 Task: Research Airbnb accommodation in Basseterre, Saint Kitts and Nevis from 5th December, 2023 to 15th December, 2023 for 9 adults.5 bedrooms having 5 beds and 5 bathrooms. Property type can be house. Amenities needed are: washing machine. Booking option can be shelf check-in. Look for 3 properties as per requirement.
Action: Mouse moved to (382, 135)
Screenshot: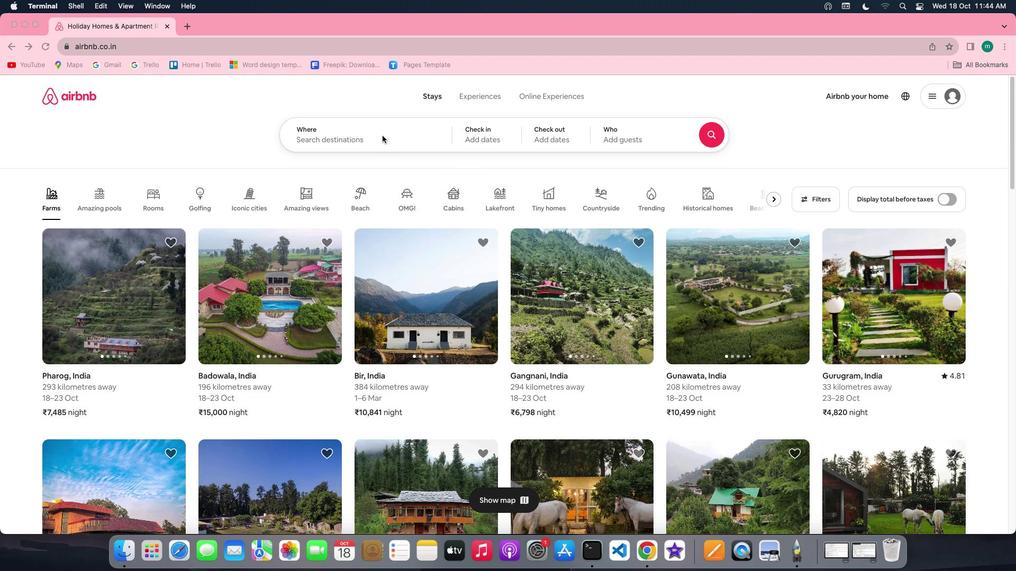 
Action: Mouse pressed left at (382, 135)
Screenshot: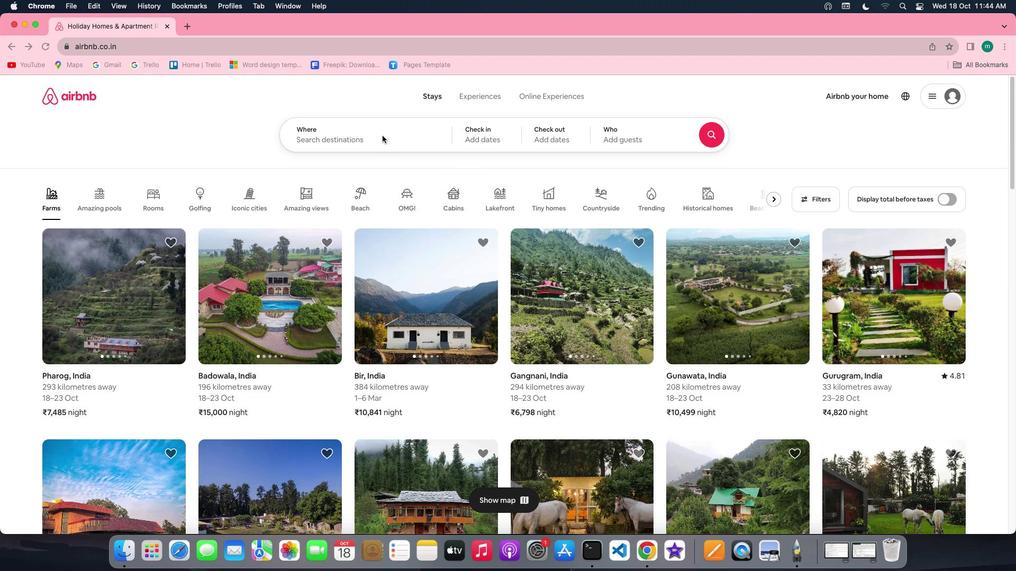 
Action: Mouse pressed left at (382, 135)
Screenshot: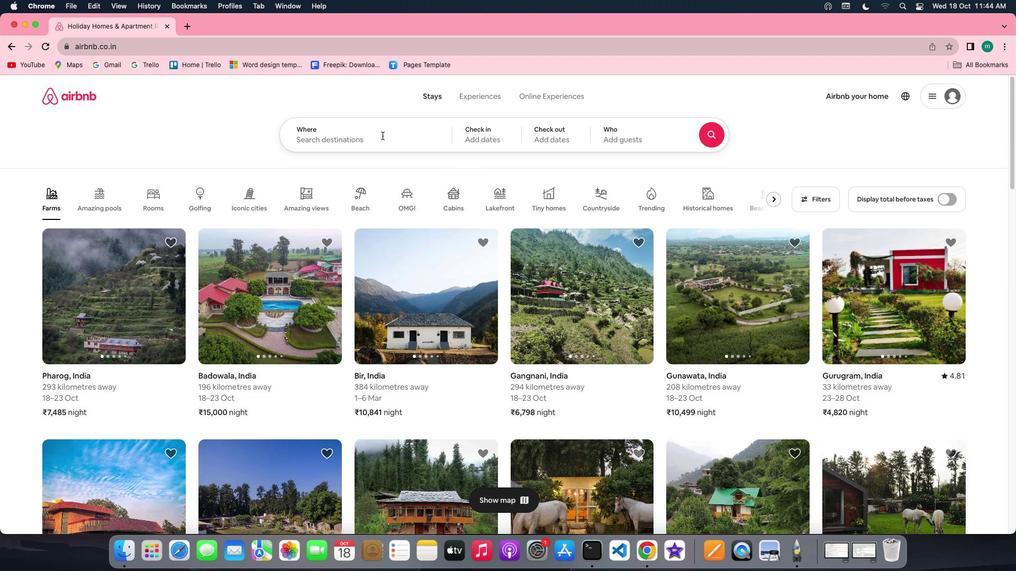 
Action: Key pressed Key.shift'B''a''s''s''e''t''e''r''r''e'','Key.shift'S''a''i''n''t'Key.spaceKey.shift'K''i''t''t''s'Key.space'a''b'Key.backspace'n''d'Key.spaceKey.shift'N''e''v''i''s'
Screenshot: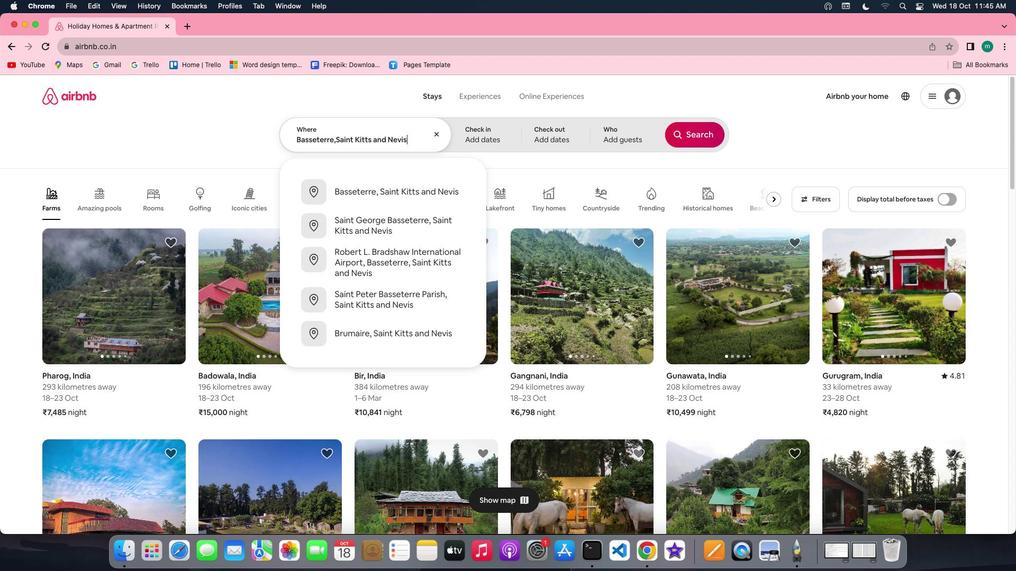 
Action: Mouse moved to (418, 185)
Screenshot: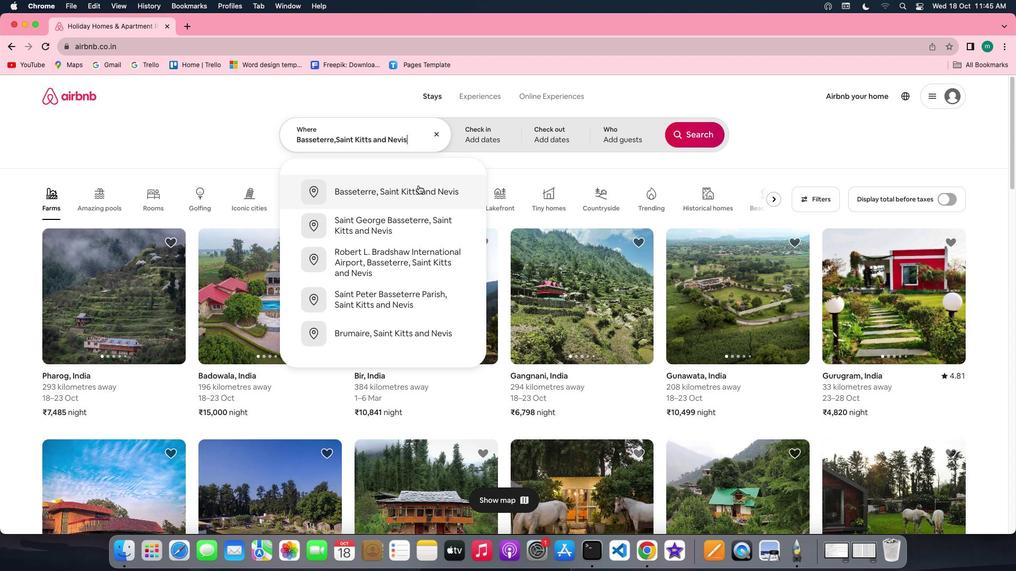 
Action: Mouse pressed left at (418, 185)
Screenshot: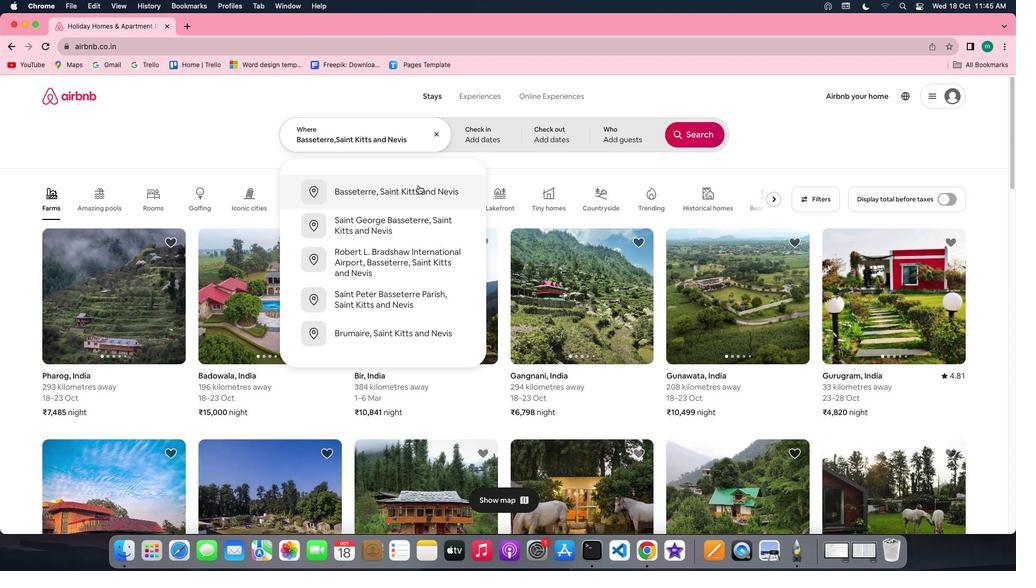 
Action: Mouse moved to (698, 224)
Screenshot: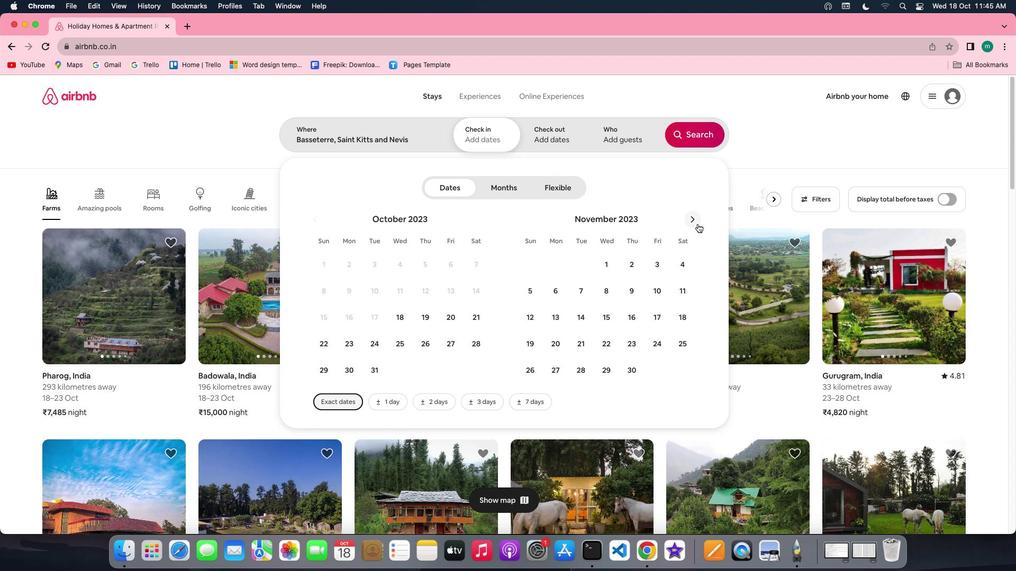 
Action: Mouse pressed left at (698, 224)
Screenshot: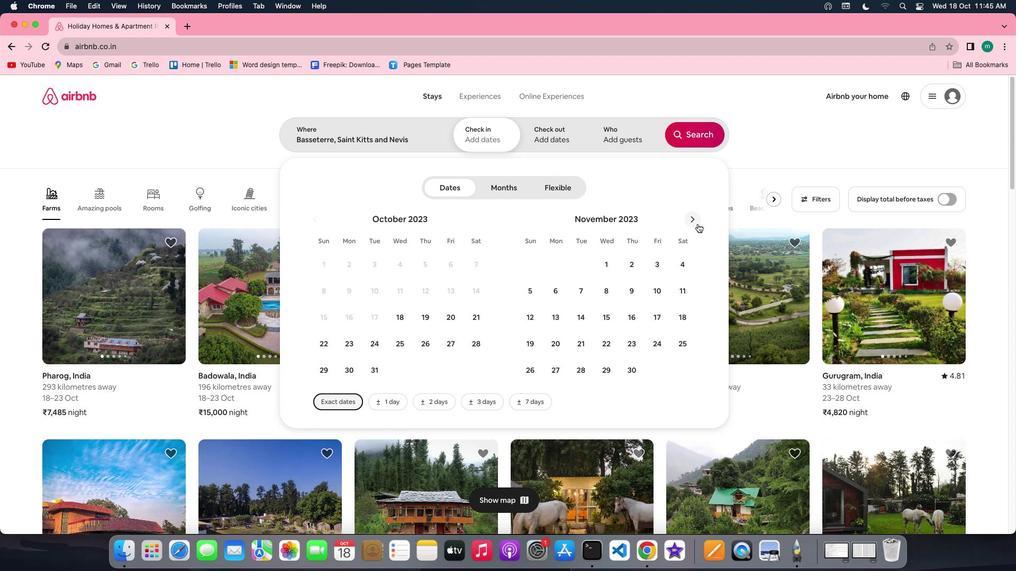 
Action: Mouse moved to (579, 286)
Screenshot: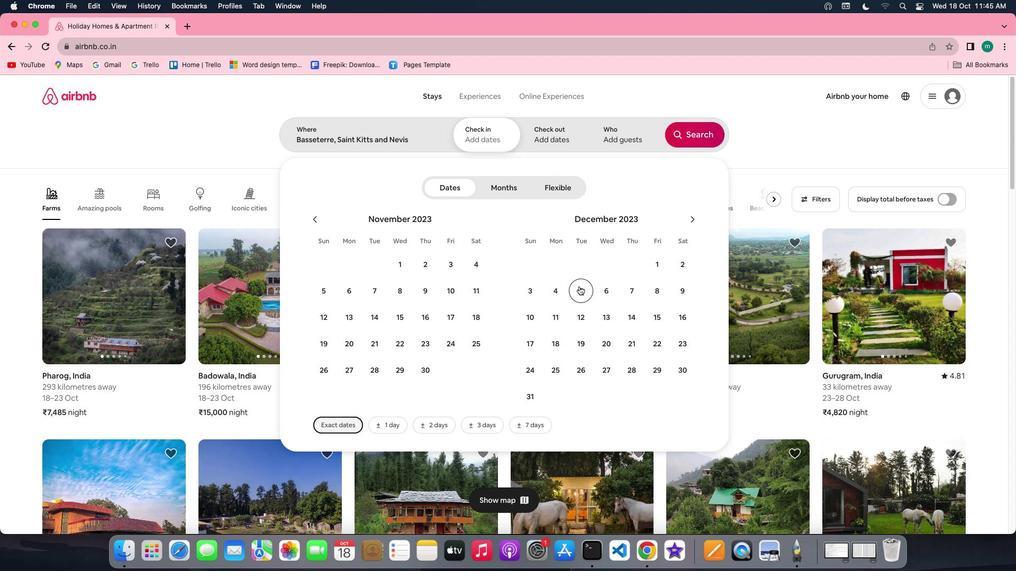 
Action: Mouse pressed left at (579, 286)
Screenshot: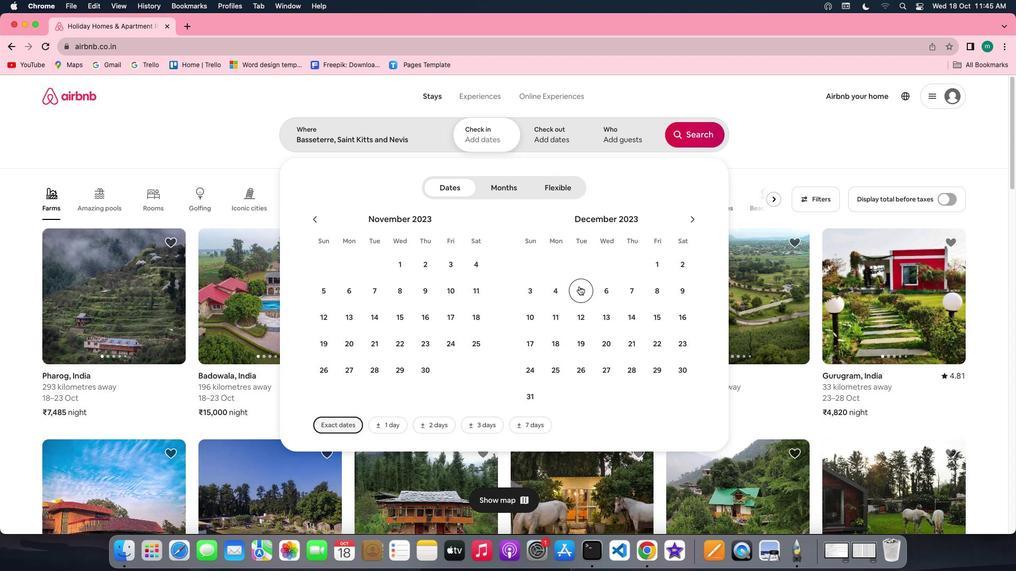 
Action: Mouse moved to (653, 320)
Screenshot: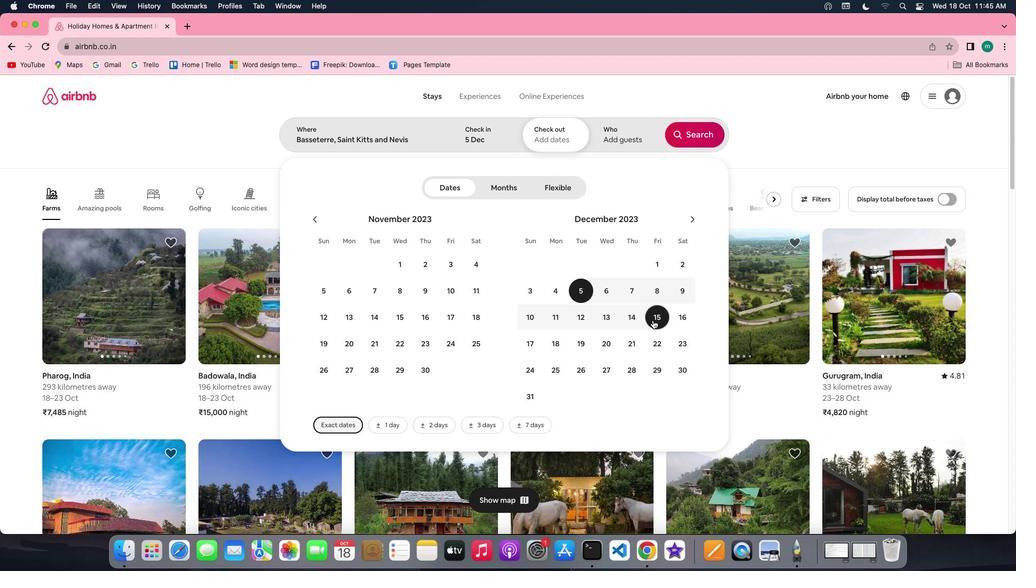 
Action: Mouse pressed left at (653, 320)
Screenshot: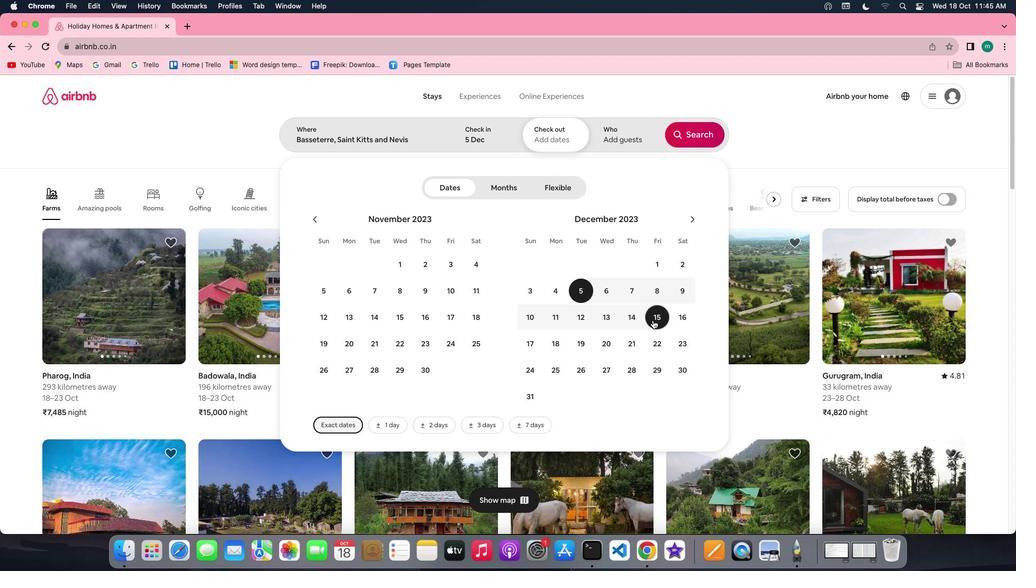 
Action: Mouse moved to (613, 138)
Screenshot: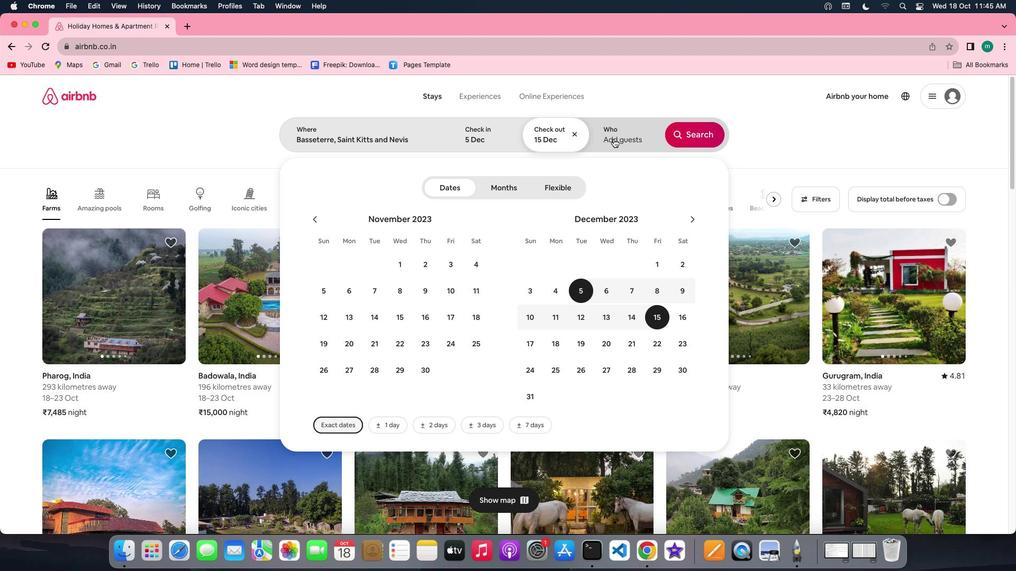 
Action: Mouse pressed left at (613, 138)
Screenshot: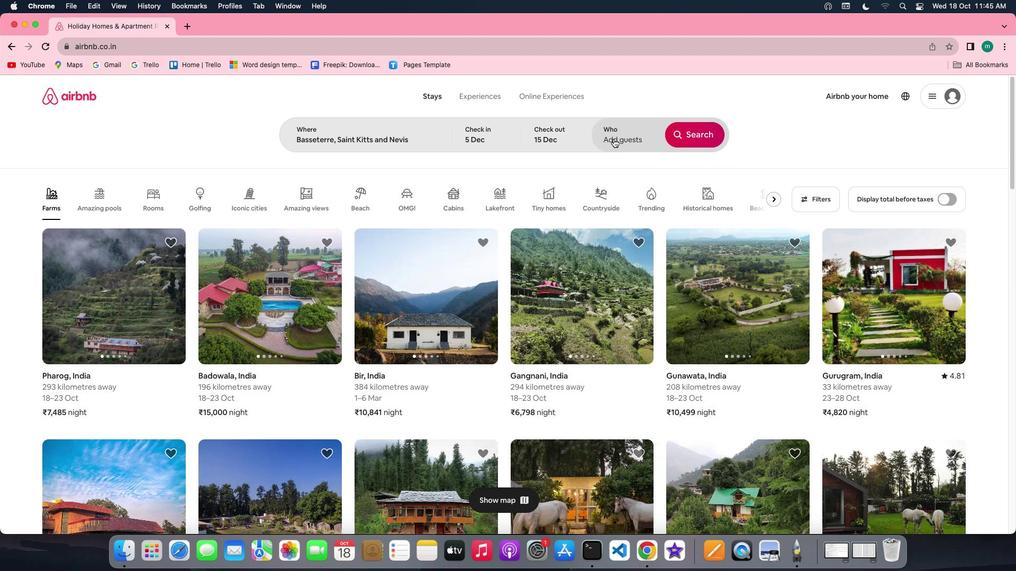 
Action: Mouse moved to (699, 187)
Screenshot: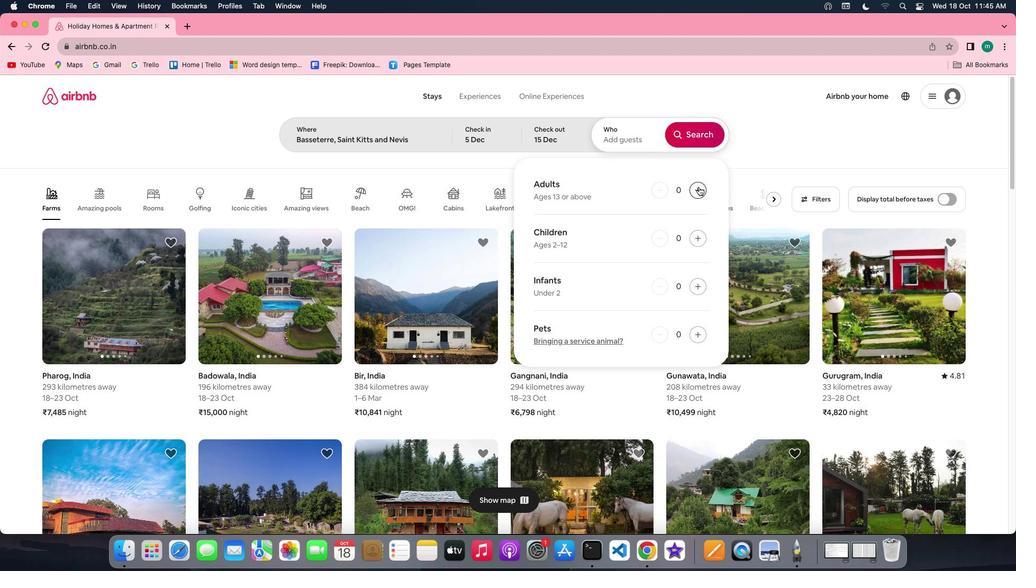 
Action: Mouse pressed left at (699, 187)
Screenshot: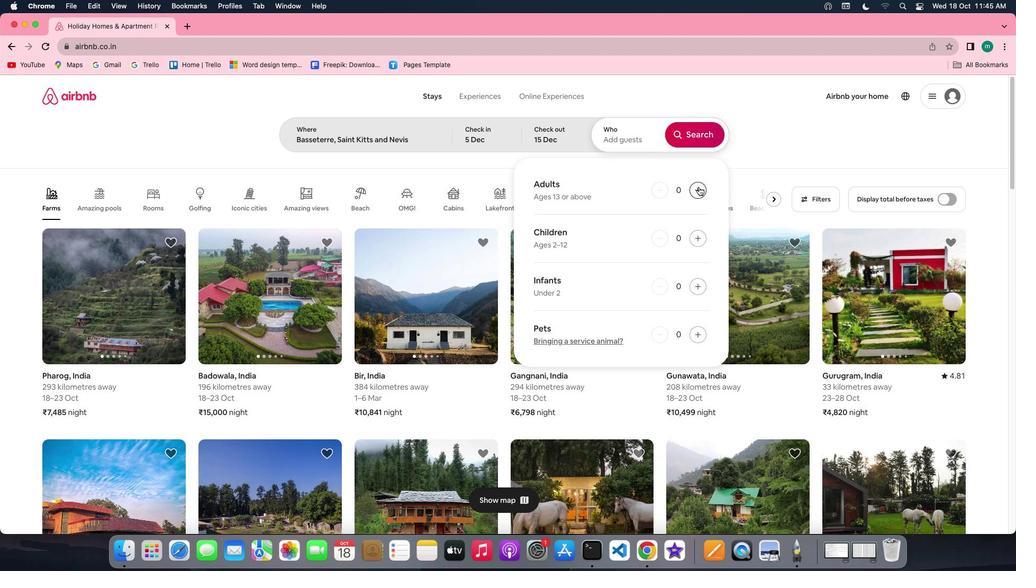 
Action: Mouse pressed left at (699, 187)
Screenshot: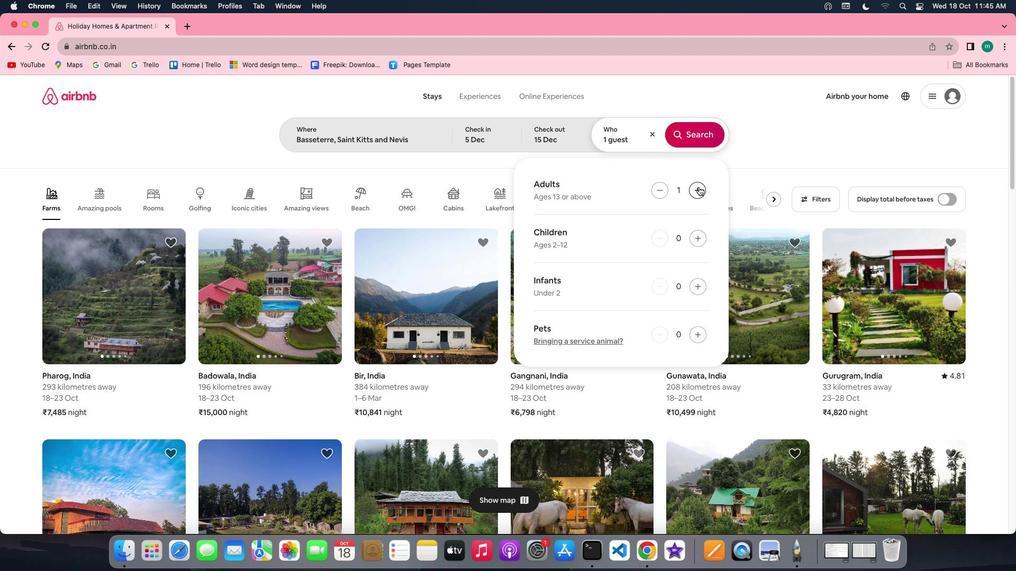 
Action: Mouse pressed left at (699, 187)
Screenshot: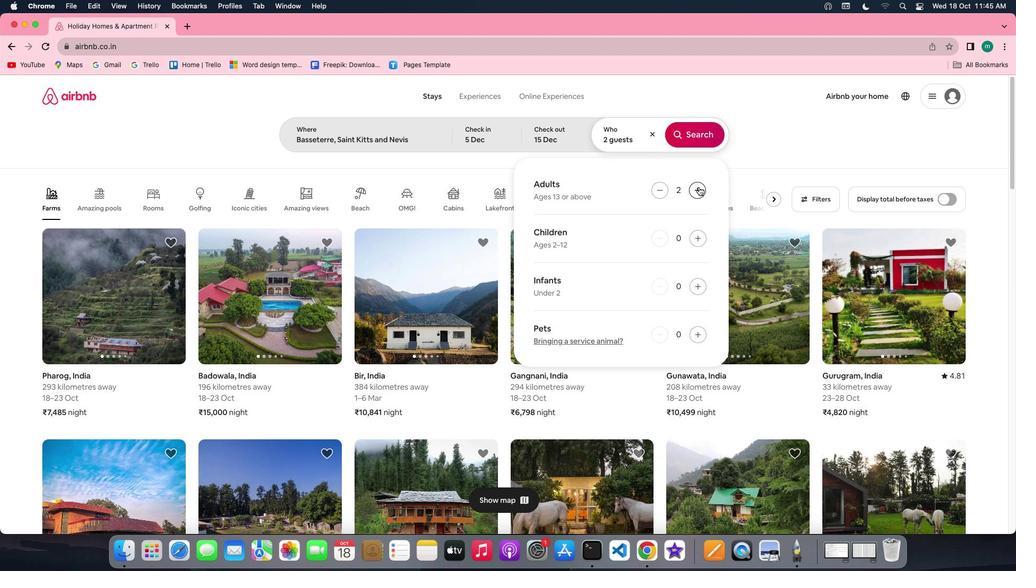
Action: Mouse pressed left at (699, 187)
Screenshot: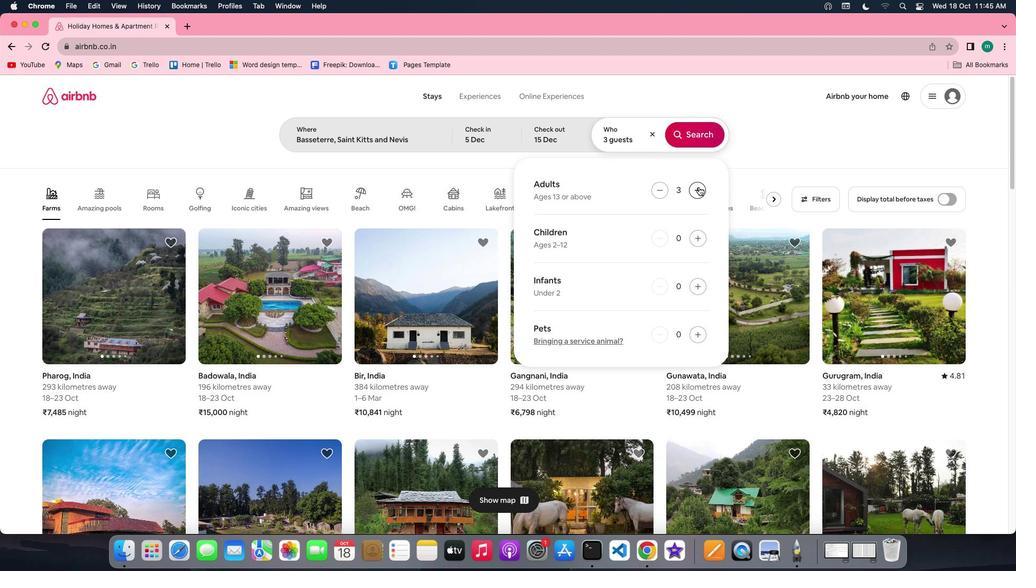 
Action: Mouse pressed left at (699, 187)
Screenshot: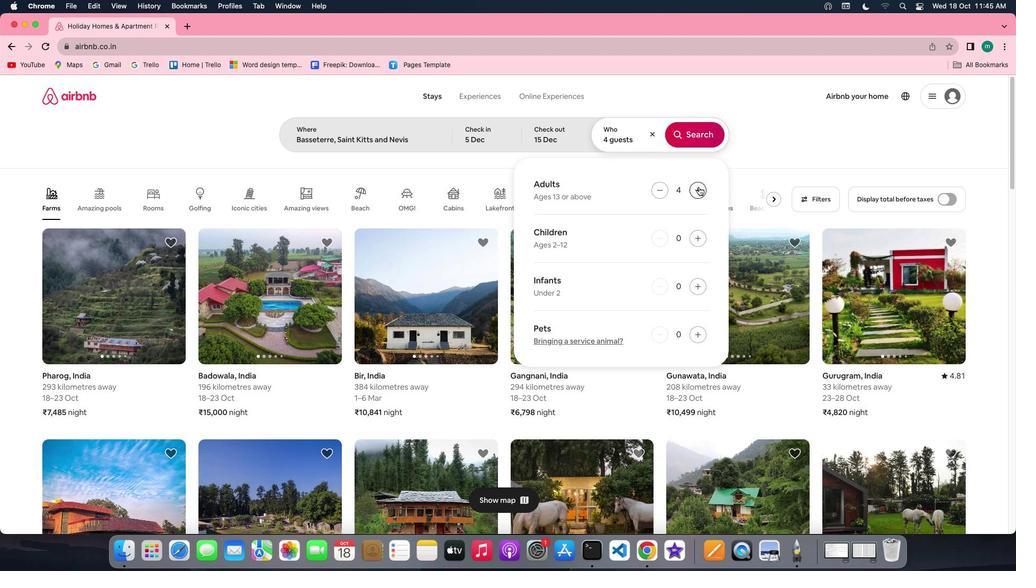 
Action: Mouse pressed left at (699, 187)
Screenshot: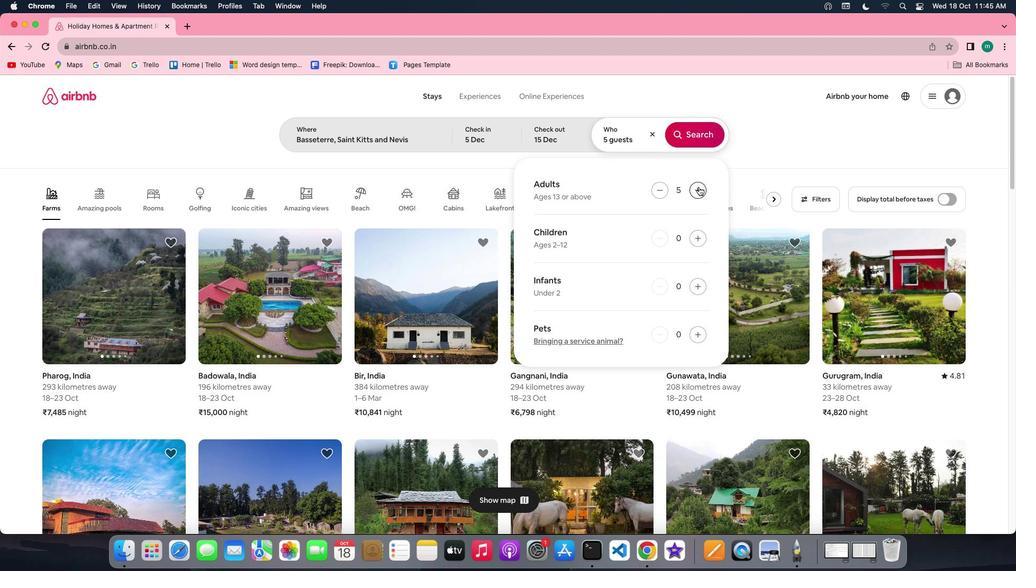 
Action: Mouse pressed left at (699, 187)
Screenshot: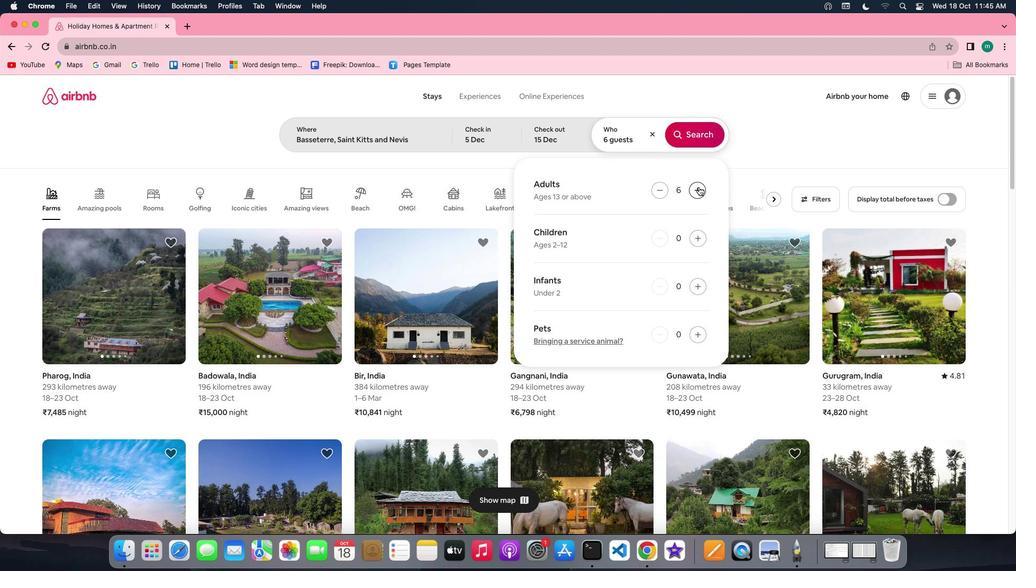 
Action: Mouse pressed left at (699, 187)
Screenshot: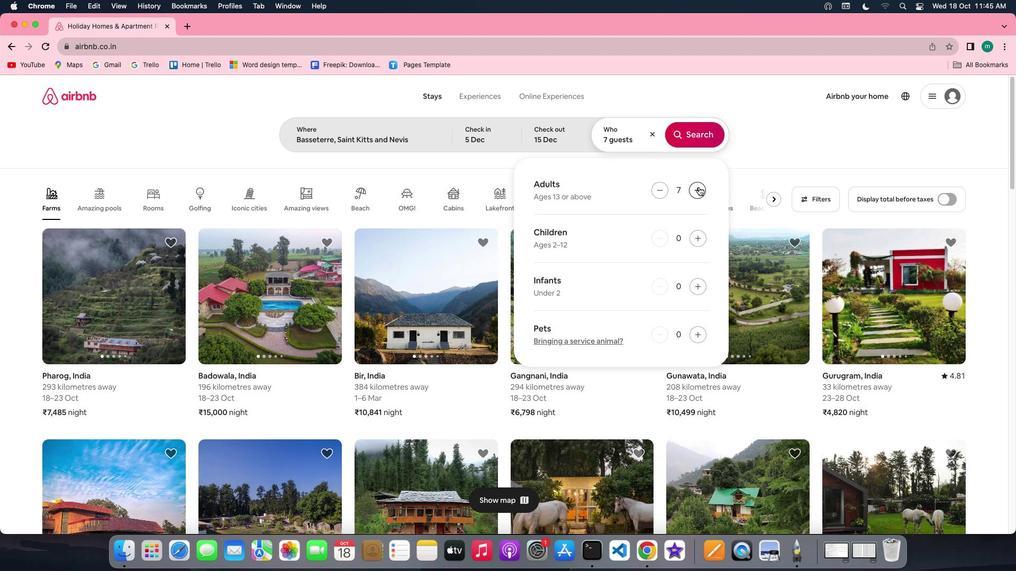 
Action: Mouse pressed left at (699, 187)
Screenshot: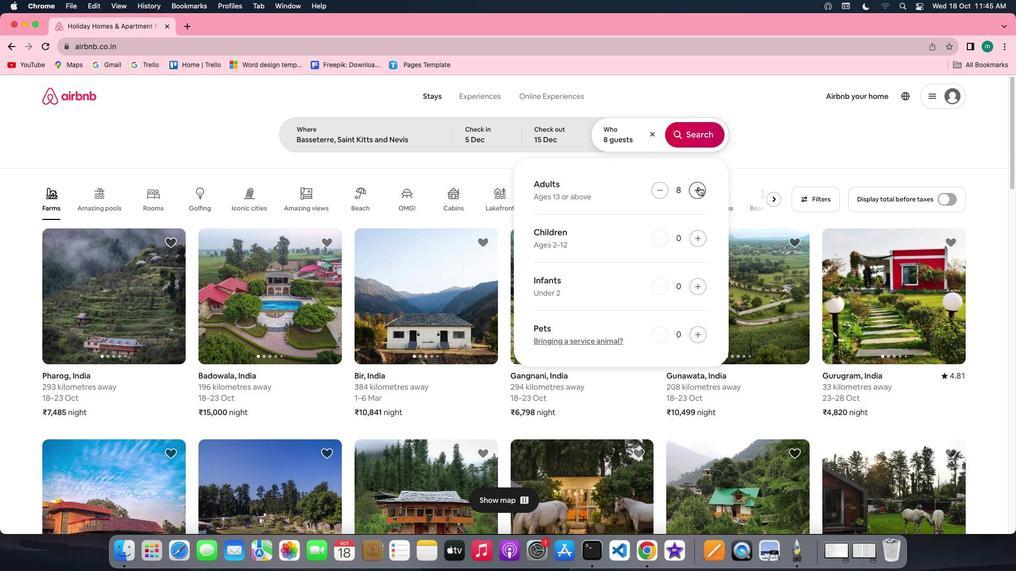 
Action: Mouse moved to (690, 131)
Screenshot: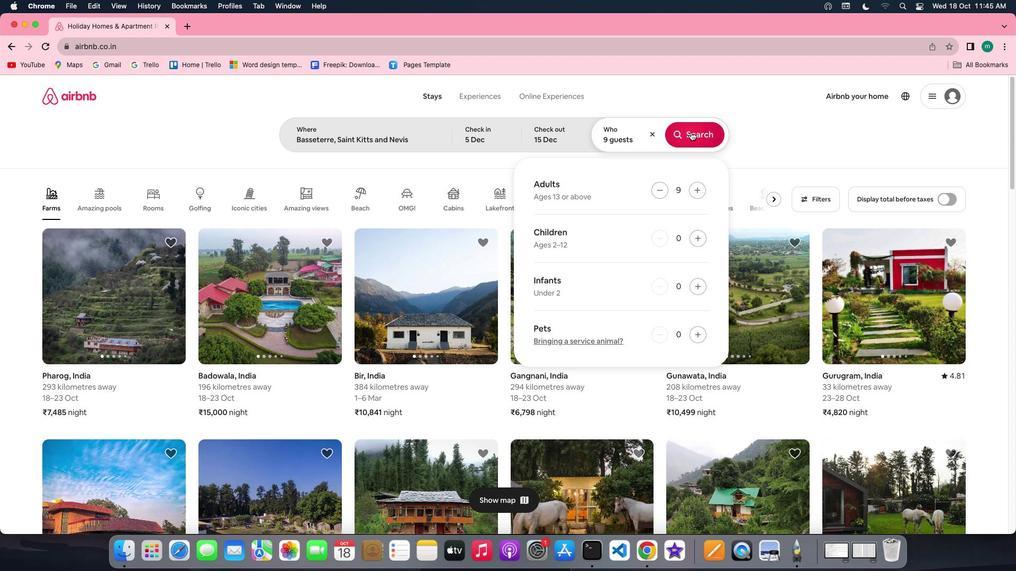 
Action: Mouse pressed left at (690, 131)
Screenshot: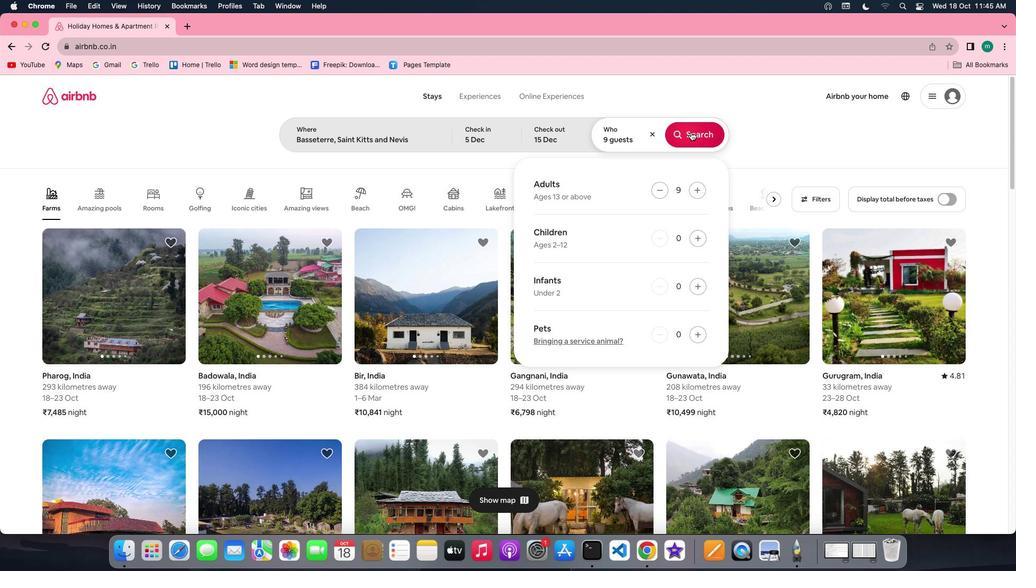 
Action: Mouse moved to (853, 136)
Screenshot: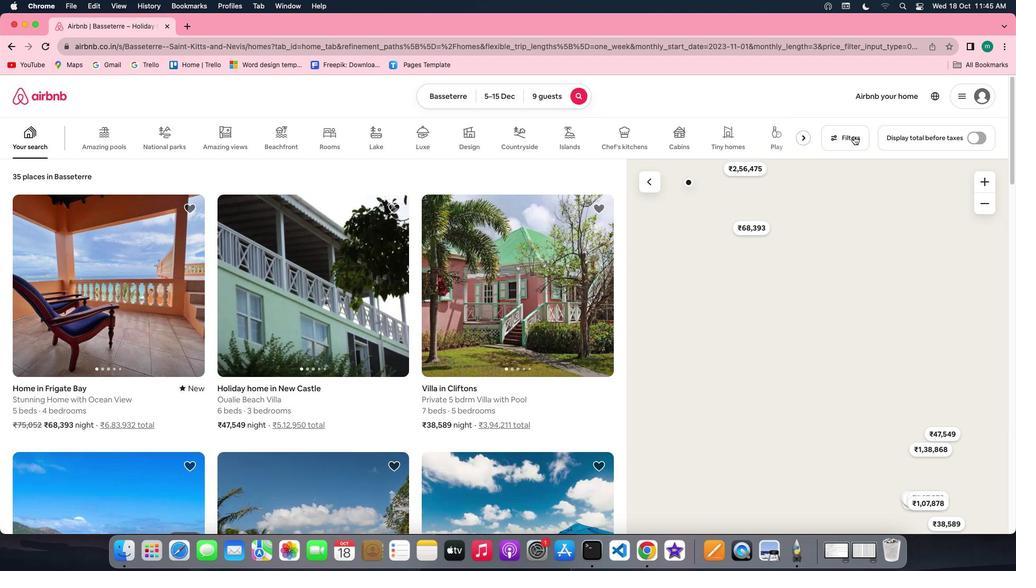 
Action: Mouse pressed left at (853, 136)
Screenshot: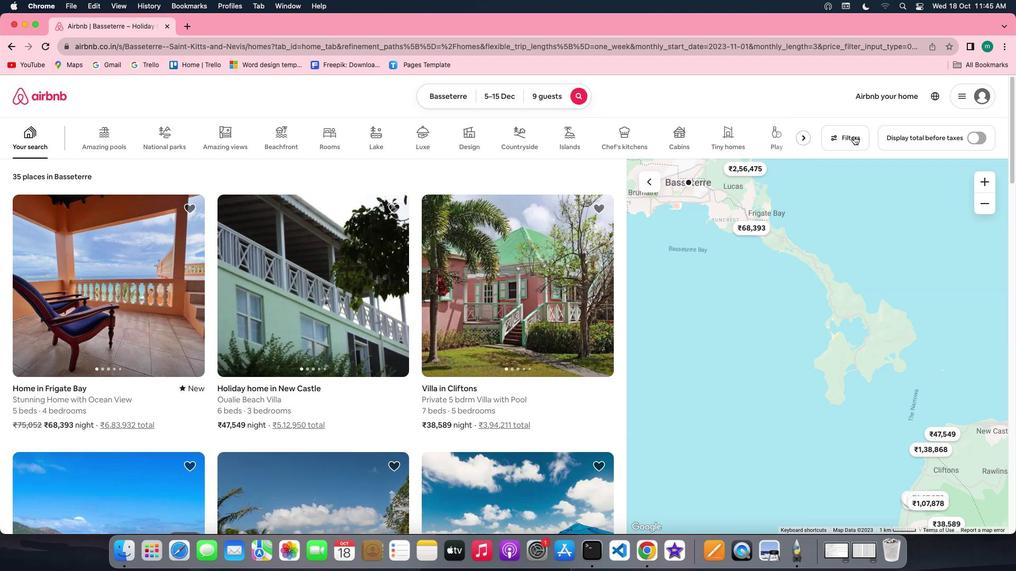 
Action: Mouse moved to (543, 295)
Screenshot: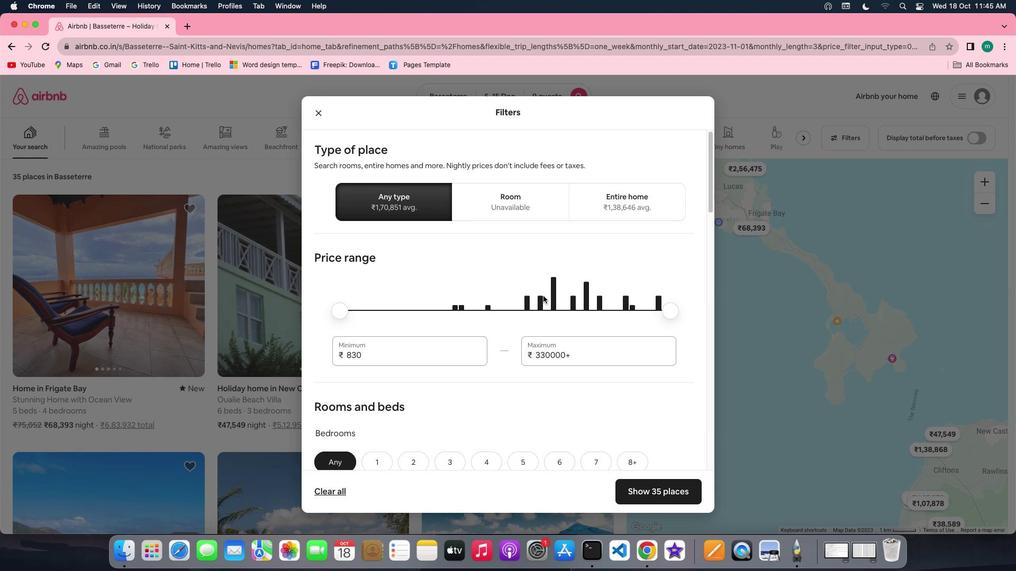 
Action: Mouse scrolled (543, 295) with delta (0, 0)
Screenshot: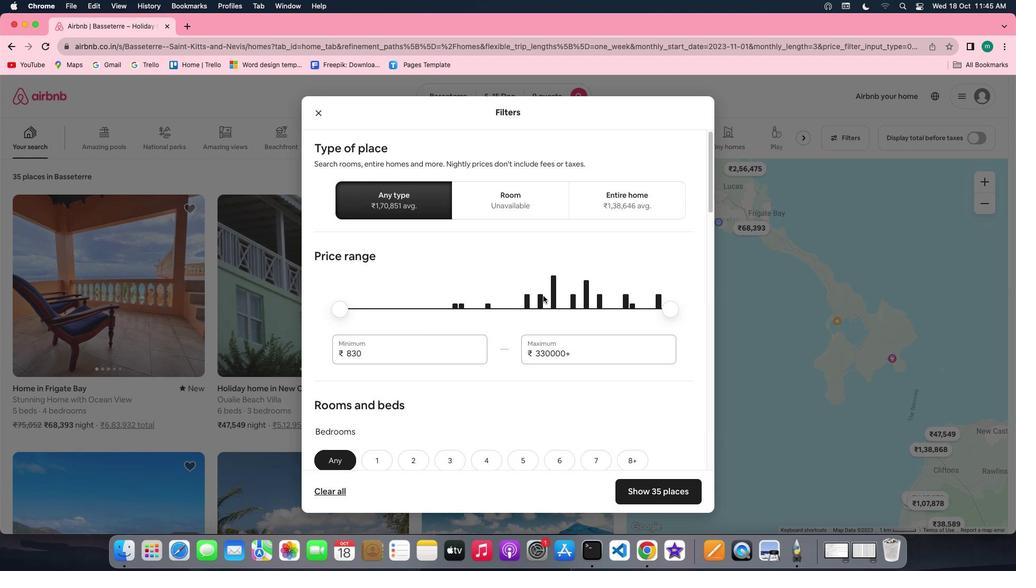 
Action: Mouse scrolled (543, 295) with delta (0, 0)
Screenshot: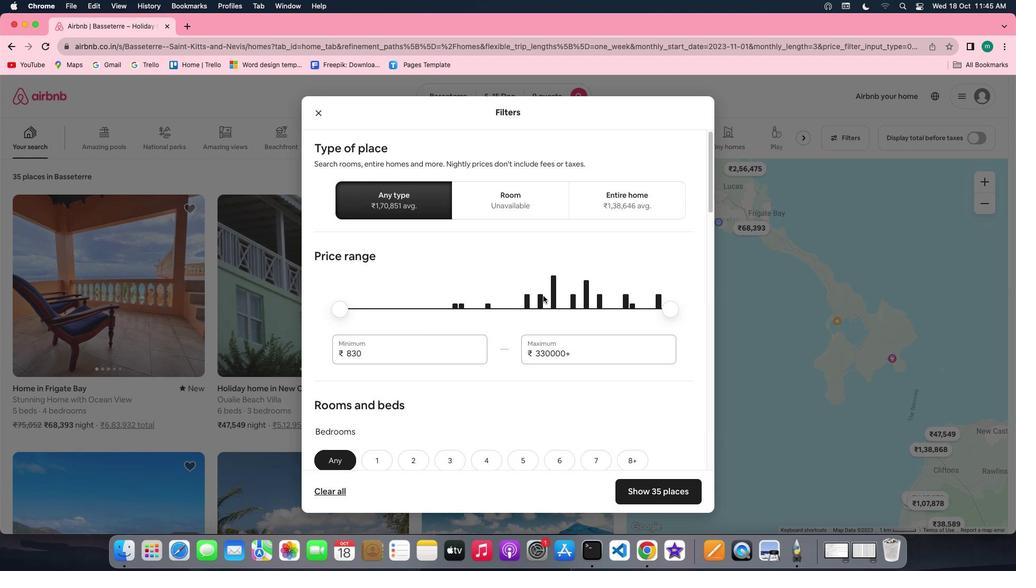 
Action: Mouse scrolled (543, 295) with delta (0, -1)
Screenshot: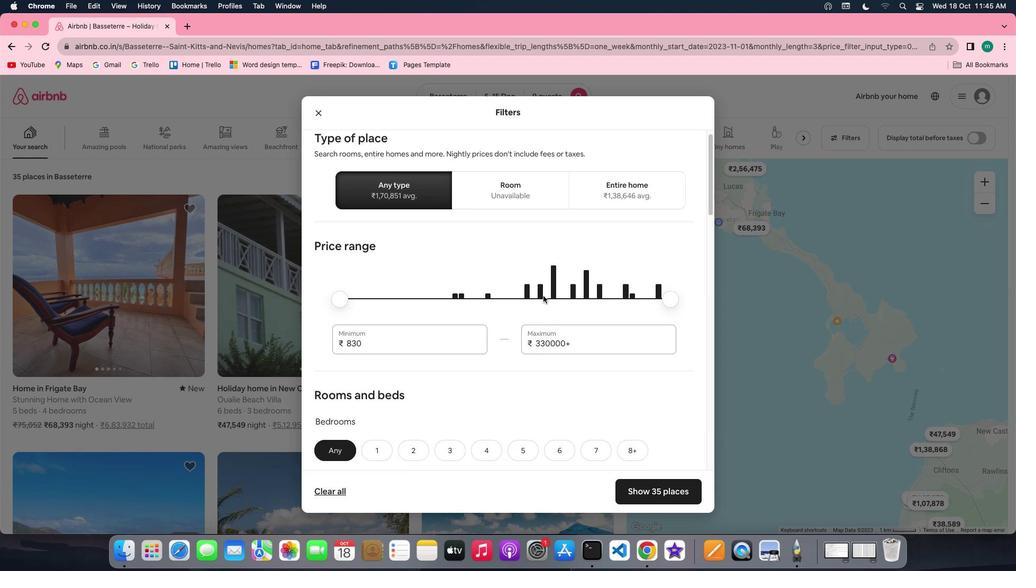 
Action: Mouse scrolled (543, 295) with delta (0, -2)
Screenshot: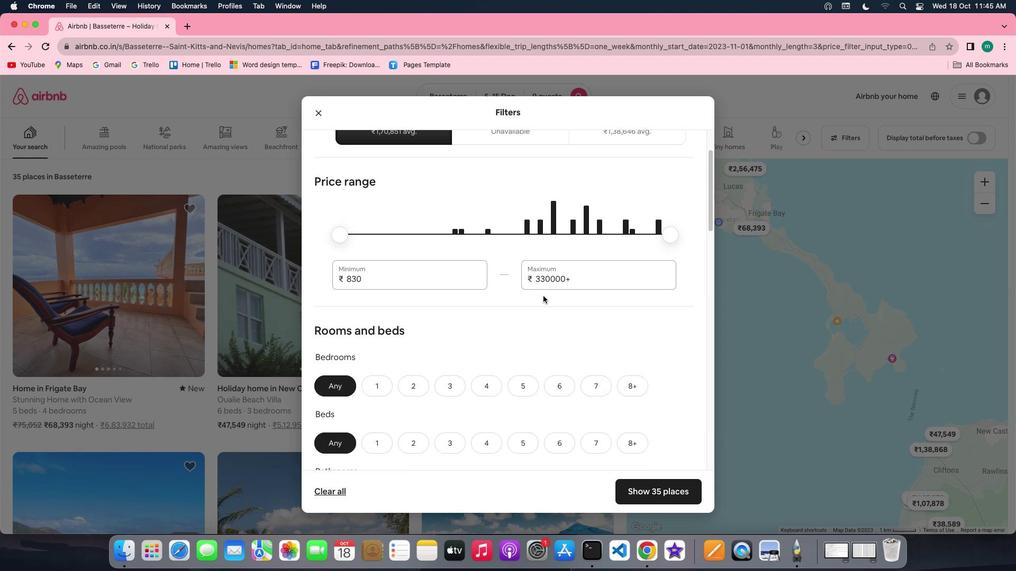 
Action: Mouse moved to (530, 266)
Screenshot: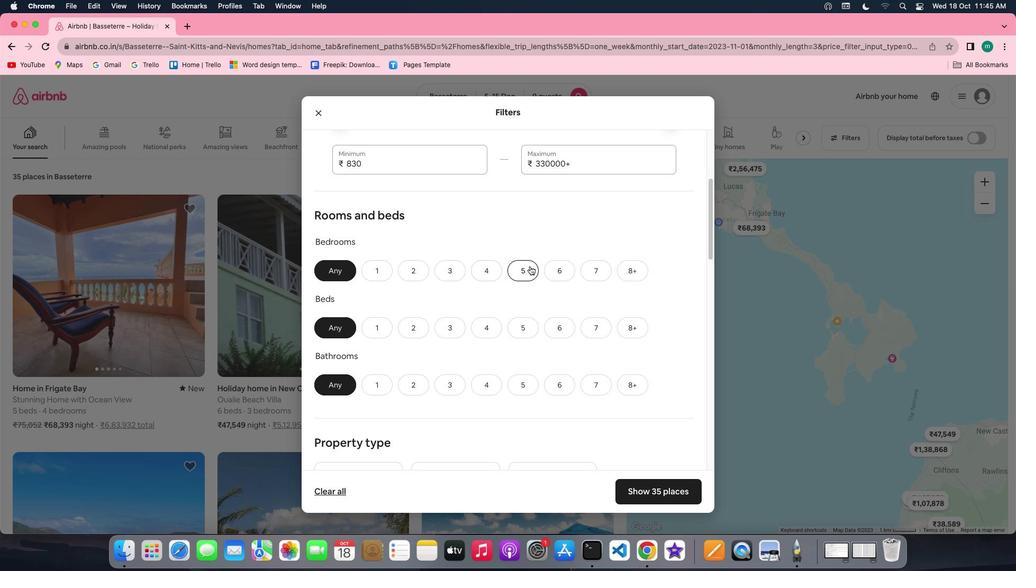 
Action: Mouse pressed left at (530, 266)
Screenshot: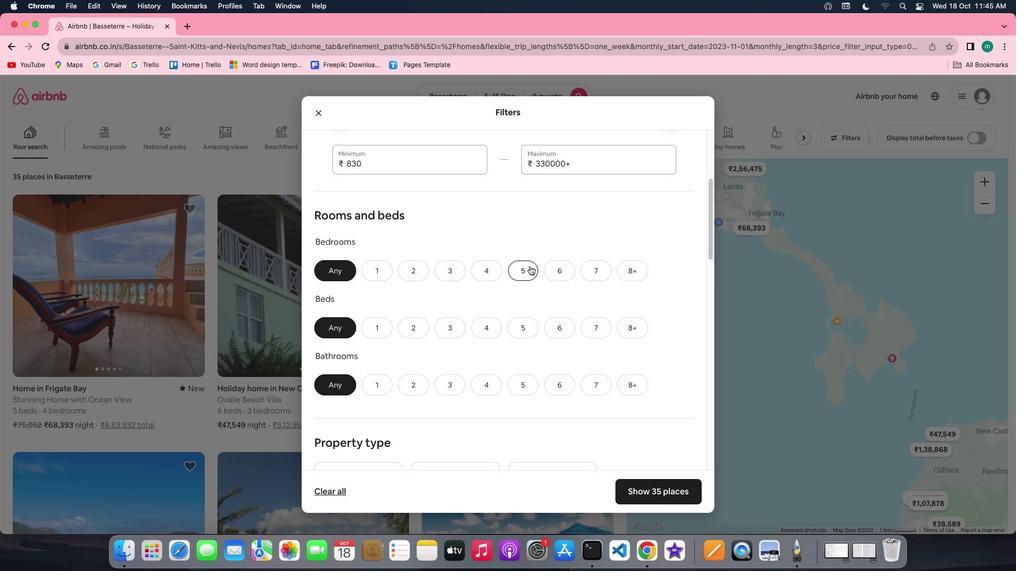 
Action: Mouse moved to (520, 323)
Screenshot: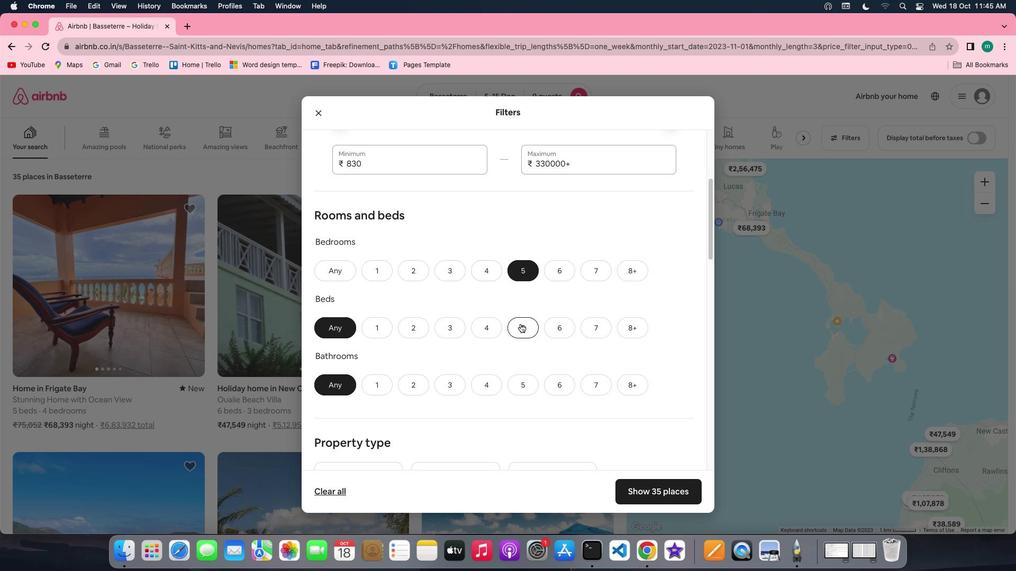 
Action: Mouse pressed left at (520, 323)
Screenshot: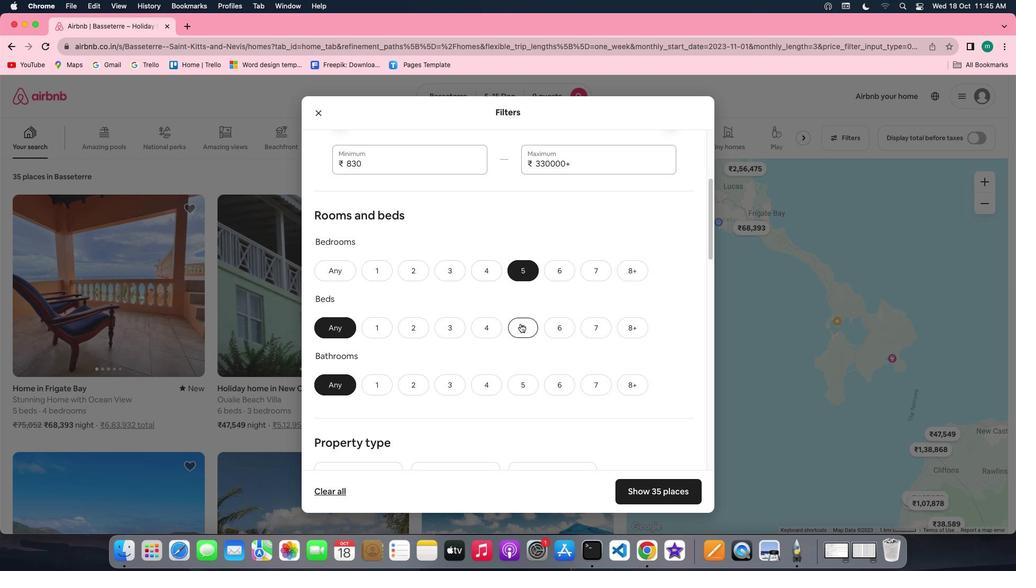 
Action: Mouse moved to (523, 387)
Screenshot: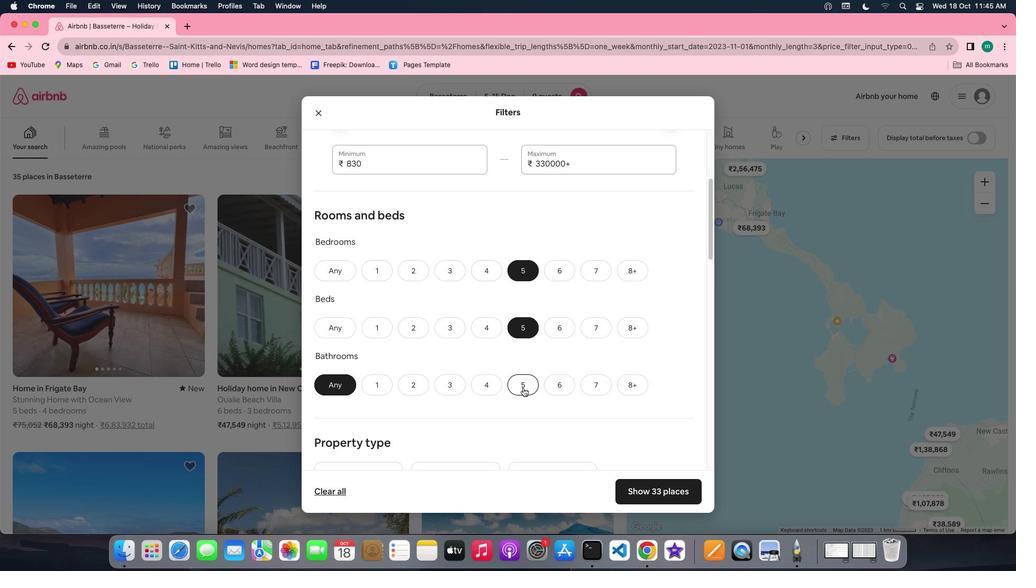 
Action: Mouse pressed left at (523, 387)
Screenshot: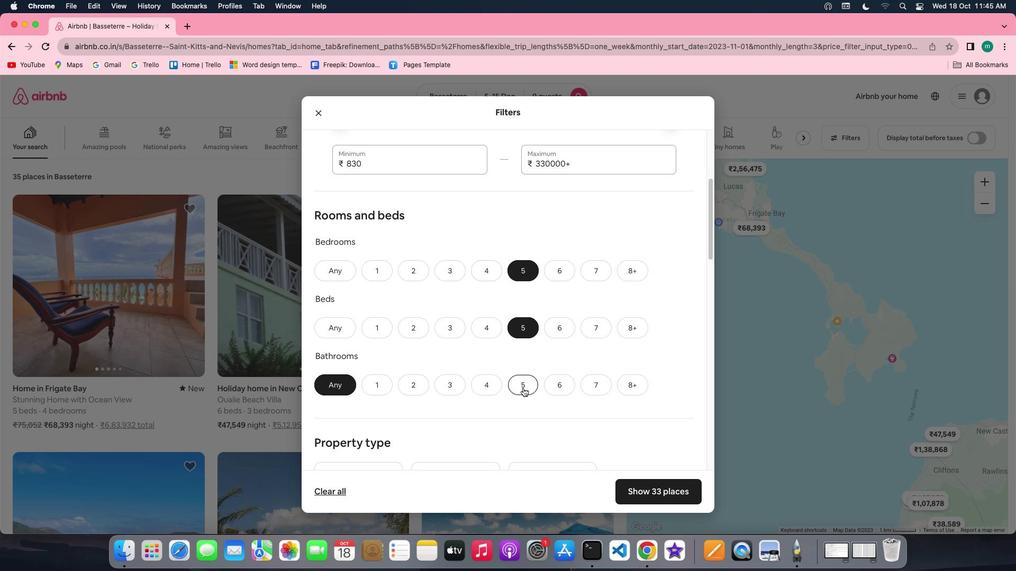 
Action: Mouse moved to (633, 363)
Screenshot: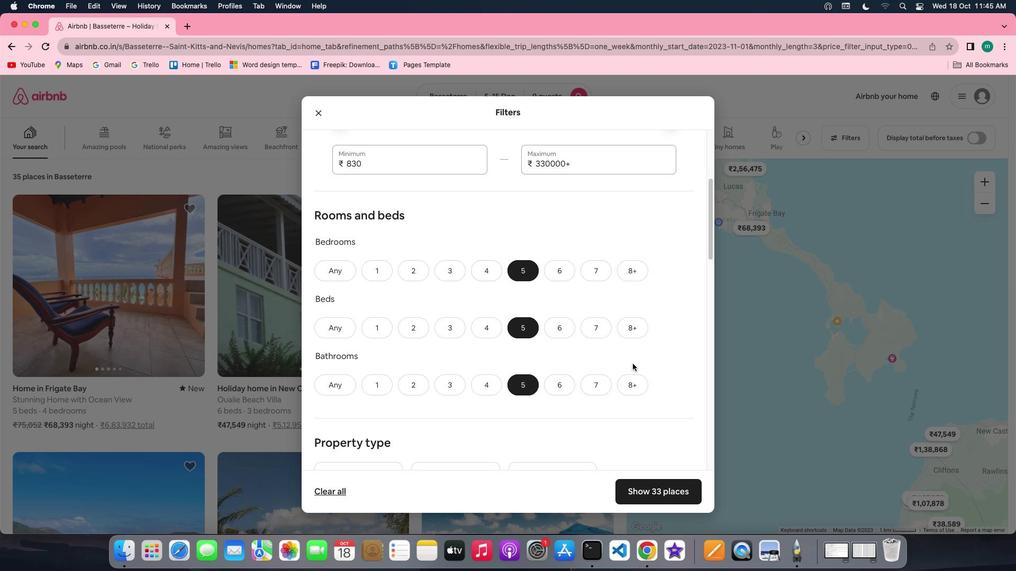 
Action: Mouse scrolled (633, 363) with delta (0, 0)
Screenshot: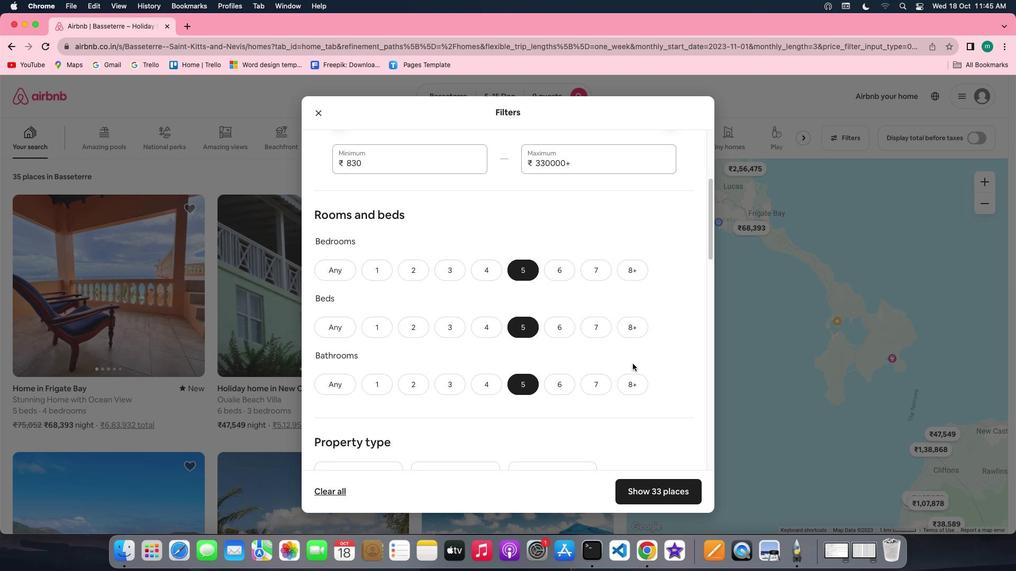 
Action: Mouse scrolled (633, 363) with delta (0, 0)
Screenshot: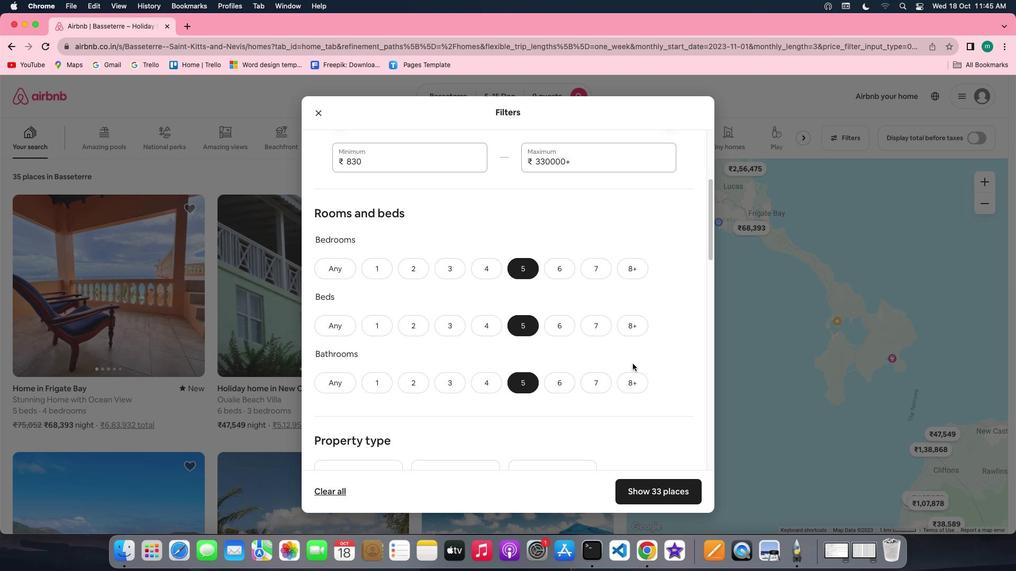 
Action: Mouse scrolled (633, 363) with delta (0, 0)
Screenshot: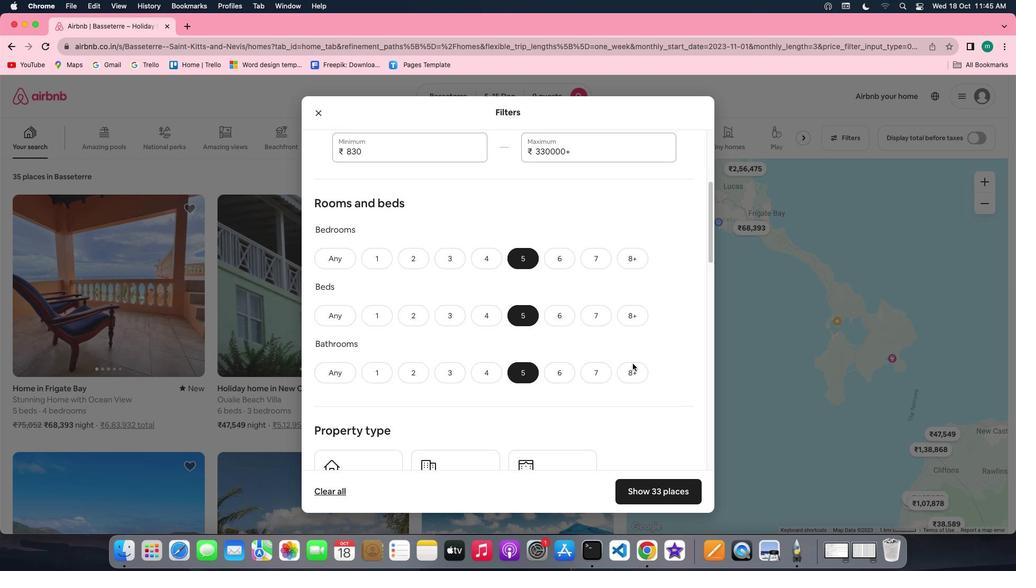 
Action: Mouse scrolled (633, 363) with delta (0, 0)
Screenshot: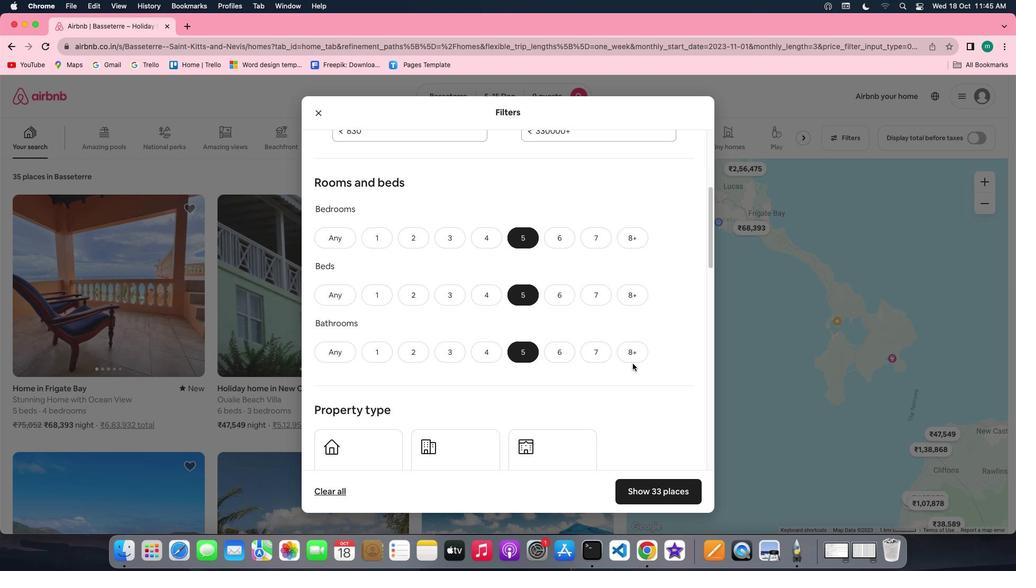 
Action: Mouse scrolled (633, 363) with delta (0, 0)
Screenshot: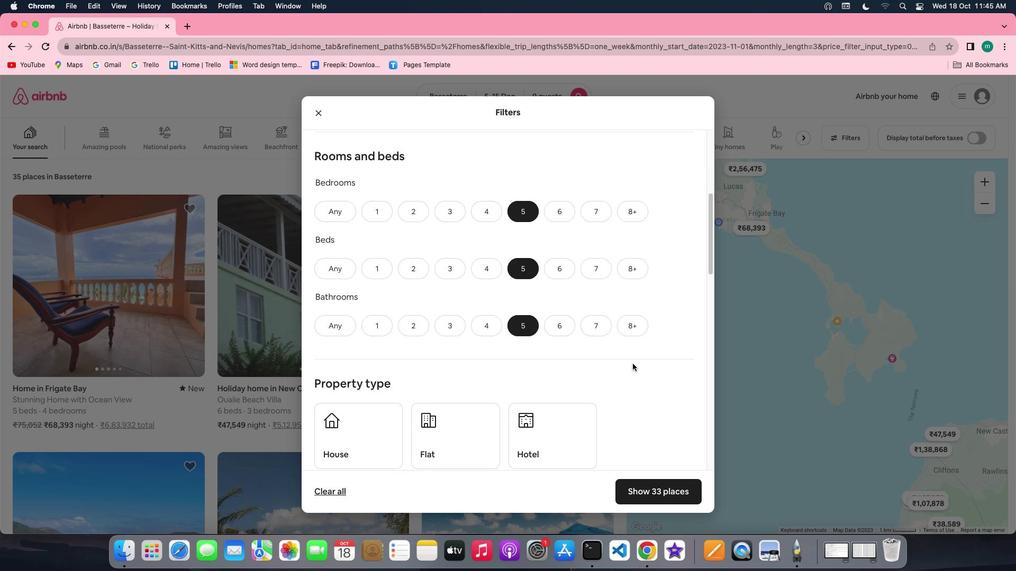 
Action: Mouse scrolled (633, 363) with delta (0, 0)
Screenshot: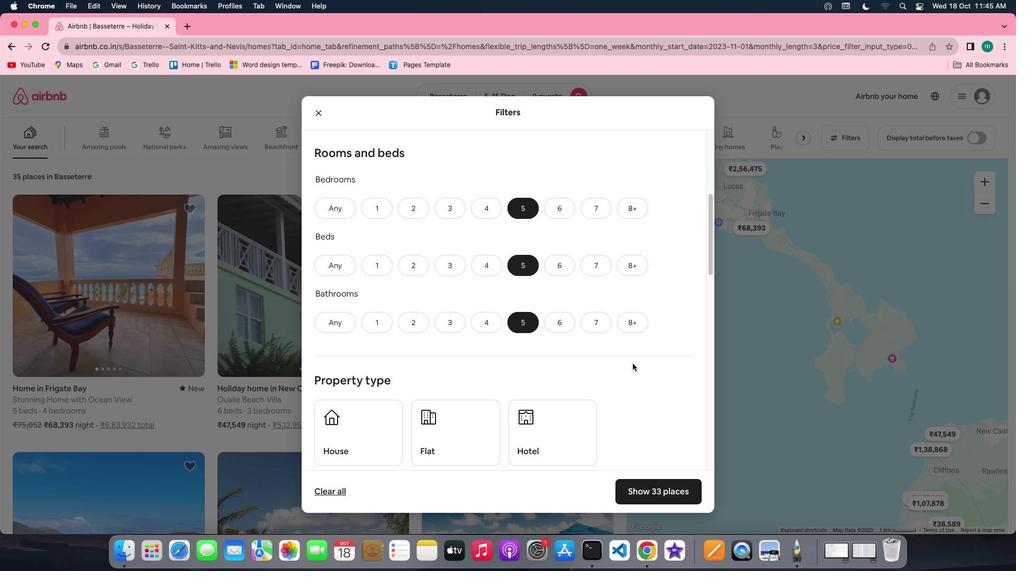 
Action: Mouse scrolled (633, 363) with delta (0, -1)
Screenshot: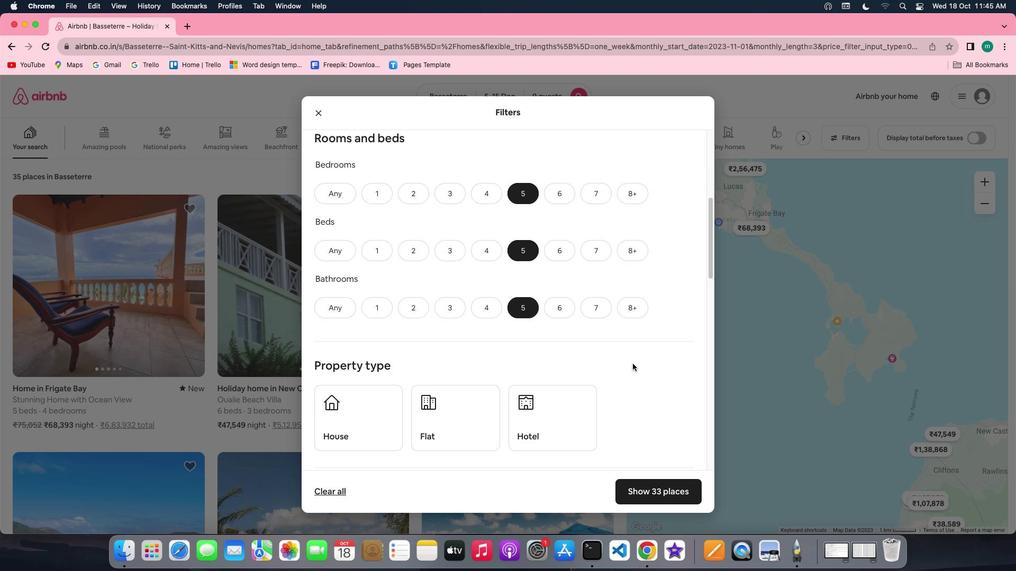 
Action: Mouse scrolled (633, 363) with delta (0, 0)
Screenshot: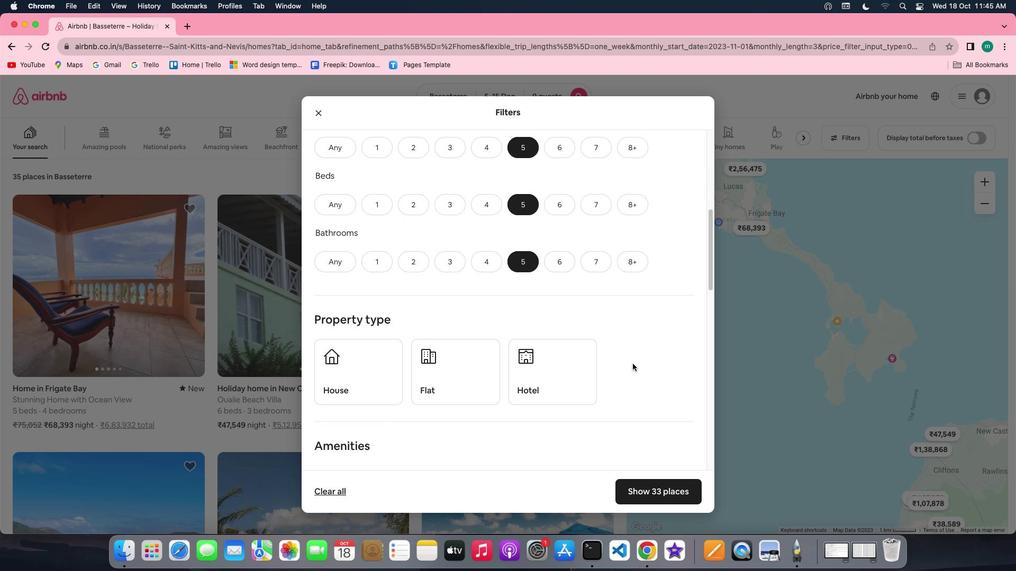 
Action: Mouse moved to (386, 348)
Screenshot: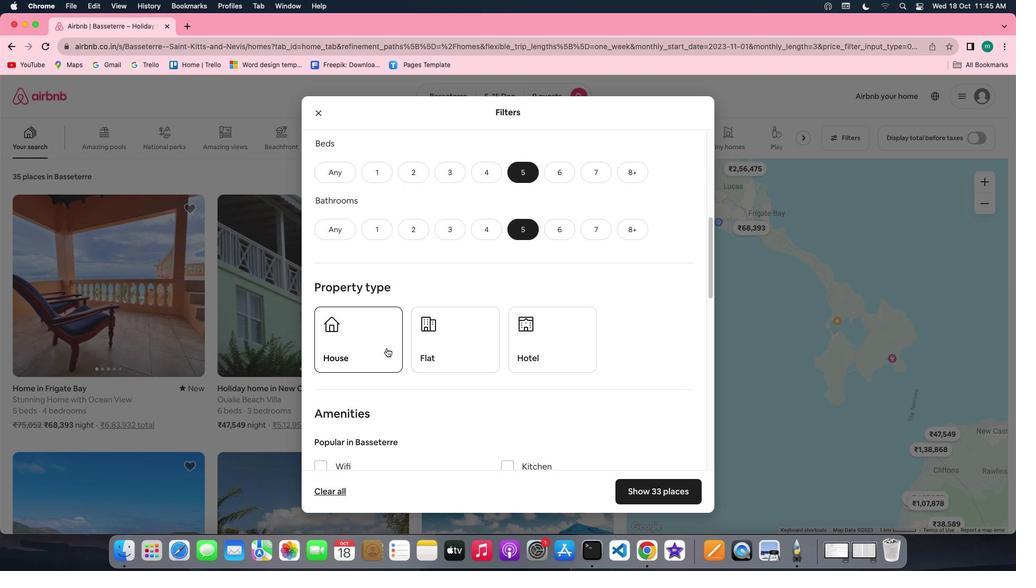 
Action: Mouse pressed left at (386, 348)
Screenshot: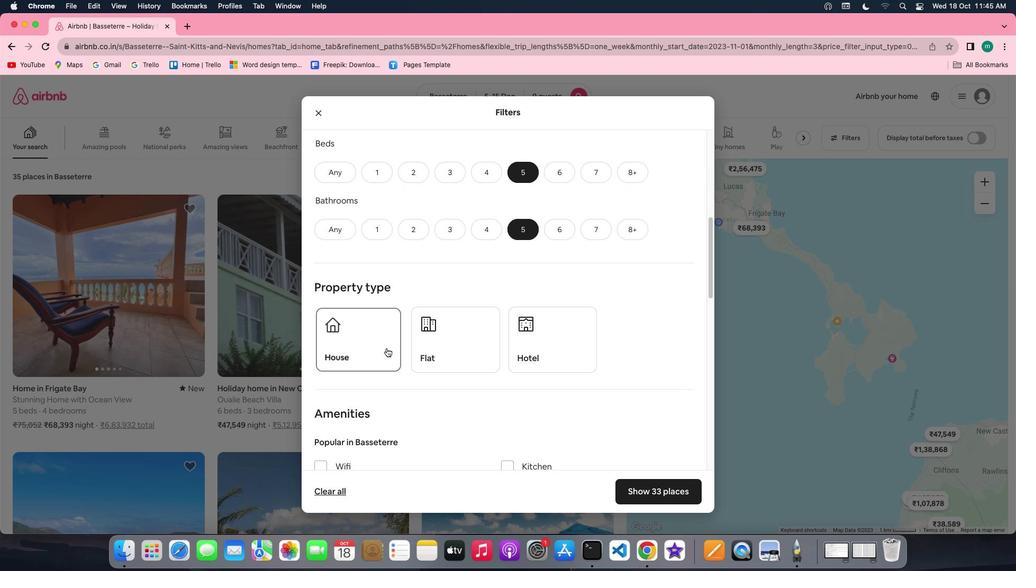 
Action: Mouse moved to (623, 329)
Screenshot: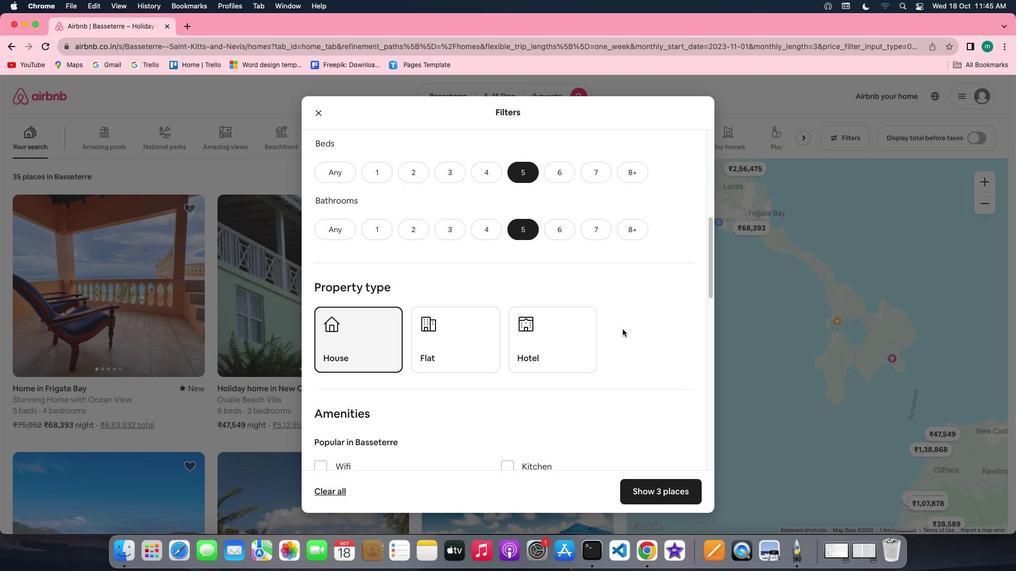 
Action: Mouse scrolled (623, 329) with delta (0, 0)
Screenshot: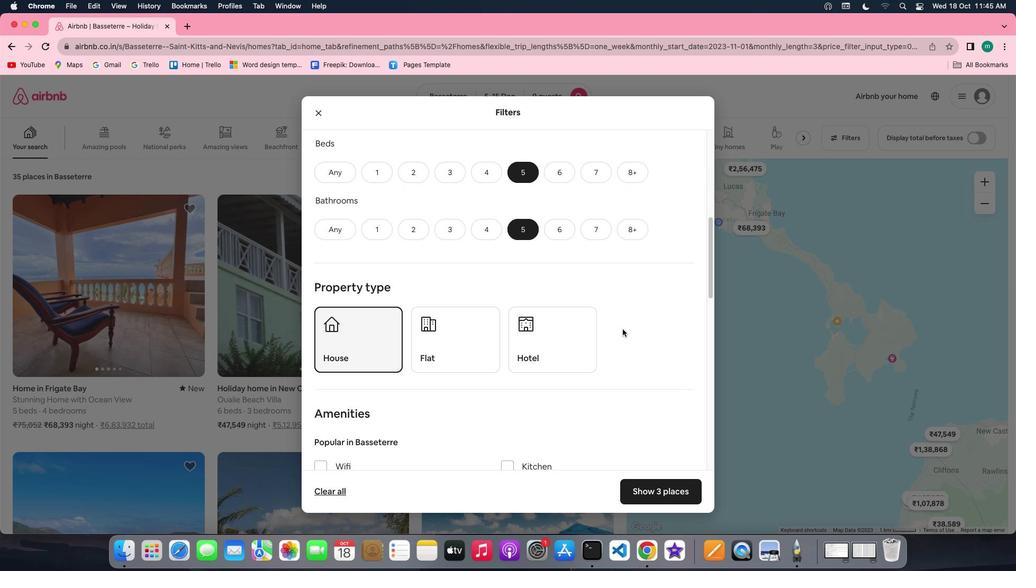 
Action: Mouse scrolled (623, 329) with delta (0, 0)
Screenshot: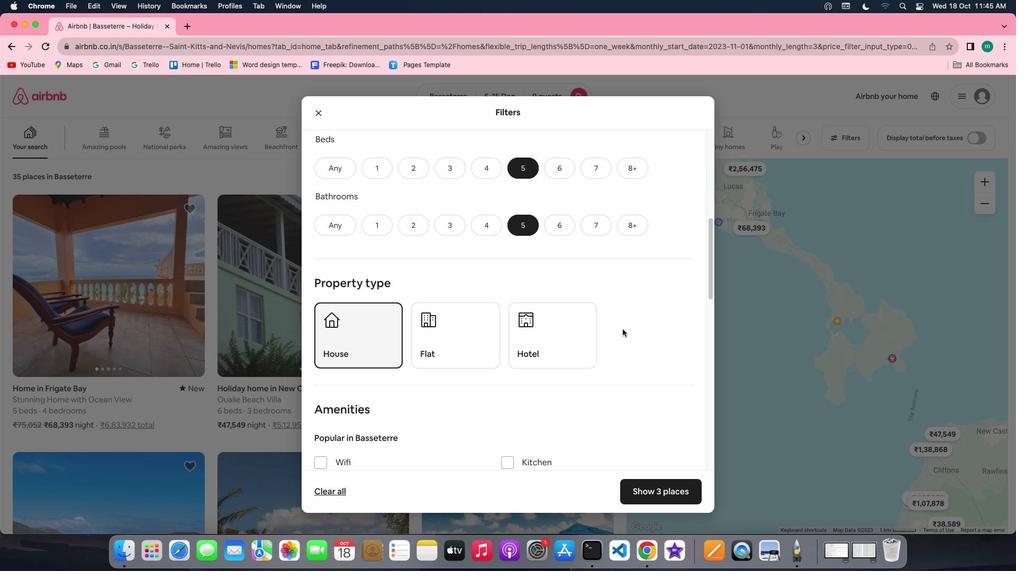 
Action: Mouse scrolled (623, 329) with delta (0, 0)
Screenshot: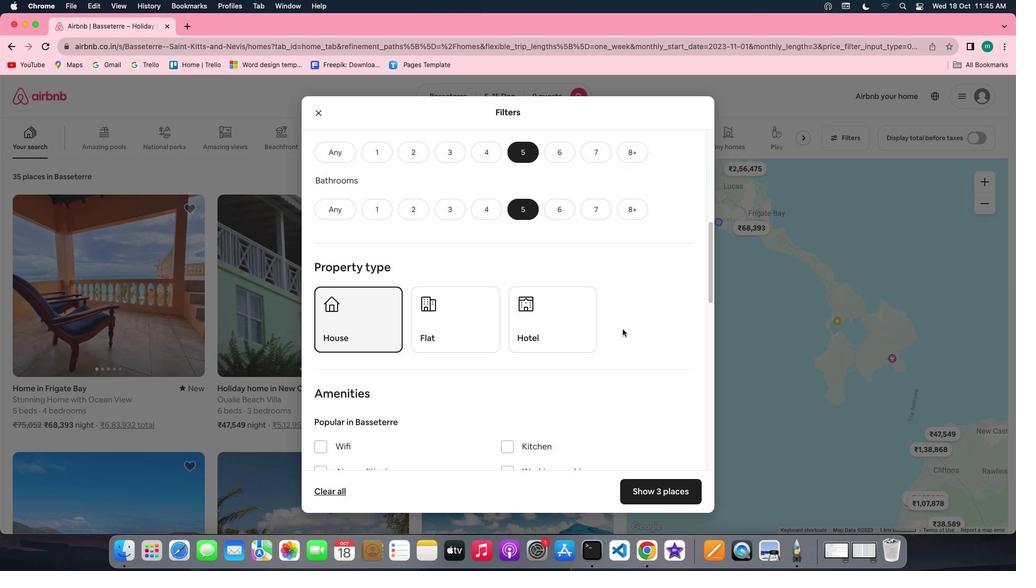 
Action: Mouse scrolled (623, 329) with delta (0, 0)
Screenshot: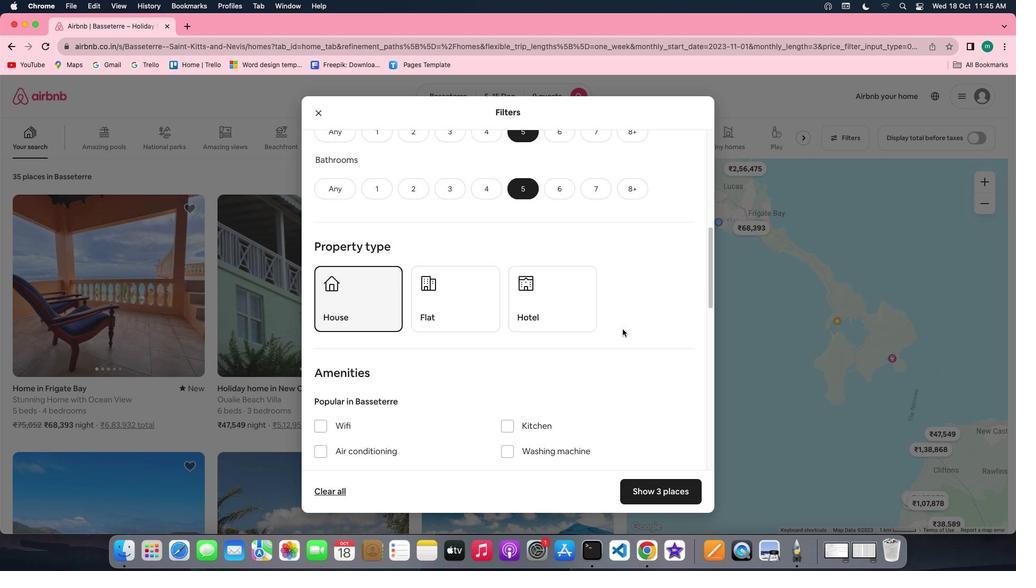 
Action: Mouse scrolled (623, 329) with delta (0, 0)
Screenshot: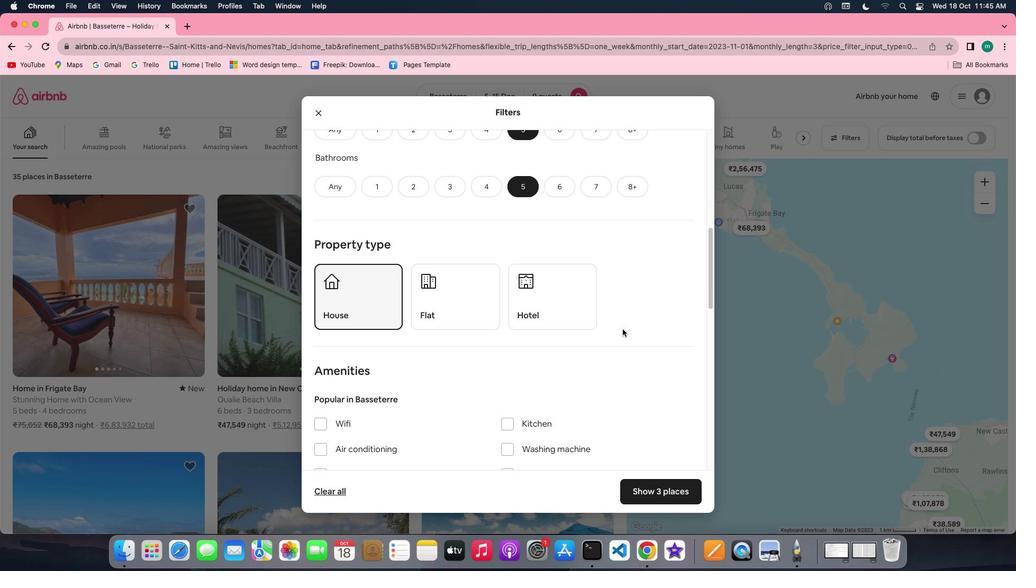 
Action: Mouse scrolled (623, 329) with delta (0, 0)
Screenshot: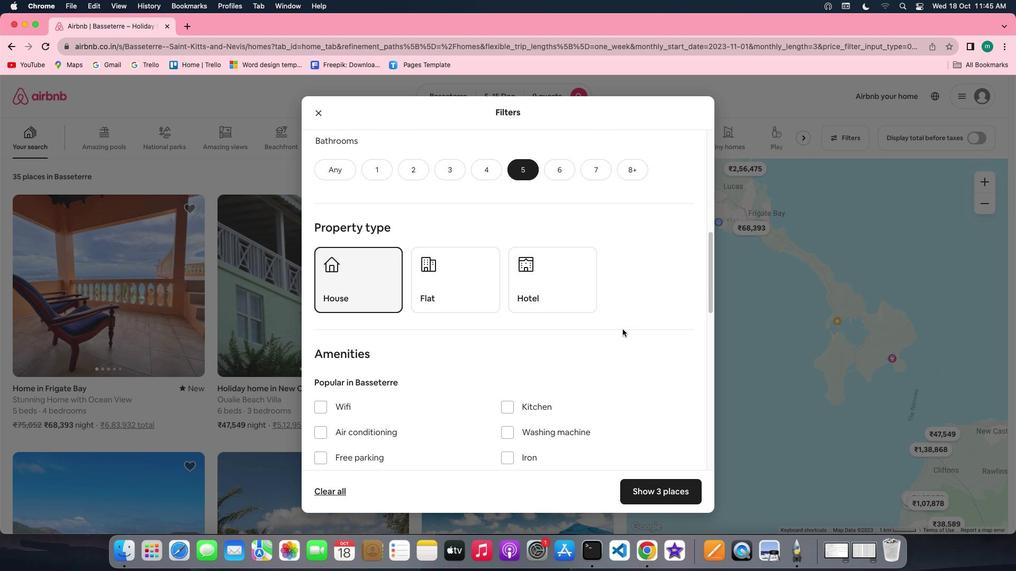 
Action: Mouse scrolled (623, 329) with delta (0, 0)
Screenshot: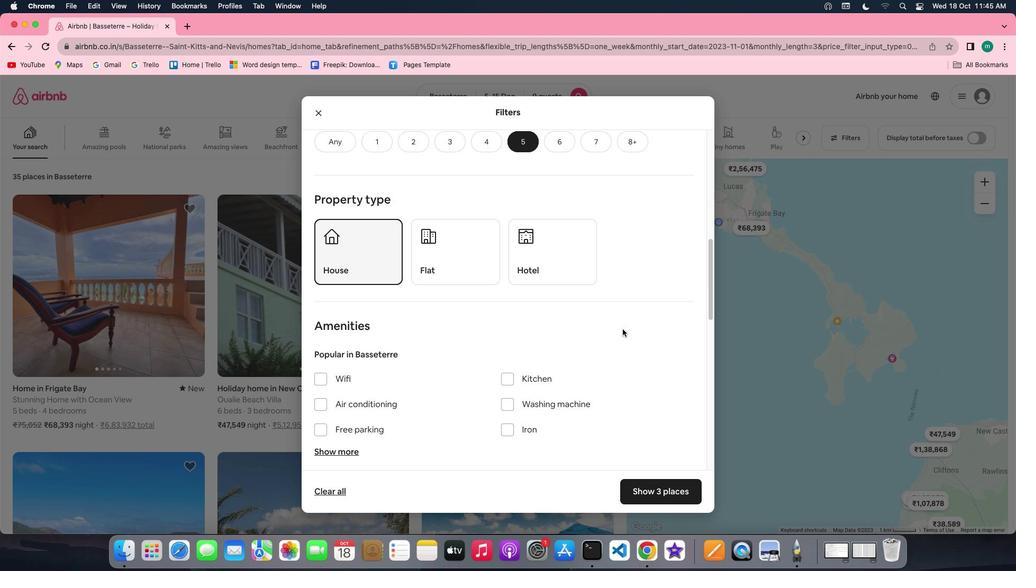 
Action: Mouse scrolled (623, 329) with delta (0, 0)
Screenshot: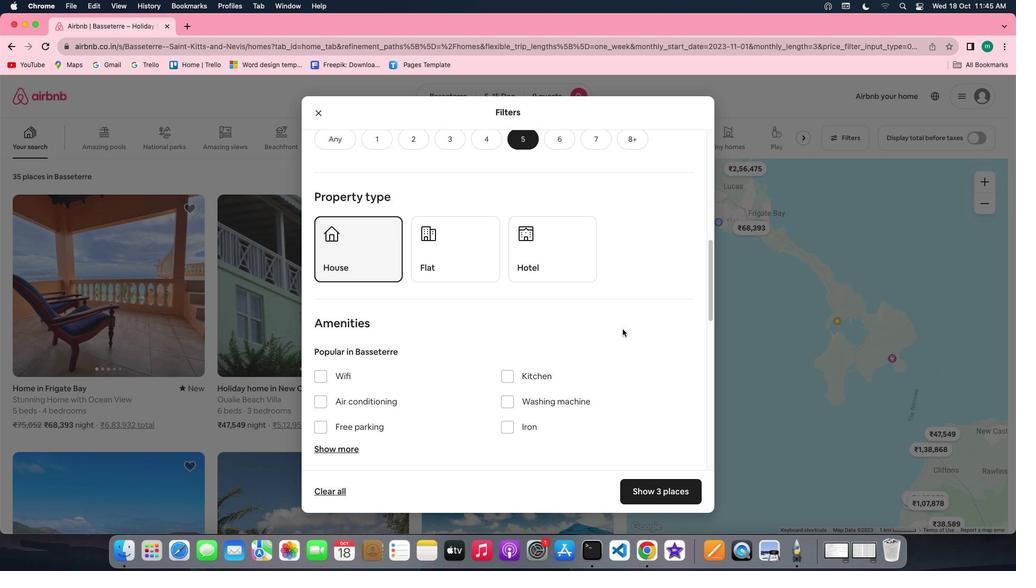 
Action: Mouse scrolled (623, 329) with delta (0, 0)
Screenshot: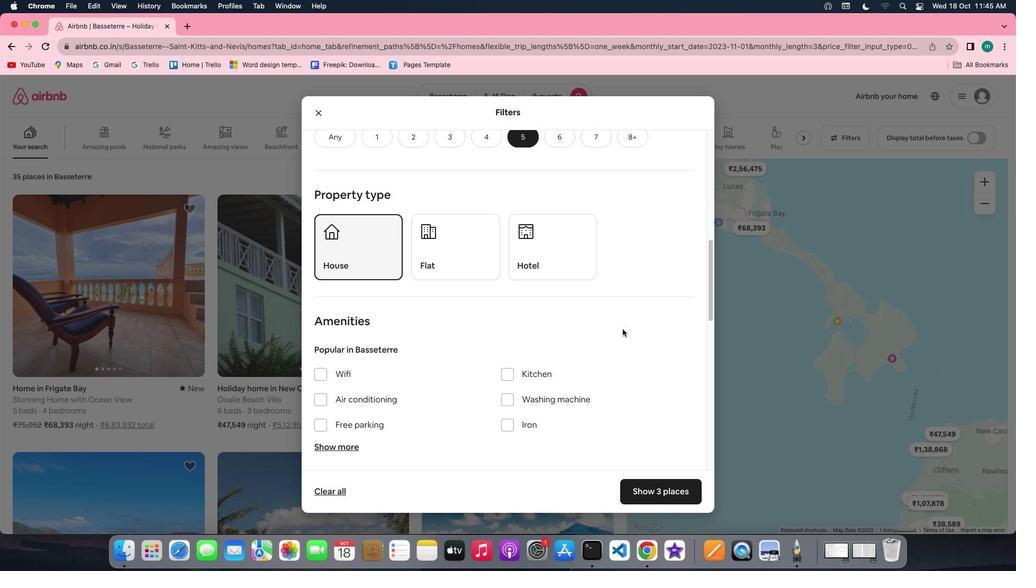 
Action: Mouse scrolled (623, 329) with delta (0, 0)
Screenshot: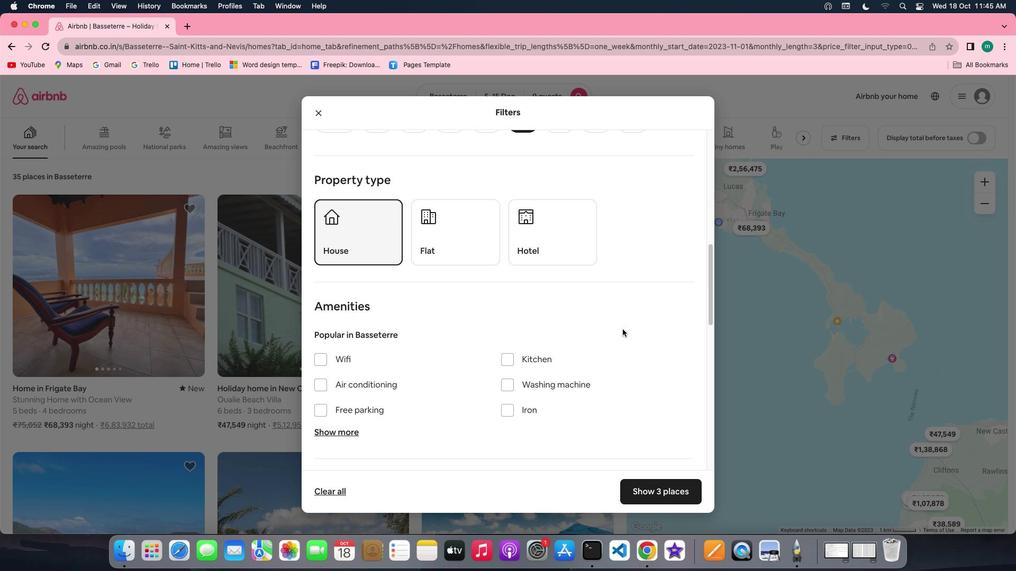 
Action: Mouse scrolled (623, 329) with delta (0, 0)
Screenshot: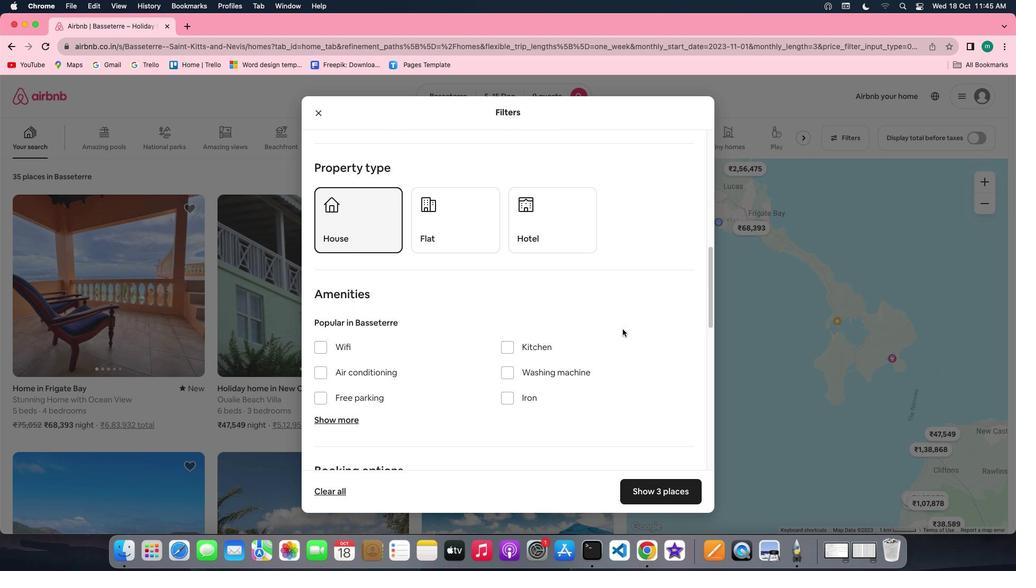 
Action: Mouse scrolled (623, 329) with delta (0, 0)
Screenshot: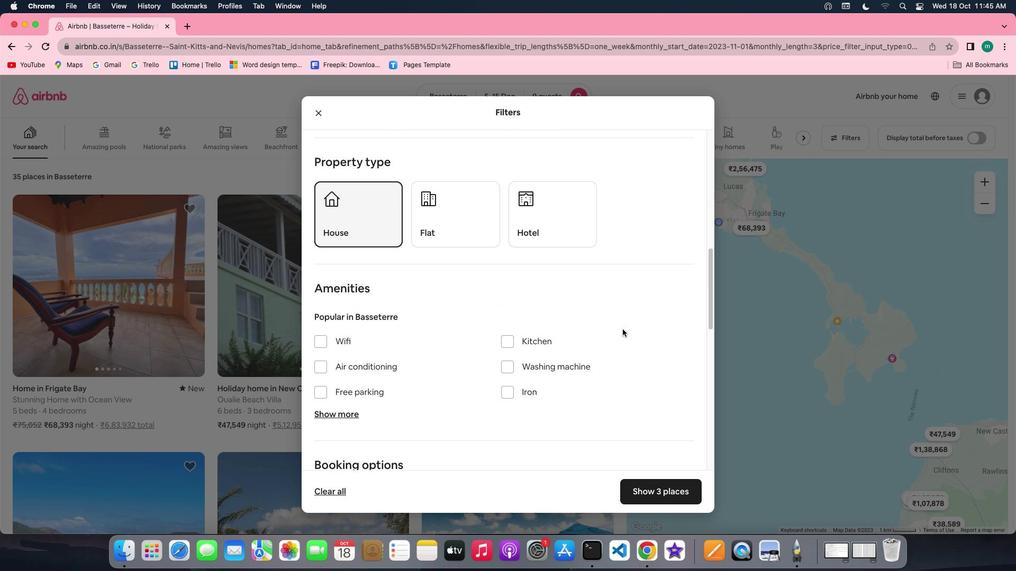 
Action: Mouse scrolled (623, 329) with delta (0, -1)
Screenshot: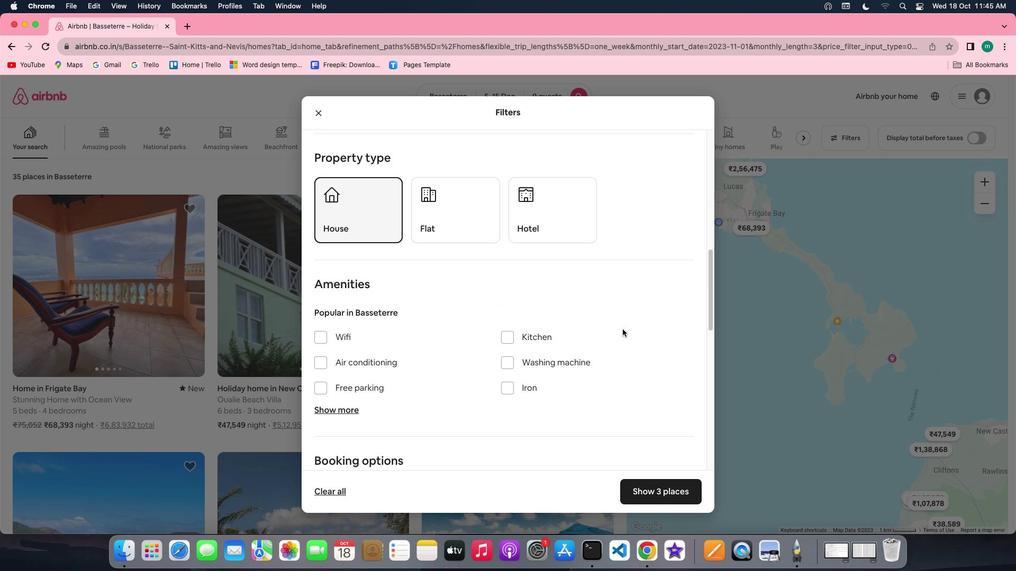 
Action: Mouse scrolled (623, 329) with delta (0, 0)
Screenshot: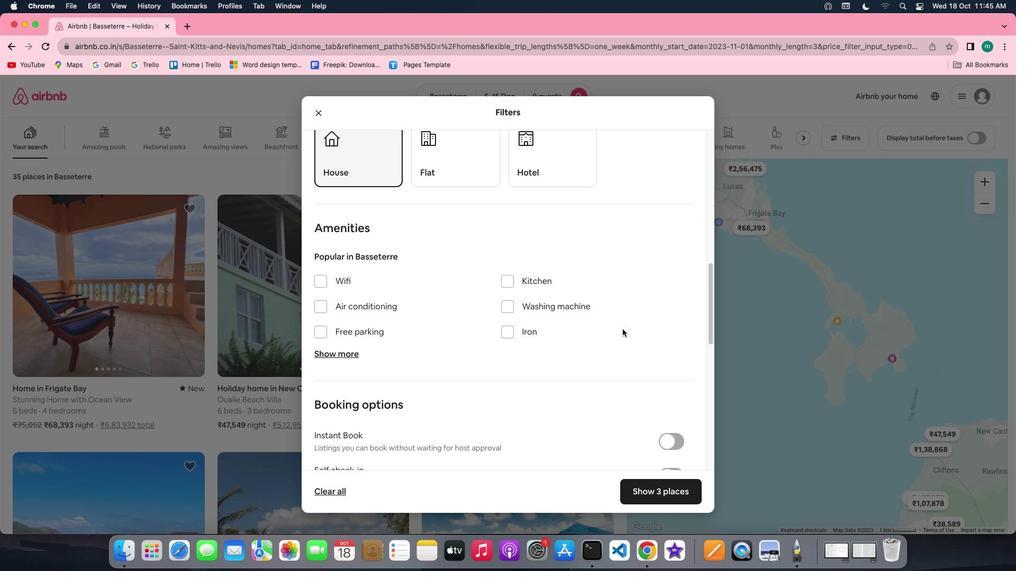 
Action: Mouse moved to (517, 307)
Screenshot: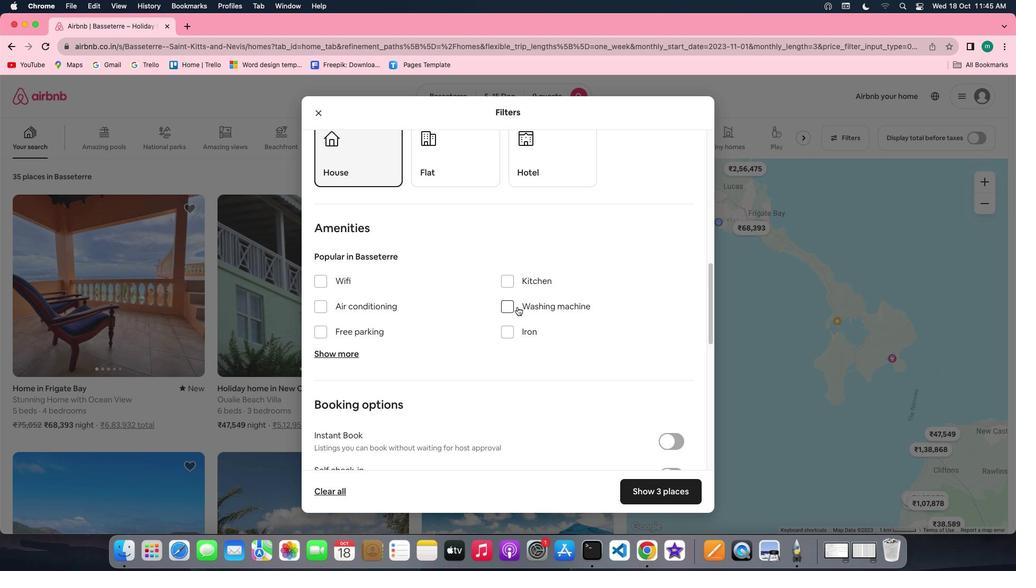 
Action: Mouse pressed left at (517, 307)
Screenshot: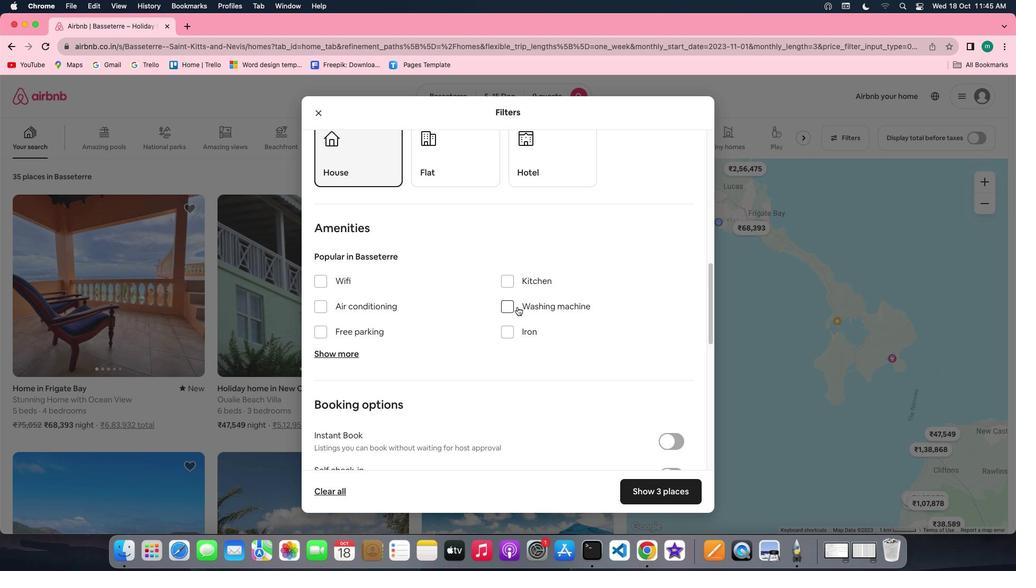 
Action: Mouse moved to (553, 323)
Screenshot: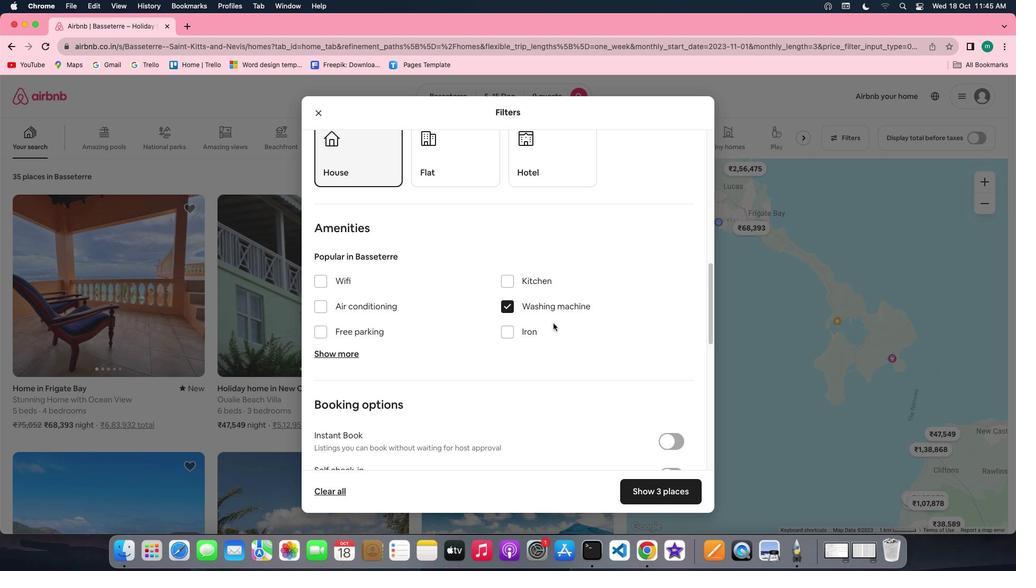 
Action: Mouse scrolled (553, 323) with delta (0, 0)
Screenshot: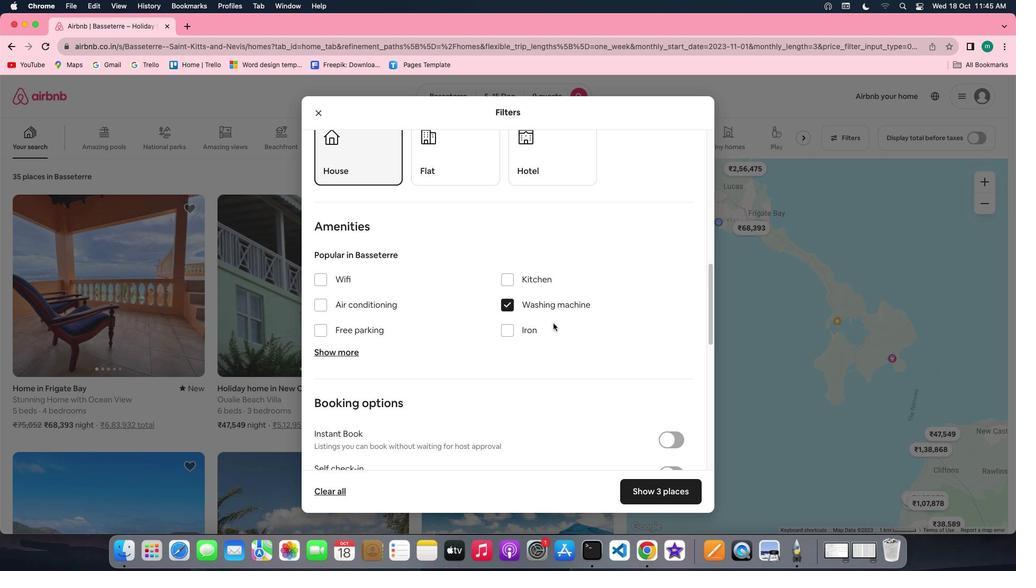 
Action: Mouse scrolled (553, 323) with delta (0, 0)
Screenshot: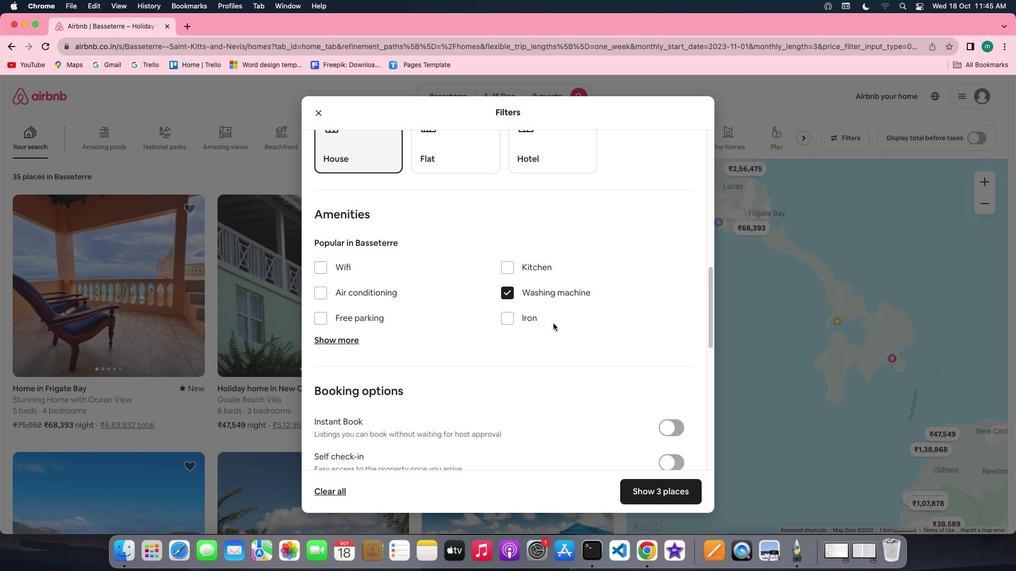 
Action: Mouse scrolled (553, 323) with delta (0, -1)
Screenshot: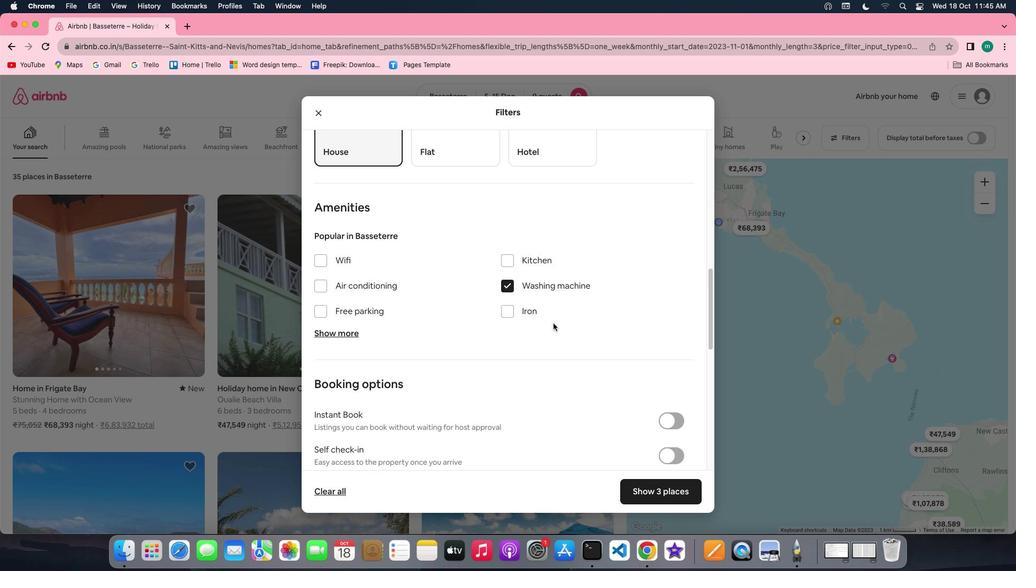 
Action: Mouse scrolled (553, 323) with delta (0, -1)
Screenshot: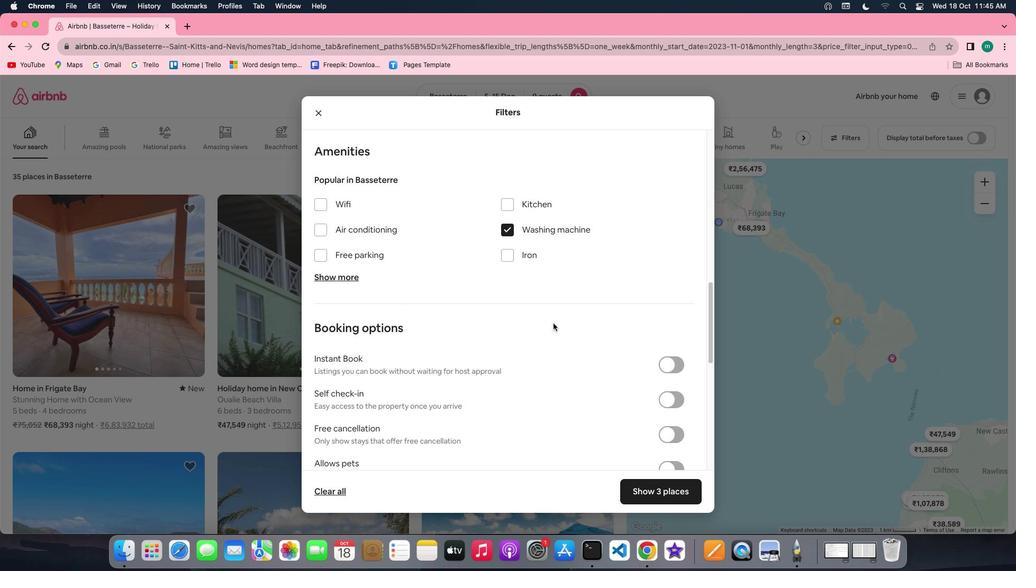
Action: Mouse moved to (678, 356)
Screenshot: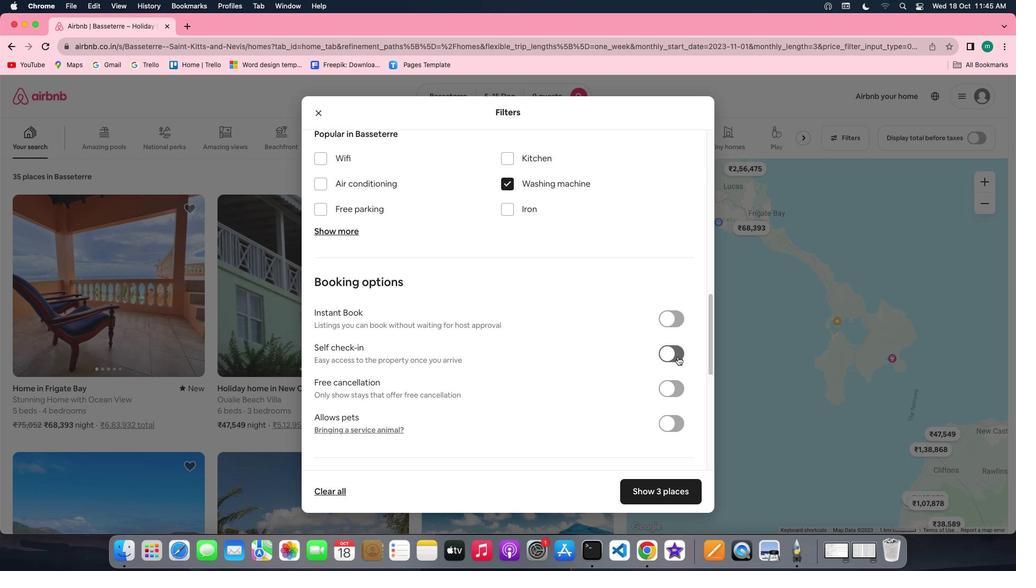 
Action: Mouse pressed left at (678, 356)
Screenshot: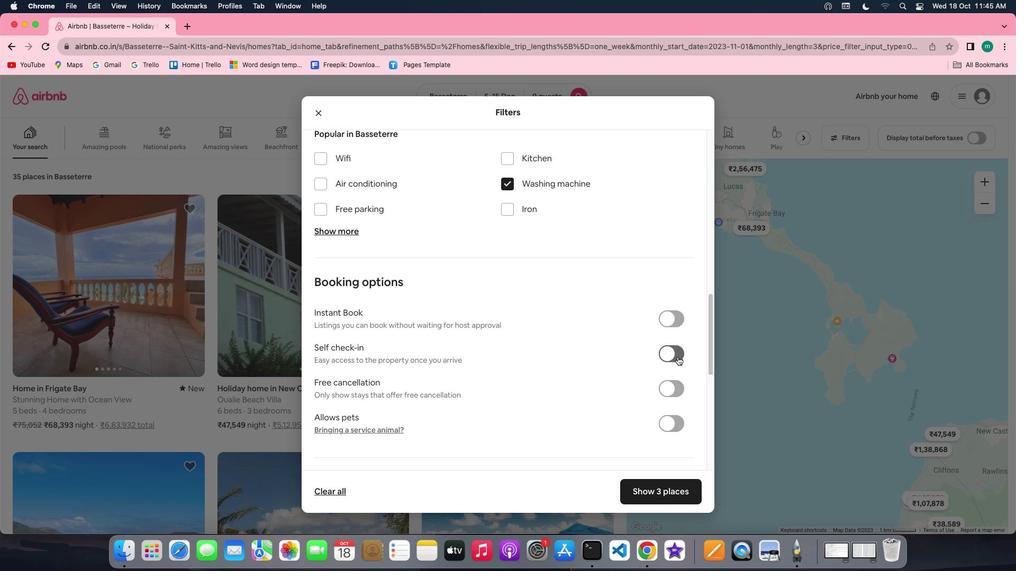 
Action: Mouse moved to (443, 353)
Screenshot: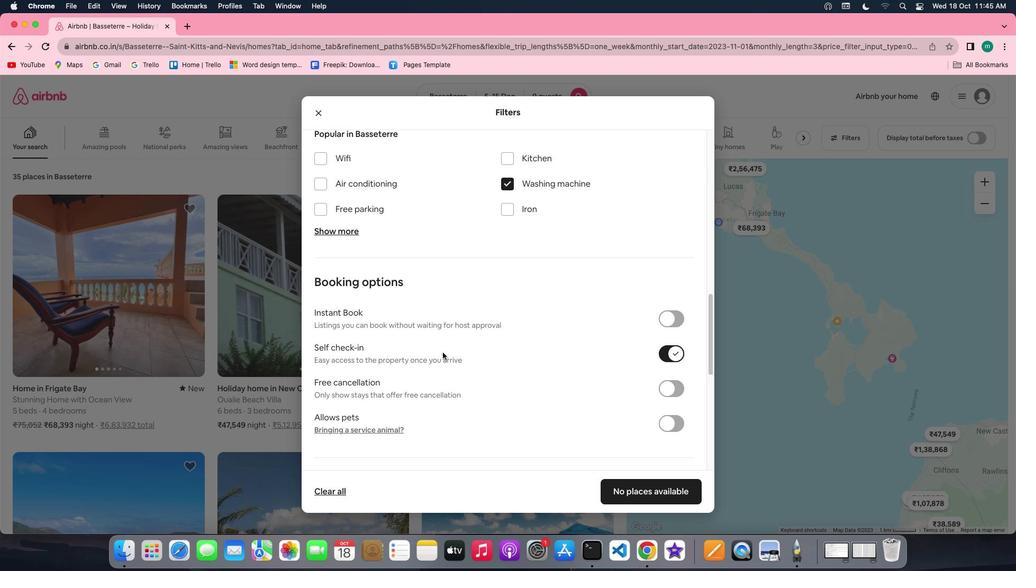 
Action: Mouse scrolled (443, 353) with delta (0, 0)
Screenshot: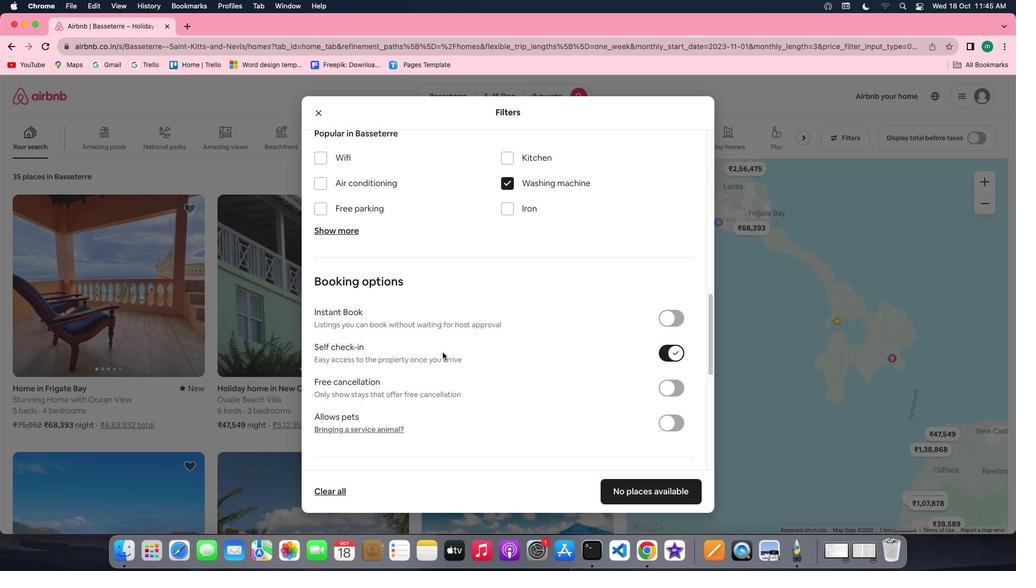 
Action: Mouse scrolled (443, 353) with delta (0, 0)
Screenshot: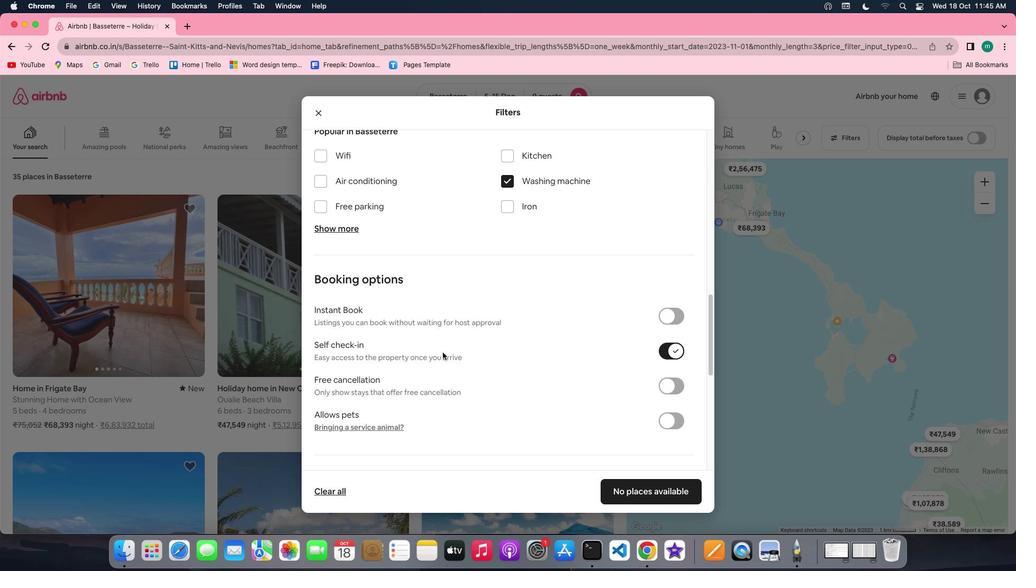 
Action: Mouse scrolled (443, 353) with delta (0, -1)
Screenshot: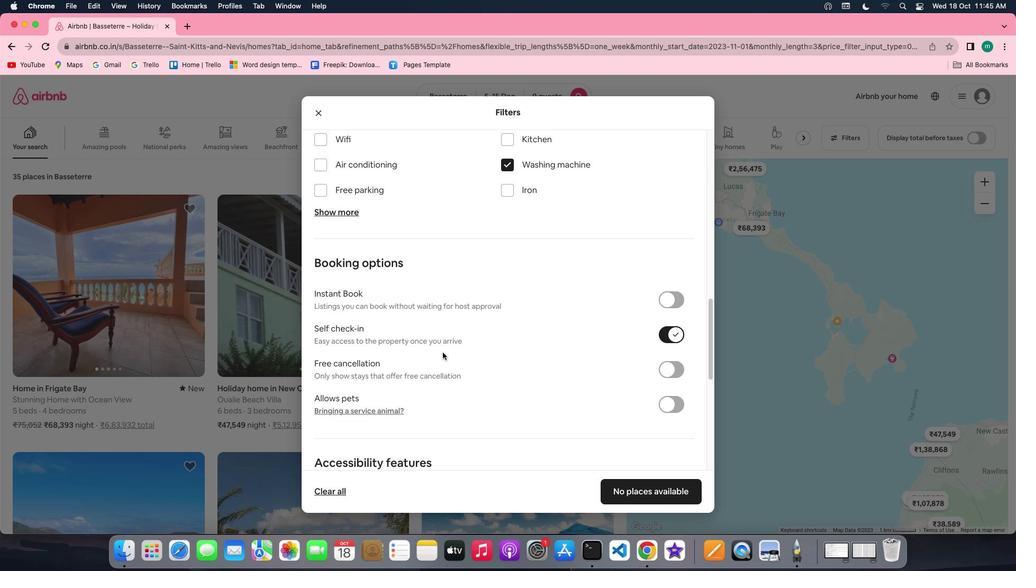 
Action: Mouse scrolled (443, 353) with delta (0, -1)
Screenshot: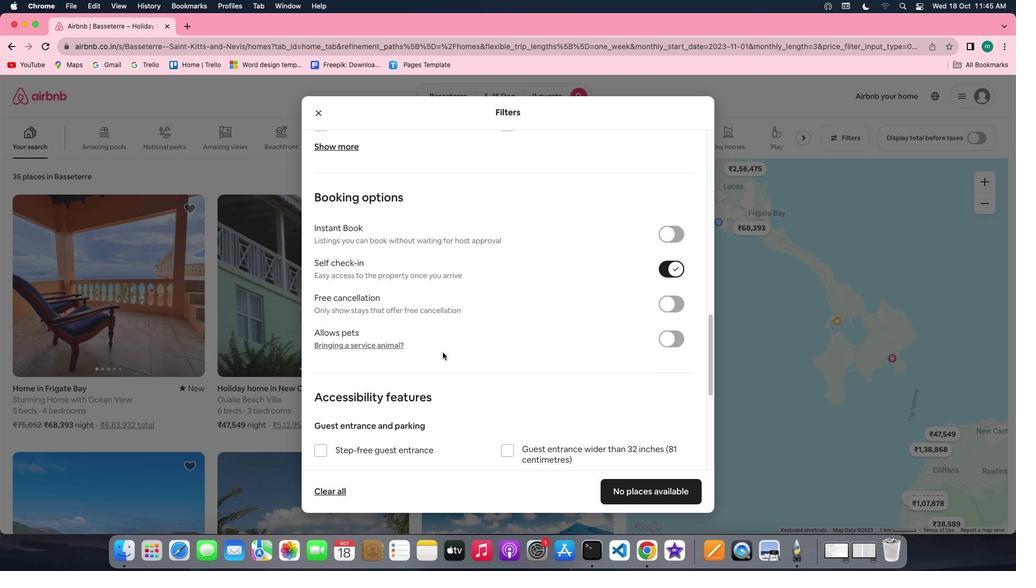 
Action: Mouse moved to (665, 243)
Screenshot: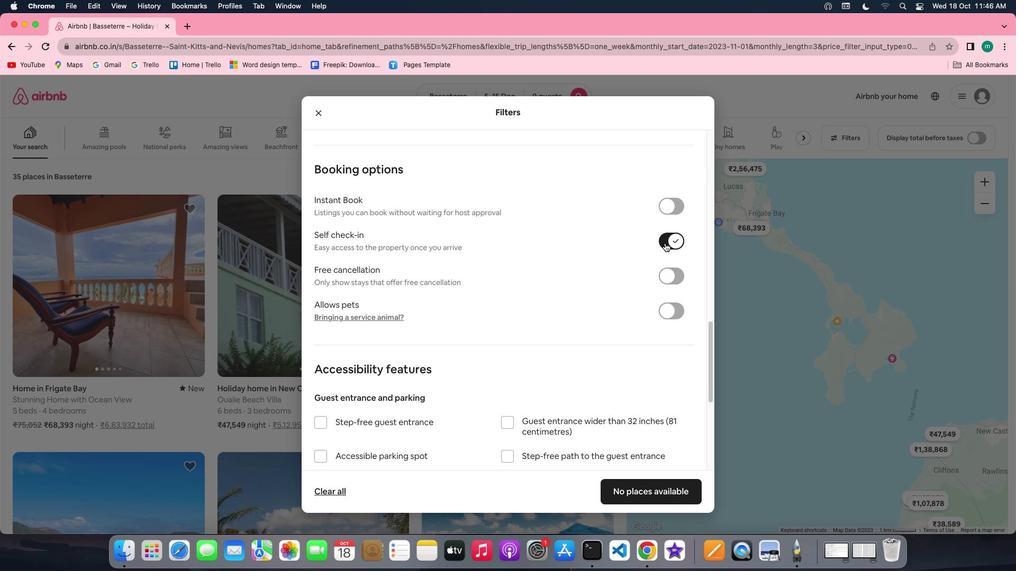 
Action: Mouse pressed left at (665, 243)
Screenshot: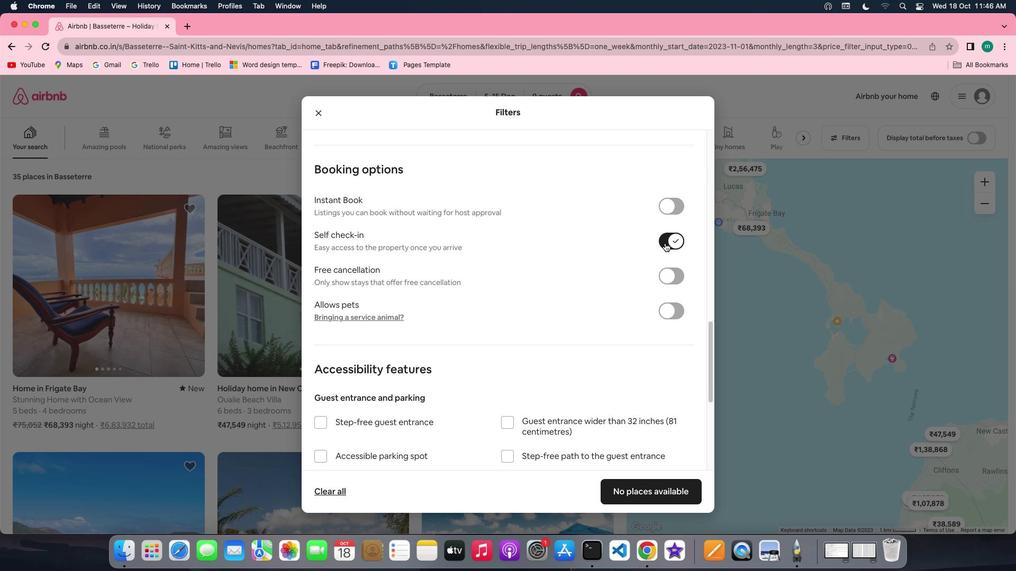 
Action: Mouse moved to (687, 484)
Screenshot: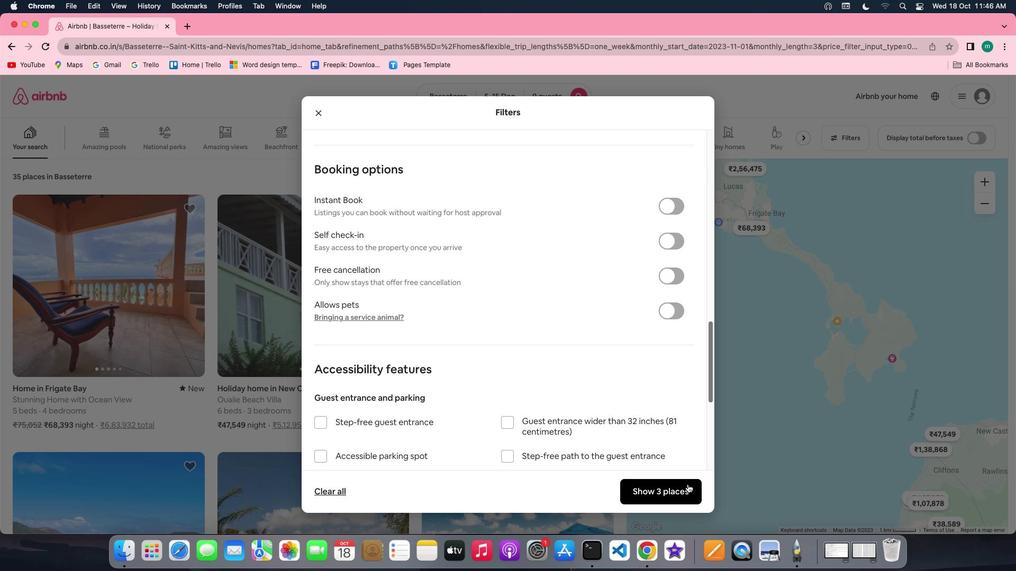 
Action: Mouse pressed left at (687, 484)
Screenshot: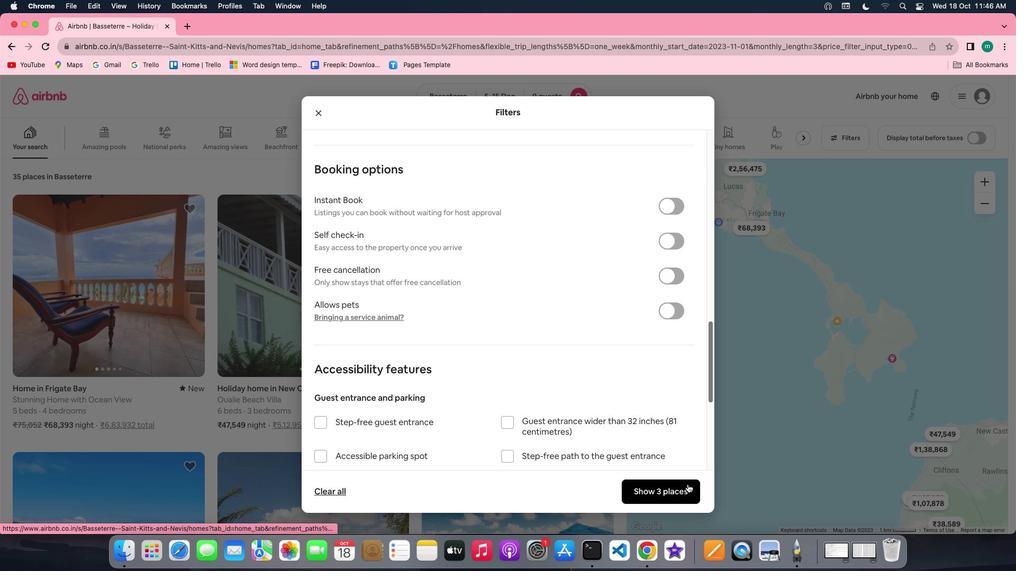 
Action: Mouse moved to (106, 329)
Screenshot: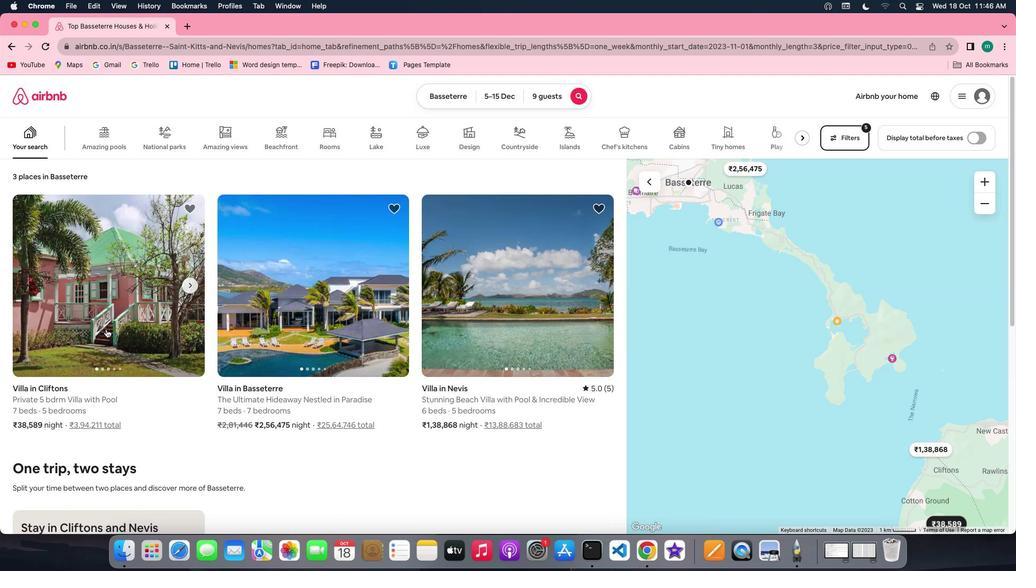 
Action: Mouse pressed left at (106, 329)
Screenshot: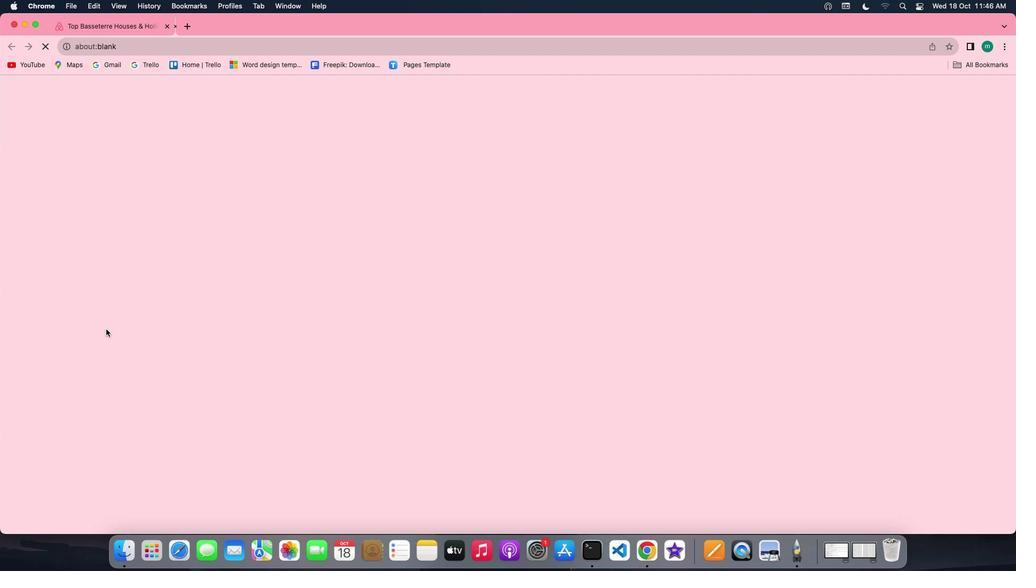 
Action: Mouse moved to (760, 388)
Screenshot: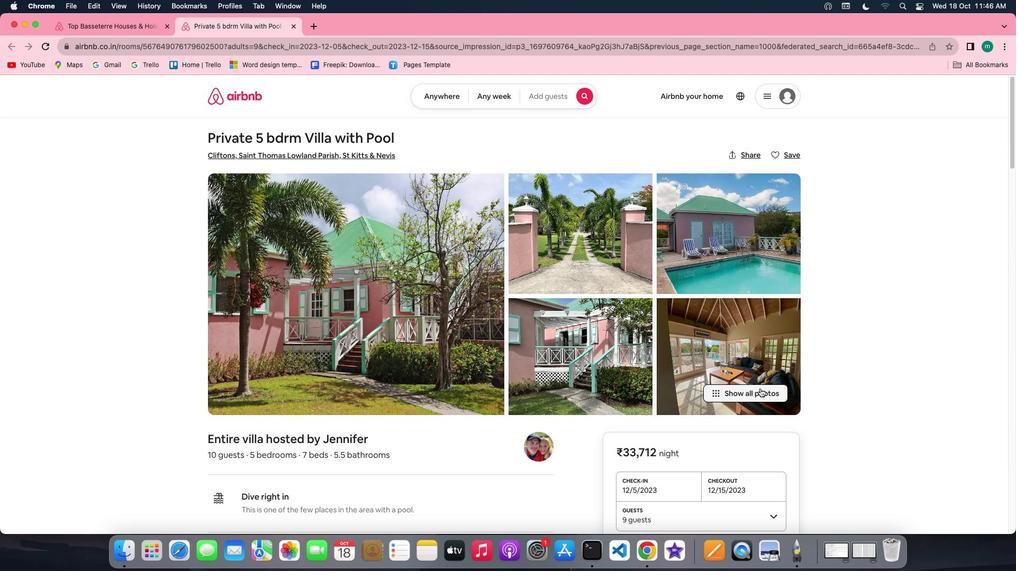 
Action: Mouse pressed left at (760, 388)
Screenshot: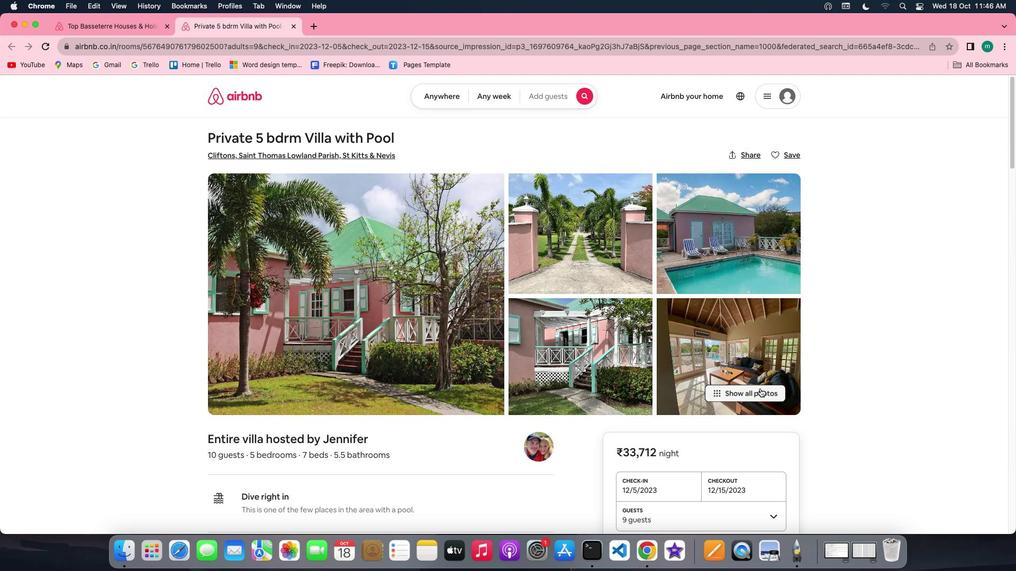 
Action: Mouse moved to (644, 428)
Screenshot: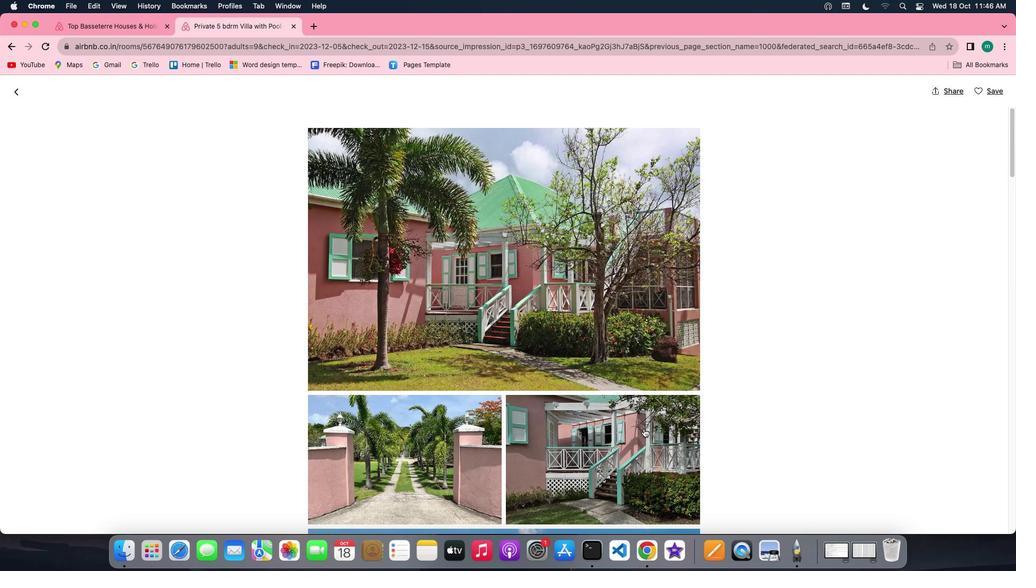 
Action: Mouse scrolled (644, 428) with delta (0, 0)
Screenshot: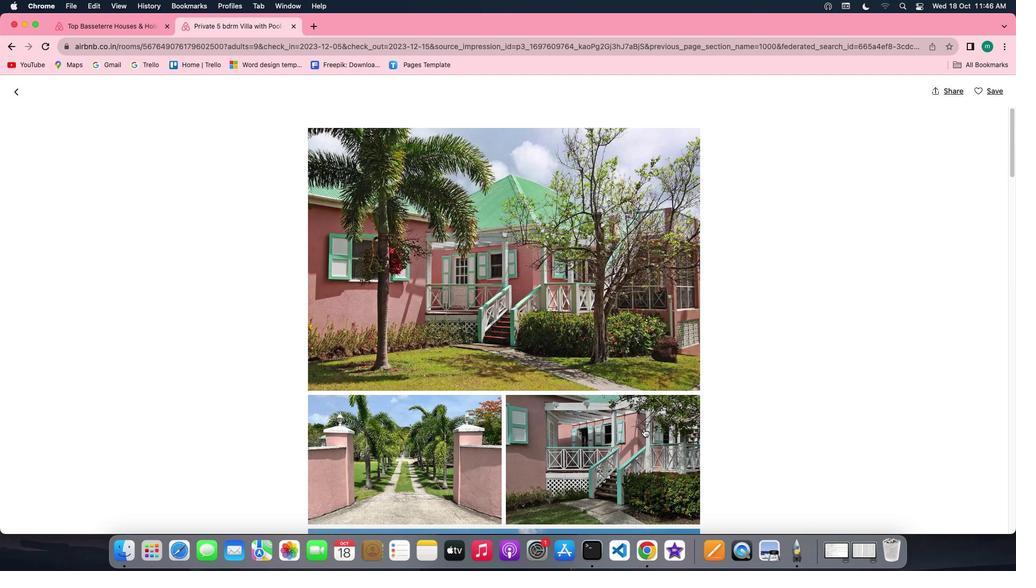 
Action: Mouse scrolled (644, 428) with delta (0, 0)
Screenshot: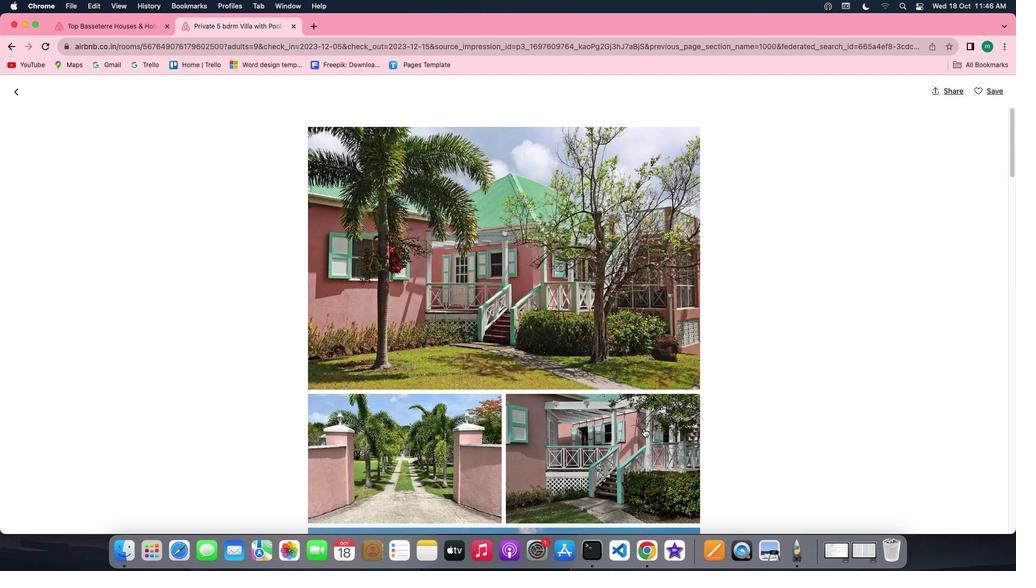 
Action: Mouse scrolled (644, 428) with delta (0, -1)
Screenshot: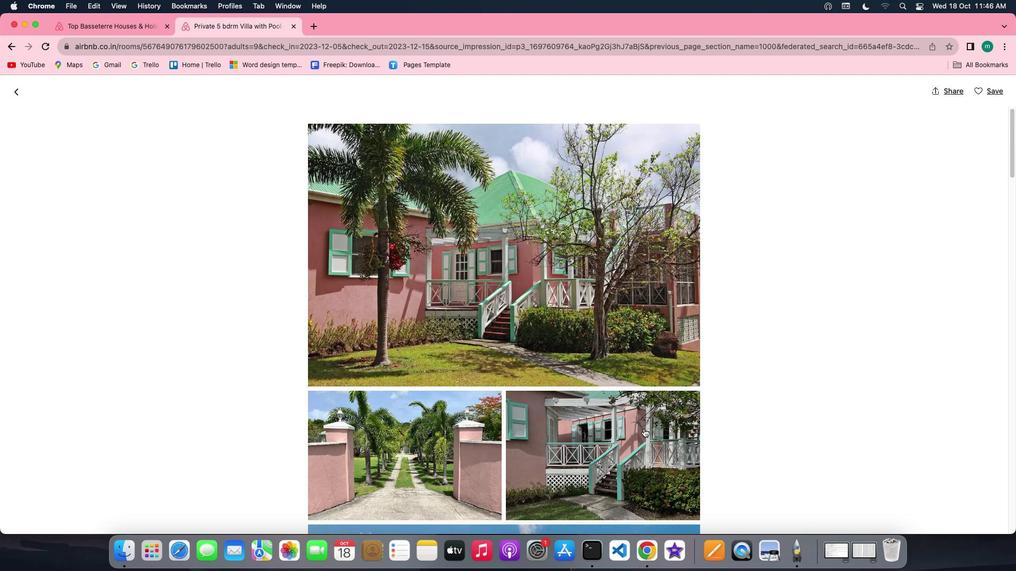 
Action: Mouse scrolled (644, 428) with delta (0, -1)
Screenshot: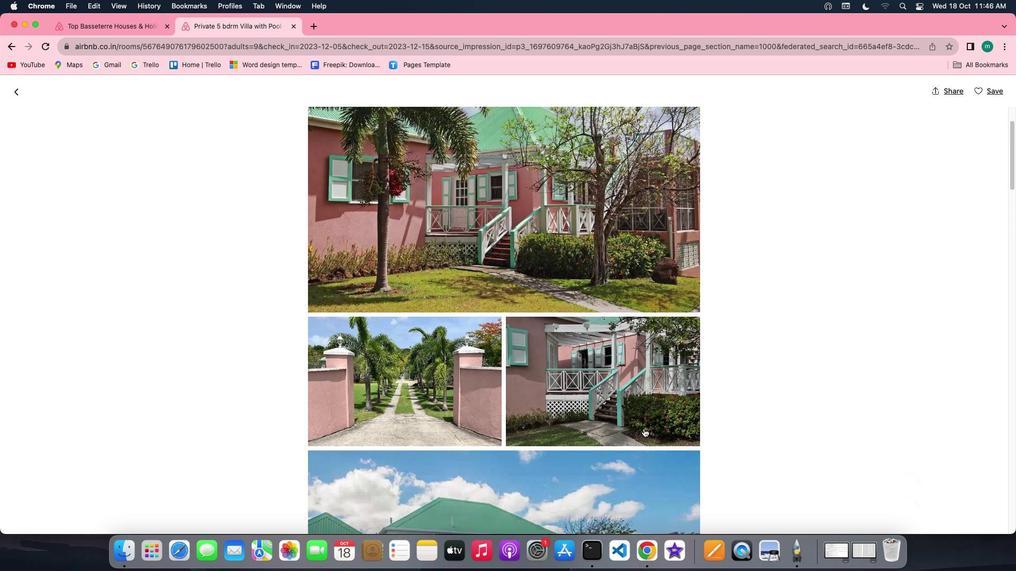 
Action: Mouse scrolled (644, 428) with delta (0, 0)
Screenshot: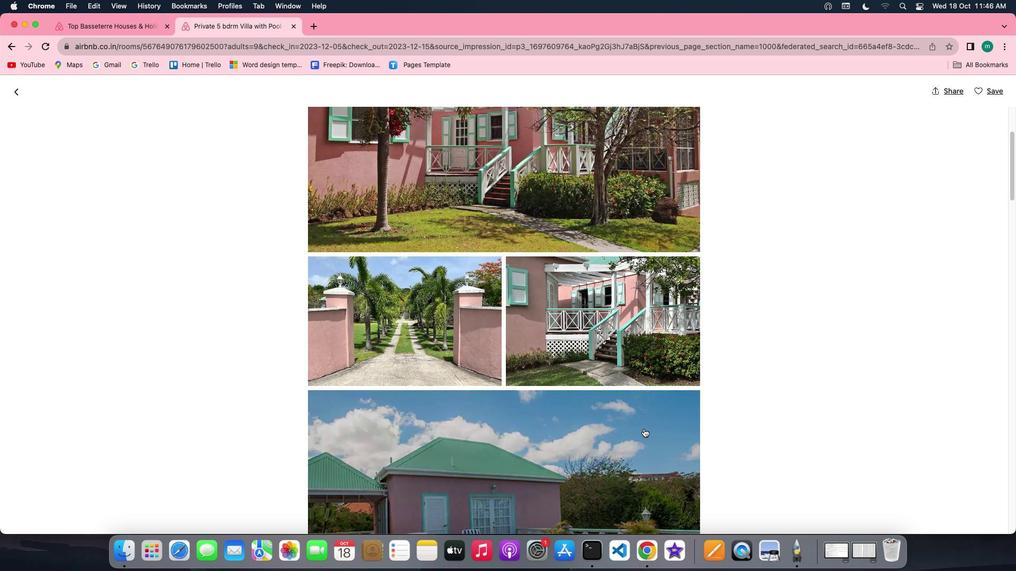 
Action: Mouse scrolled (644, 428) with delta (0, 0)
Screenshot: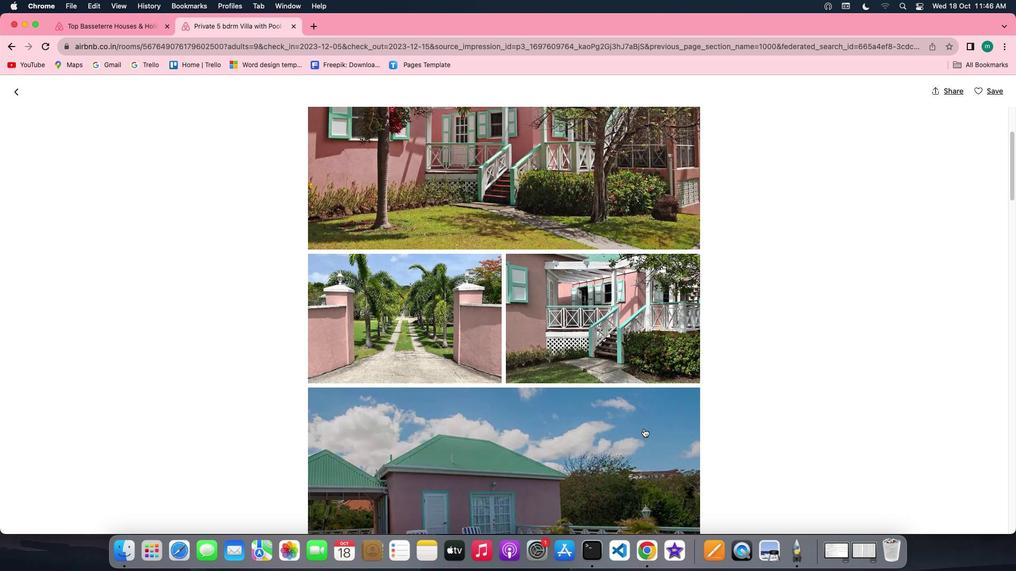 
Action: Mouse scrolled (644, 428) with delta (0, 0)
Screenshot: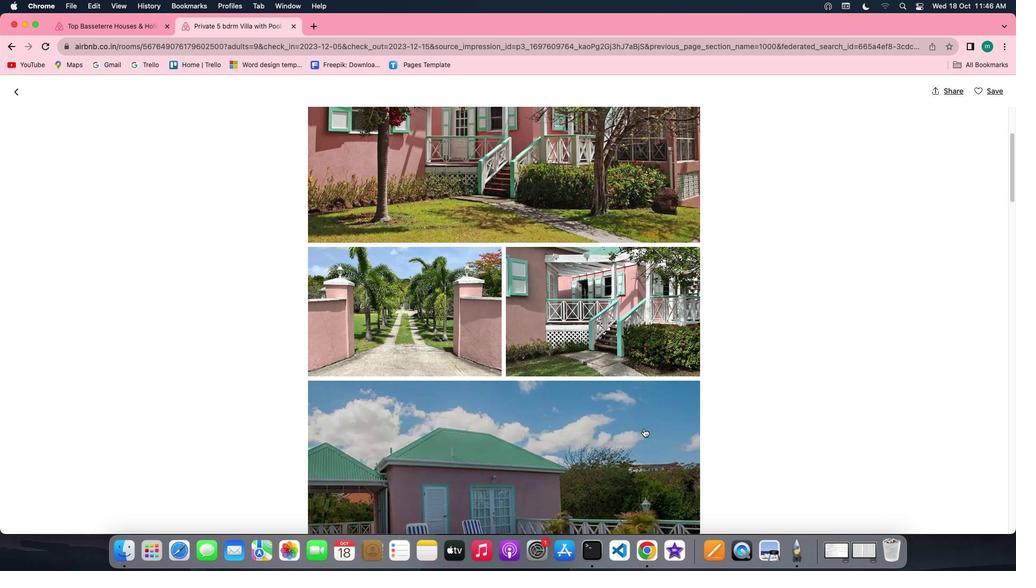 
Action: Mouse scrolled (644, 428) with delta (0, 0)
Screenshot: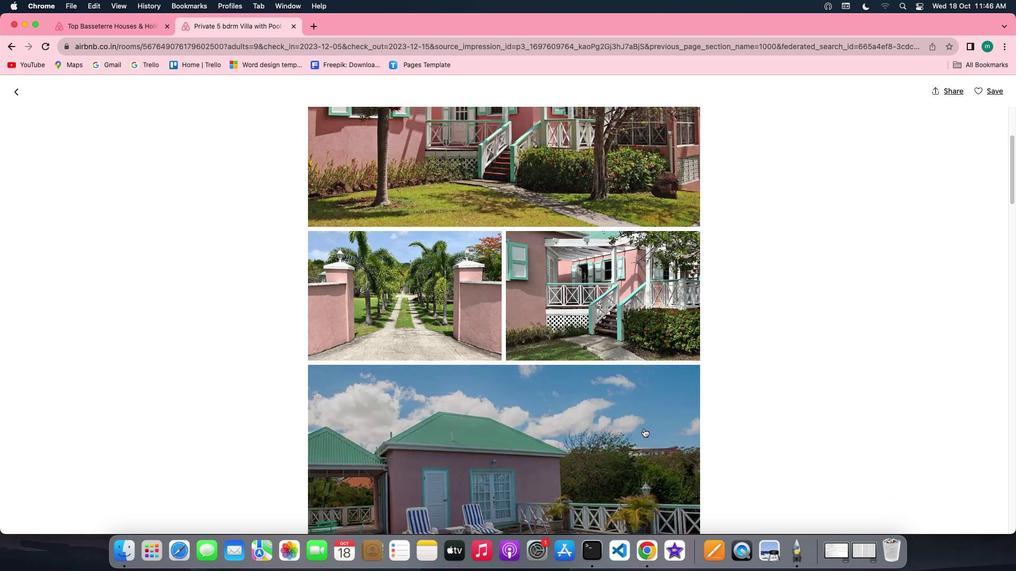 
Action: Mouse scrolled (644, 428) with delta (0, 0)
Screenshot: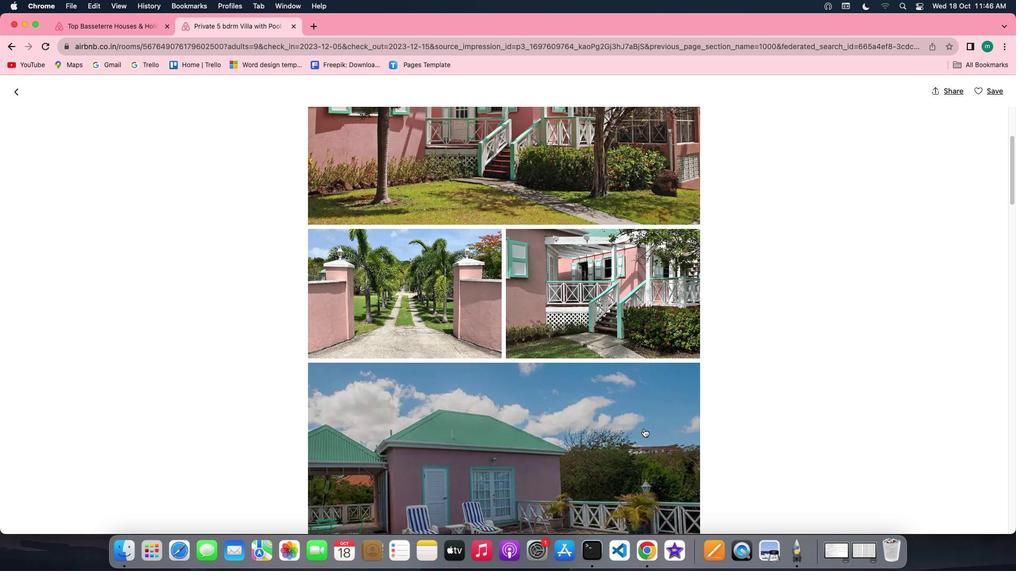 
Action: Mouse scrolled (644, 428) with delta (0, 0)
Screenshot: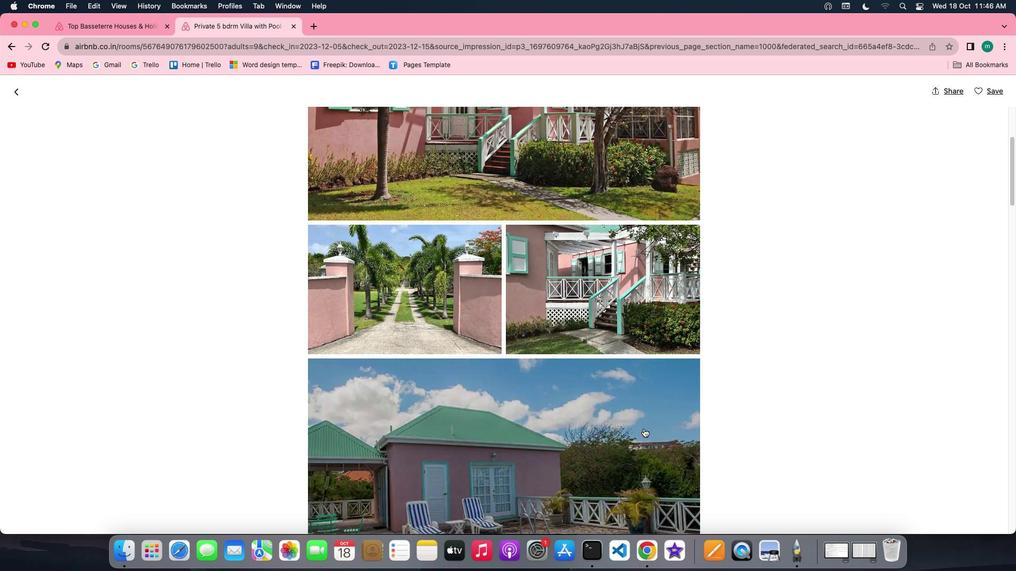 
Action: Mouse scrolled (644, 428) with delta (0, 0)
Screenshot: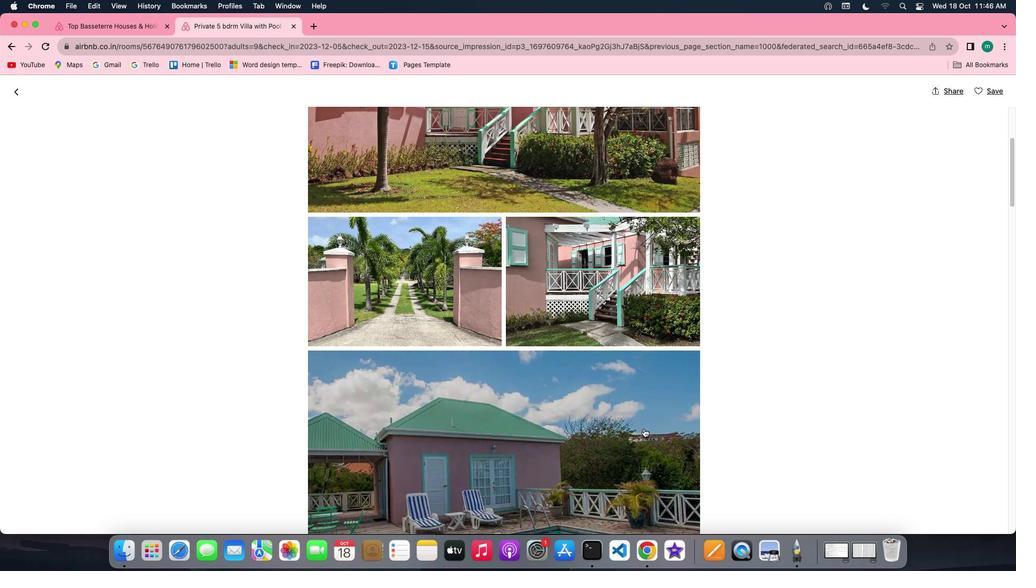
Action: Mouse scrolled (644, 428) with delta (0, 0)
Screenshot: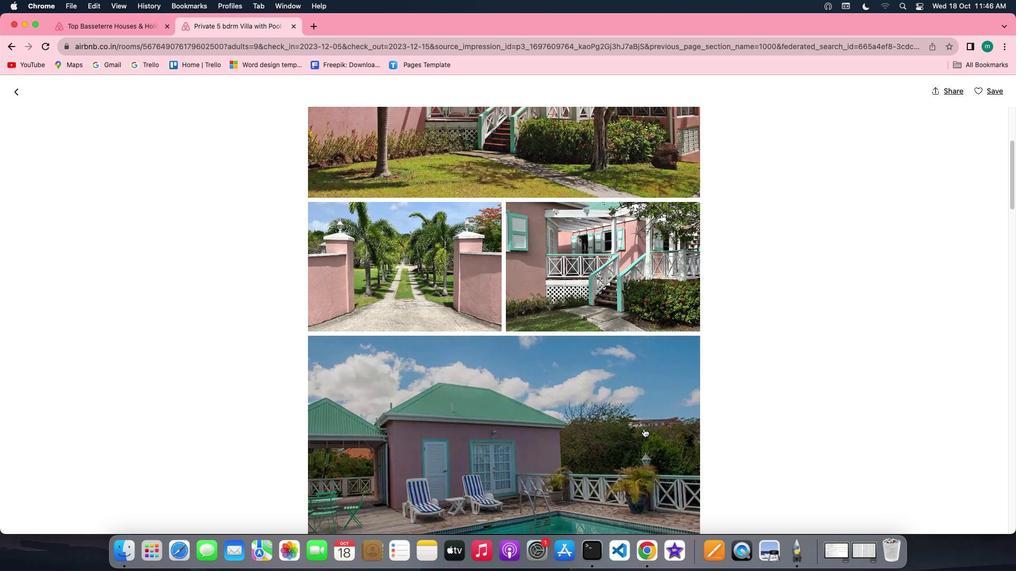 
Action: Mouse scrolled (644, 428) with delta (0, 0)
Screenshot: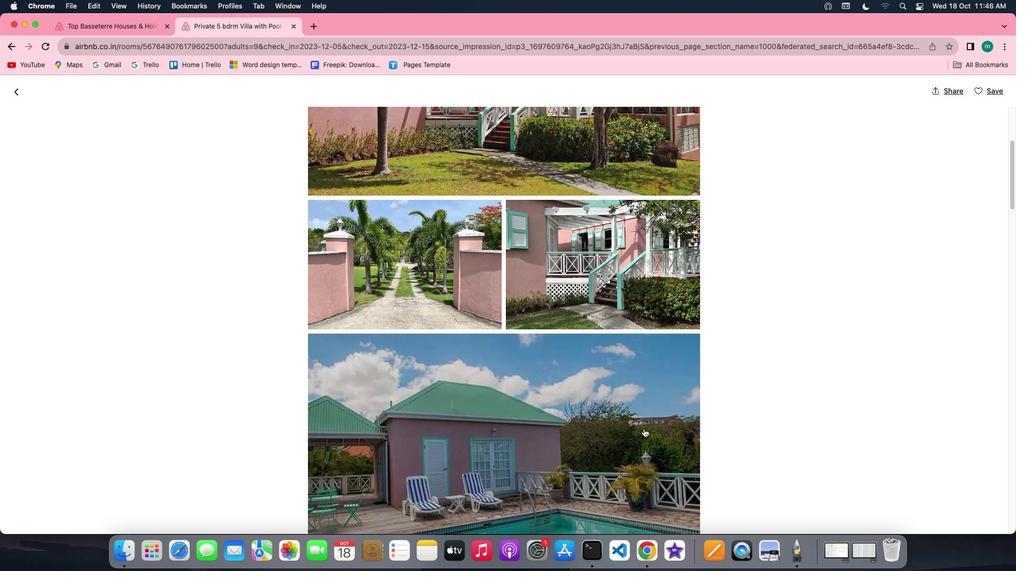 
Action: Mouse scrolled (644, 428) with delta (0, 0)
Screenshot: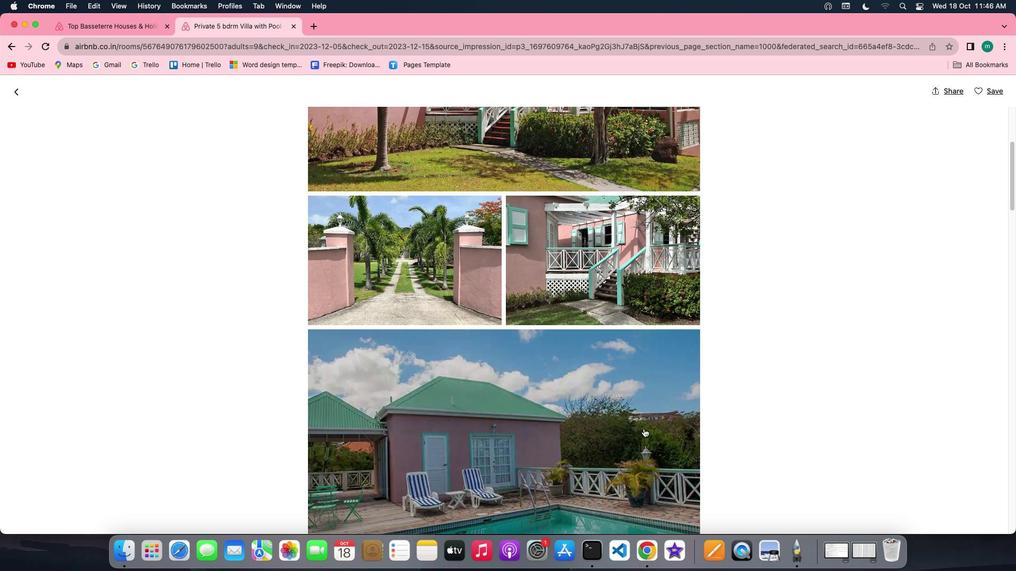 
Action: Mouse scrolled (644, 428) with delta (0, 0)
Screenshot: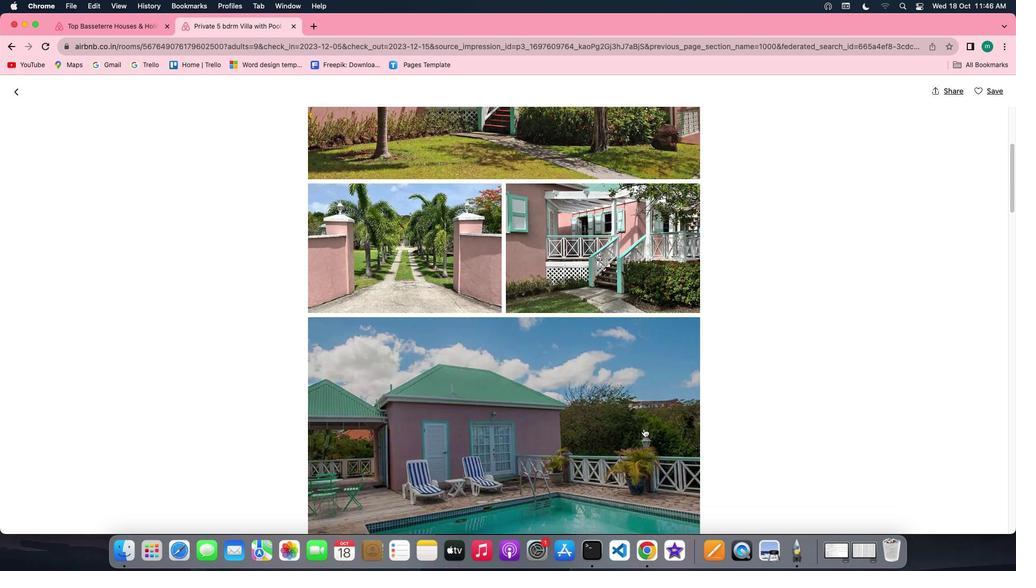 
Action: Mouse scrolled (644, 428) with delta (0, 0)
Screenshot: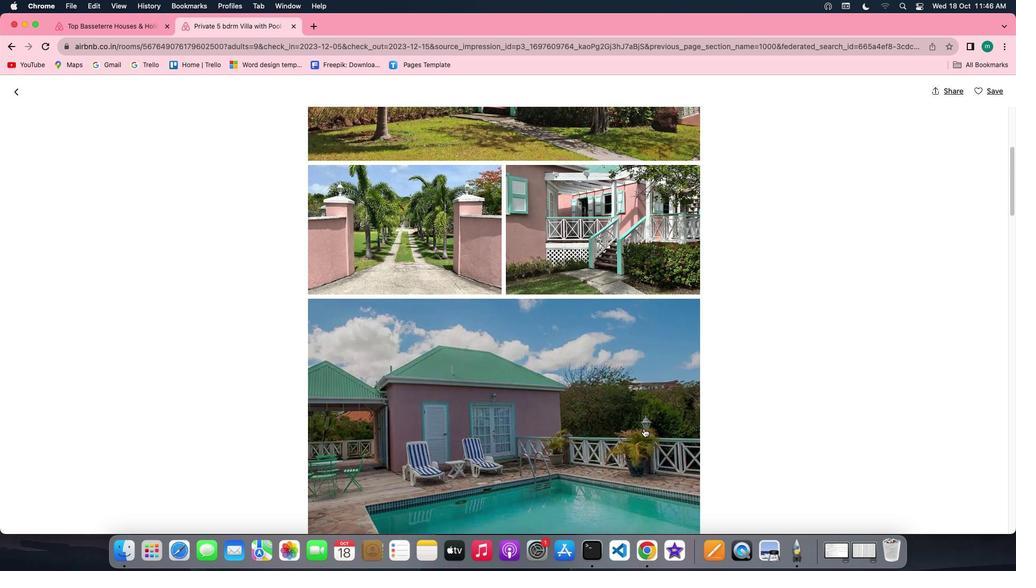 
Action: Mouse scrolled (644, 428) with delta (0, 0)
Screenshot: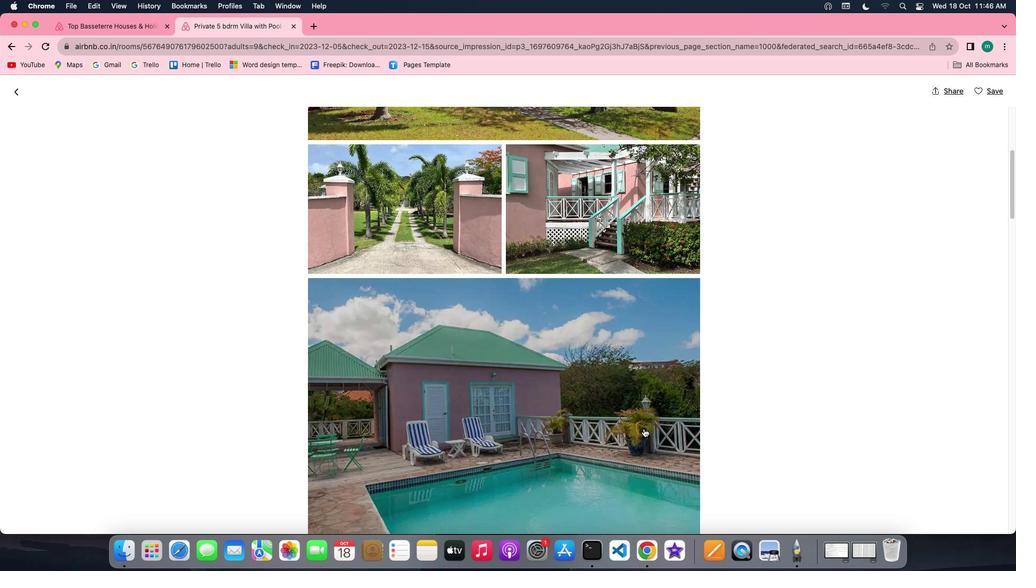 
Action: Mouse scrolled (644, 428) with delta (0, 0)
Screenshot: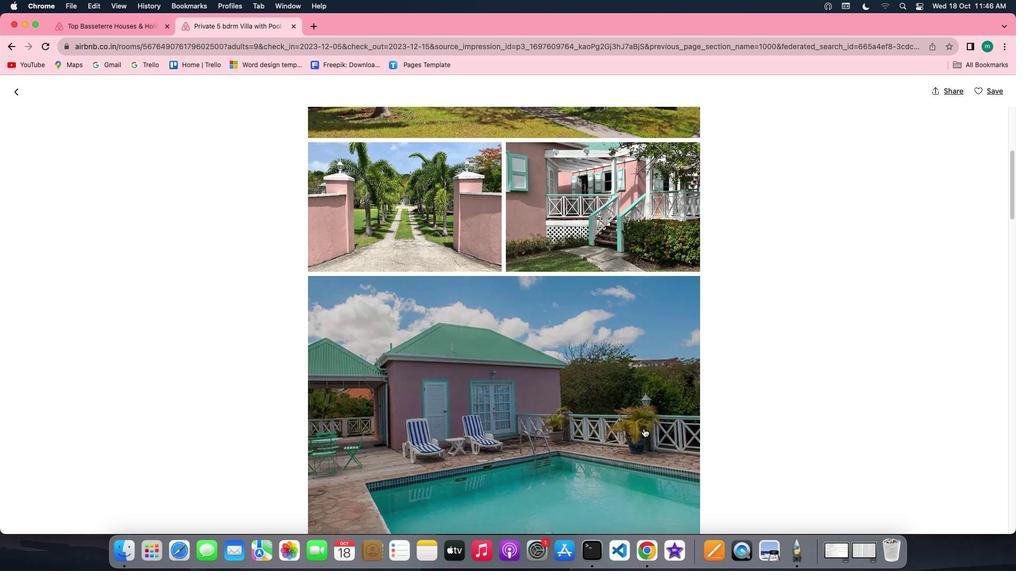 
Action: Mouse scrolled (644, 428) with delta (0, 0)
Screenshot: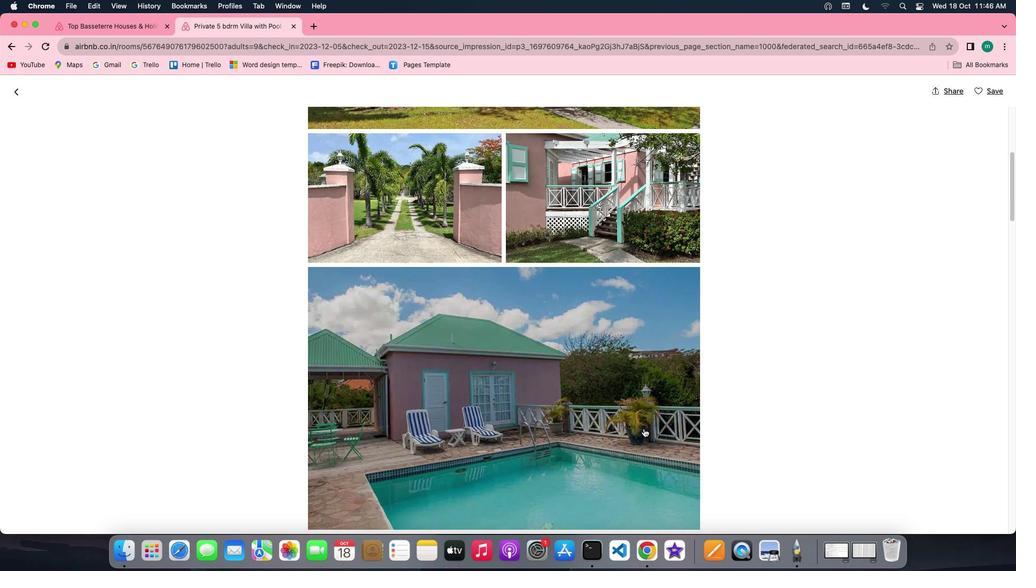 
Action: Mouse scrolled (644, 428) with delta (0, 0)
Screenshot: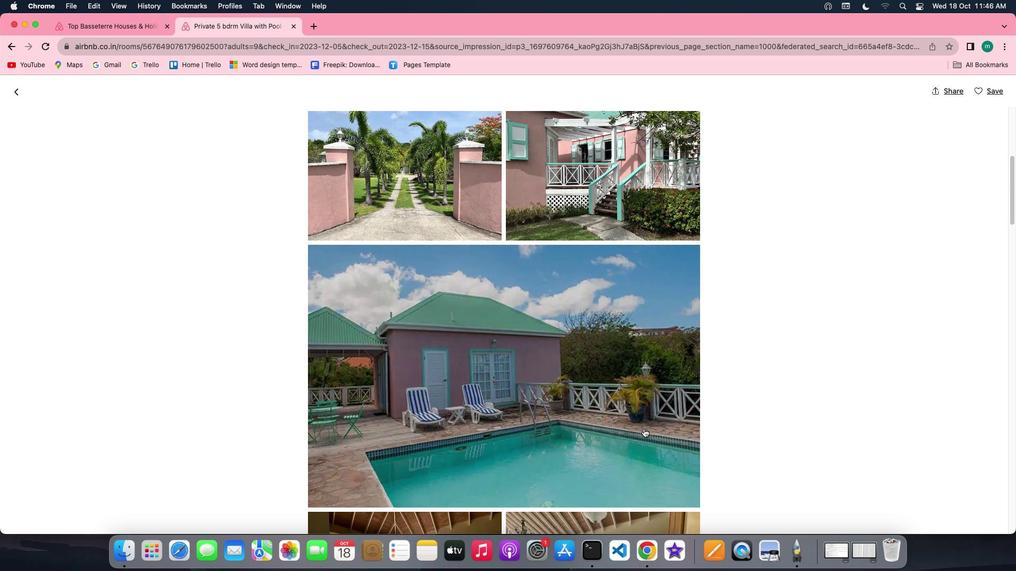 
Action: Mouse scrolled (644, 428) with delta (0, 0)
Screenshot: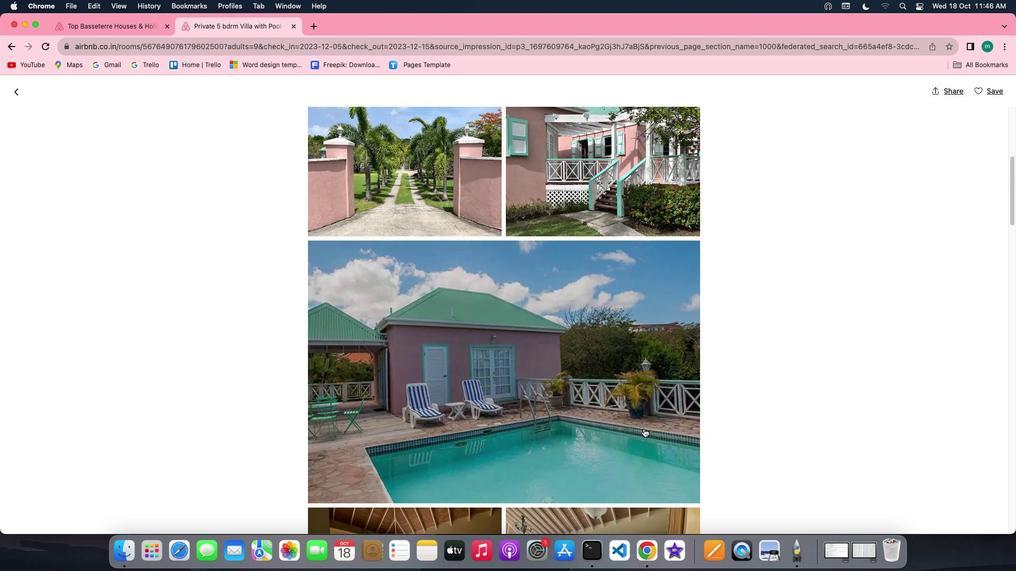 
Action: Mouse scrolled (644, 428) with delta (0, 0)
Screenshot: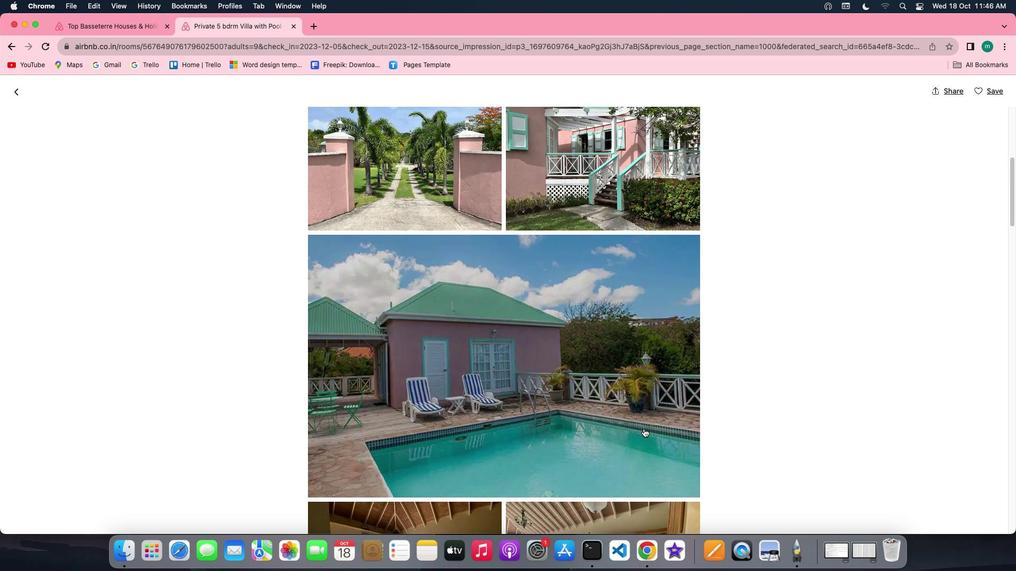 
Action: Mouse scrolled (644, 428) with delta (0, 0)
Screenshot: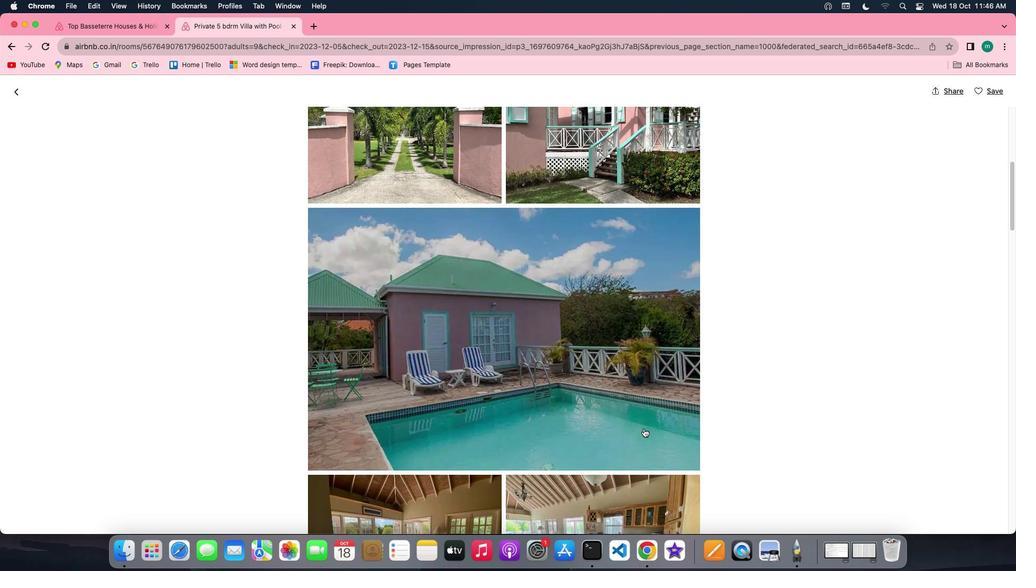 
Action: Mouse scrolled (644, 428) with delta (0, 0)
Screenshot: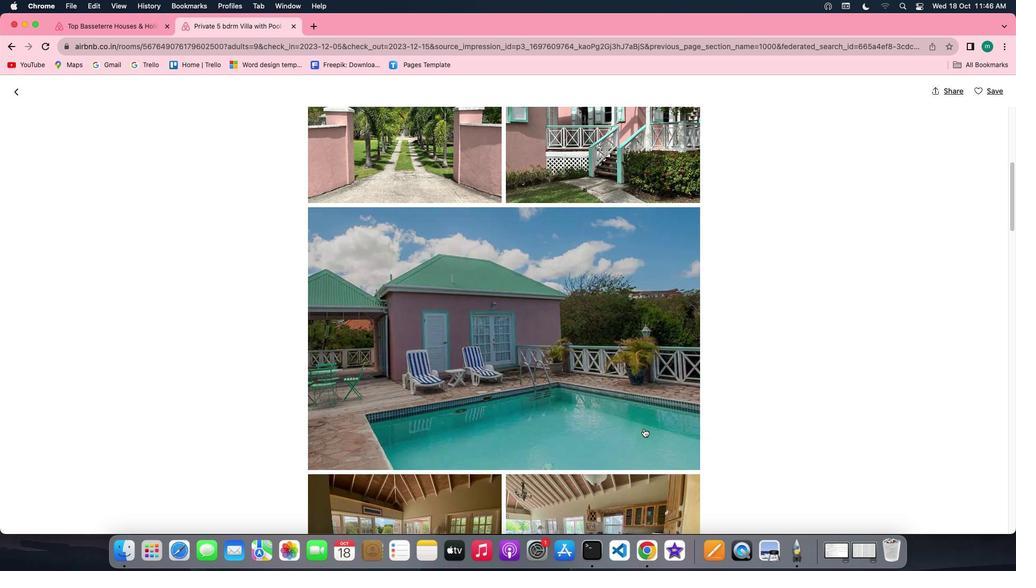 
Action: Mouse scrolled (644, 428) with delta (0, 0)
Screenshot: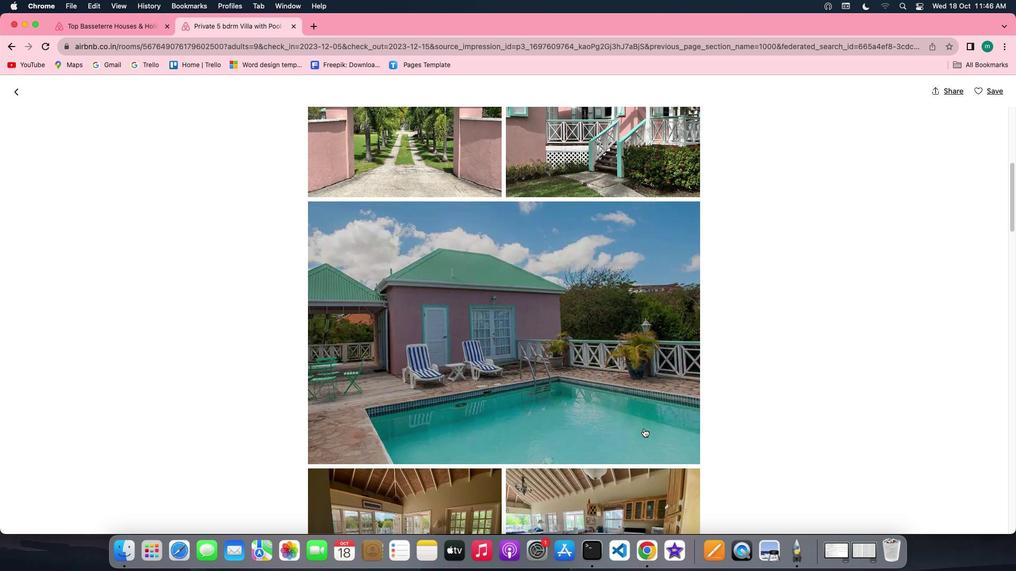 
Action: Mouse scrolled (644, 428) with delta (0, 0)
Screenshot: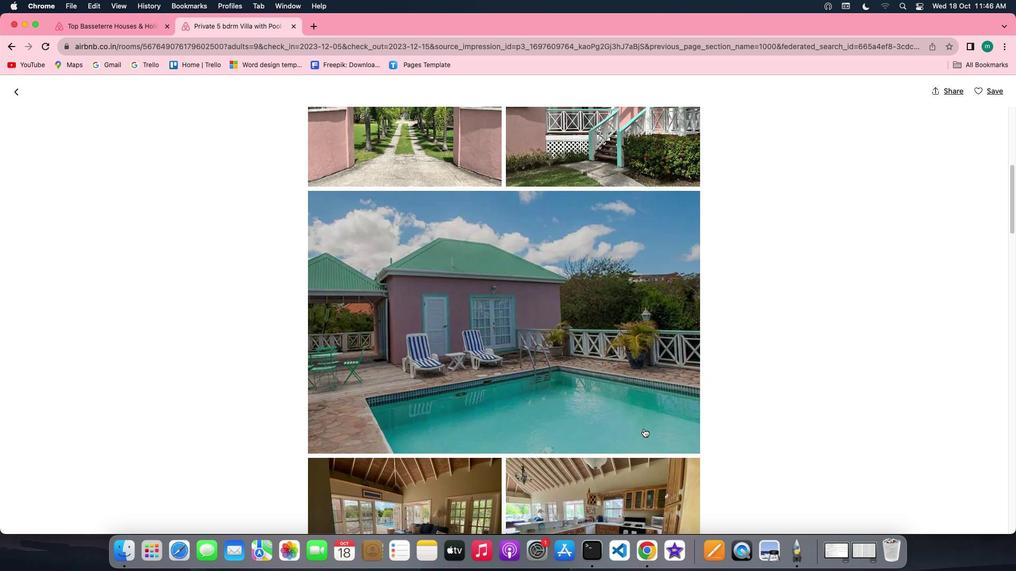 
Action: Mouse scrolled (644, 428) with delta (0, 0)
Screenshot: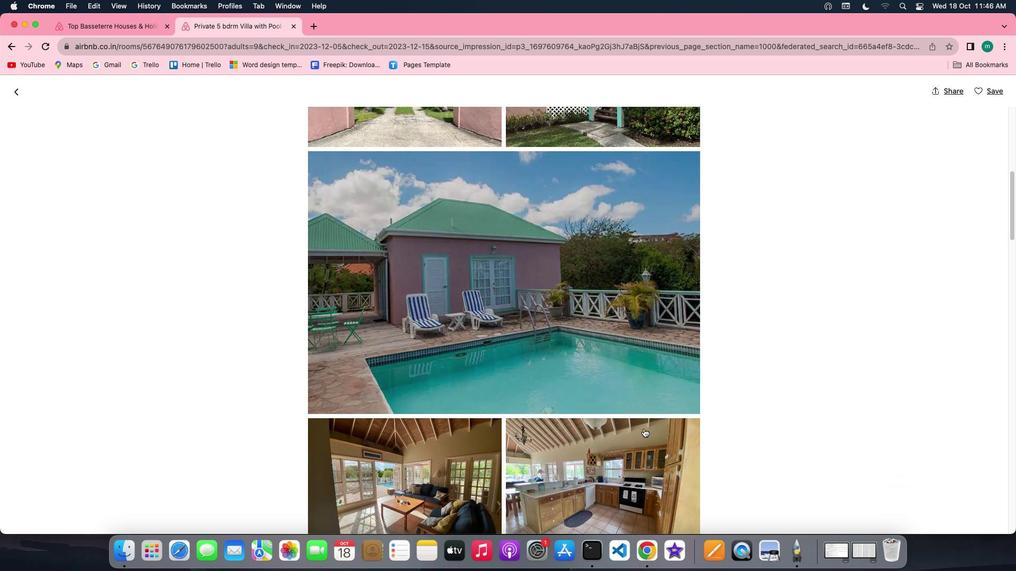 
Action: Mouse scrolled (644, 428) with delta (0, 0)
Screenshot: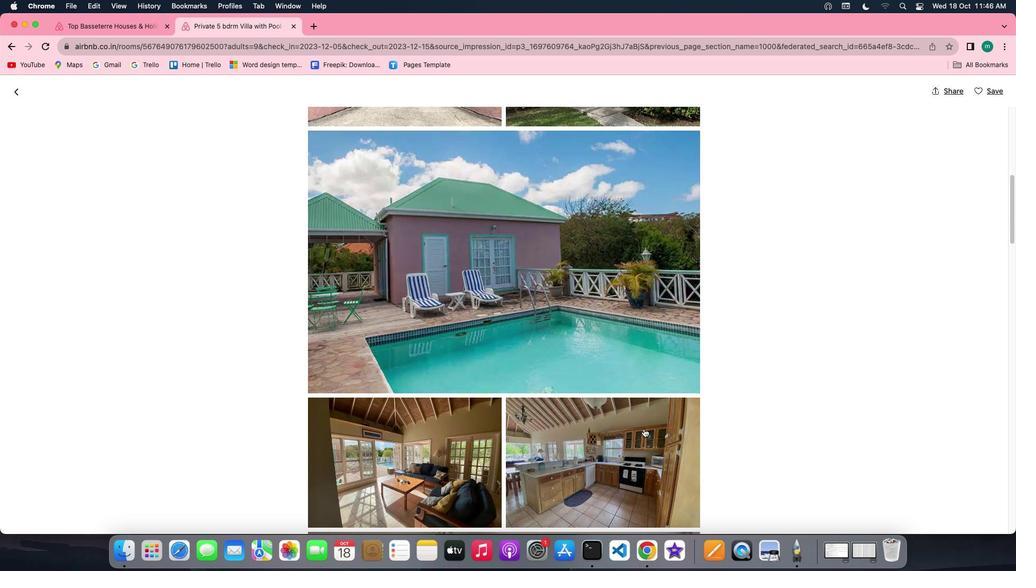 
Action: Mouse scrolled (644, 428) with delta (0, 0)
Screenshot: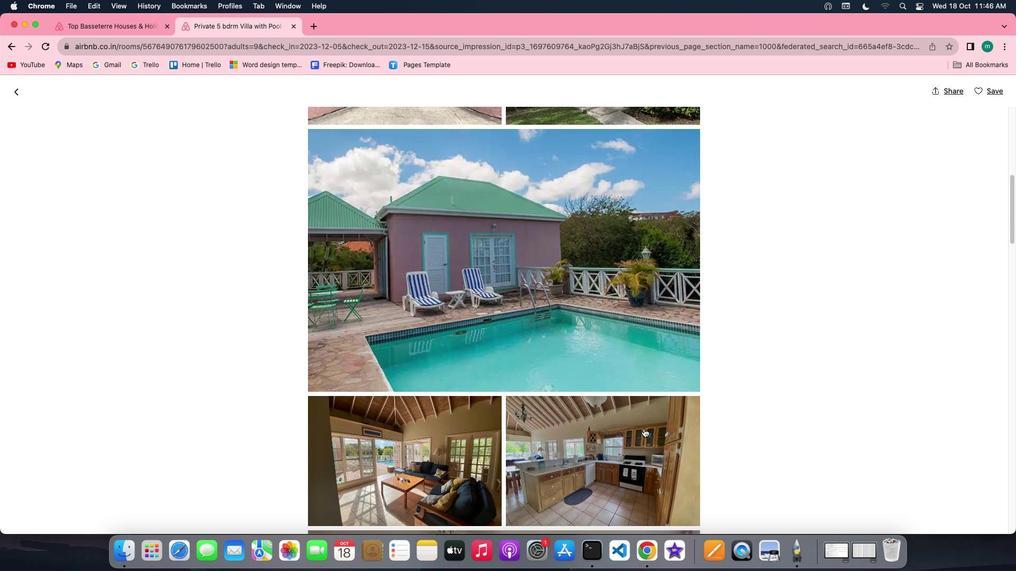 
Action: Mouse scrolled (644, 428) with delta (0, -1)
Screenshot: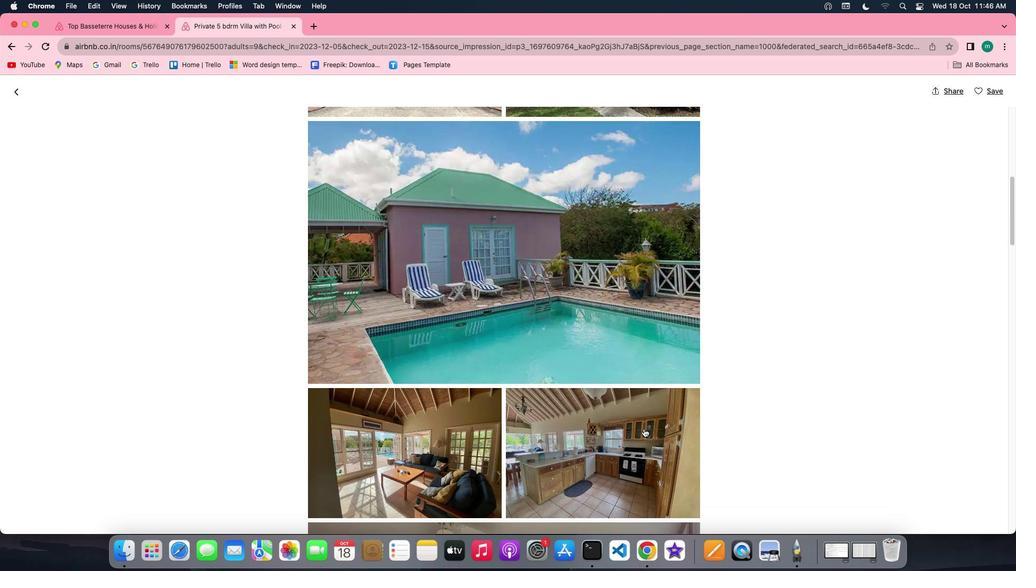 
Action: Mouse scrolled (644, 428) with delta (0, -2)
Screenshot: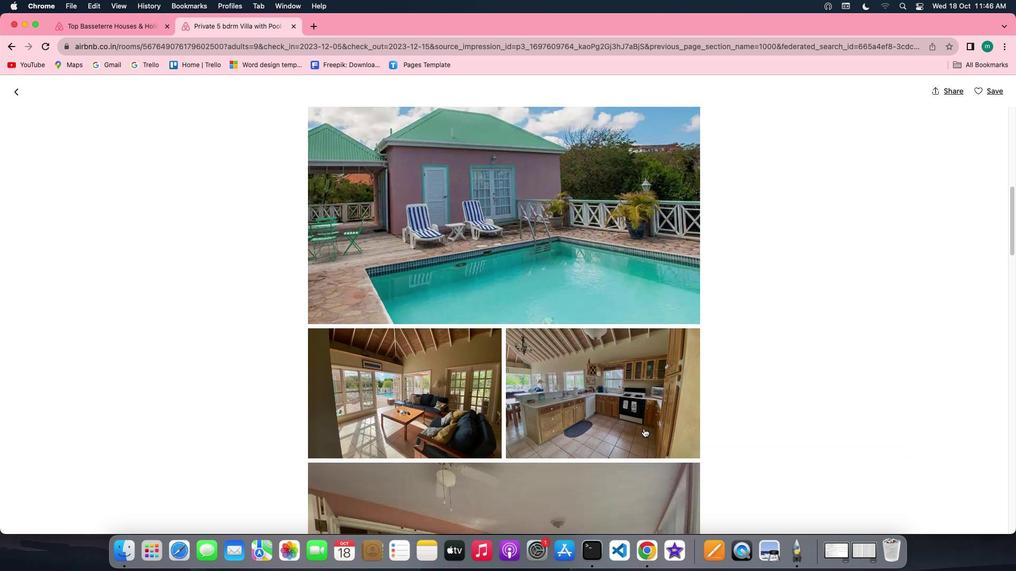
Action: Mouse scrolled (644, 428) with delta (0, 0)
Screenshot: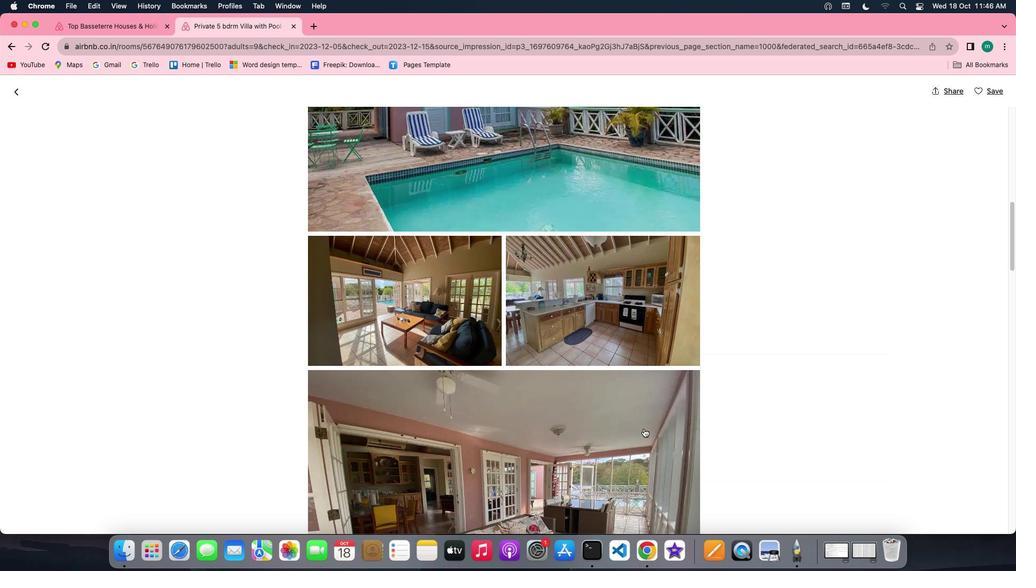 
Action: Mouse scrolled (644, 428) with delta (0, 0)
Screenshot: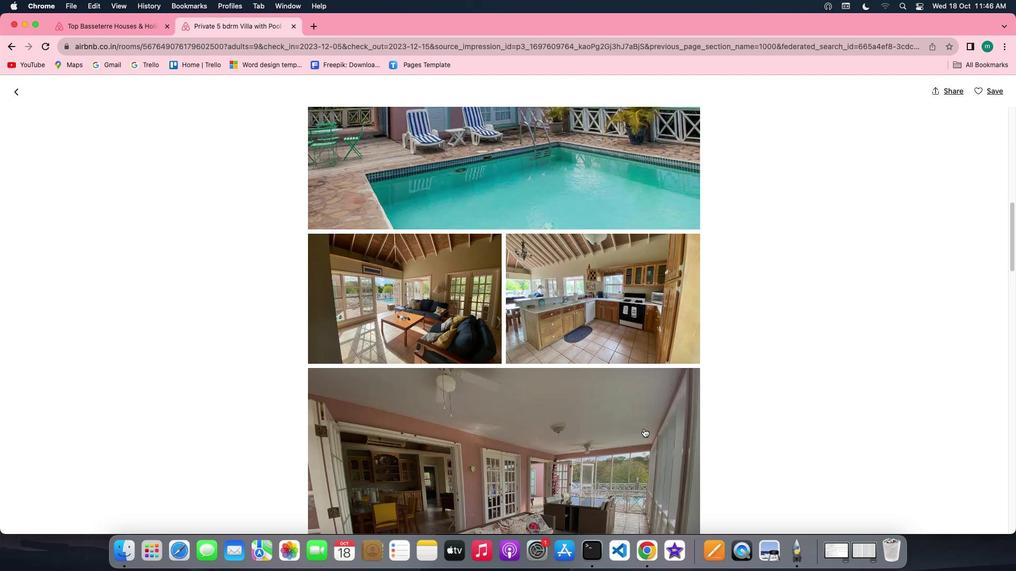 
Action: Mouse scrolled (644, 428) with delta (0, 0)
Screenshot: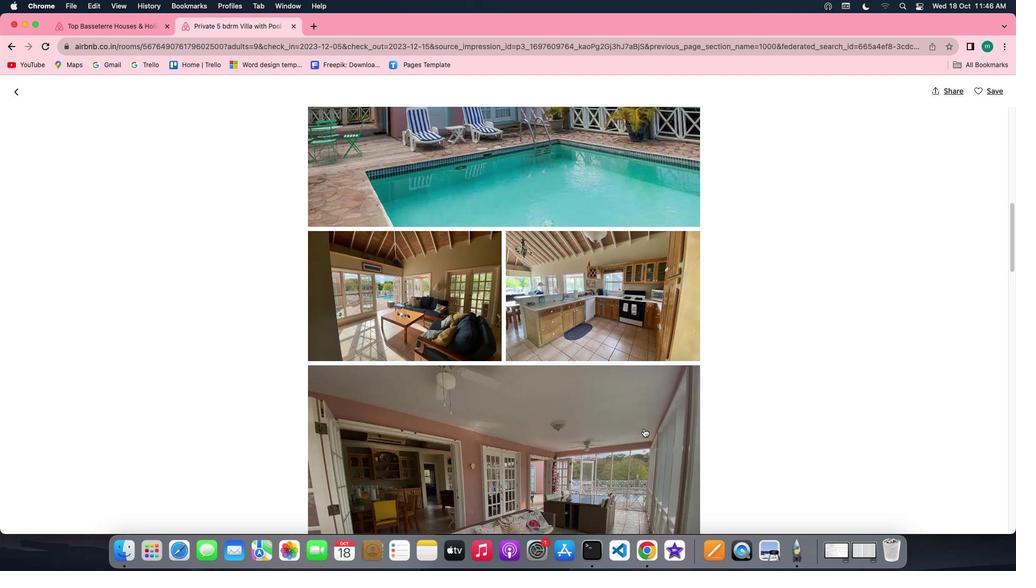 
Action: Mouse scrolled (644, 428) with delta (0, -1)
Screenshot: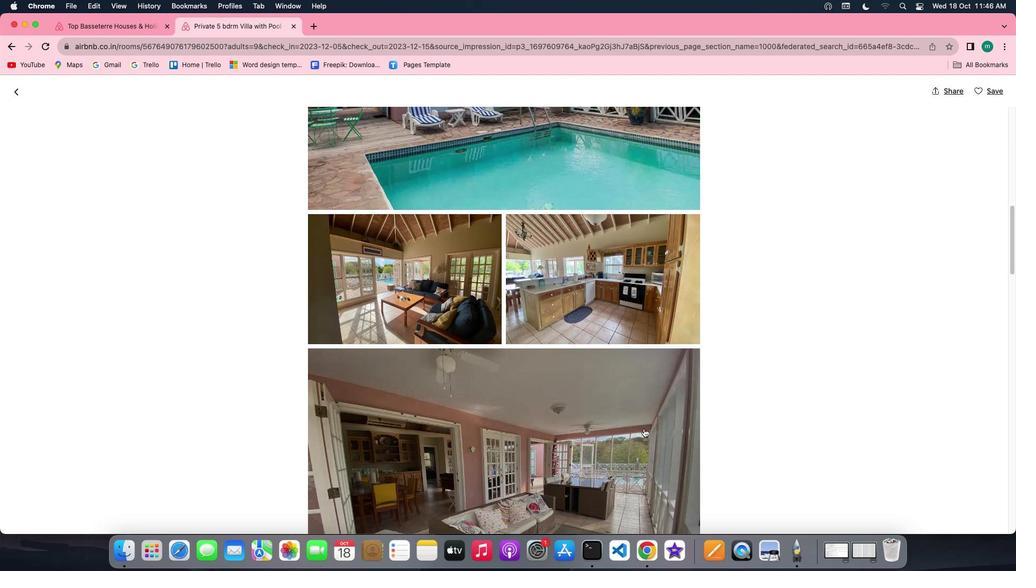
Action: Mouse scrolled (644, 428) with delta (0, -2)
Screenshot: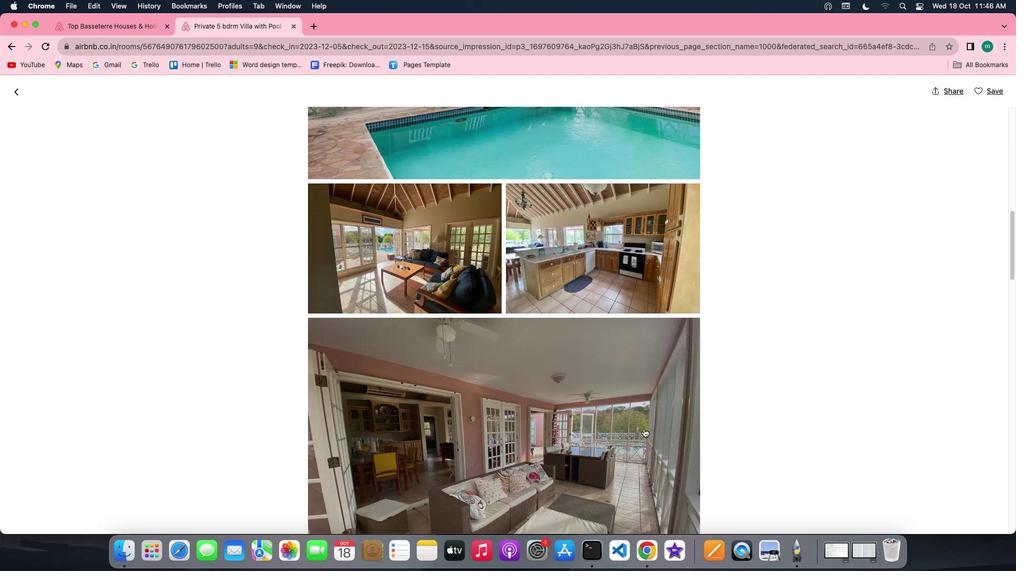 
Action: Mouse scrolled (644, 428) with delta (0, -1)
Screenshot: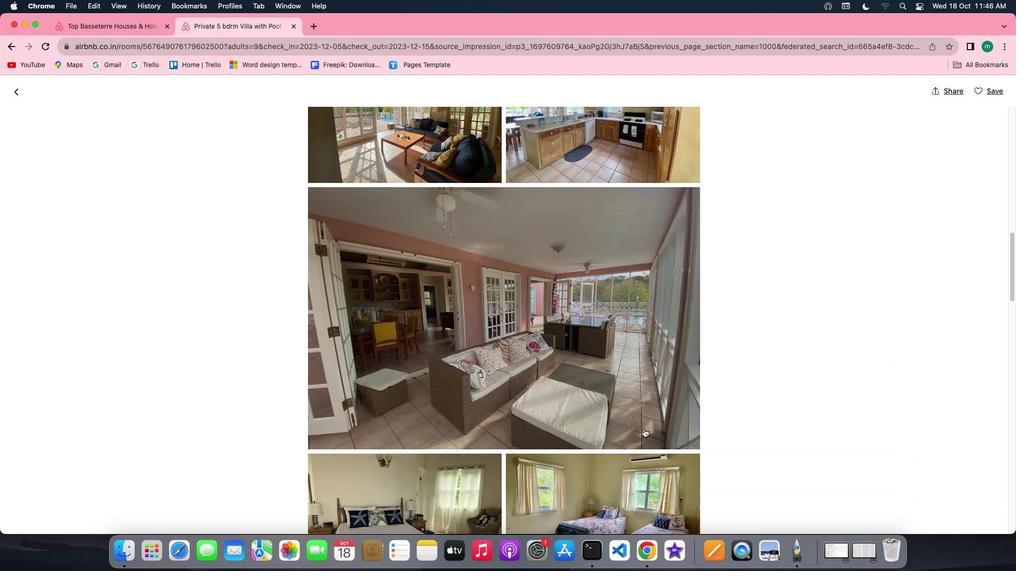 
Action: Mouse scrolled (644, 428) with delta (0, 0)
Screenshot: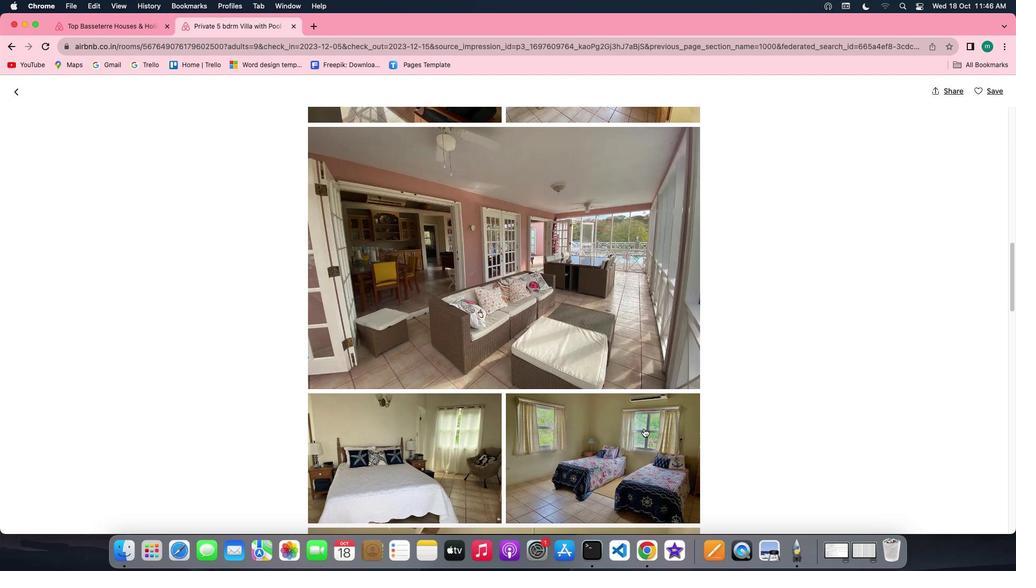 
Action: Mouse scrolled (644, 428) with delta (0, 0)
Screenshot: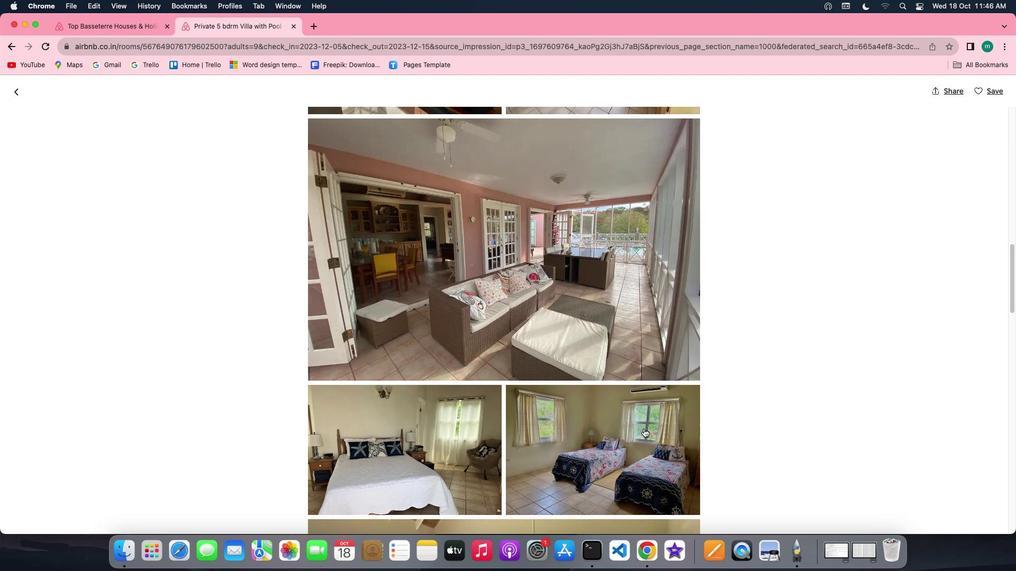 
Action: Mouse scrolled (644, 428) with delta (0, -1)
Screenshot: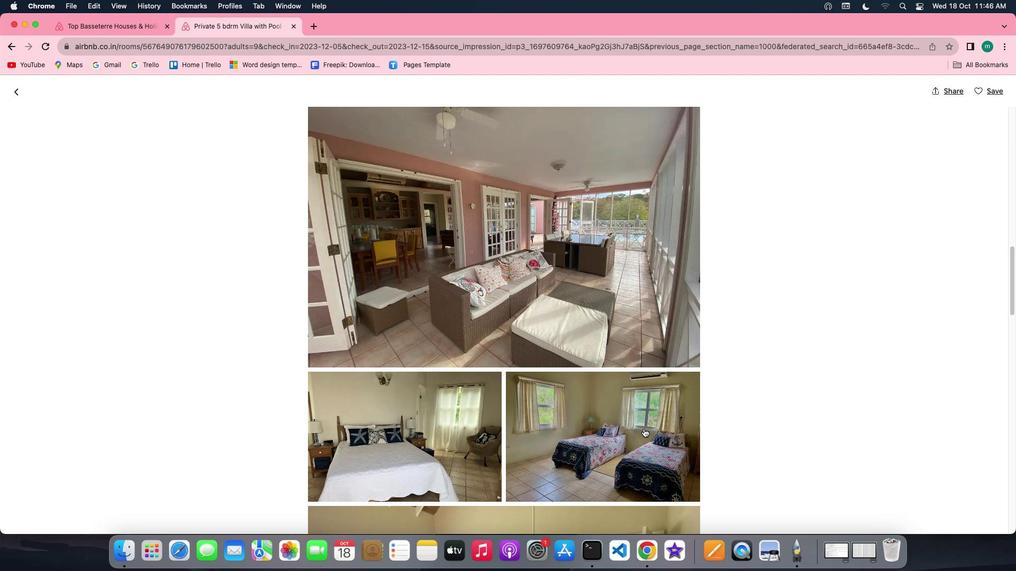 
Action: Mouse scrolled (644, 428) with delta (0, -1)
Screenshot: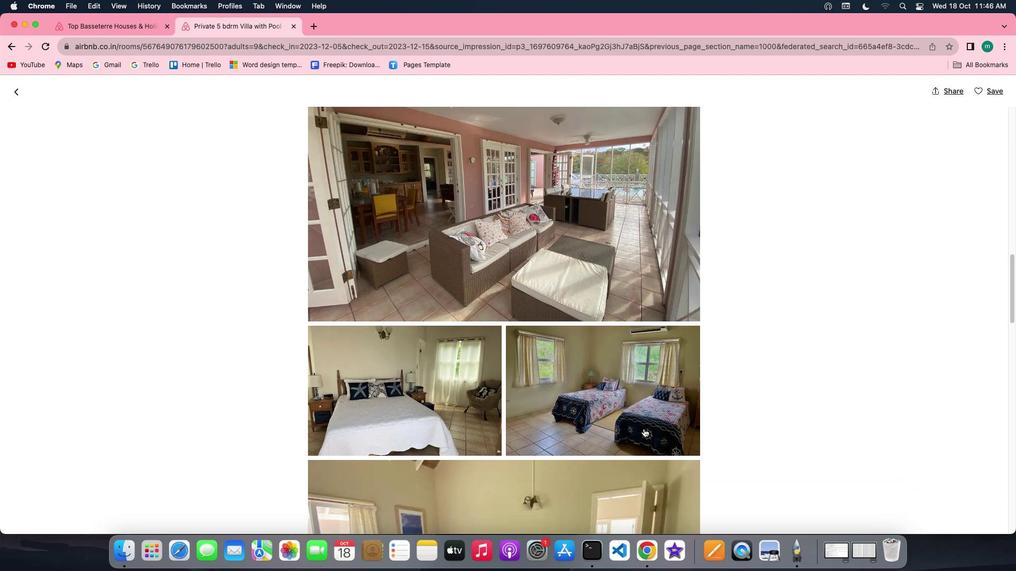 
Action: Mouse scrolled (644, 428) with delta (0, 0)
Screenshot: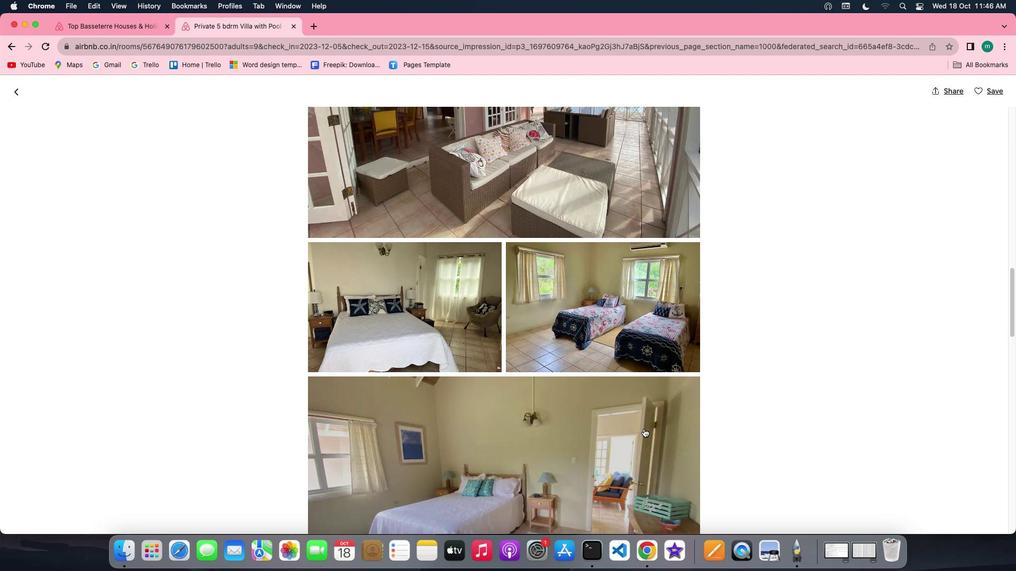 
Action: Mouse scrolled (644, 428) with delta (0, 0)
Screenshot: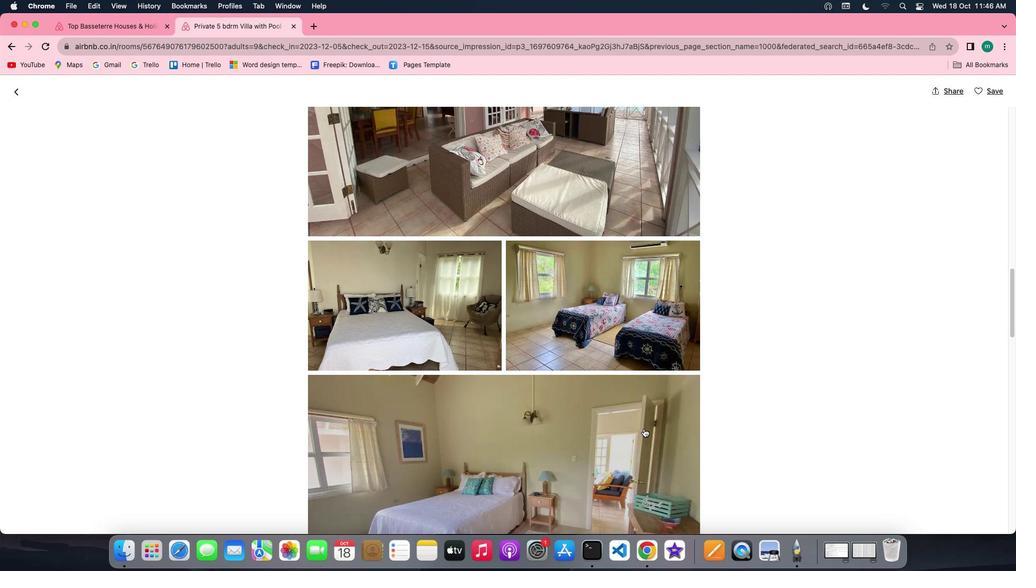 
Action: Mouse scrolled (644, 428) with delta (0, -1)
Screenshot: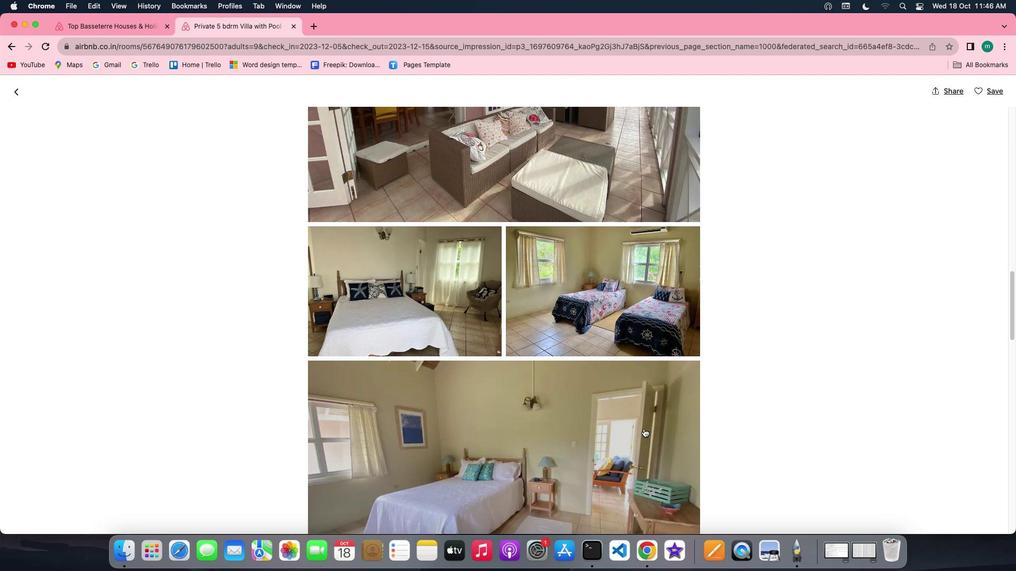 
Action: Mouse scrolled (644, 428) with delta (0, -1)
Screenshot: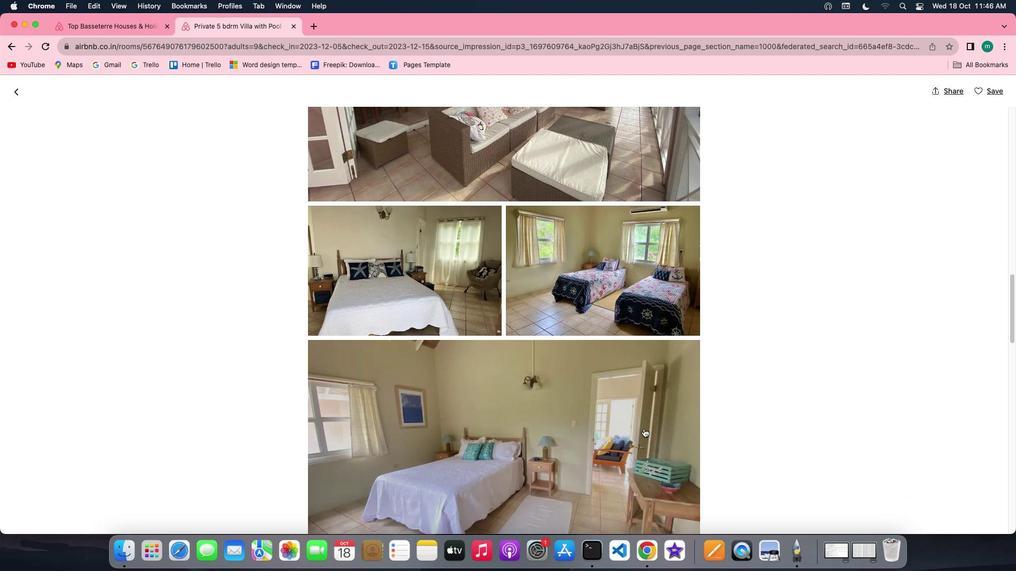 
Action: Mouse scrolled (644, 428) with delta (0, 0)
Screenshot: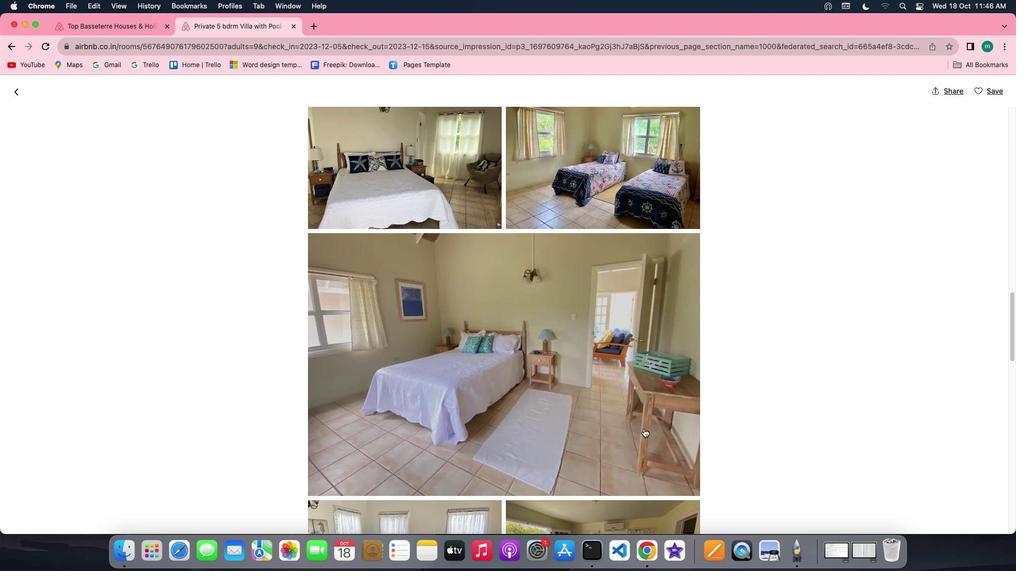 
Action: Mouse scrolled (644, 428) with delta (0, 0)
Screenshot: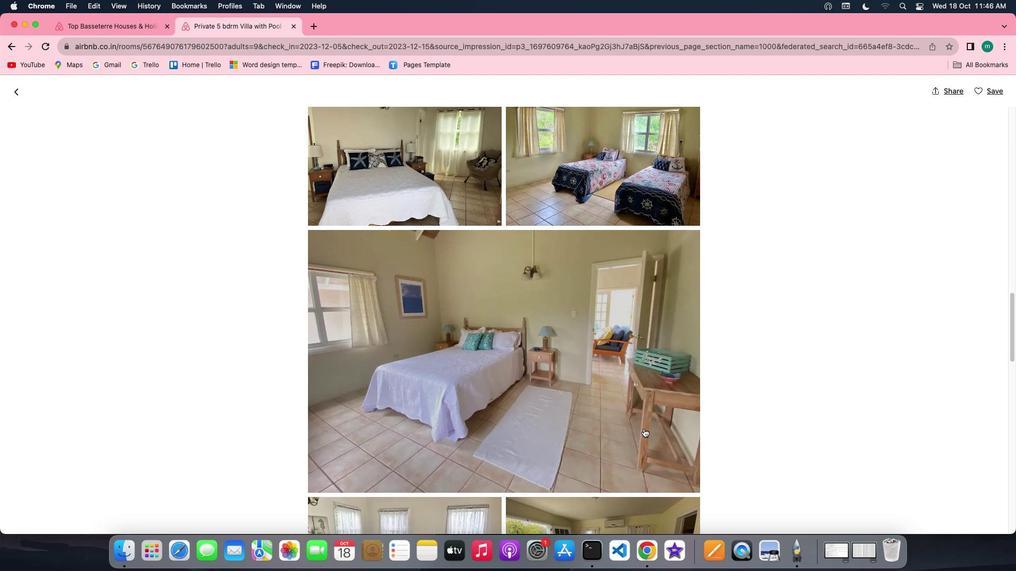 
Action: Mouse scrolled (644, 428) with delta (0, -1)
Screenshot: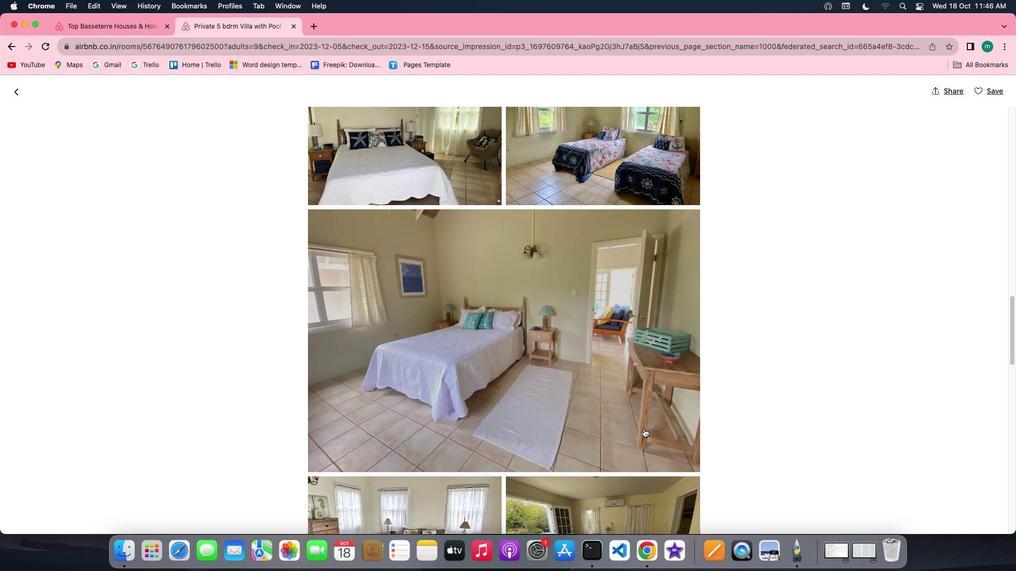 
Action: Mouse scrolled (644, 428) with delta (0, -1)
Screenshot: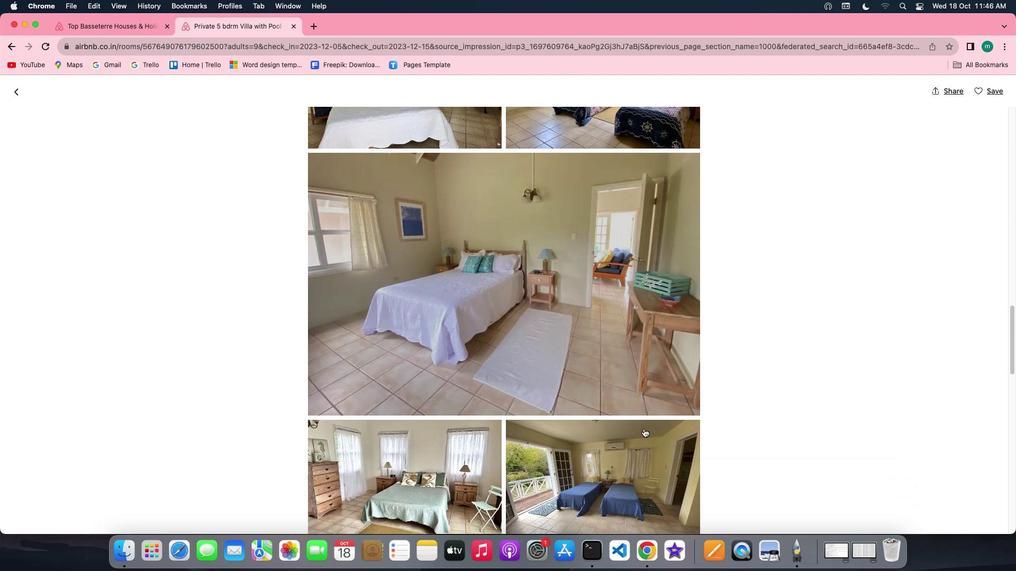 
Action: Mouse scrolled (644, 428) with delta (0, 0)
Screenshot: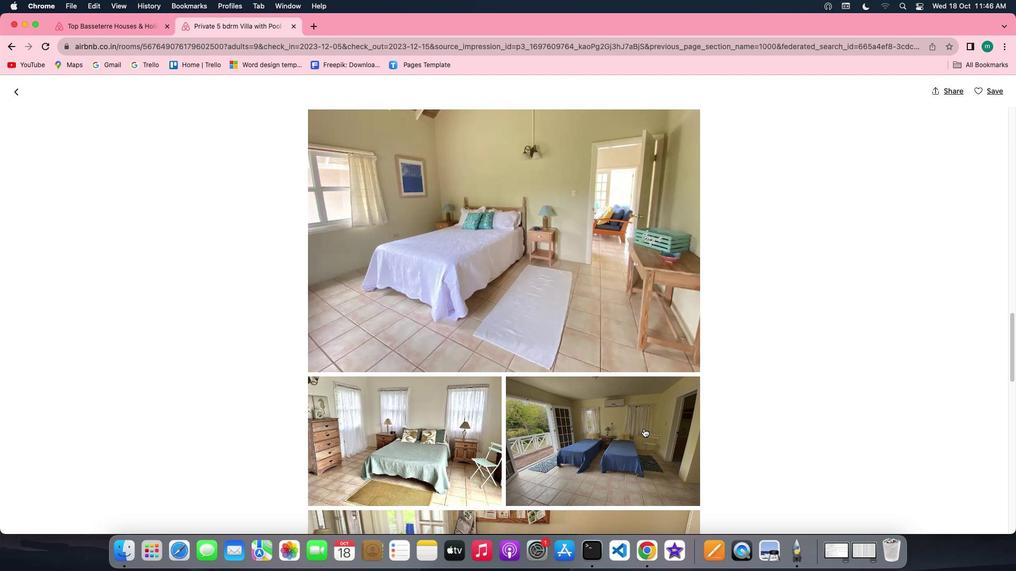 
Action: Mouse scrolled (644, 428) with delta (0, 0)
Screenshot: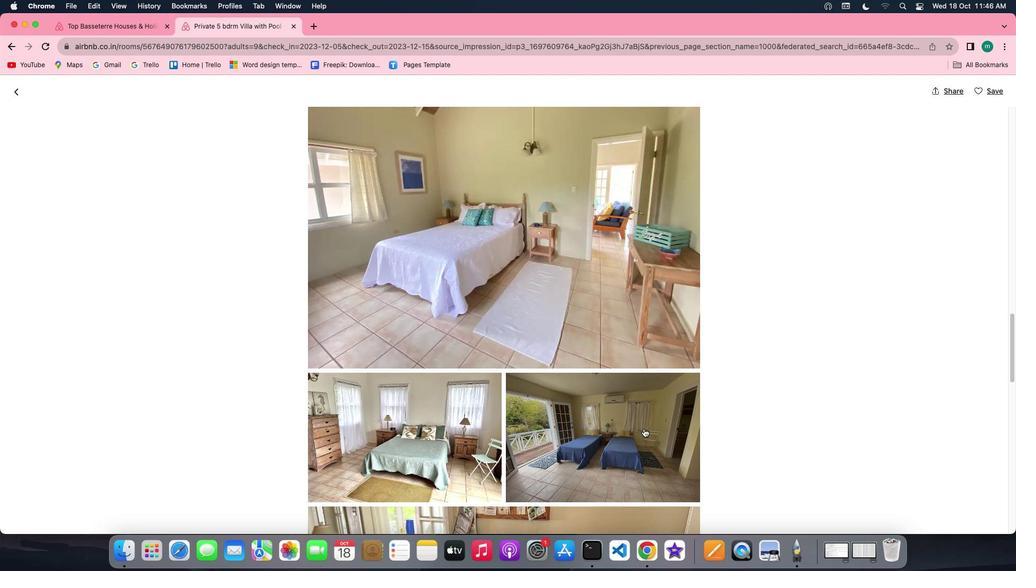 
Action: Mouse scrolled (644, 428) with delta (0, 0)
Screenshot: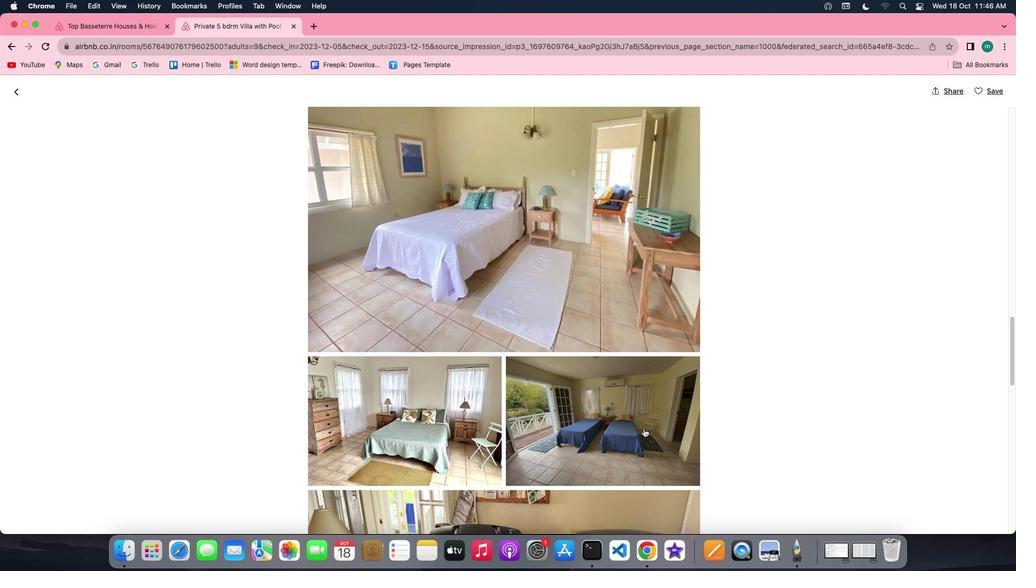 
Action: Mouse scrolled (644, 428) with delta (0, 0)
Screenshot: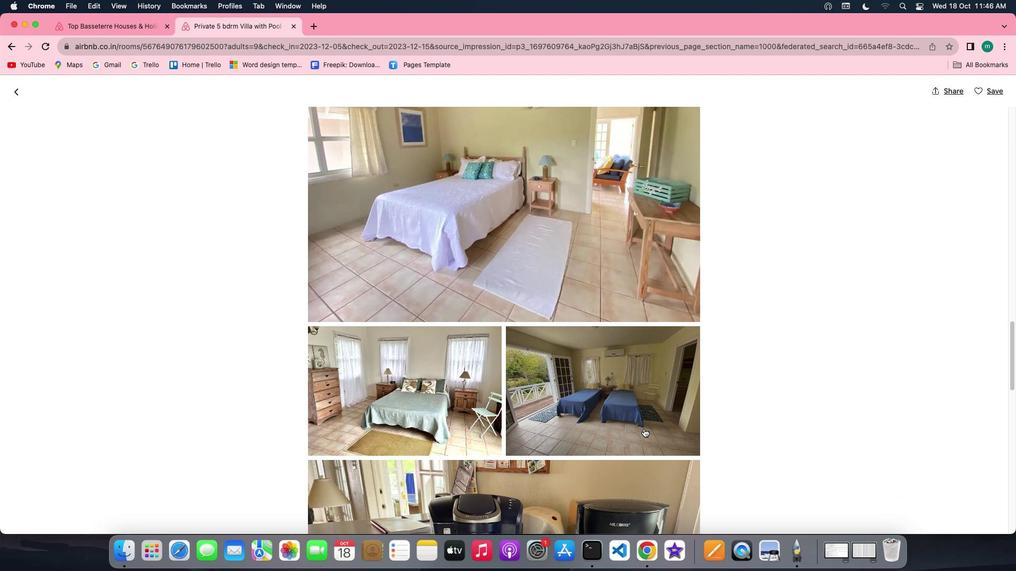 
Action: Mouse scrolled (644, 428) with delta (0, 0)
Screenshot: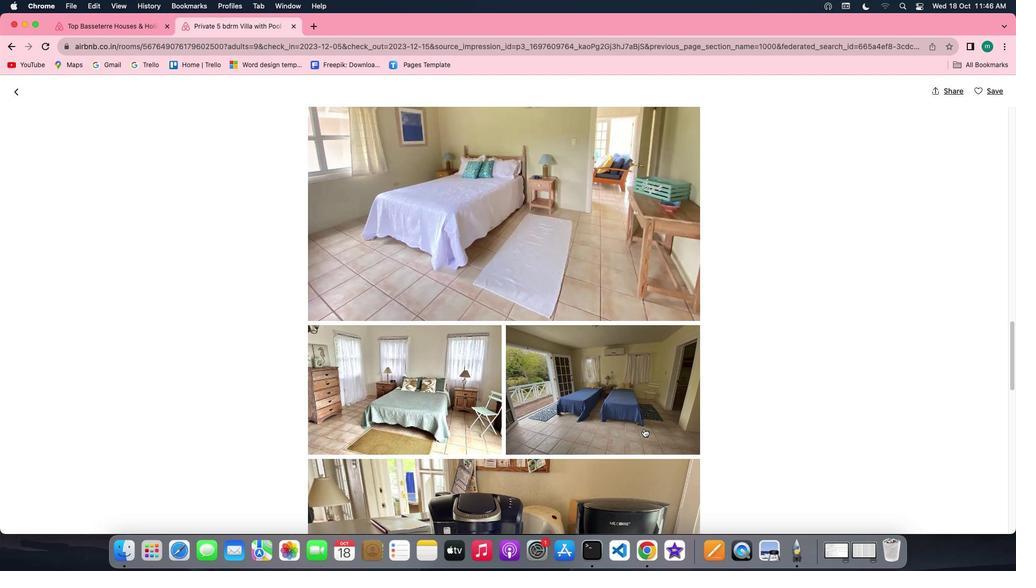 
Action: Mouse scrolled (644, 428) with delta (0, 0)
Screenshot: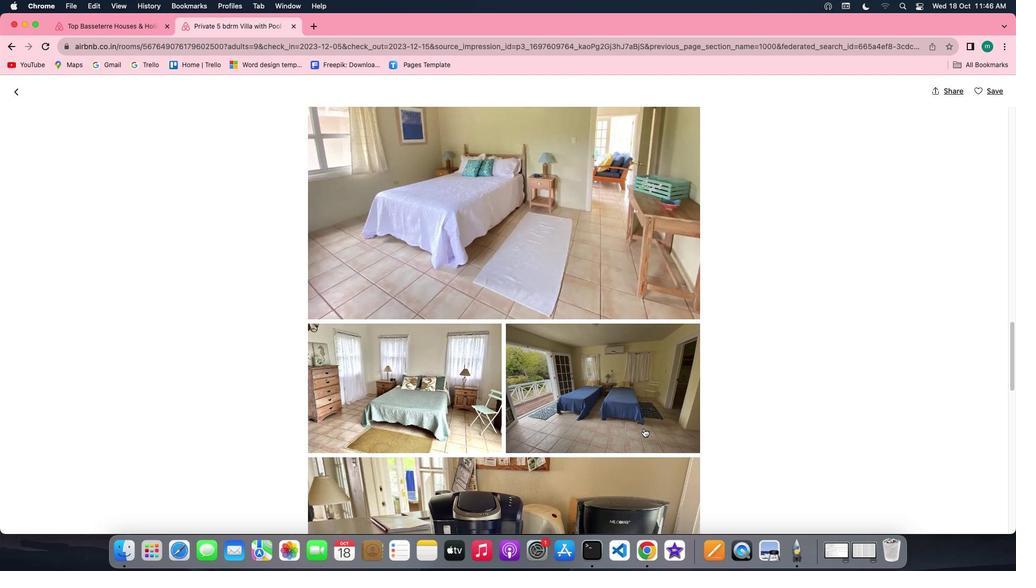 
Action: Mouse scrolled (644, 428) with delta (0, 0)
Screenshot: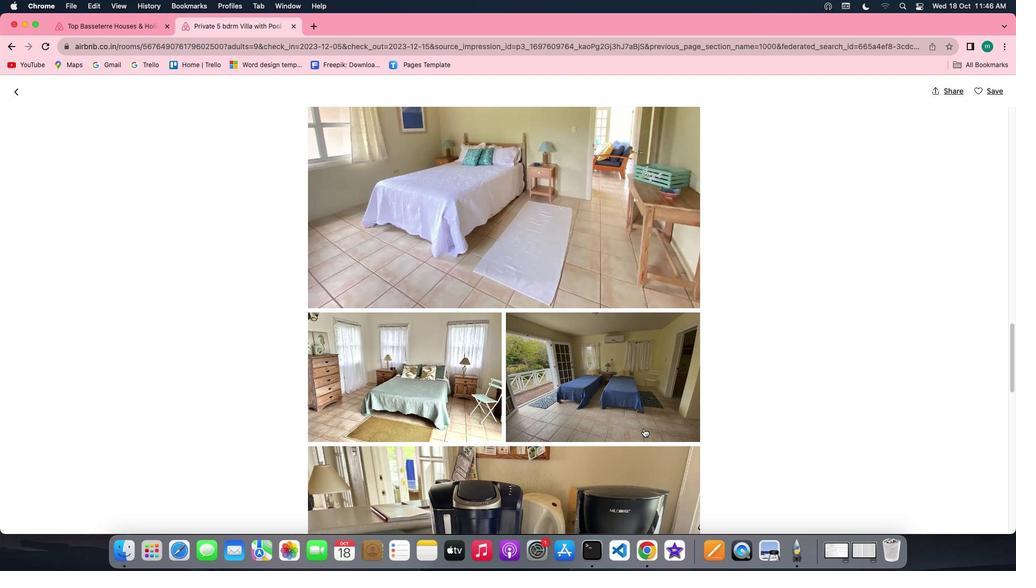 
Action: Mouse scrolled (644, 428) with delta (0, 0)
Screenshot: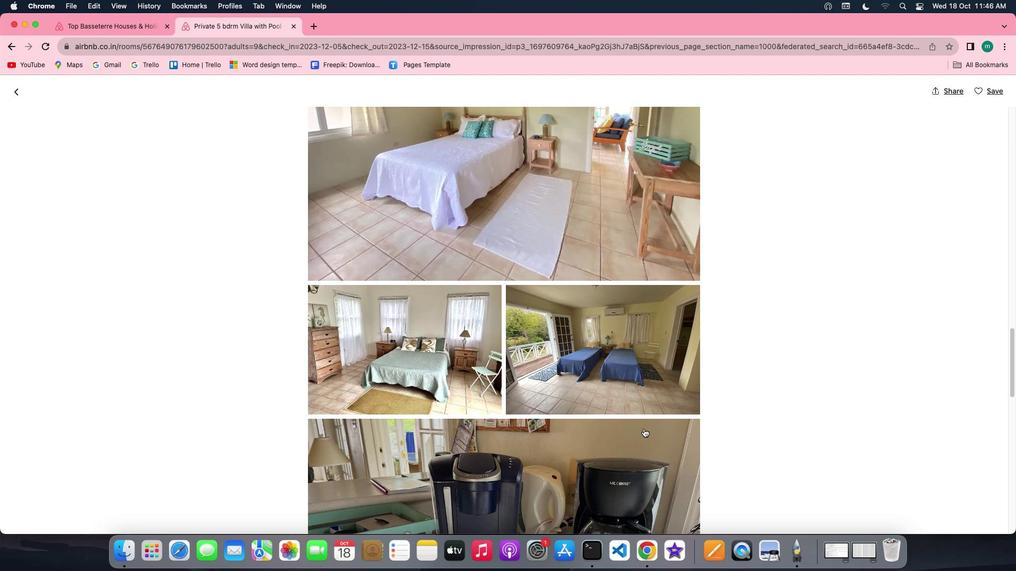
Action: Mouse scrolled (644, 428) with delta (0, 0)
Screenshot: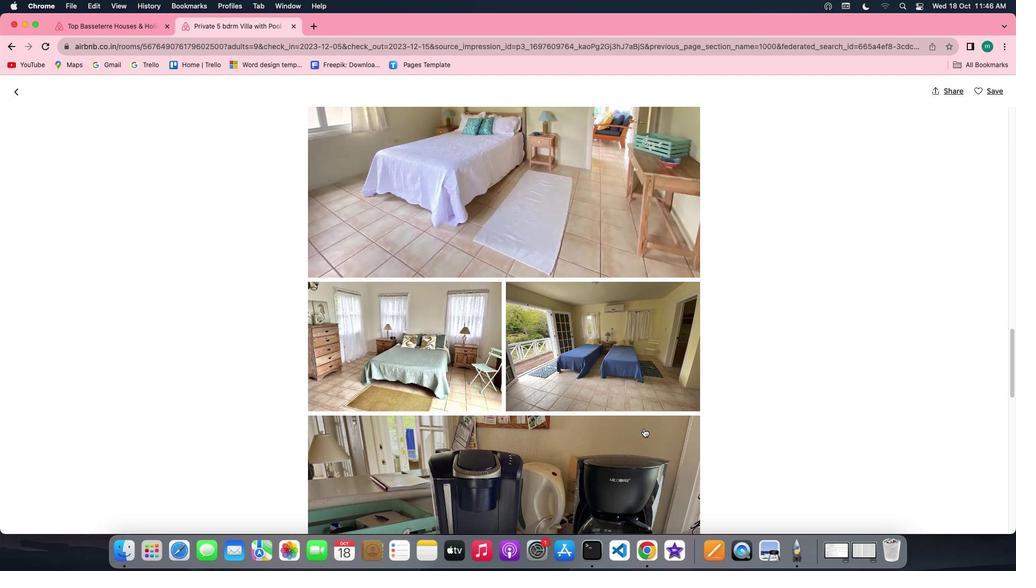 
Action: Mouse scrolled (644, 428) with delta (0, -1)
Screenshot: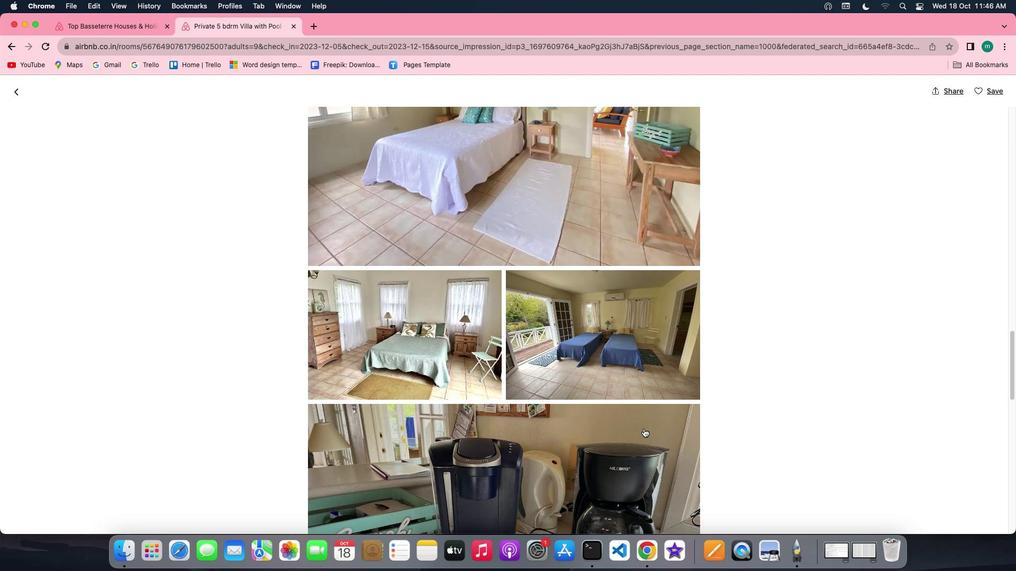 
Action: Mouse scrolled (644, 428) with delta (0, 0)
Screenshot: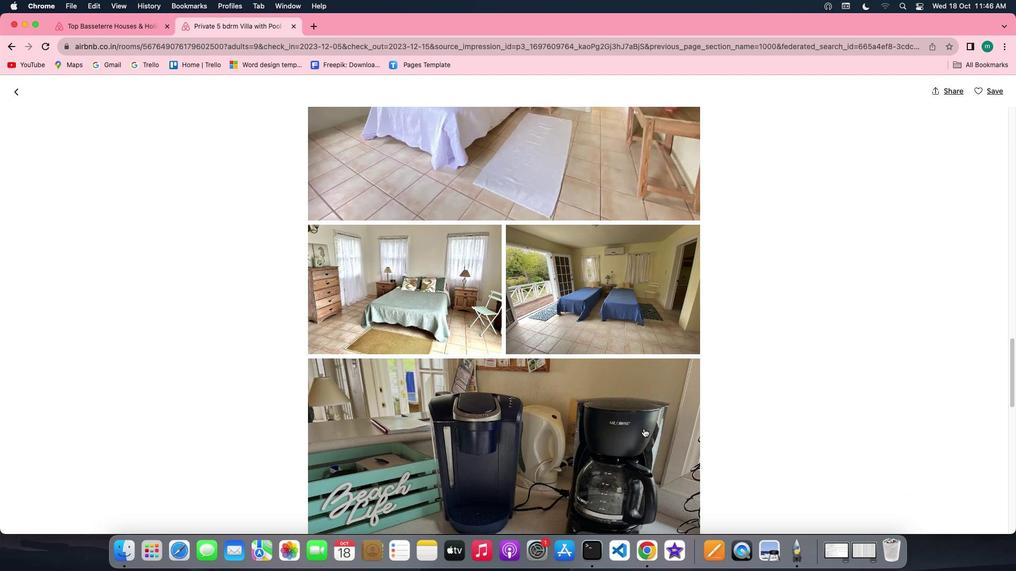 
Action: Mouse scrolled (644, 428) with delta (0, 0)
Screenshot: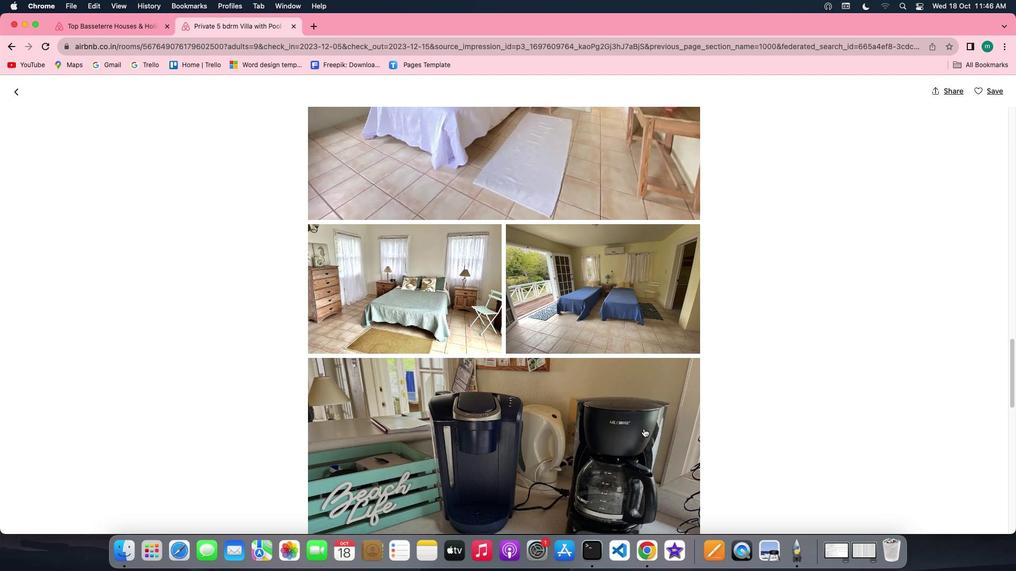 
Action: Mouse scrolled (644, 428) with delta (0, 0)
Screenshot: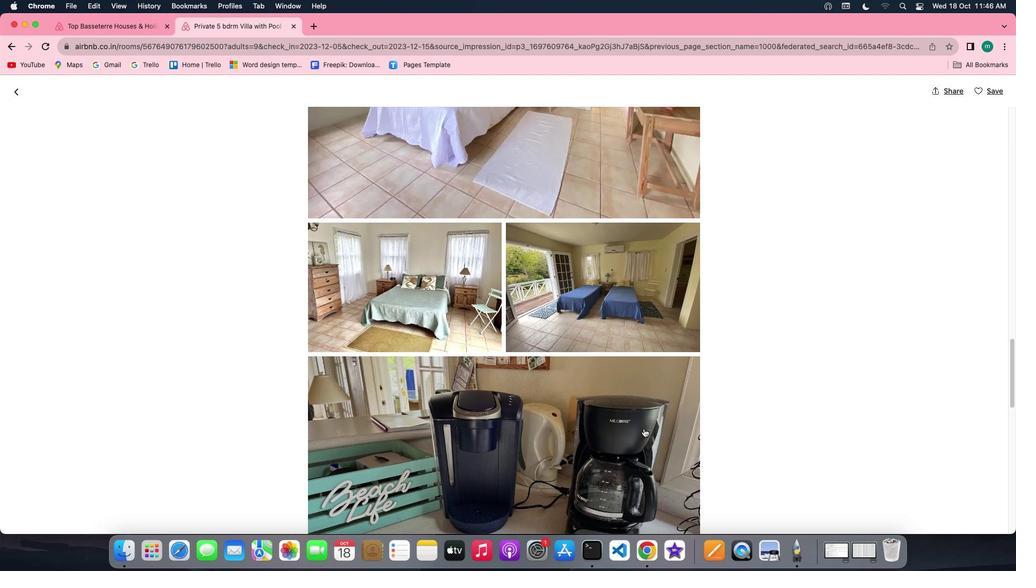
Action: Mouse scrolled (644, 428) with delta (0, 0)
Screenshot: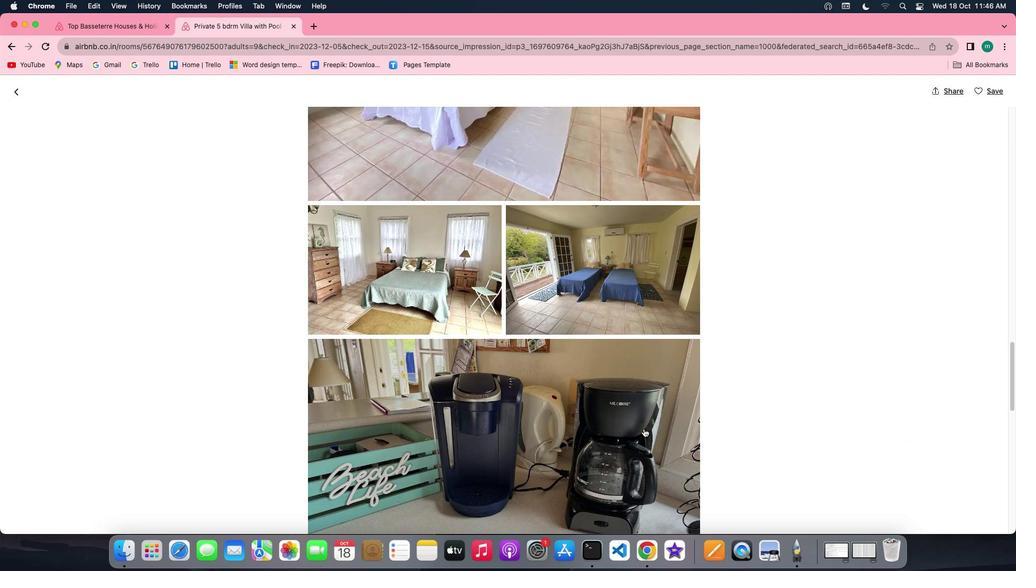 
Action: Mouse scrolled (644, 428) with delta (0, -1)
Screenshot: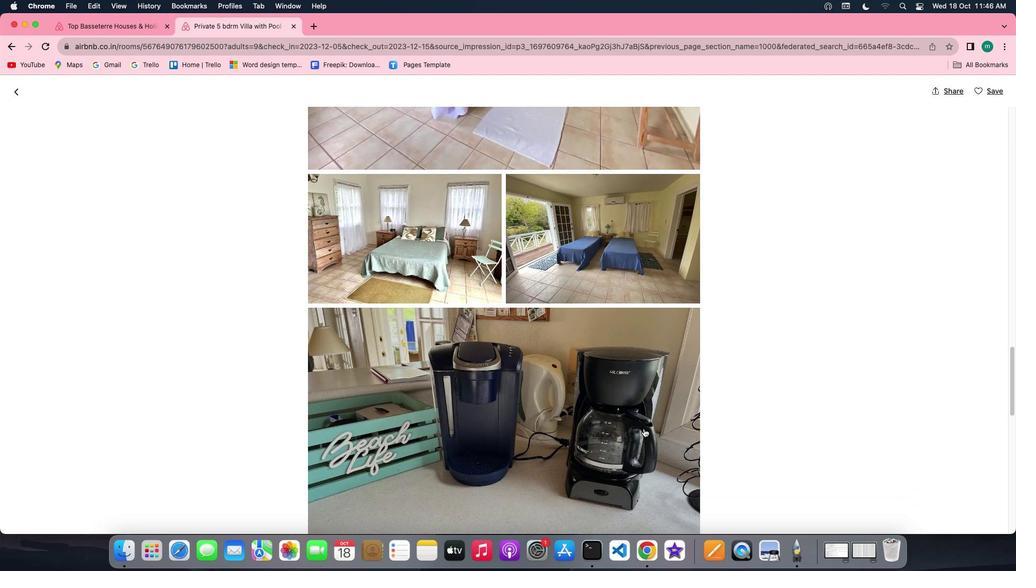 
Action: Mouse scrolled (644, 428) with delta (0, 0)
Screenshot: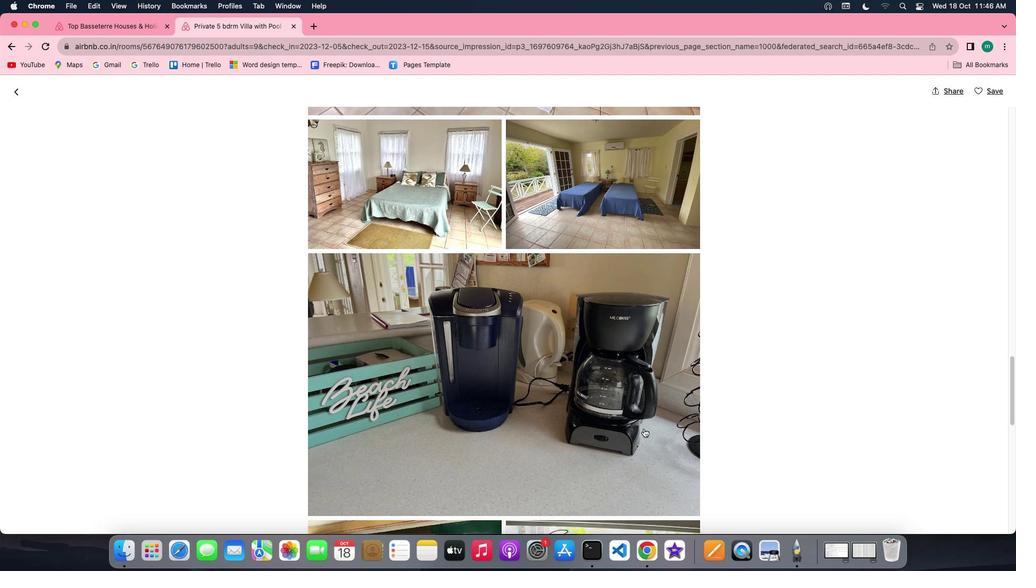 
Action: Mouse scrolled (644, 428) with delta (0, 0)
Screenshot: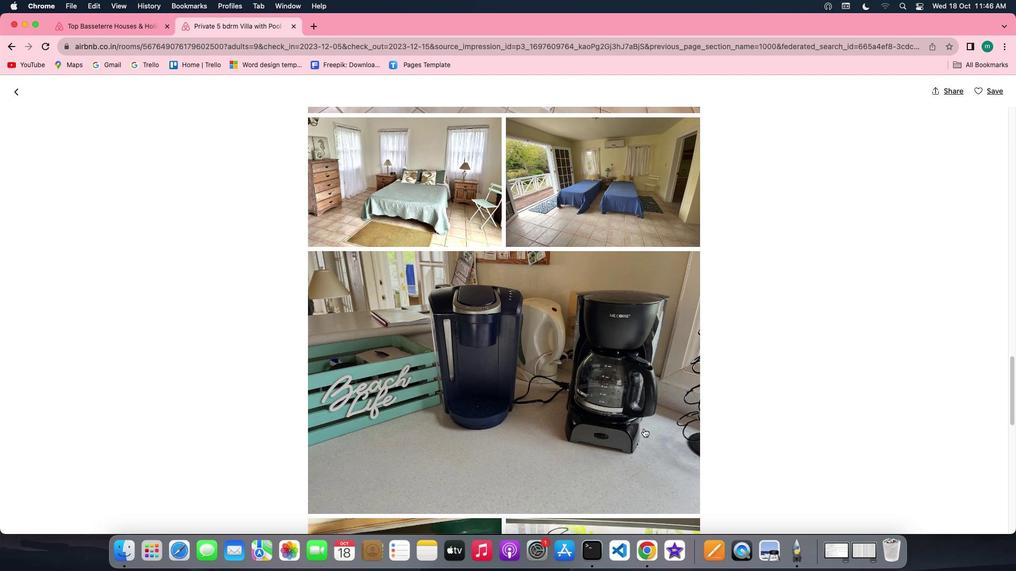 
Action: Mouse scrolled (644, 428) with delta (0, -1)
Screenshot: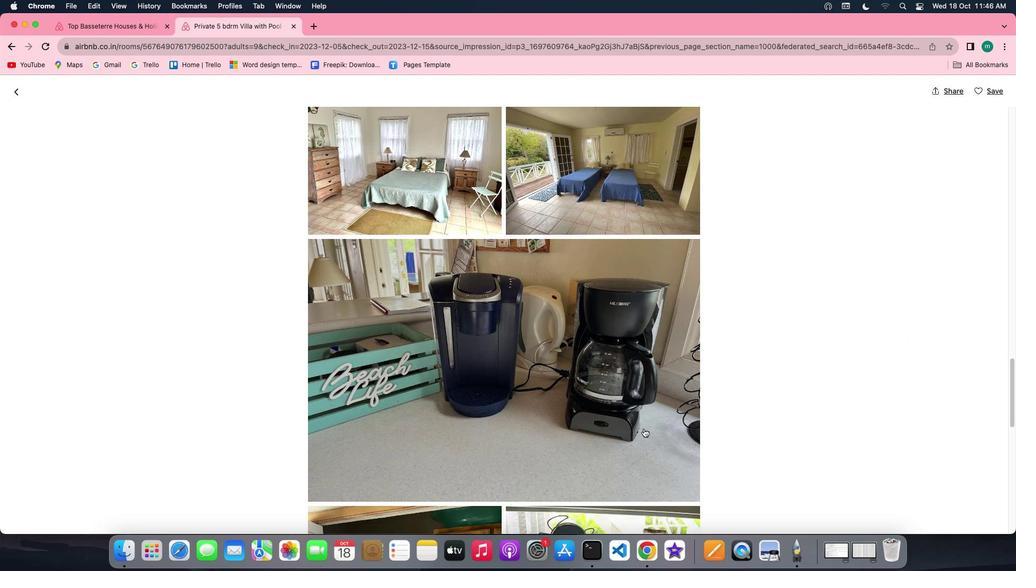 
Action: Mouse scrolled (644, 428) with delta (0, -1)
Screenshot: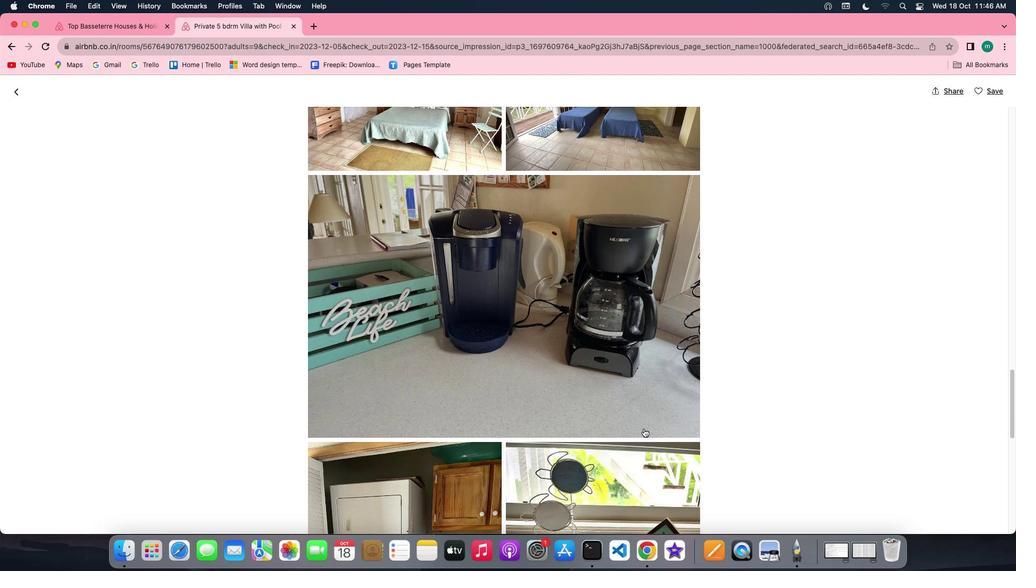 
Action: Mouse scrolled (644, 428) with delta (0, 0)
Screenshot: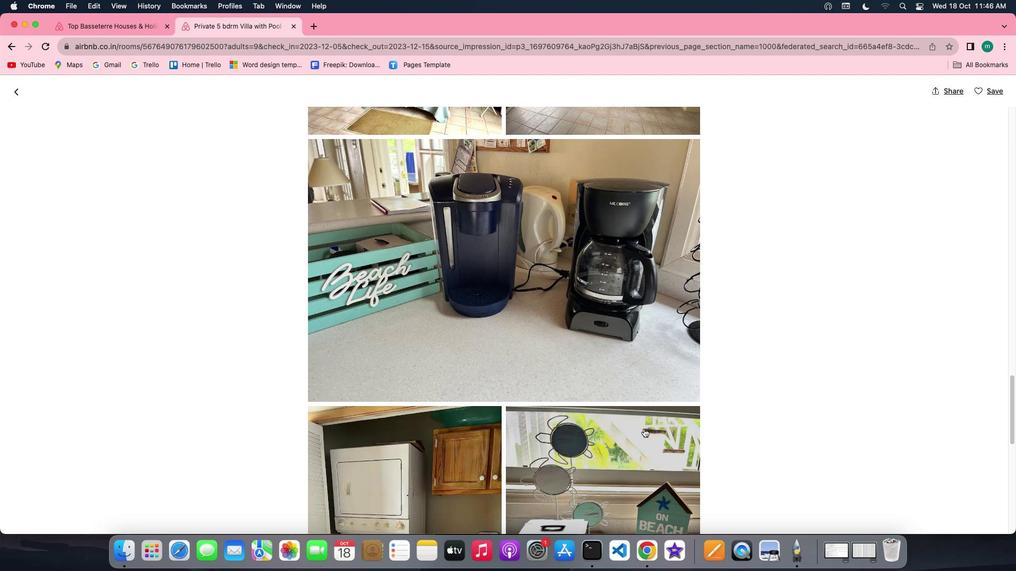 
Action: Mouse scrolled (644, 428) with delta (0, 0)
Screenshot: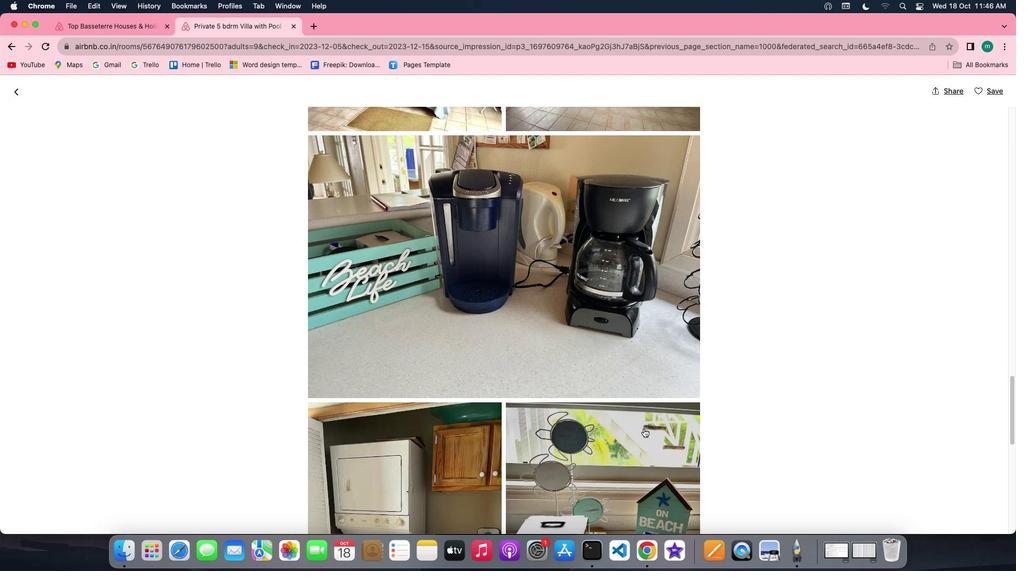 
Action: Mouse scrolled (644, 428) with delta (0, -1)
Screenshot: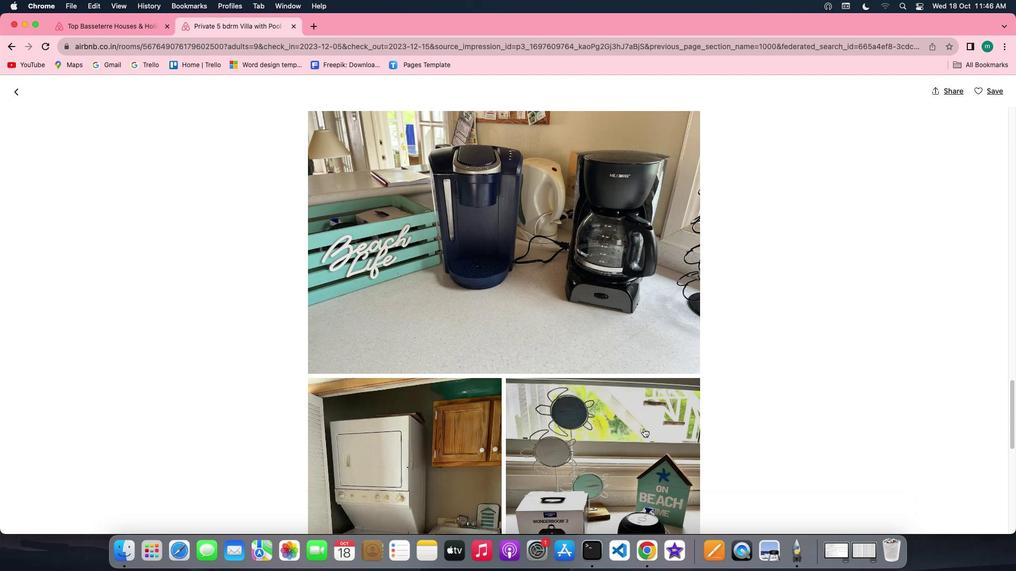 
Action: Mouse scrolled (644, 428) with delta (0, -1)
Screenshot: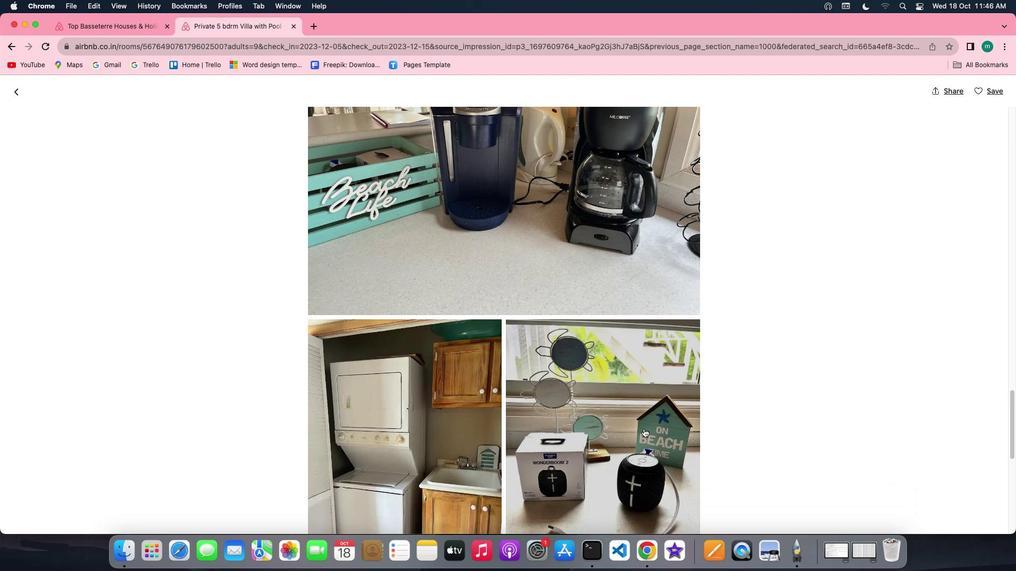 
Action: Mouse scrolled (644, 428) with delta (0, 0)
Screenshot: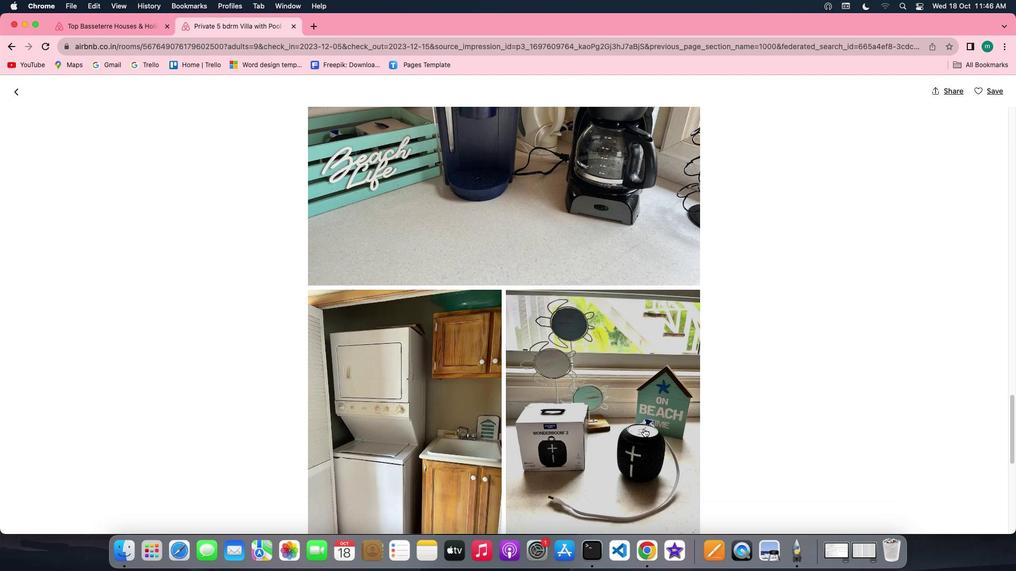 
Action: Mouse scrolled (644, 428) with delta (0, 0)
Screenshot: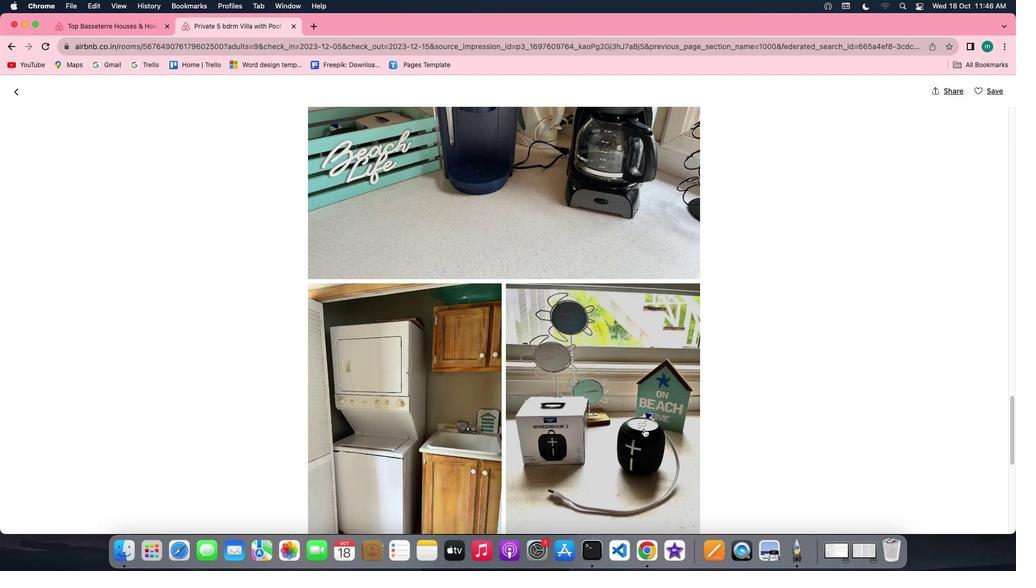 
Action: Mouse scrolled (644, 428) with delta (0, 0)
Screenshot: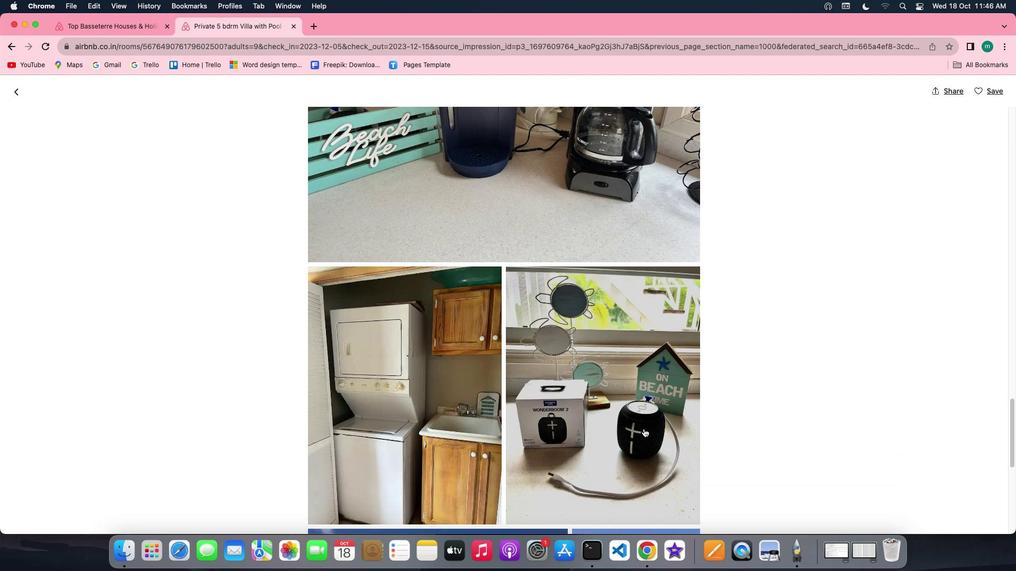 
Action: Mouse scrolled (644, 428) with delta (0, 0)
Screenshot: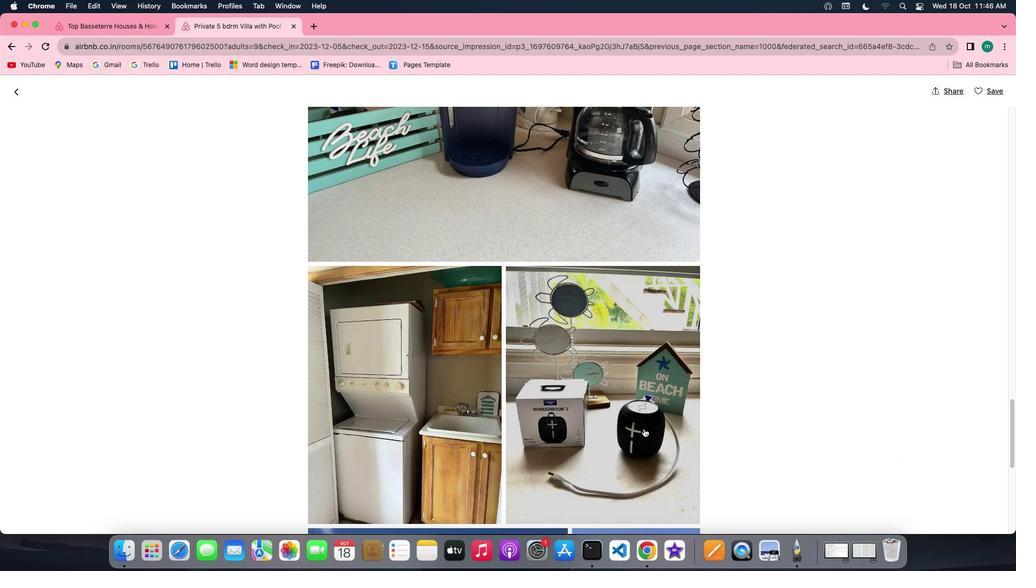 
Action: Mouse scrolled (644, 428) with delta (0, 0)
Screenshot: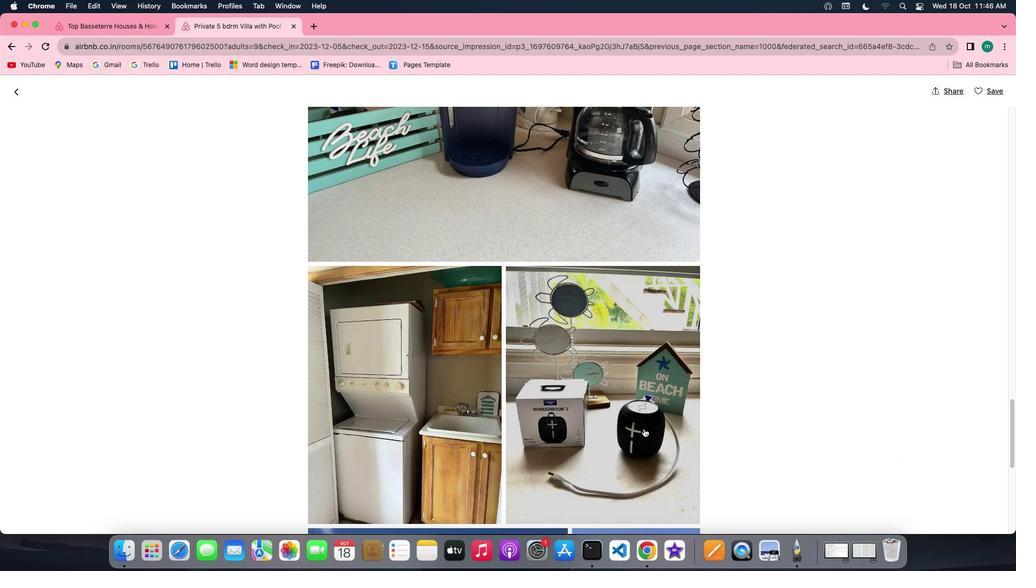 
Action: Mouse scrolled (644, 428) with delta (0, 1)
Screenshot: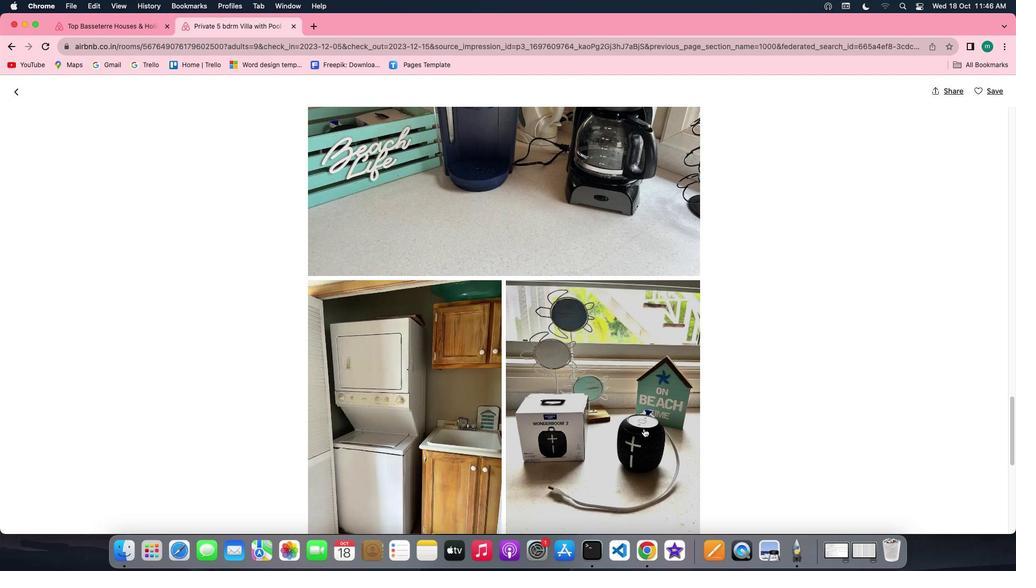 
Action: Mouse scrolled (644, 428) with delta (0, 0)
Screenshot: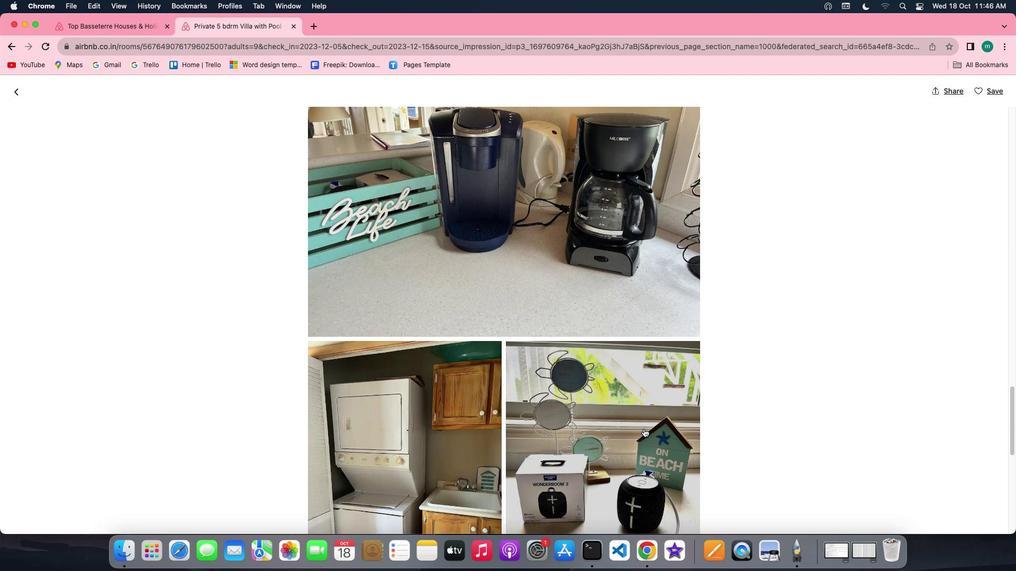 
Action: Mouse scrolled (644, 428) with delta (0, 0)
Screenshot: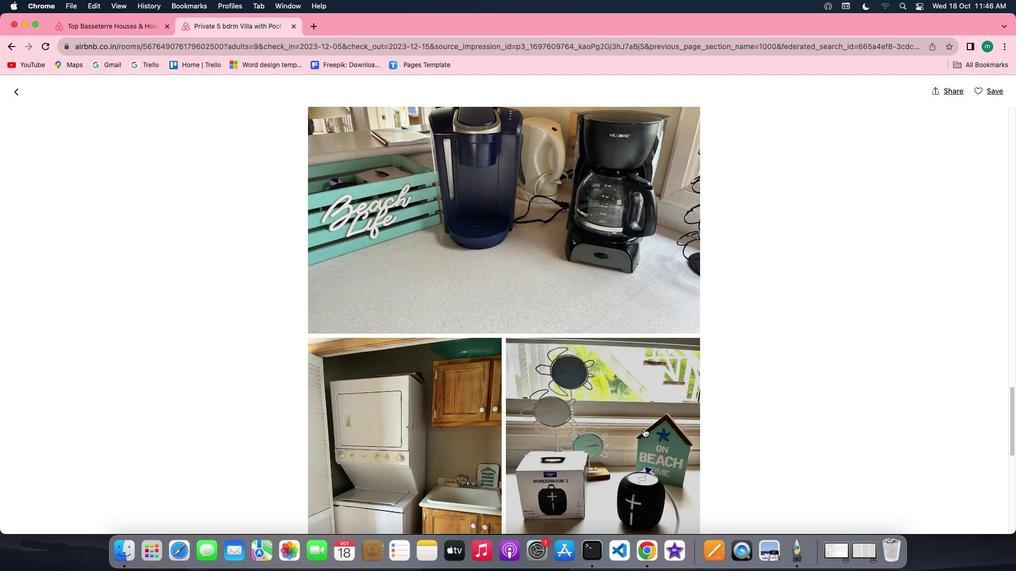 
Action: Mouse scrolled (644, 428) with delta (0, 0)
Screenshot: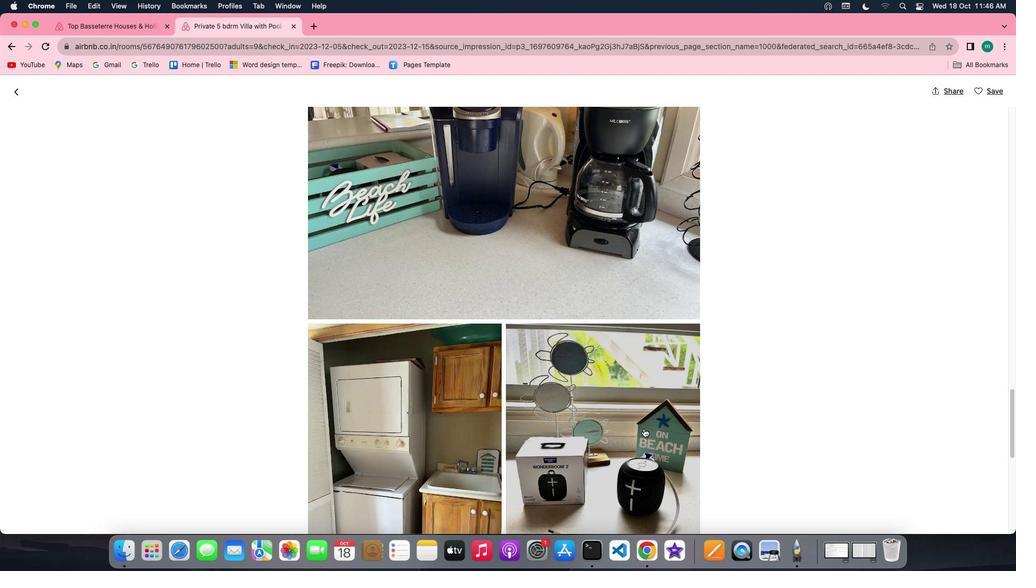 
Action: Mouse scrolled (644, 428) with delta (0, 0)
Screenshot: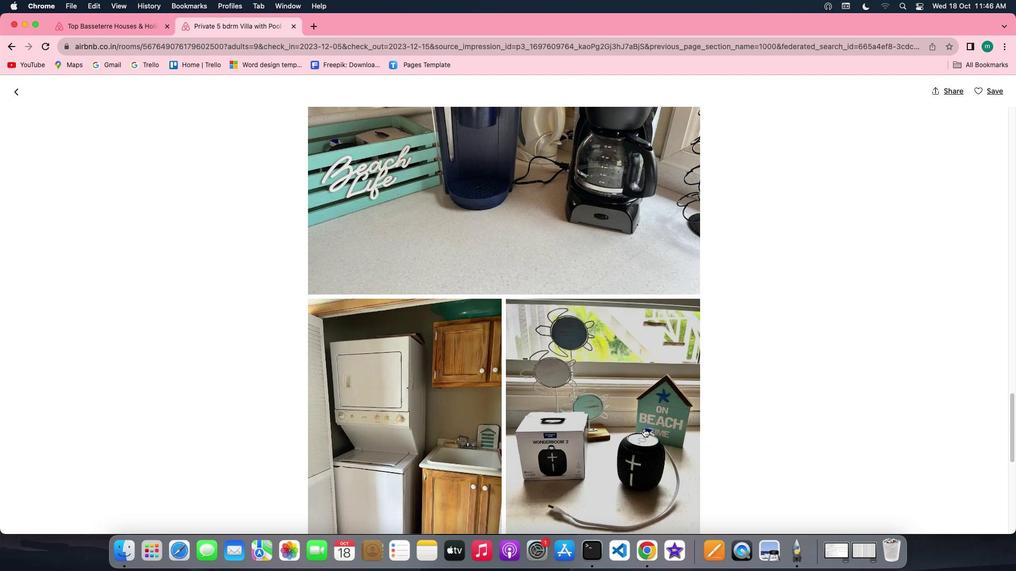 
Action: Mouse scrolled (644, 428) with delta (0, 0)
Screenshot: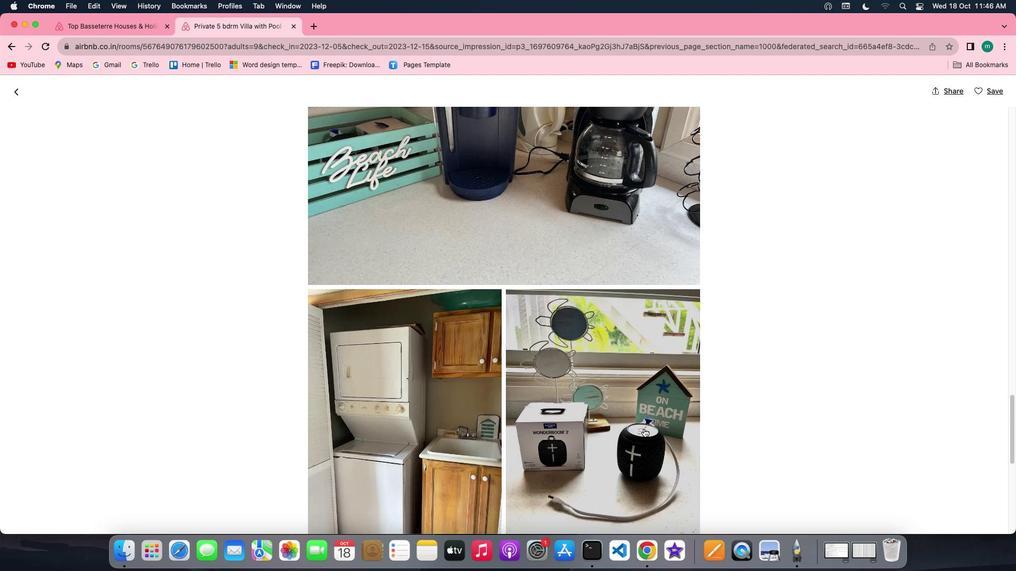 
Action: Mouse scrolled (644, 428) with delta (0, 0)
Screenshot: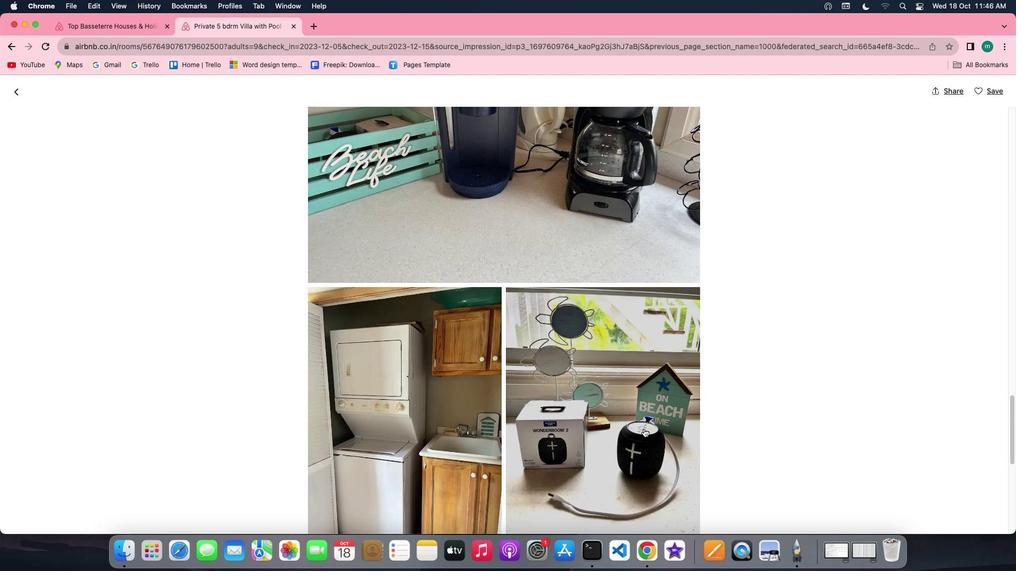 
Action: Mouse scrolled (644, 428) with delta (0, 0)
Screenshot: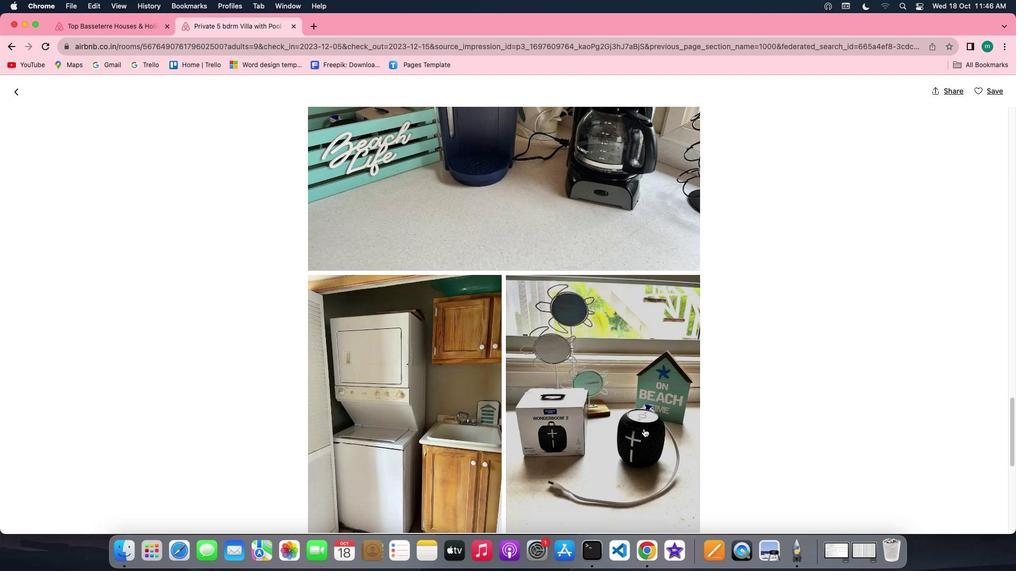 
Action: Mouse scrolled (644, 428) with delta (0, 0)
Screenshot: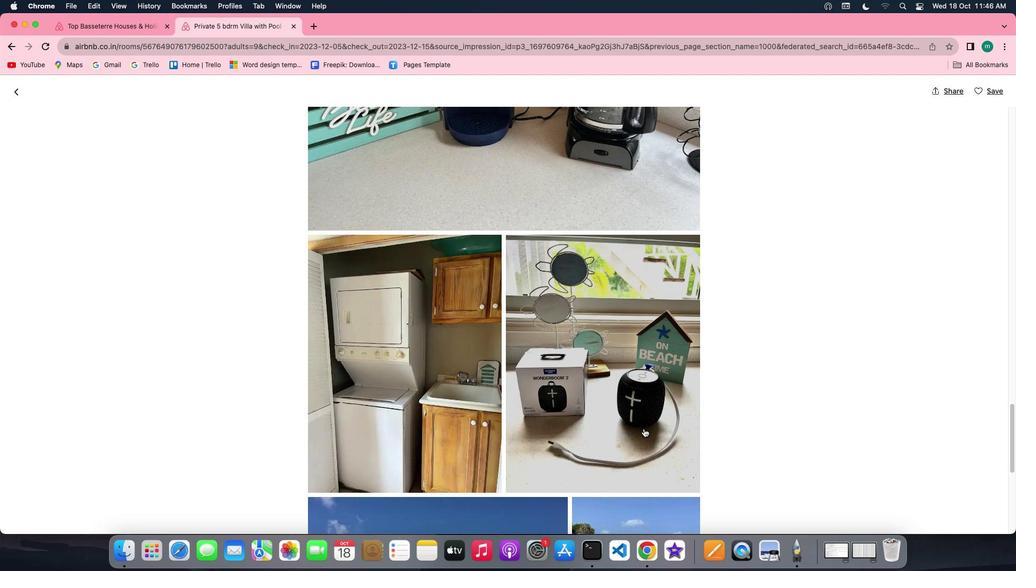 
Action: Mouse scrolled (644, 428) with delta (0, 0)
Screenshot: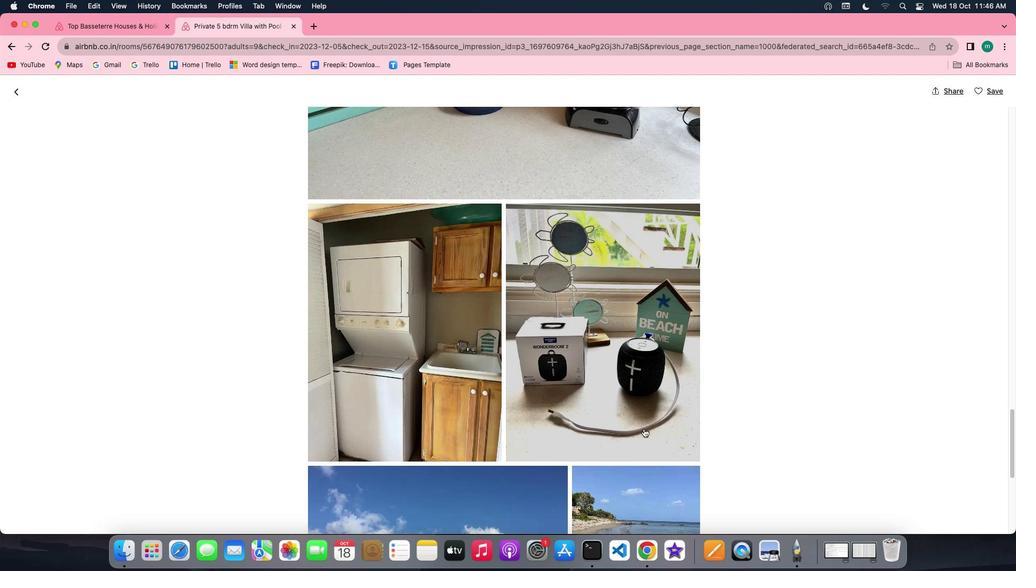 
Action: Mouse scrolled (644, 428) with delta (0, 0)
Screenshot: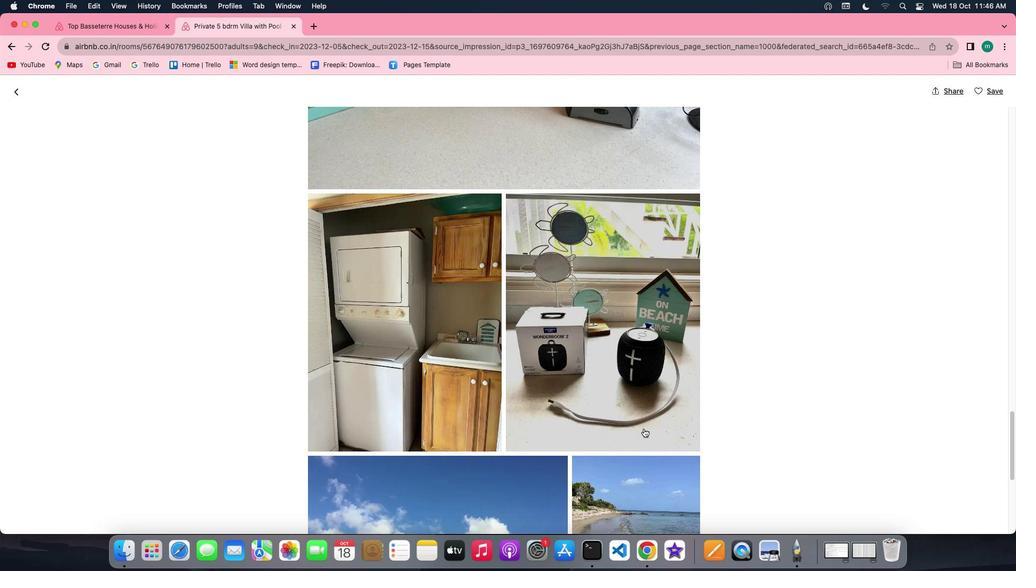 
Action: Mouse scrolled (644, 428) with delta (0, -1)
Screenshot: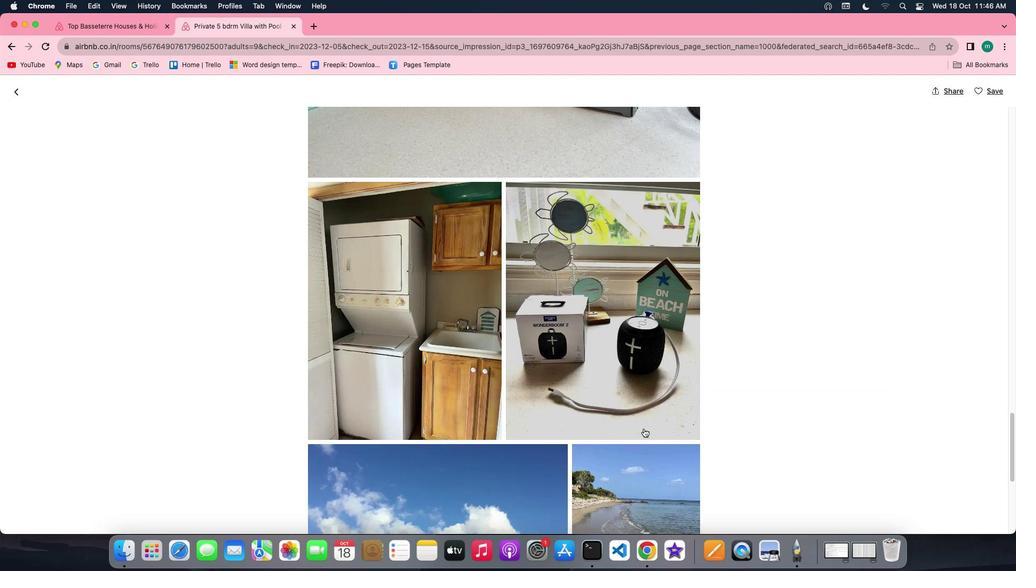 
Action: Mouse scrolled (644, 428) with delta (0, 0)
Screenshot: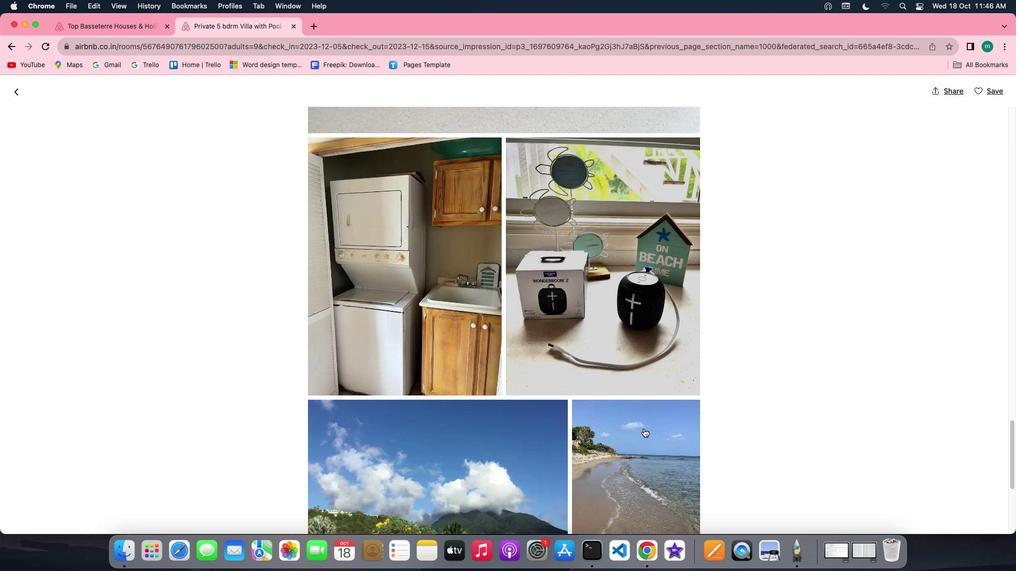 
Action: Mouse scrolled (644, 428) with delta (0, 0)
Screenshot: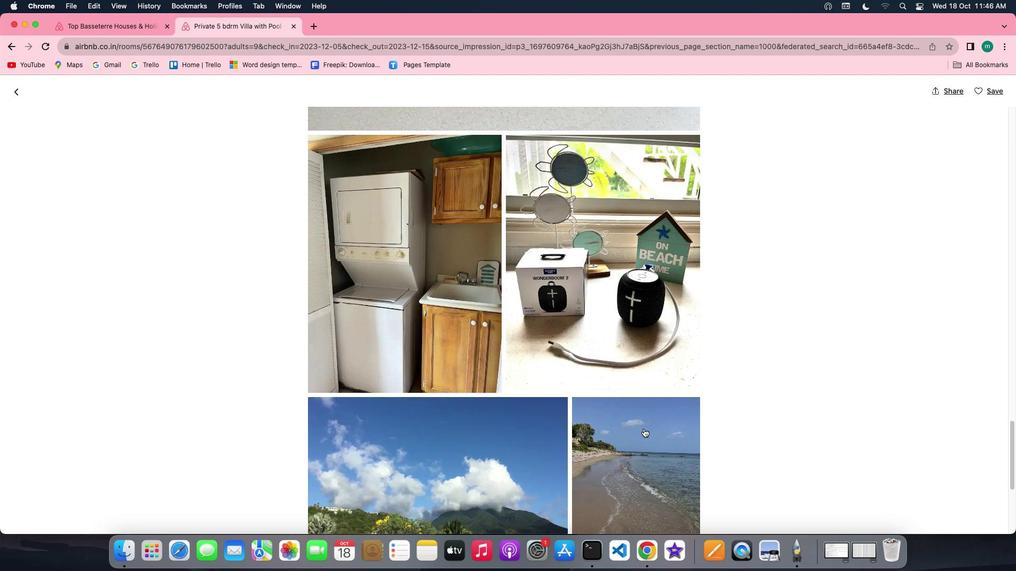 
Action: Mouse scrolled (644, 428) with delta (0, 0)
Screenshot: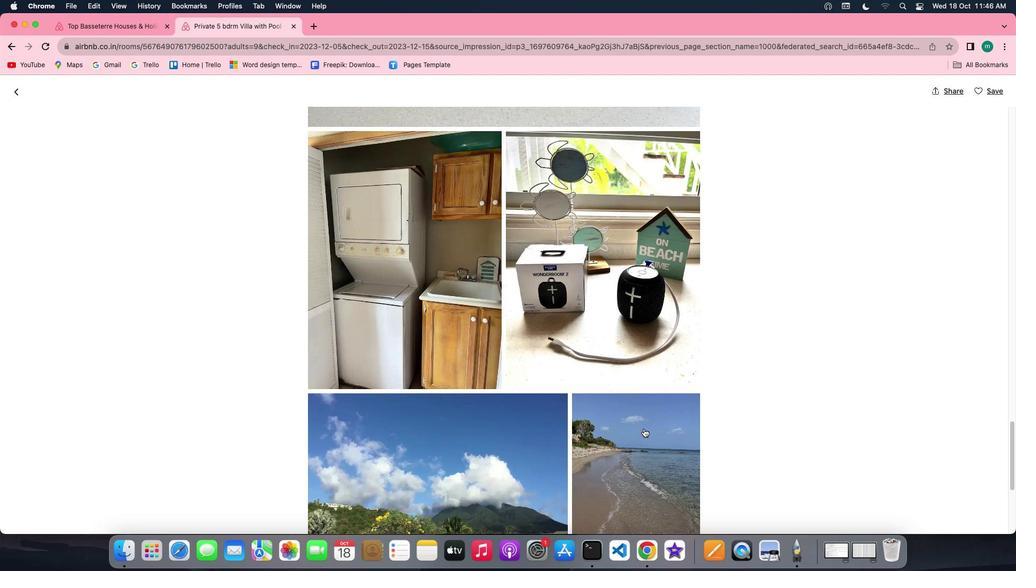 
Action: Mouse scrolled (644, 428) with delta (0, 0)
Screenshot: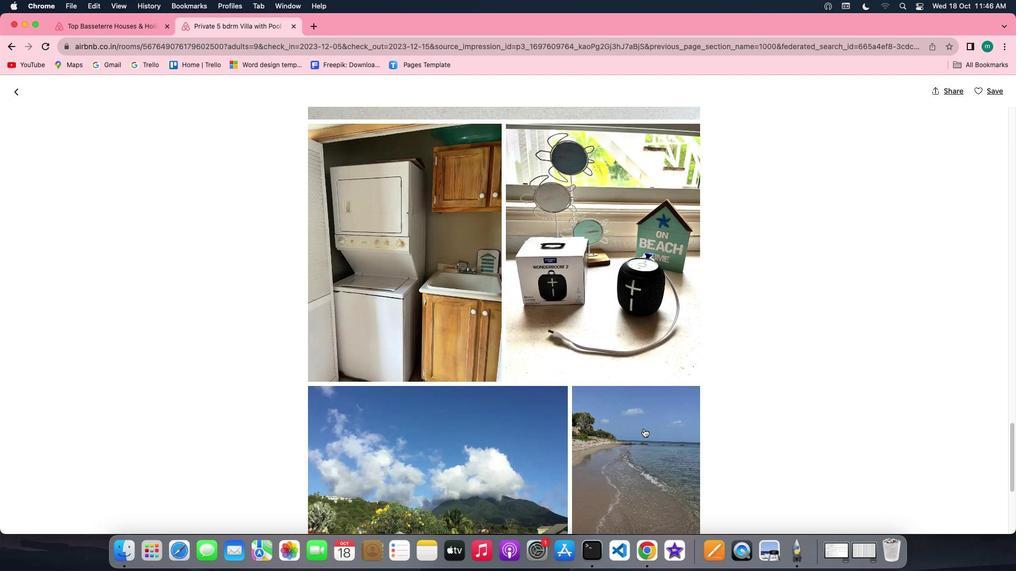 
Action: Mouse scrolled (644, 428) with delta (0, 0)
Screenshot: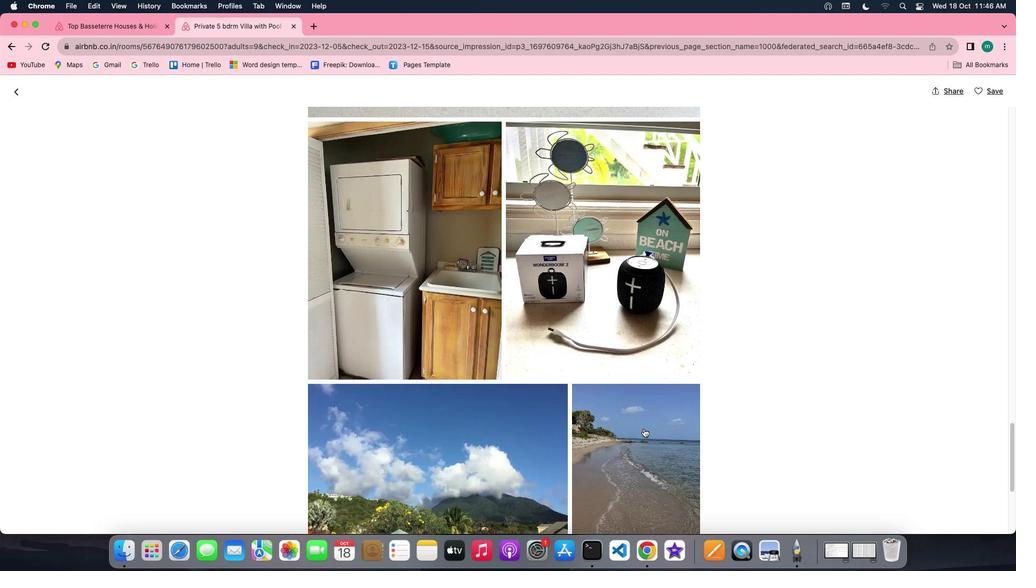 
Action: Mouse scrolled (644, 428) with delta (0, 0)
Screenshot: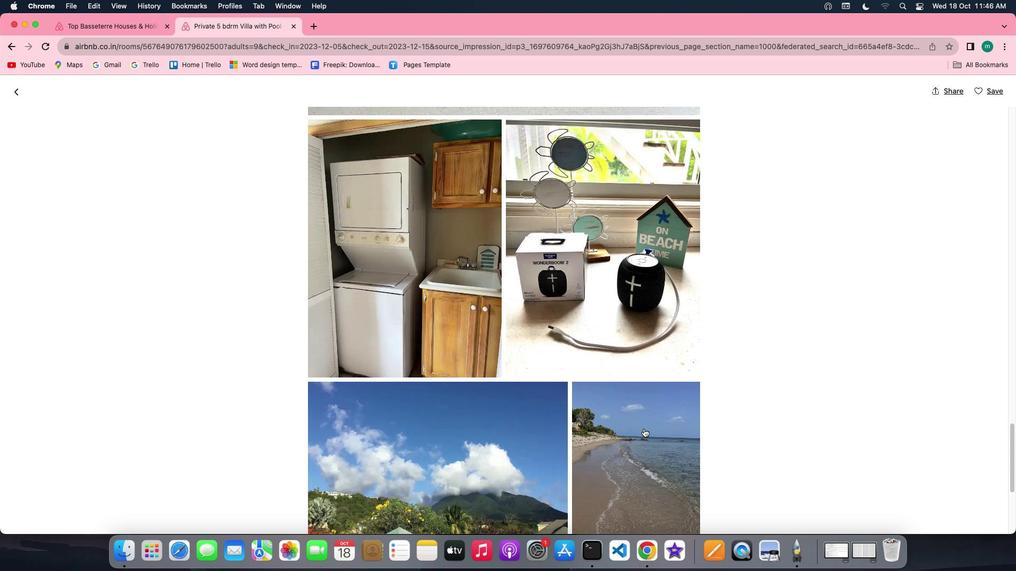 
Action: Mouse scrolled (644, 428) with delta (0, 0)
Screenshot: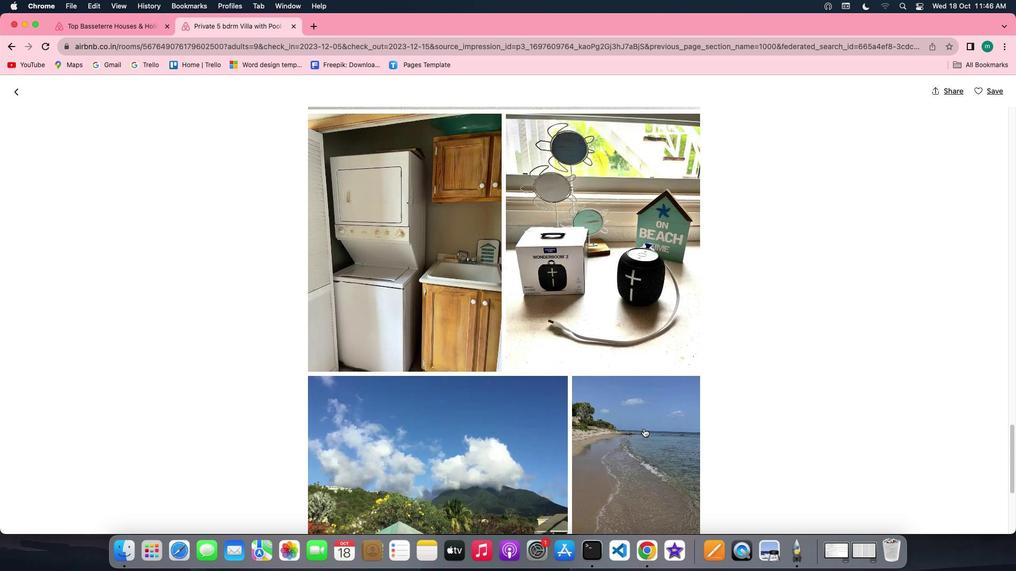 
Action: Mouse scrolled (644, 428) with delta (0, 0)
Screenshot: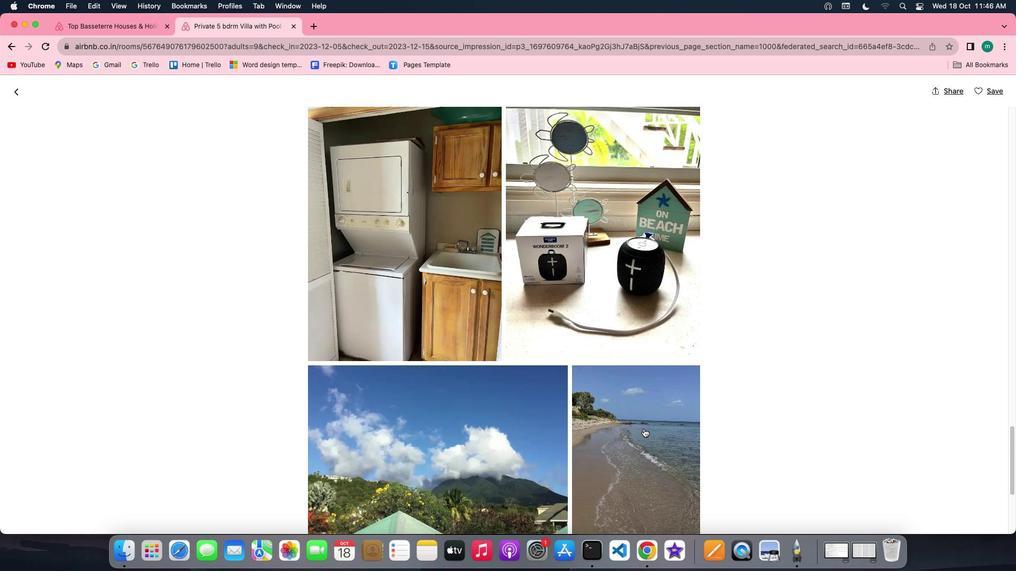 
Action: Mouse scrolled (644, 428) with delta (0, 0)
Screenshot: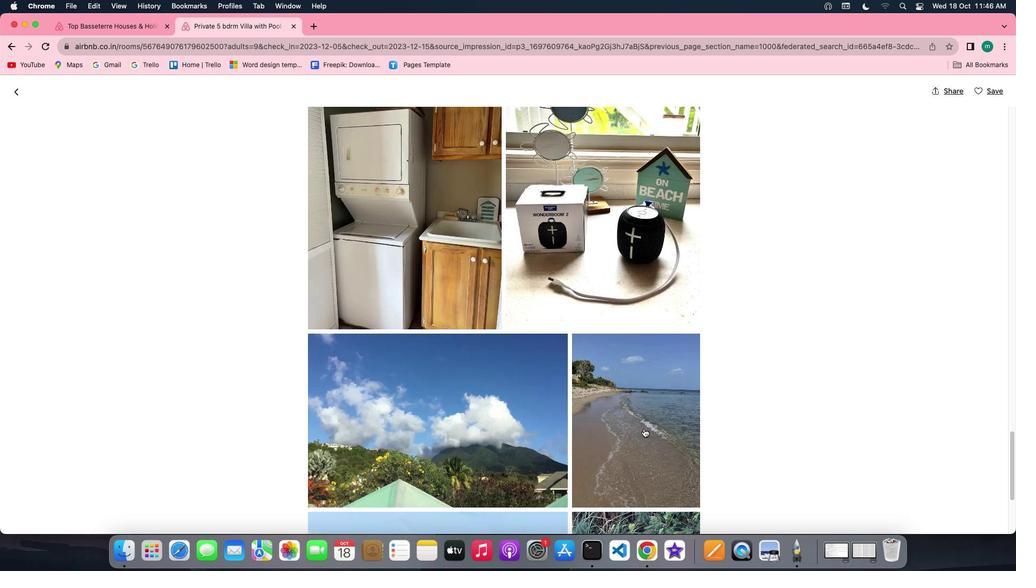 
Action: Mouse scrolled (644, 428) with delta (0, 0)
Screenshot: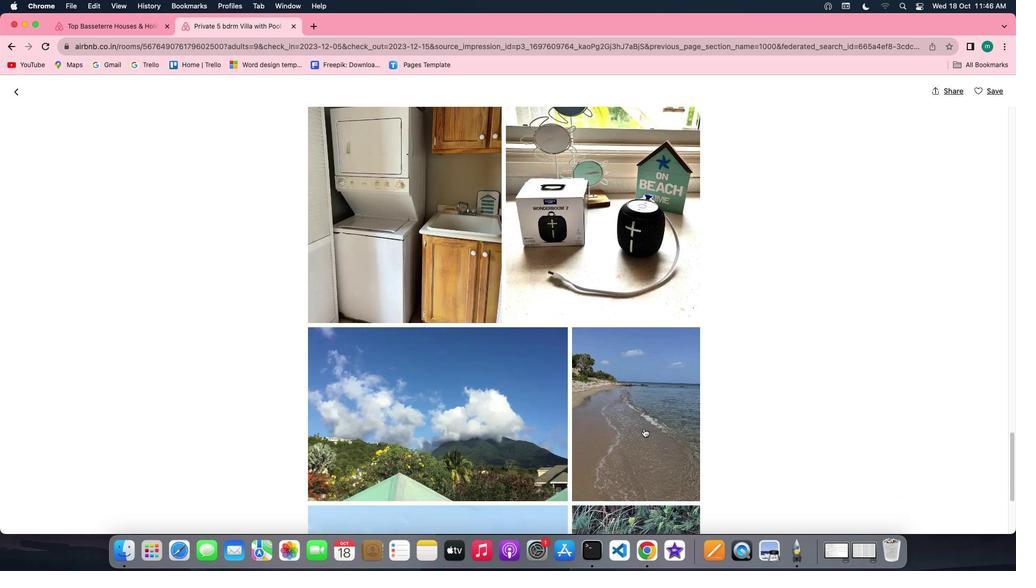 
Action: Mouse scrolled (644, 428) with delta (0, -1)
Screenshot: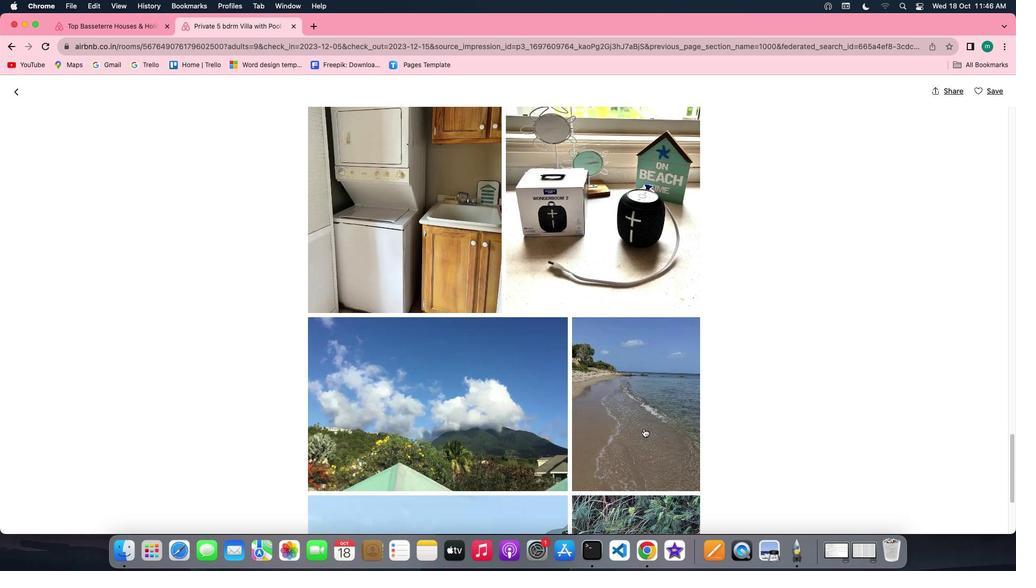 
Action: Mouse scrolled (644, 428) with delta (0, -1)
Screenshot: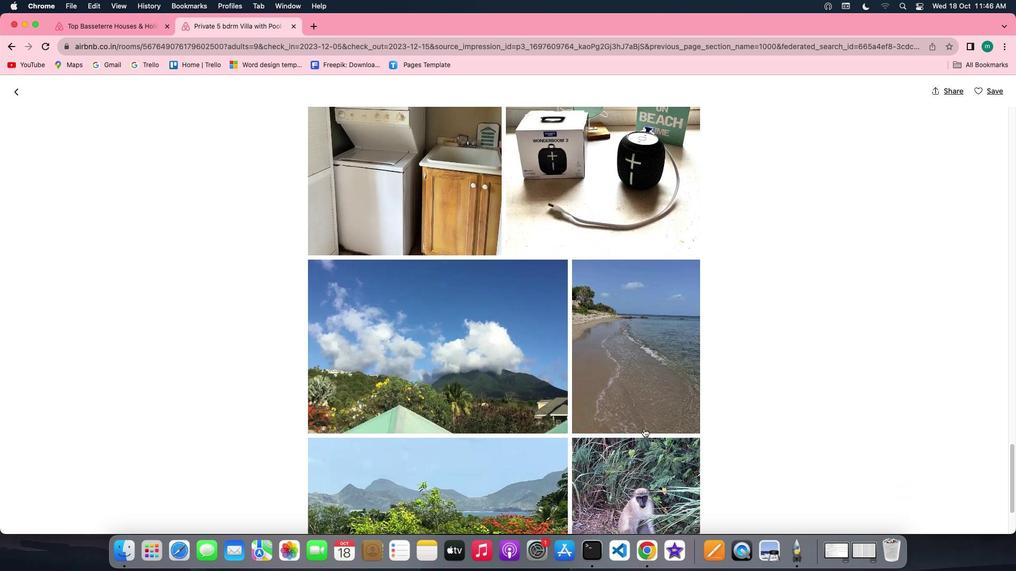 
Action: Mouse scrolled (644, 428) with delta (0, 0)
Screenshot: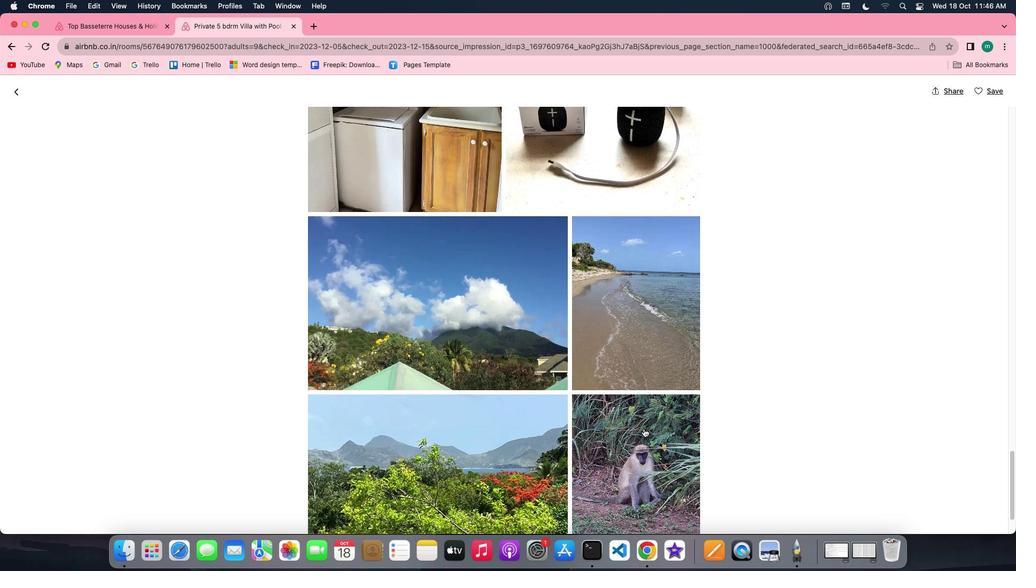 
Action: Mouse scrolled (644, 428) with delta (0, 0)
Screenshot: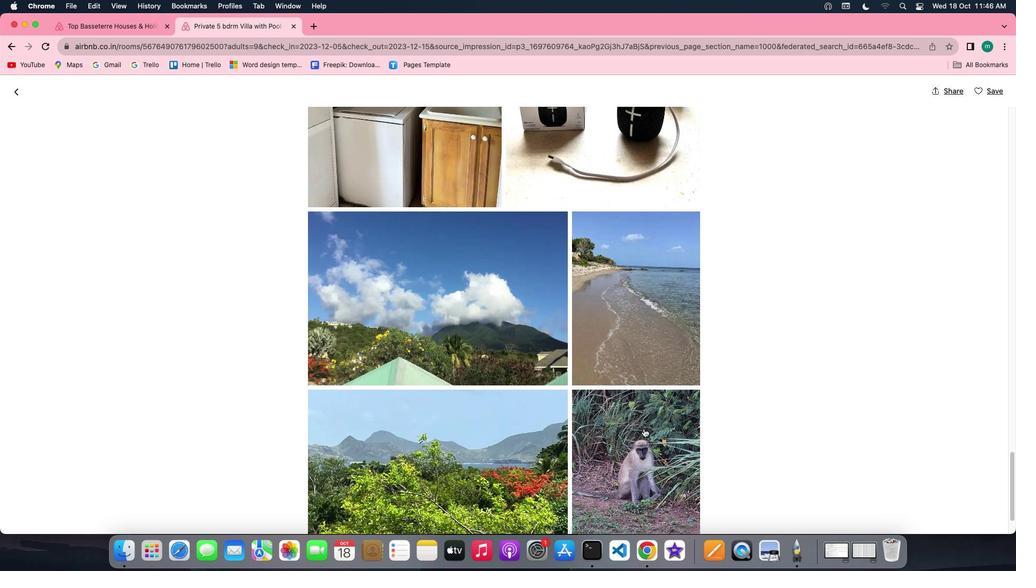 
Action: Mouse scrolled (644, 428) with delta (0, -1)
Screenshot: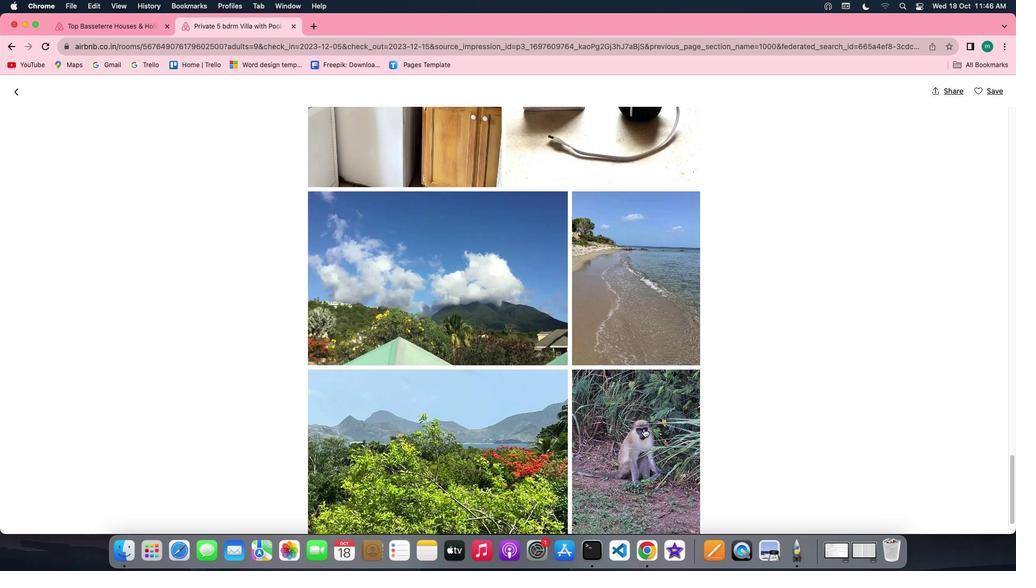 
Action: Mouse scrolled (644, 428) with delta (0, -1)
Screenshot: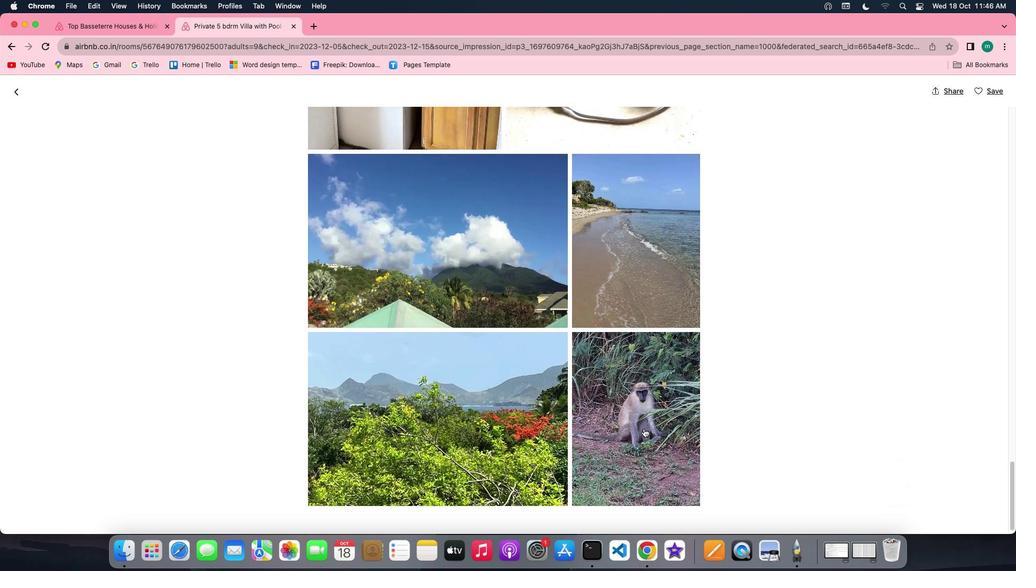 
Action: Mouse scrolled (644, 428) with delta (0, 0)
Screenshot: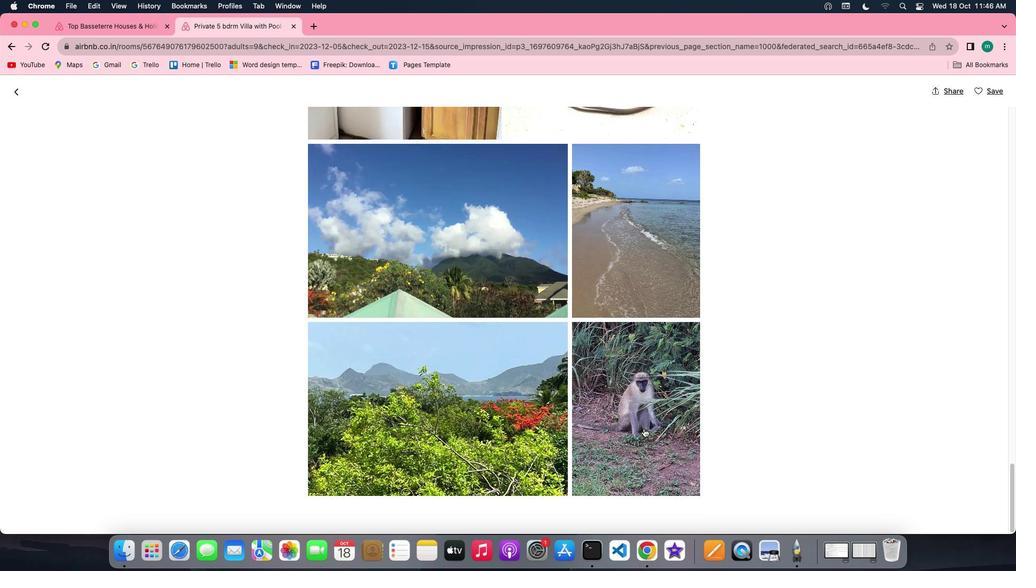 
Action: Mouse scrolled (644, 428) with delta (0, 0)
Screenshot: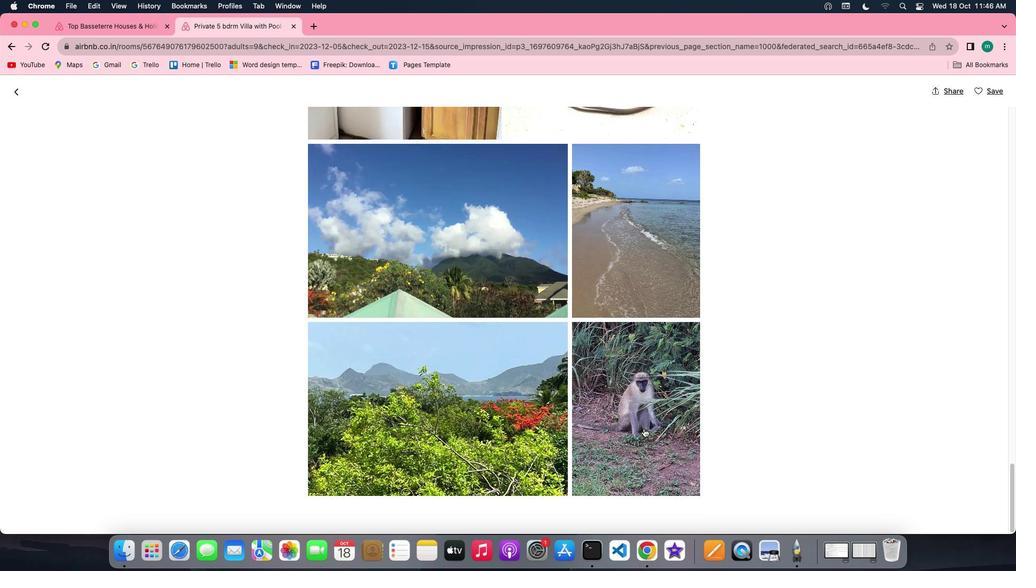 
Action: Mouse scrolled (644, 428) with delta (0, -1)
Screenshot: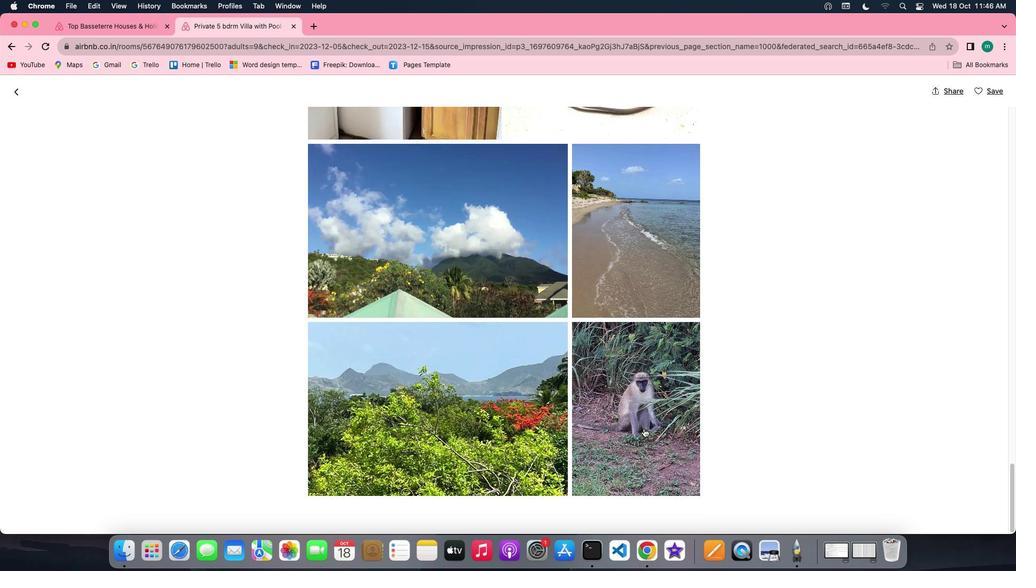 
Action: Mouse scrolled (644, 428) with delta (0, -1)
Screenshot: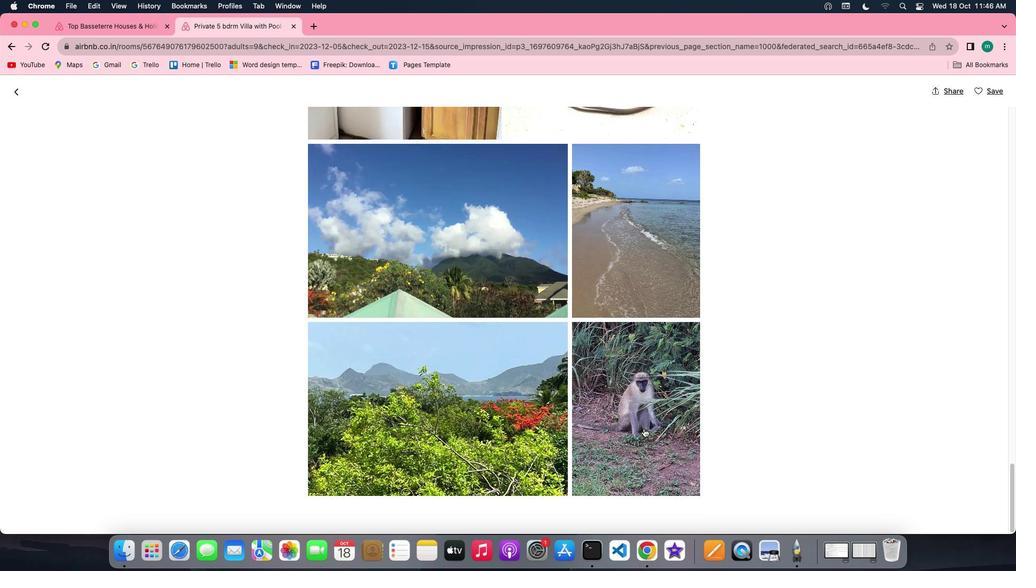 
Action: Mouse scrolled (644, 428) with delta (0, 0)
Screenshot: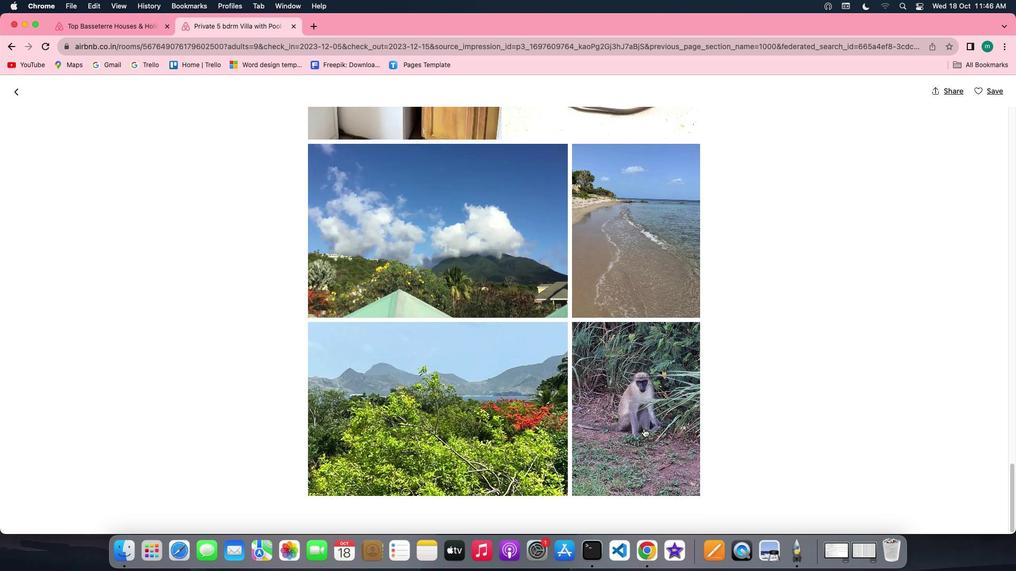 
Action: Mouse scrolled (644, 428) with delta (0, 0)
Screenshot: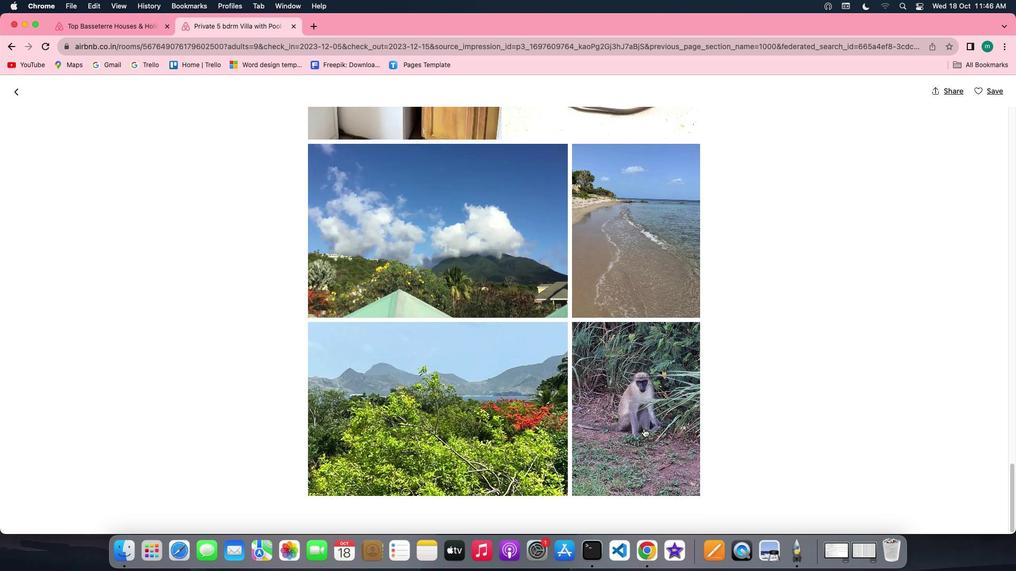 
Action: Mouse scrolled (644, 428) with delta (0, -1)
Screenshot: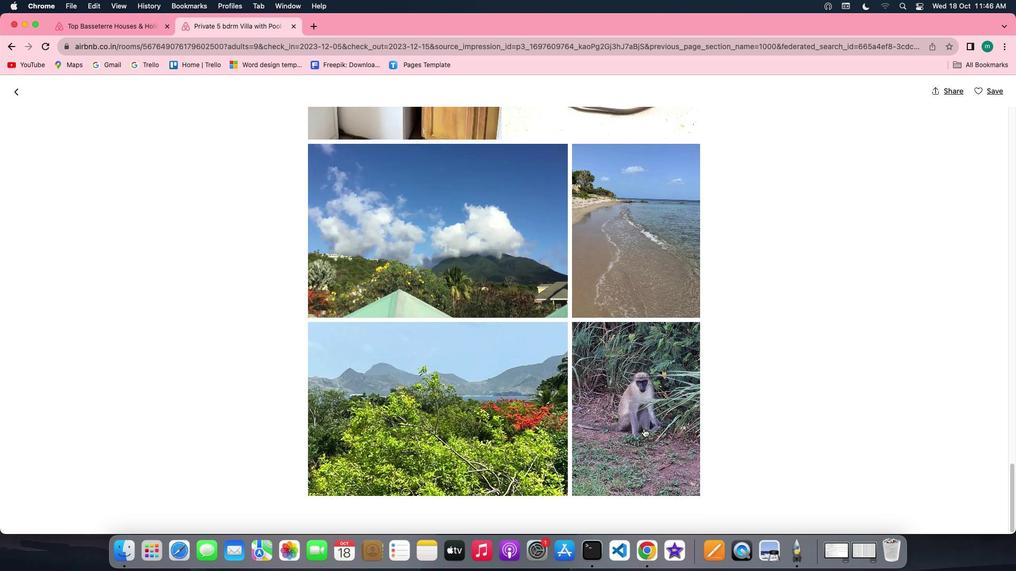 
Action: Mouse moved to (17, 87)
Screenshot: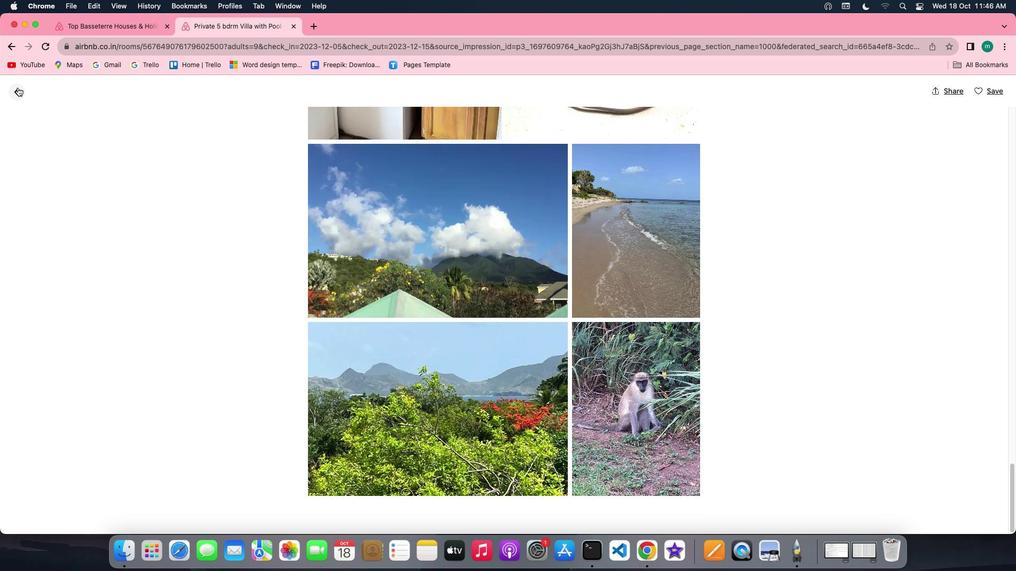 
Action: Mouse pressed left at (17, 87)
Screenshot: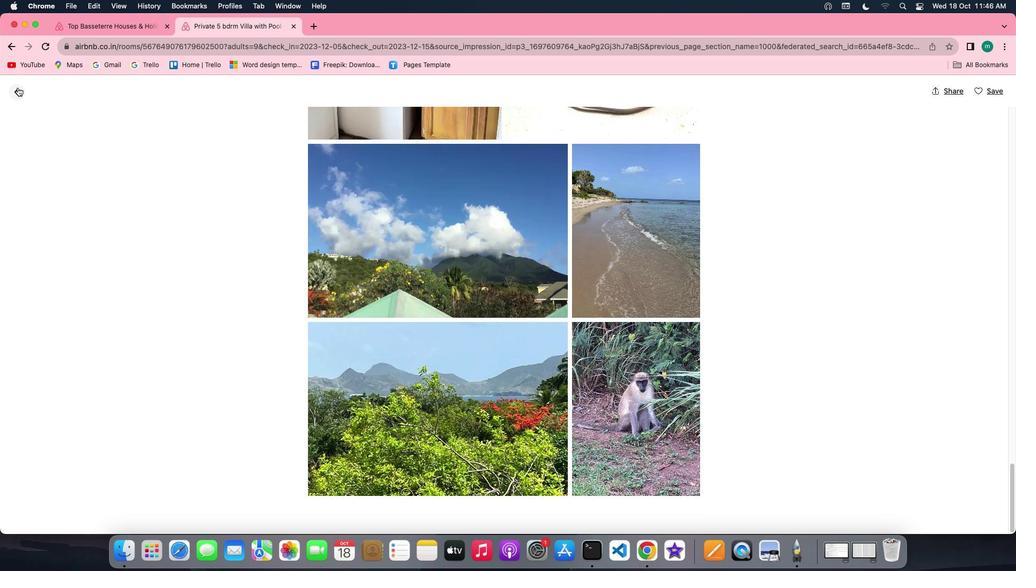 
Action: Mouse moved to (497, 326)
Screenshot: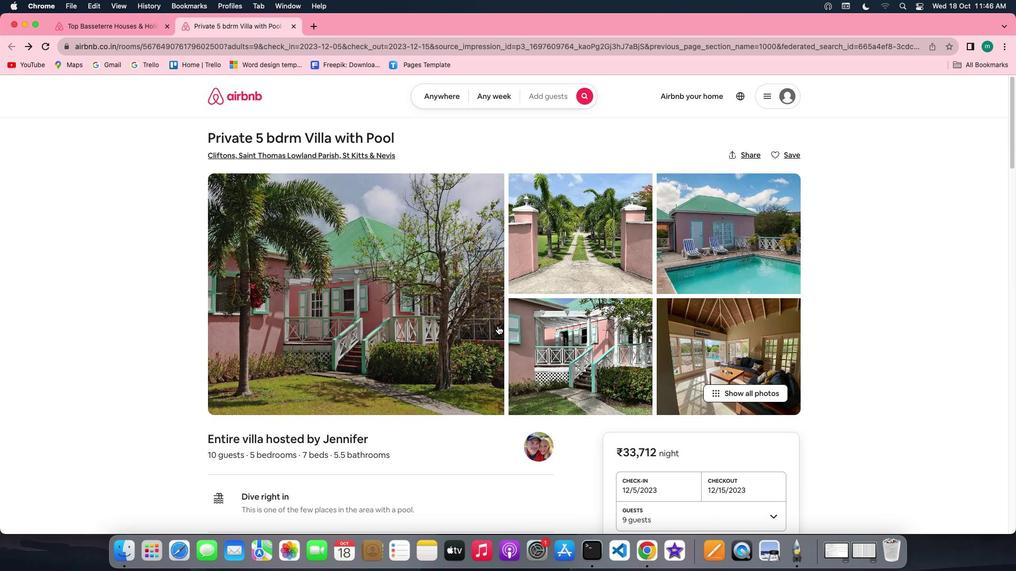 
Action: Mouse scrolled (497, 326) with delta (0, 0)
Screenshot: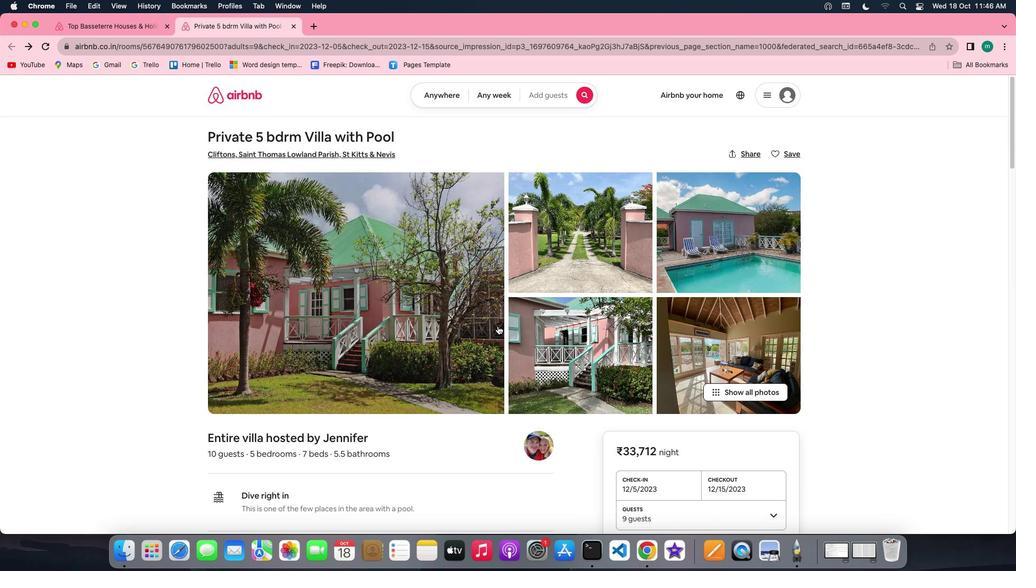 
Action: Mouse scrolled (497, 326) with delta (0, 0)
Screenshot: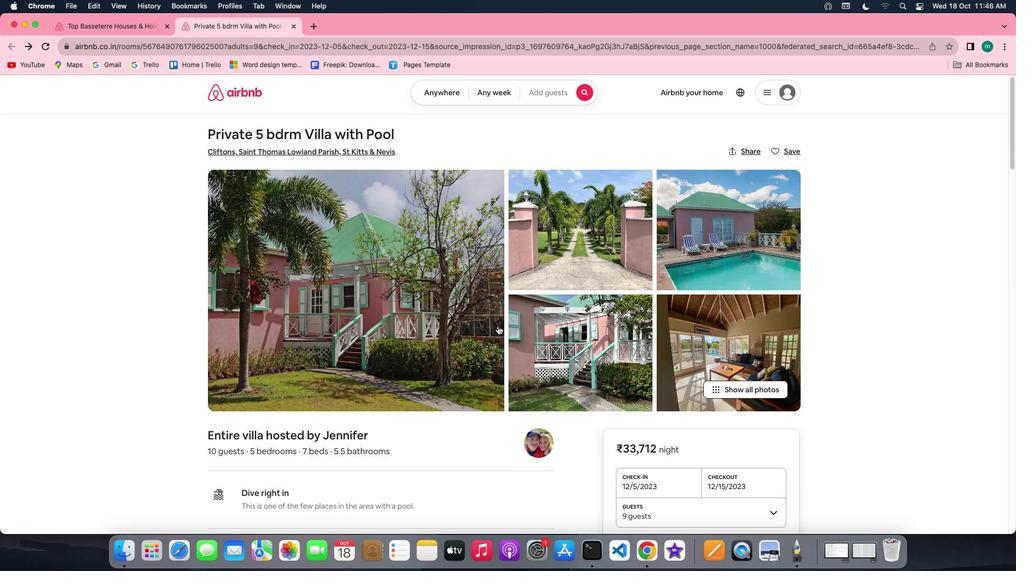
Action: Mouse scrolled (497, 326) with delta (0, -1)
Screenshot: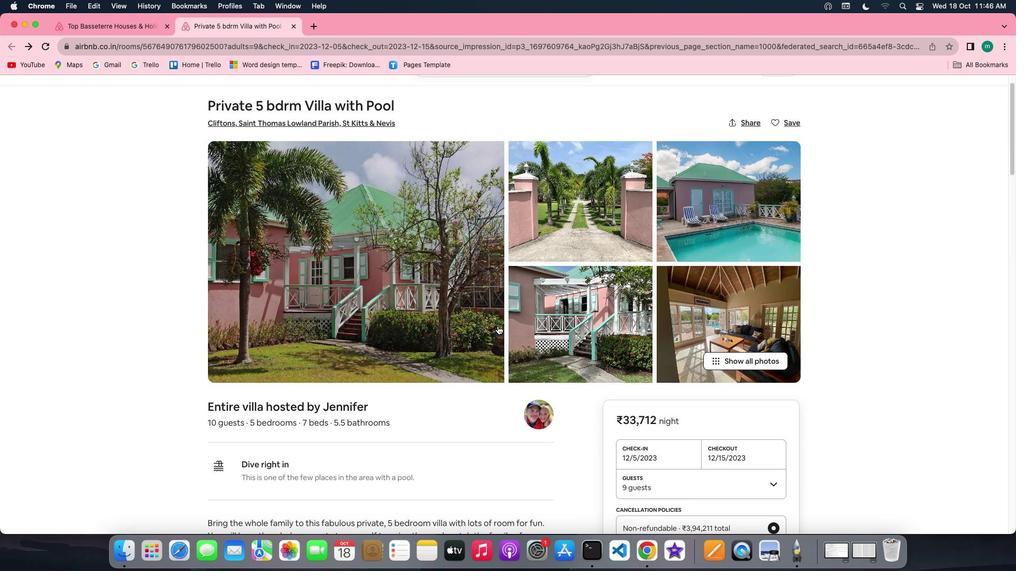 
Action: Mouse scrolled (497, 326) with delta (0, -2)
Screenshot: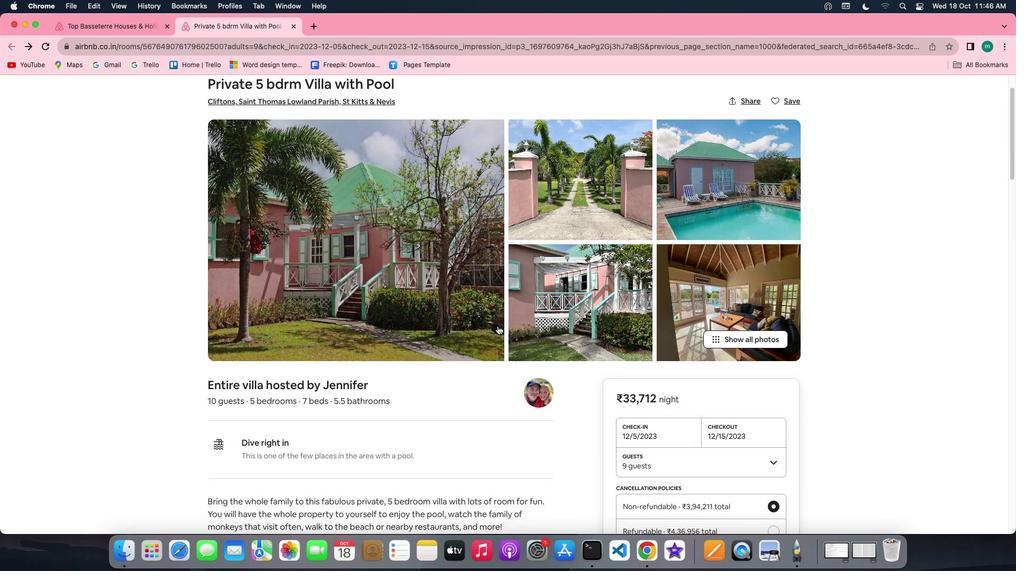 
Action: Mouse scrolled (497, 326) with delta (0, -2)
Screenshot: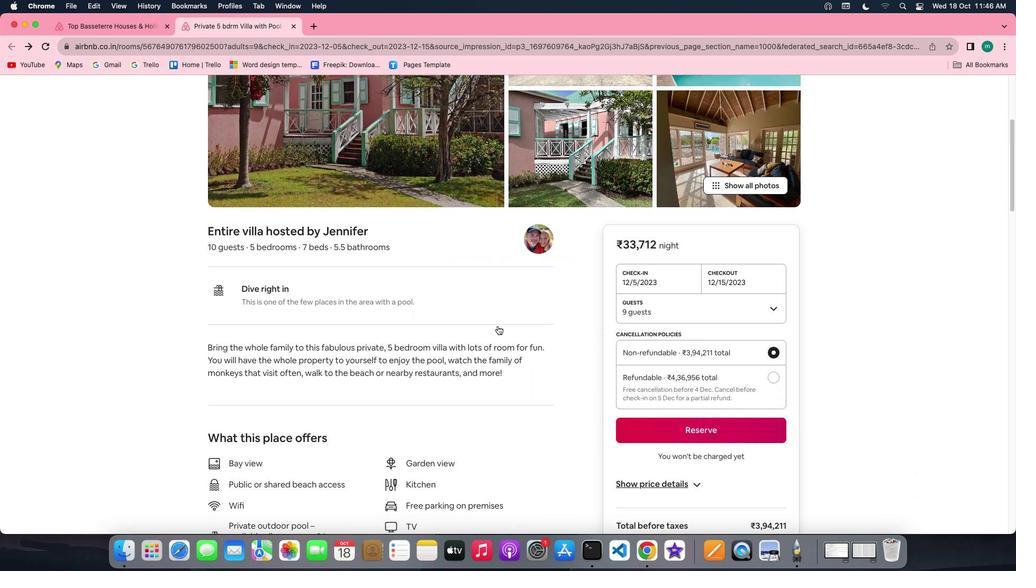
Action: Mouse scrolled (497, 326) with delta (0, 0)
Screenshot: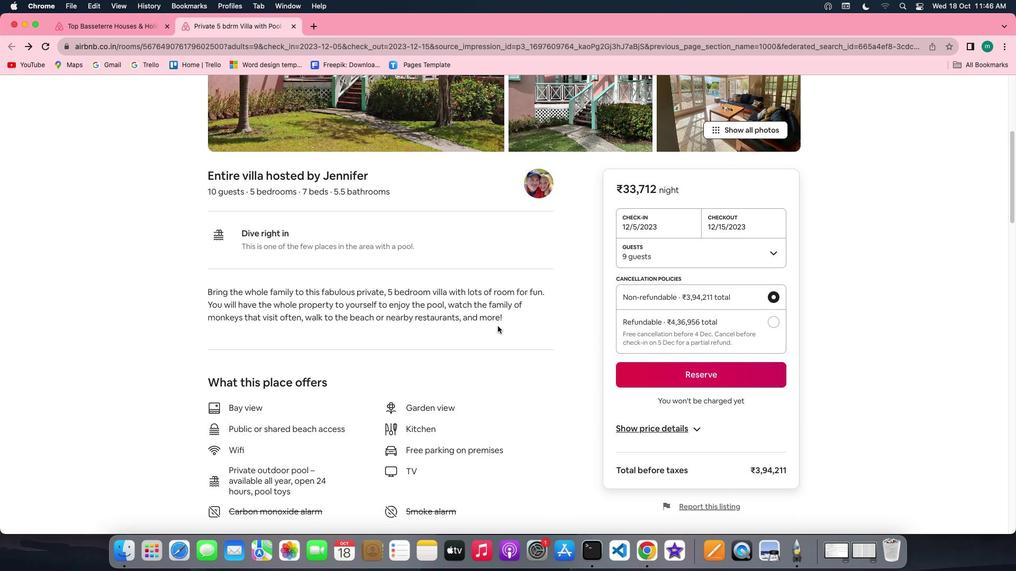 
Action: Mouse scrolled (497, 326) with delta (0, 0)
Screenshot: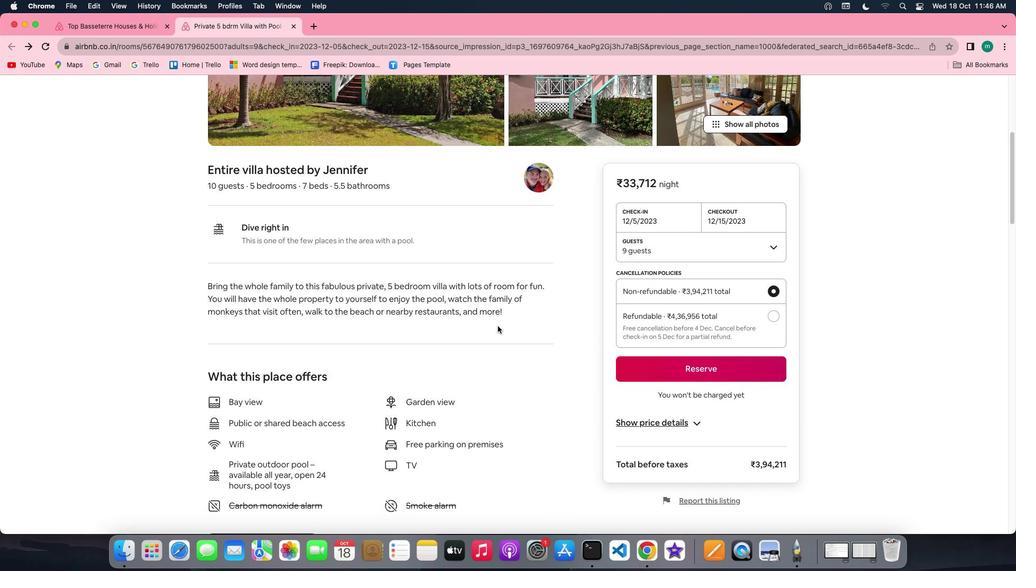 
Action: Mouse scrolled (497, 326) with delta (0, 0)
Screenshot: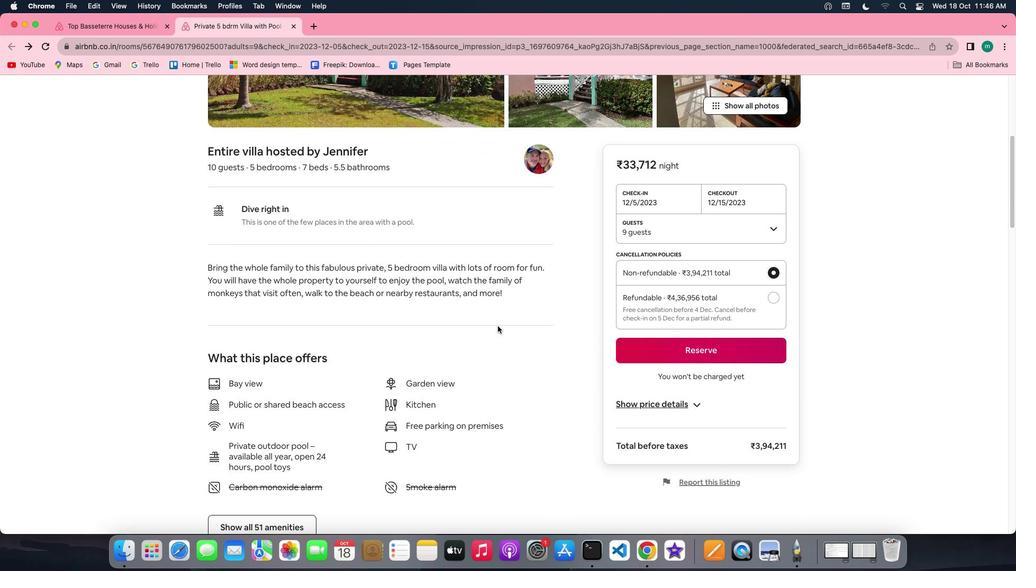 
Action: Mouse scrolled (497, 326) with delta (0, 0)
Screenshot: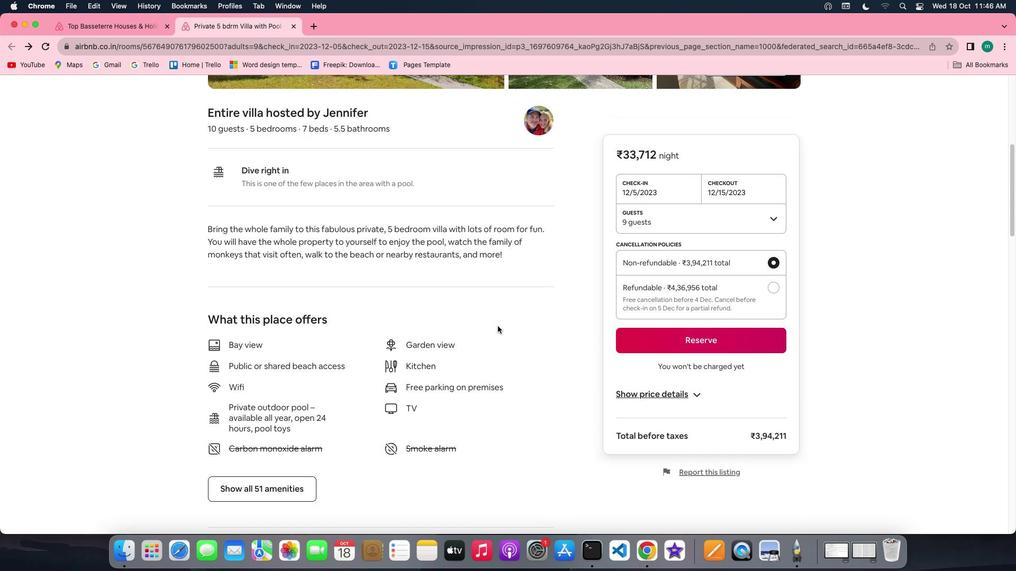 
Action: Mouse moved to (289, 451)
Screenshot: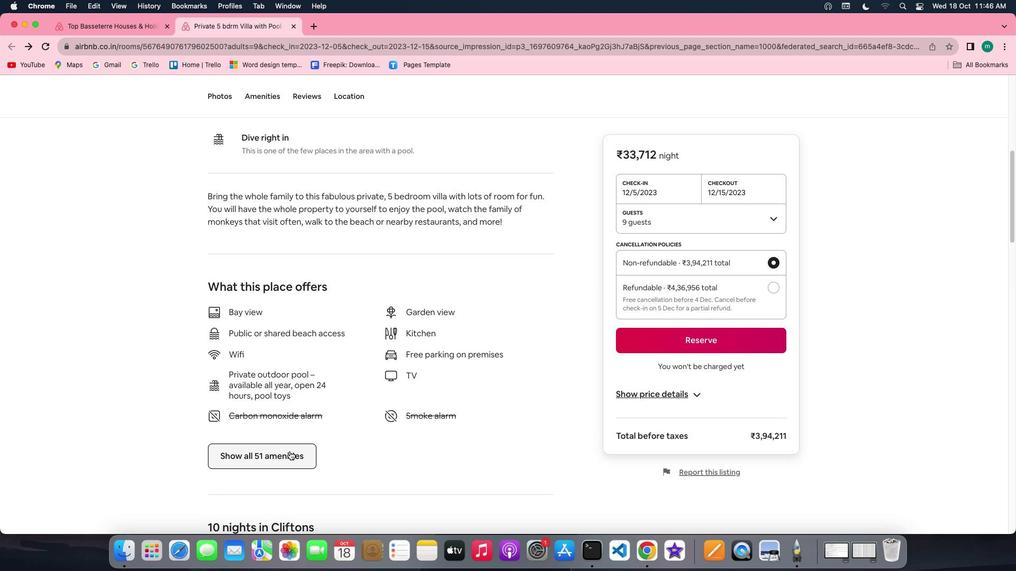 
Action: Mouse pressed left at (289, 451)
Screenshot: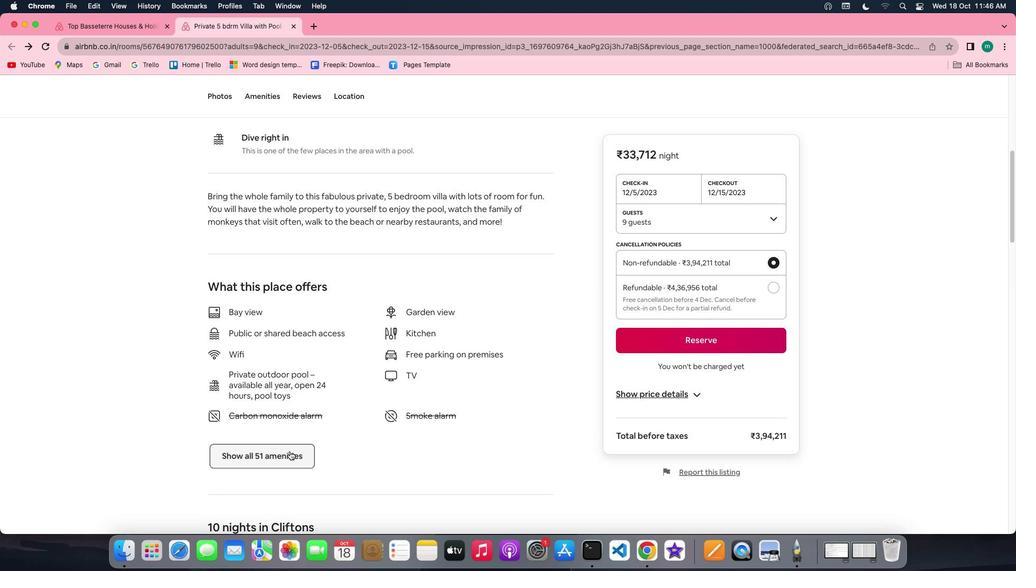
Action: Mouse moved to (555, 419)
Screenshot: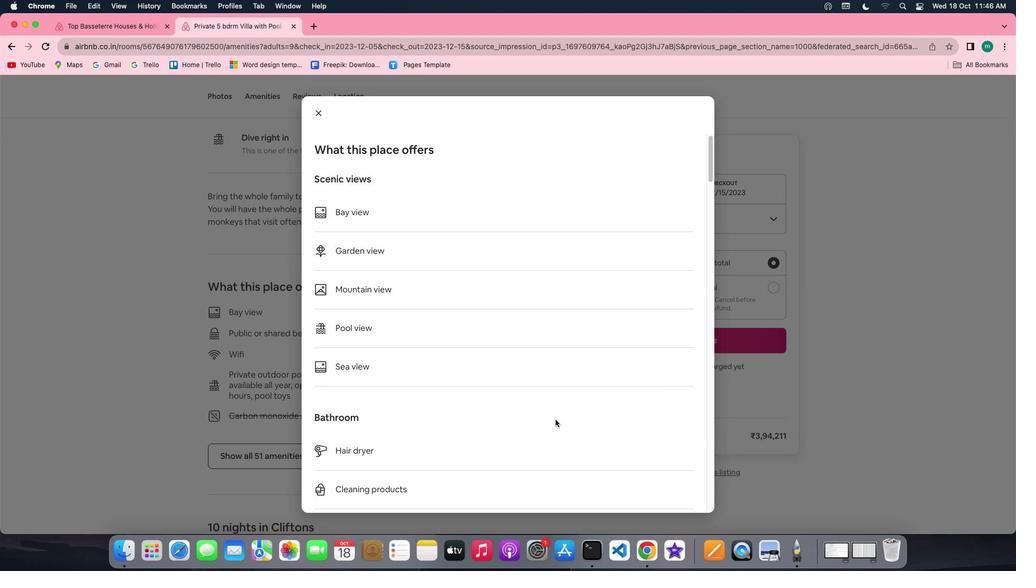 
Action: Mouse scrolled (555, 419) with delta (0, 0)
Screenshot: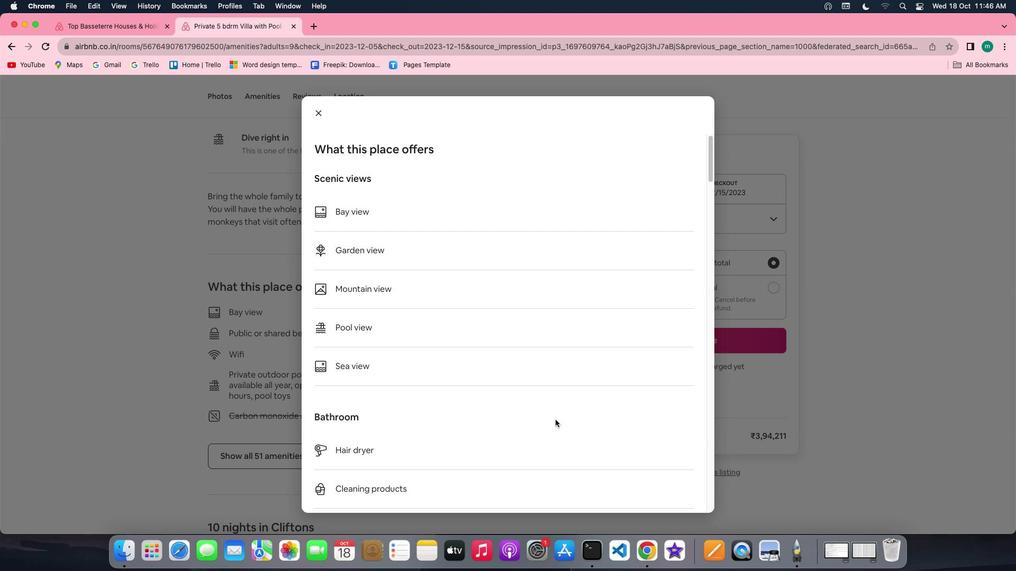 
Action: Mouse scrolled (555, 419) with delta (0, 0)
Screenshot: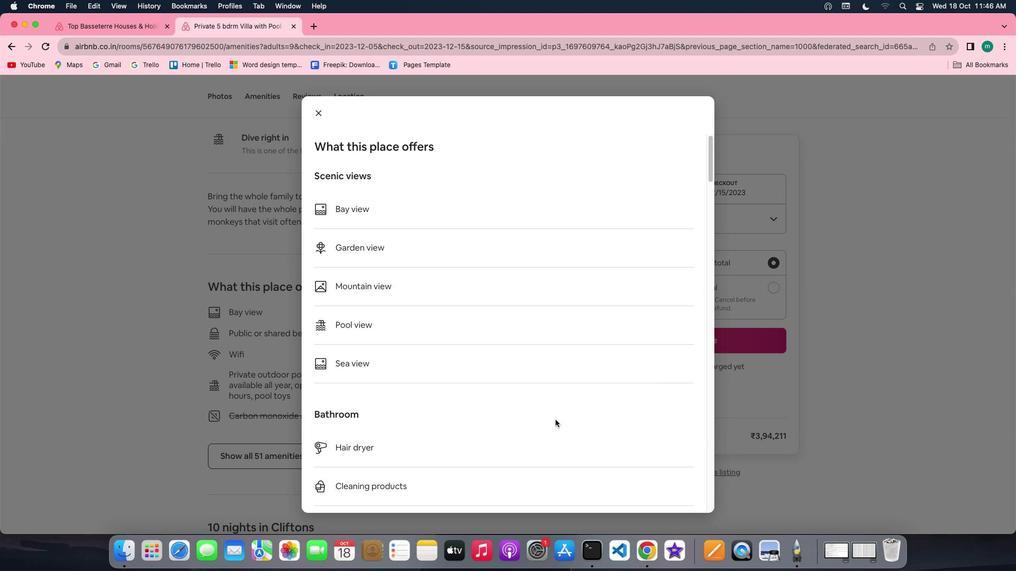 
Action: Mouse scrolled (555, 419) with delta (0, 0)
Screenshot: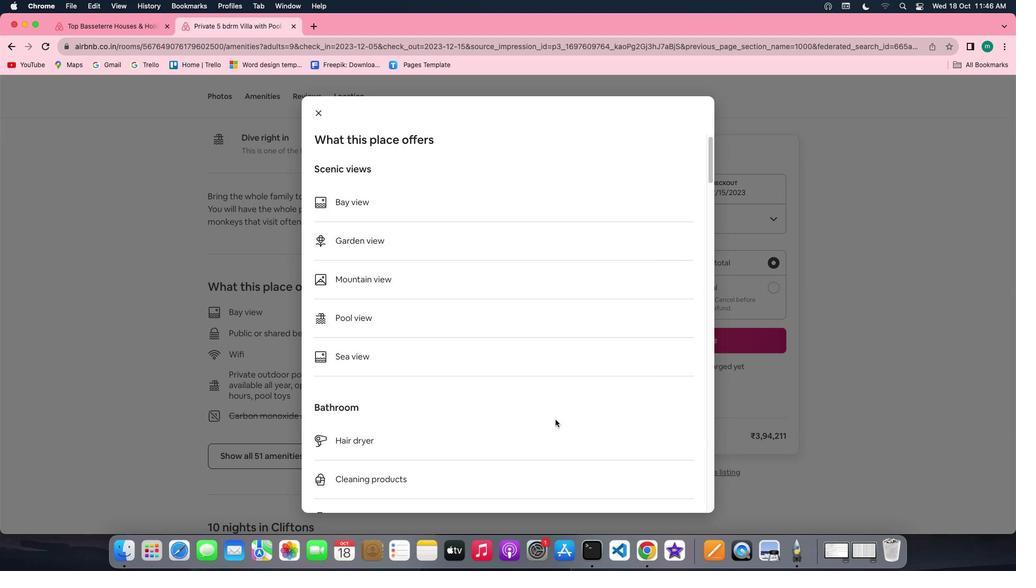 
Action: Mouse scrolled (555, 419) with delta (0, 0)
Screenshot: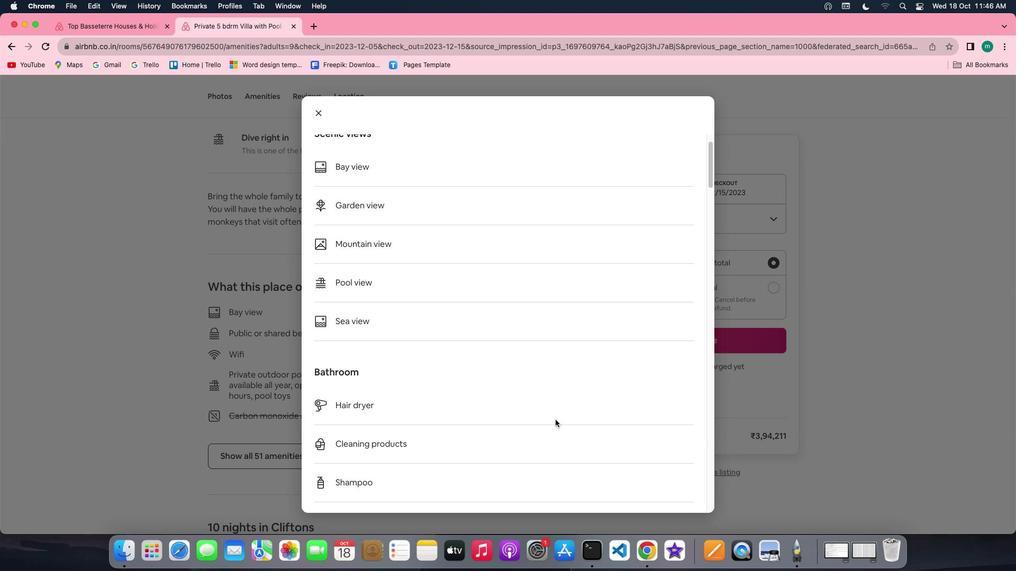 
Action: Mouse scrolled (555, 419) with delta (0, 0)
Screenshot: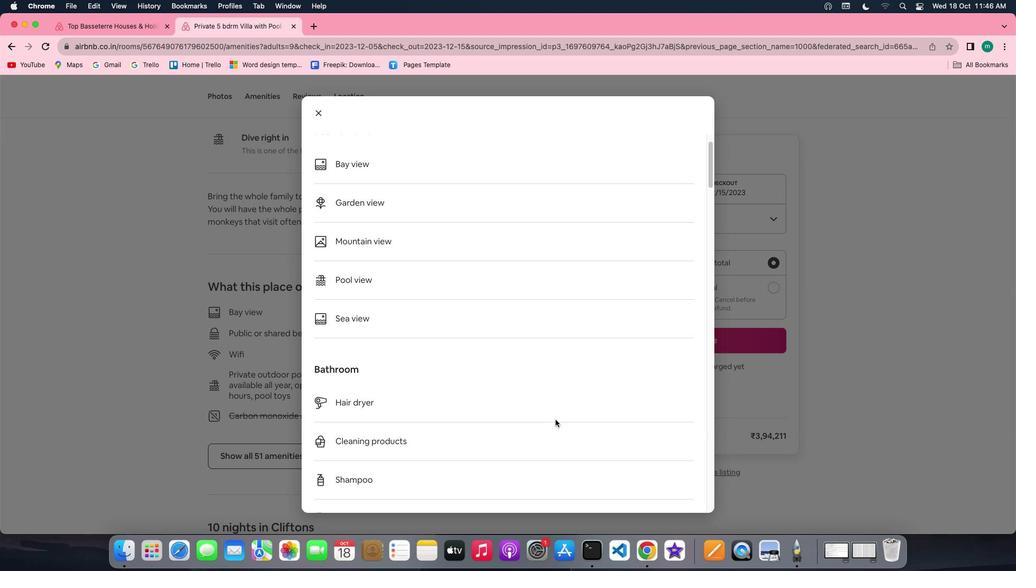 
Action: Mouse scrolled (555, 419) with delta (0, 0)
Screenshot: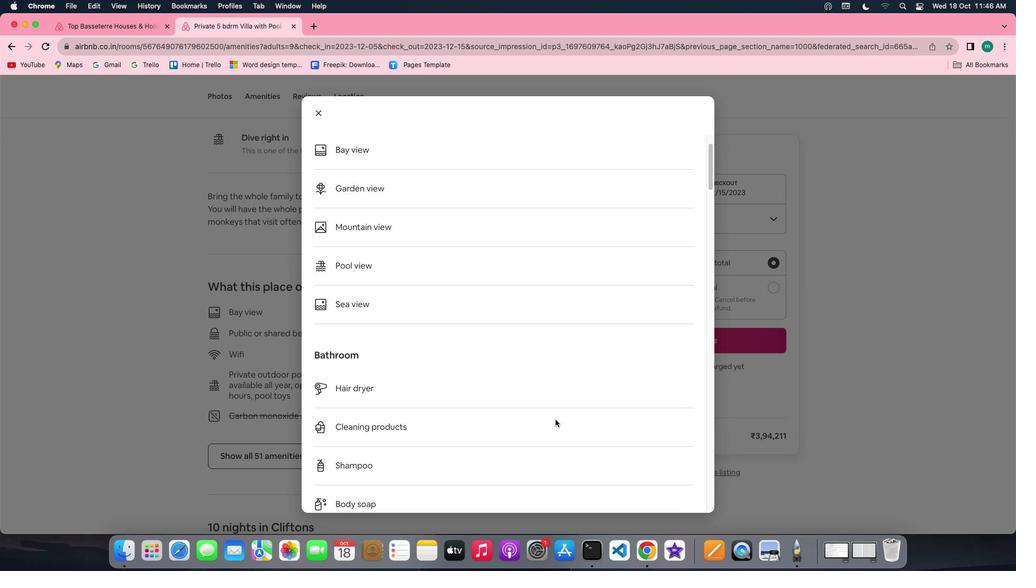 
Action: Mouse scrolled (555, 419) with delta (0, 0)
Screenshot: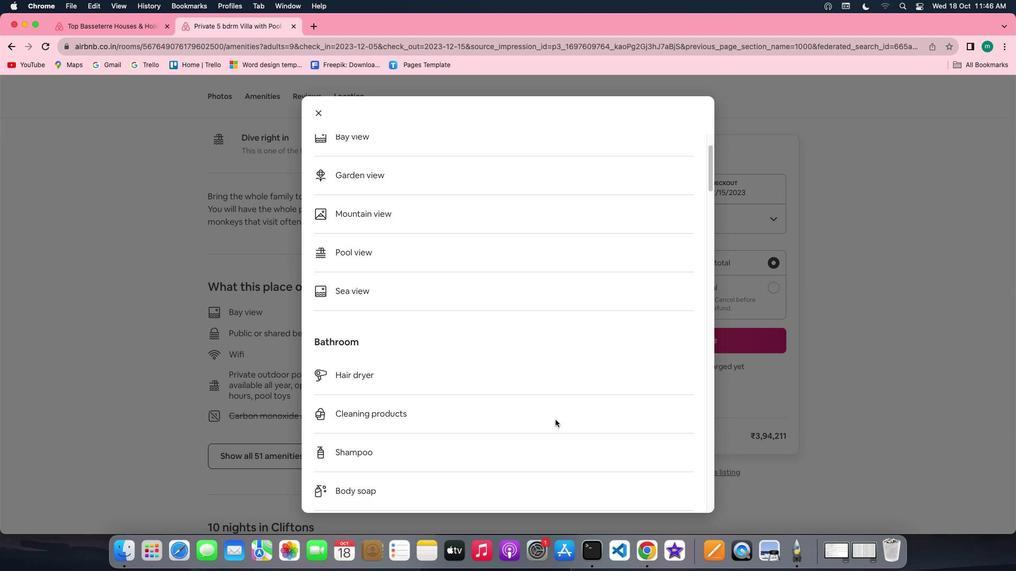 
Action: Mouse scrolled (555, 419) with delta (0, 0)
Screenshot: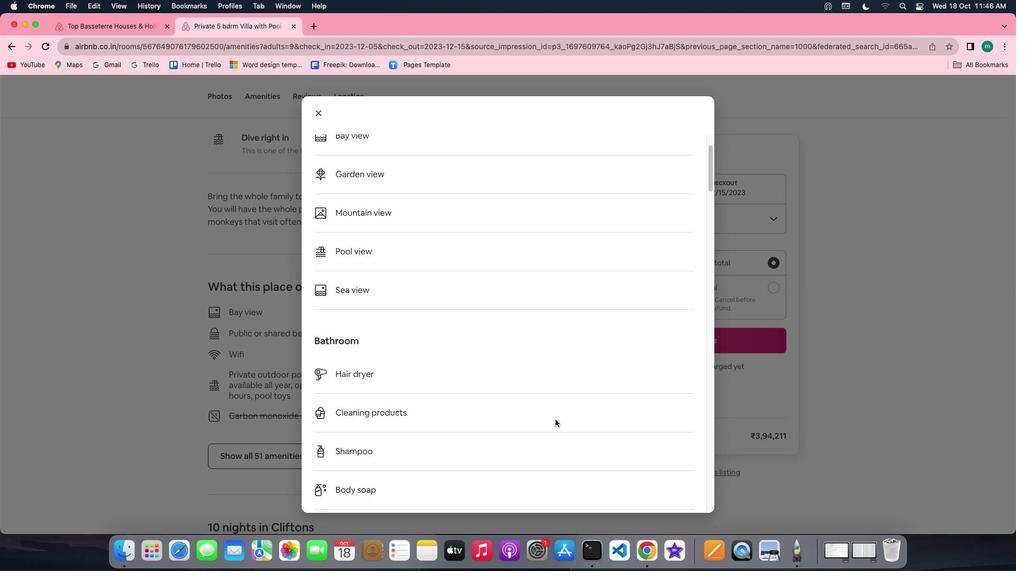 
Action: Mouse scrolled (555, 419) with delta (0, 0)
Screenshot: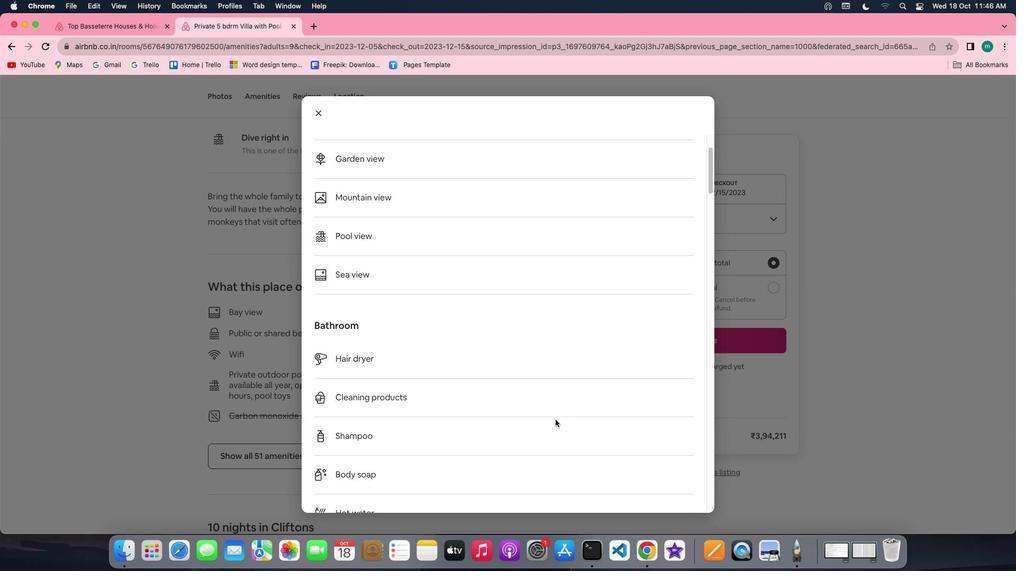 
Action: Mouse scrolled (555, 419) with delta (0, 0)
Screenshot: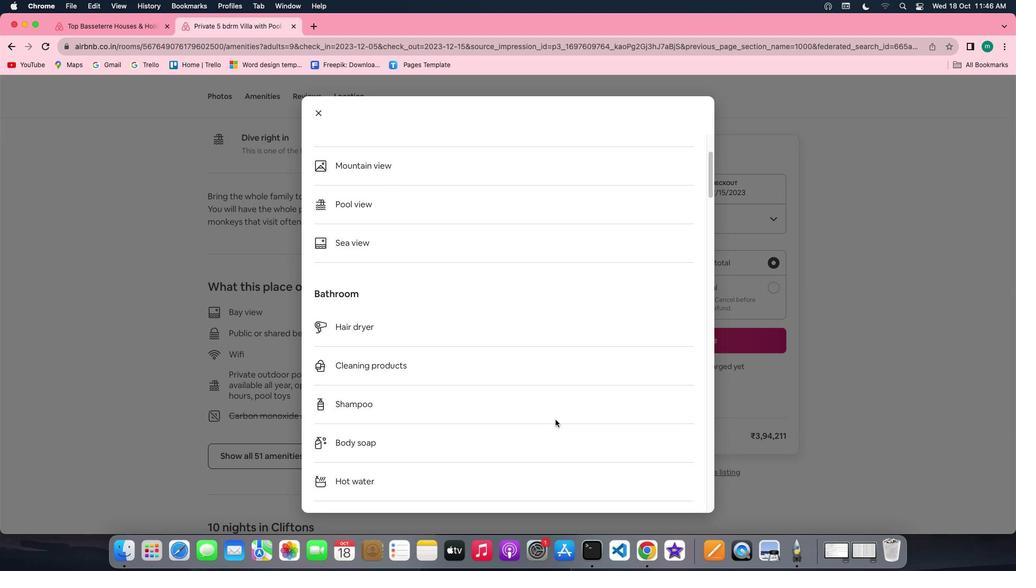 
Action: Mouse scrolled (555, 419) with delta (0, 0)
Screenshot: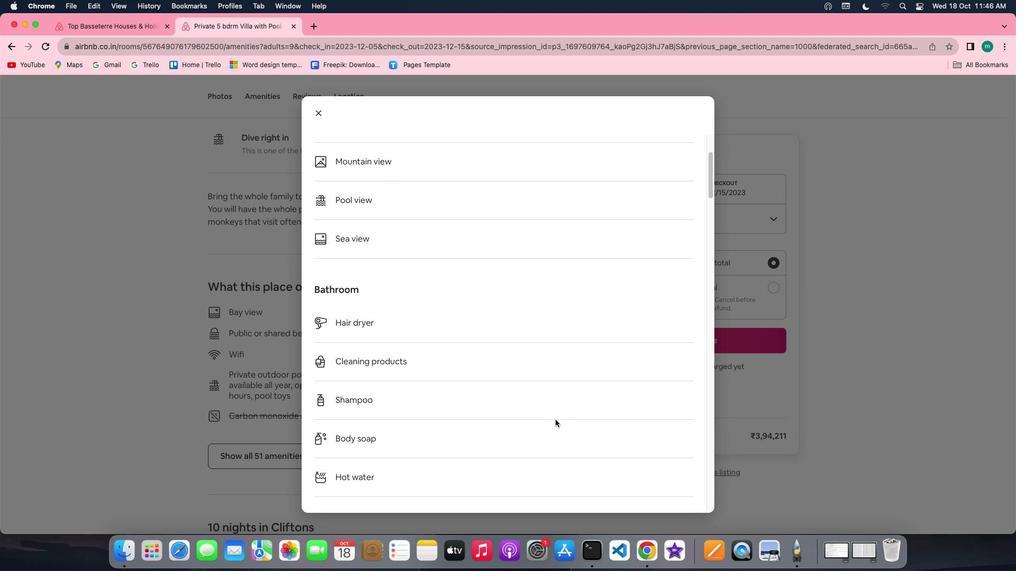 
Action: Mouse scrolled (555, 419) with delta (0, -1)
Screenshot: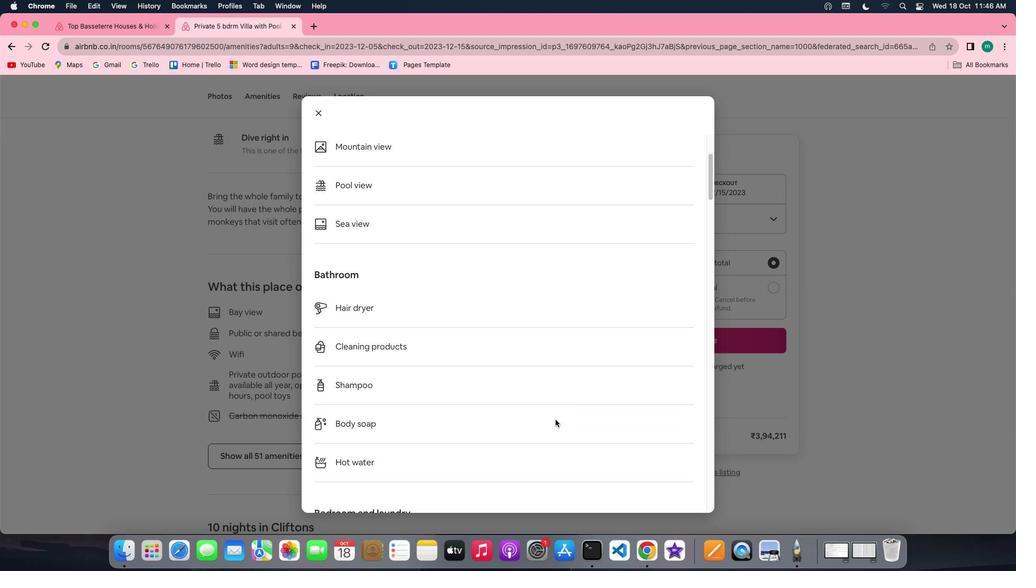 
Action: Mouse scrolled (555, 419) with delta (0, 0)
Screenshot: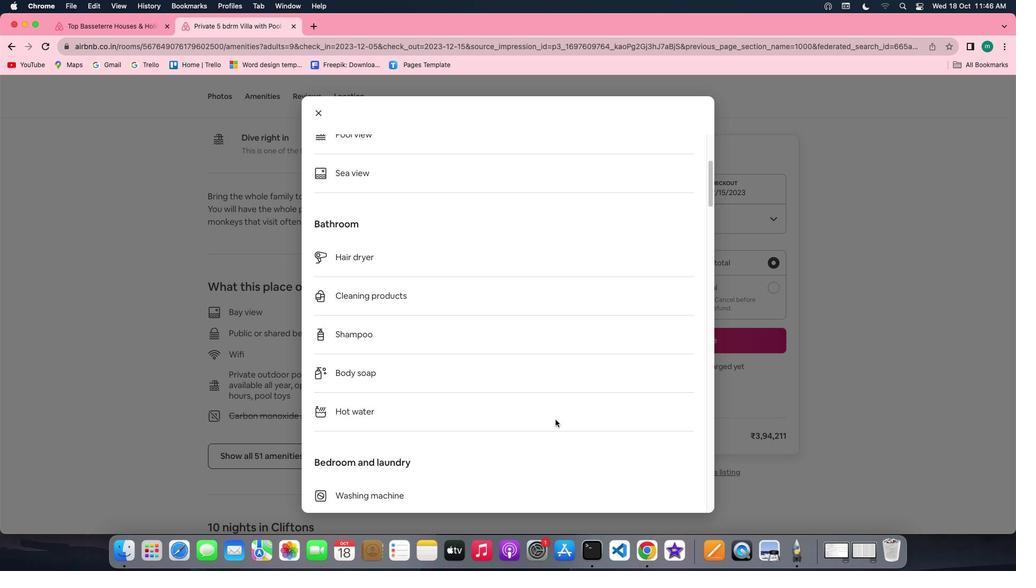 
Action: Mouse scrolled (555, 419) with delta (0, 0)
Screenshot: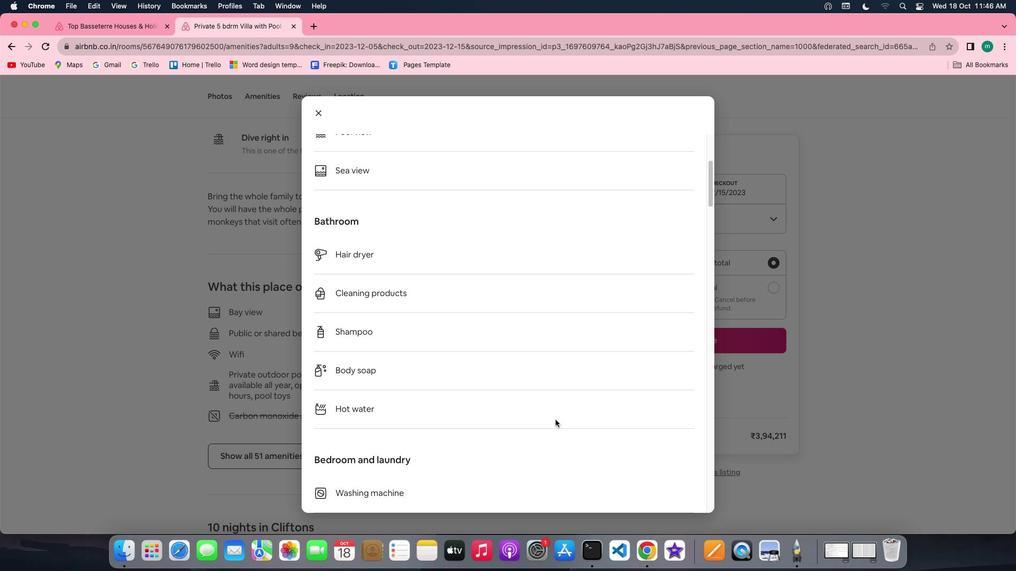 
Action: Mouse scrolled (555, 419) with delta (0, 0)
Screenshot: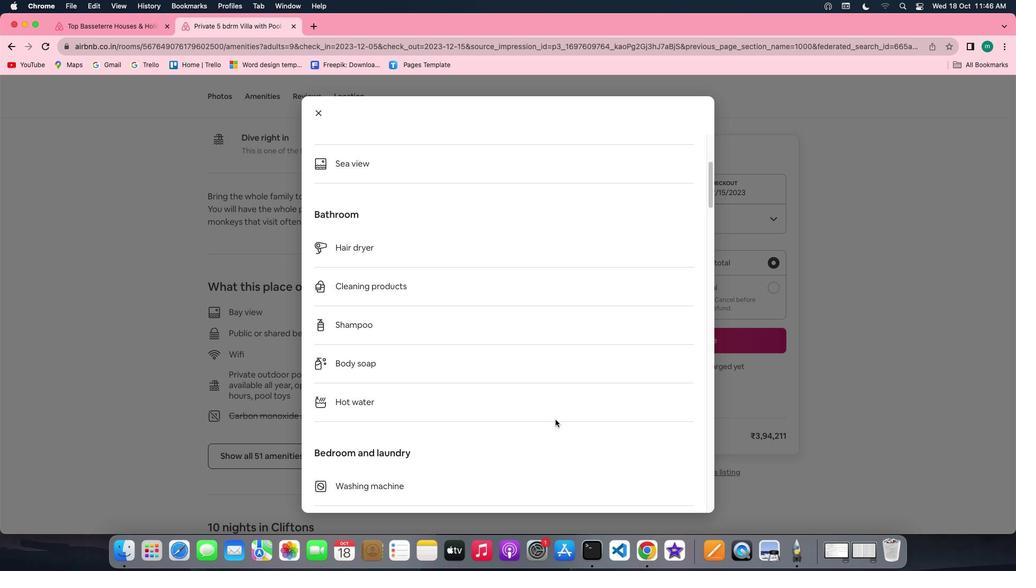 
Action: Mouse scrolled (555, 419) with delta (0, 0)
Screenshot: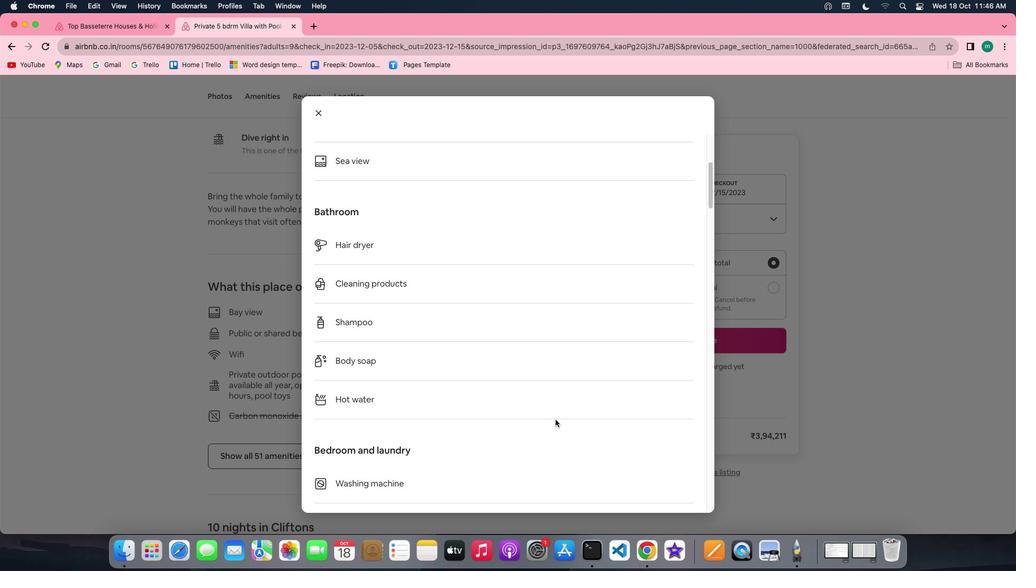 
Action: Mouse scrolled (555, 419) with delta (0, 0)
Screenshot: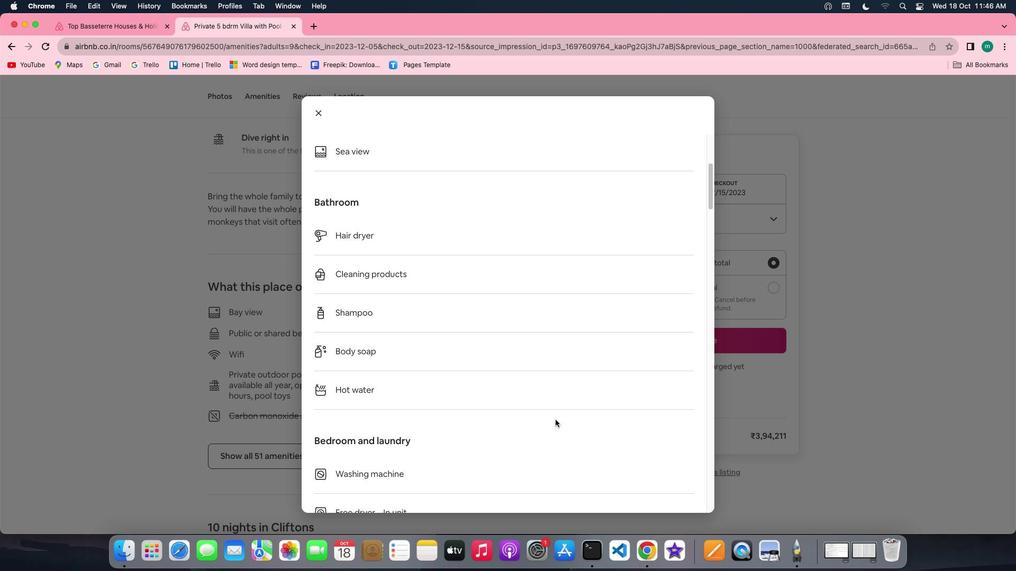 
Action: Mouse scrolled (555, 419) with delta (0, -1)
Screenshot: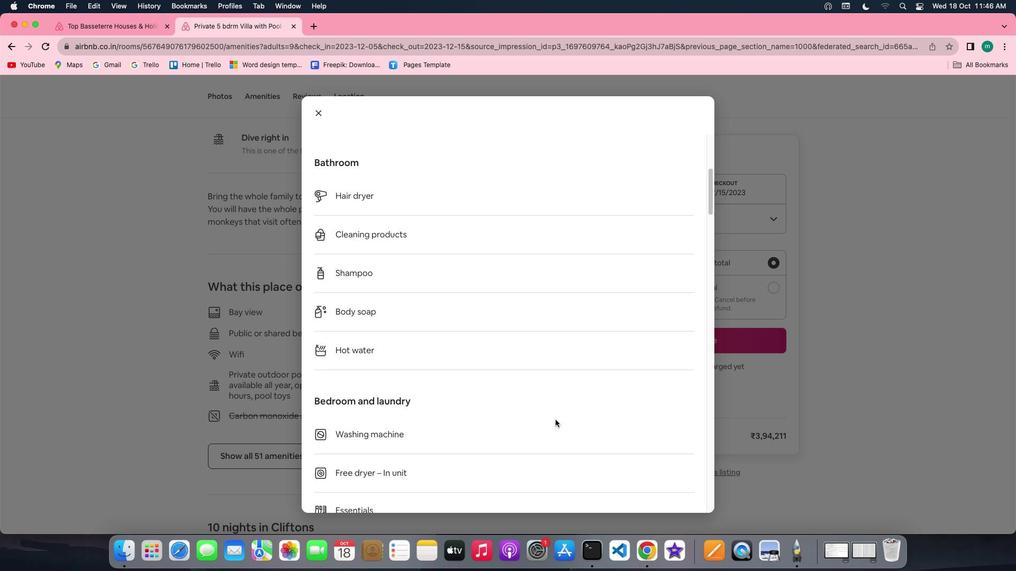 
Action: Mouse scrolled (555, 419) with delta (0, 0)
Screenshot: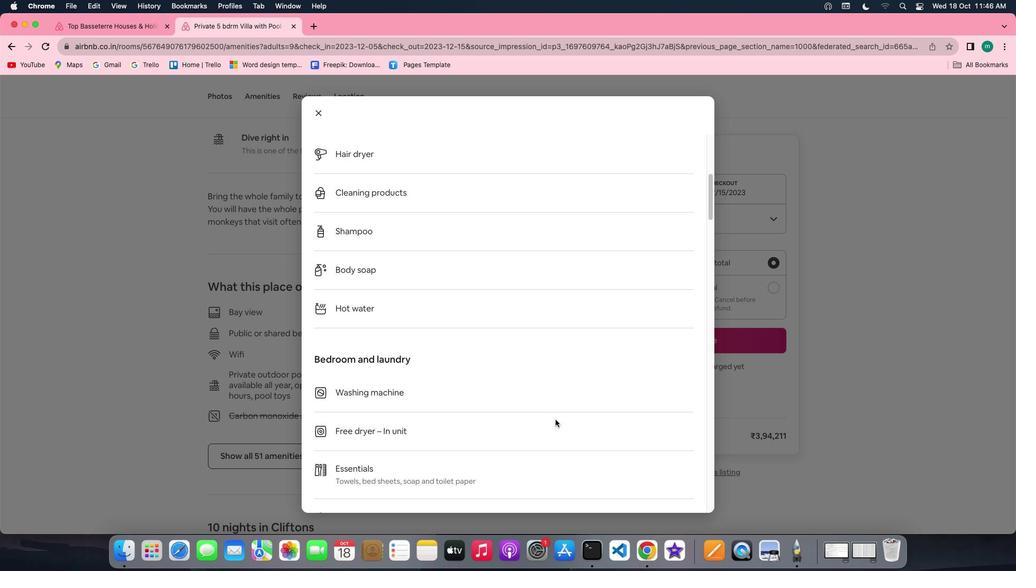 
Action: Mouse scrolled (555, 419) with delta (0, 0)
Screenshot: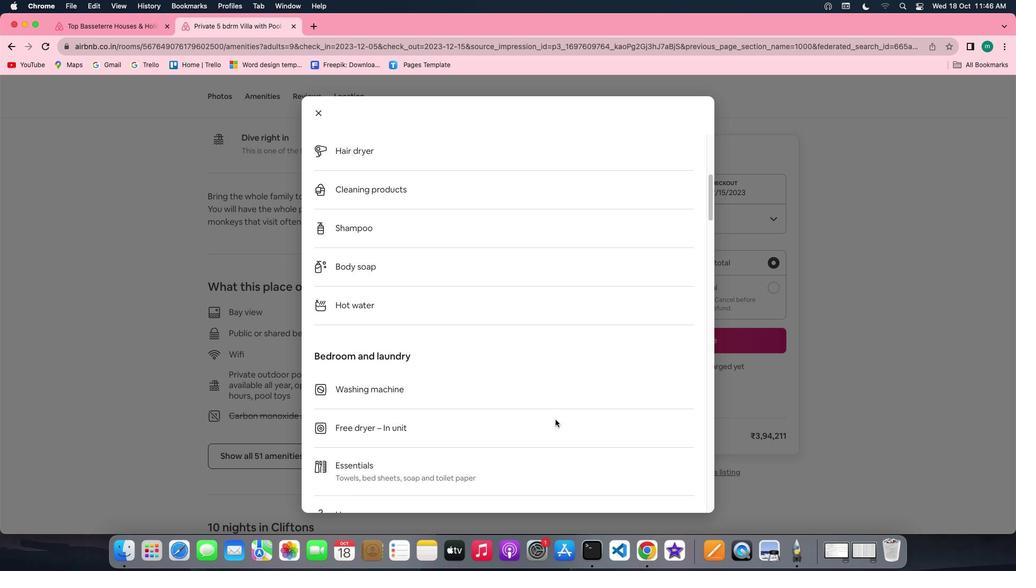 
Action: Mouse scrolled (555, 419) with delta (0, 0)
Screenshot: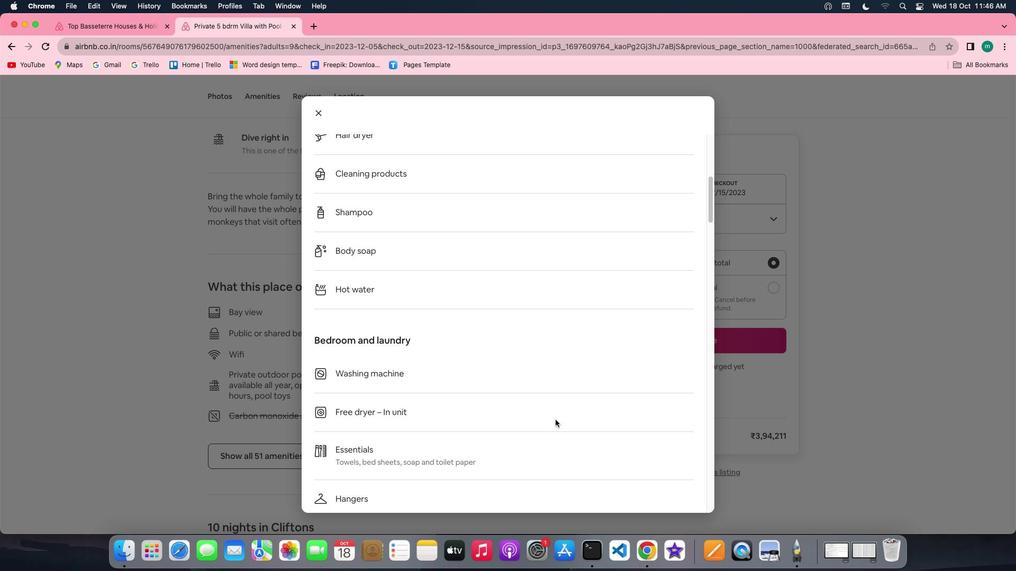
Action: Mouse scrolled (555, 419) with delta (0, 0)
Screenshot: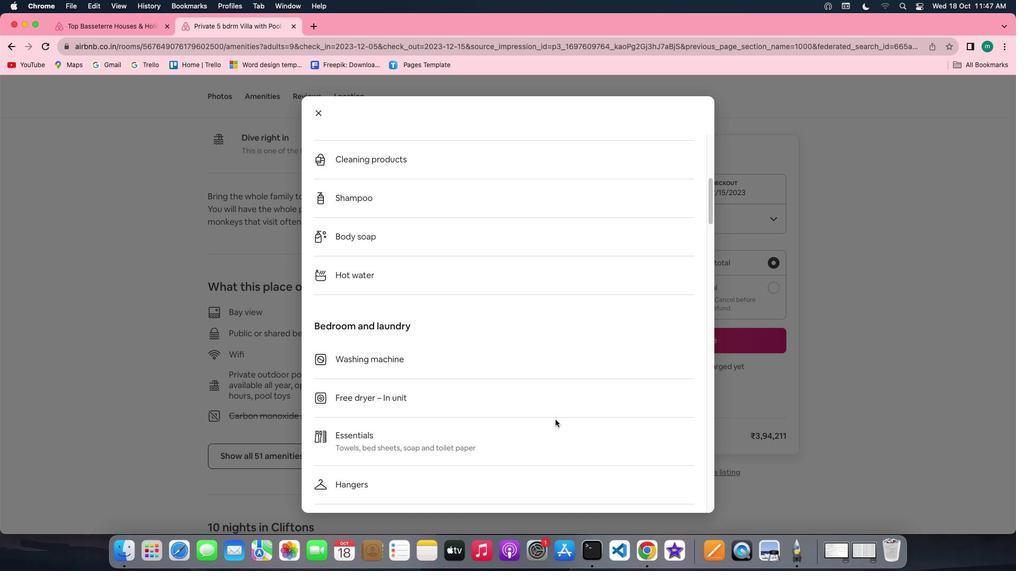 
Action: Mouse scrolled (555, 419) with delta (0, 0)
Screenshot: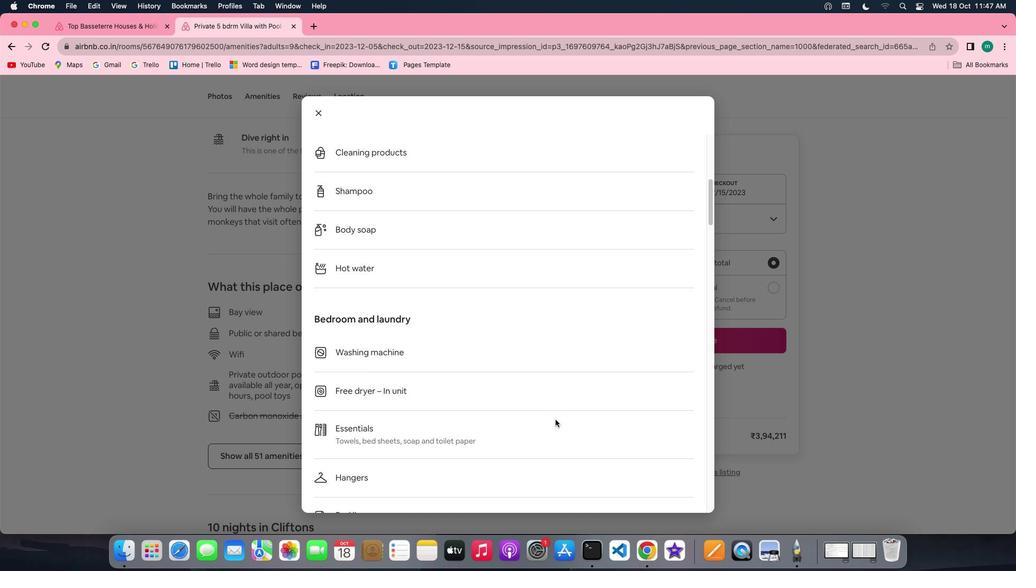 
Action: Mouse scrolled (555, 419) with delta (0, -1)
Screenshot: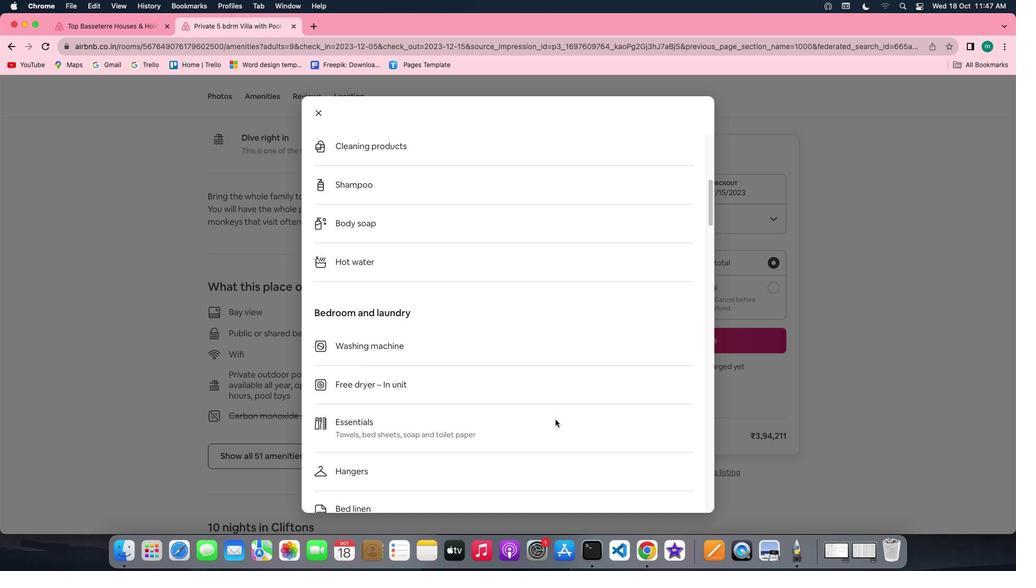 
Action: Mouse scrolled (555, 419) with delta (0, -1)
Screenshot: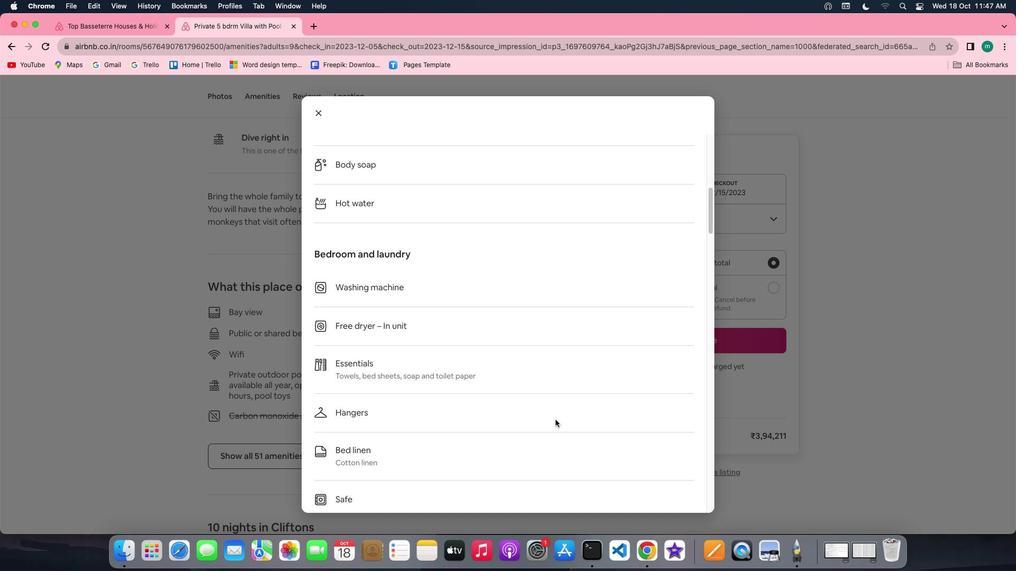 
Action: Mouse scrolled (555, 419) with delta (0, 0)
Screenshot: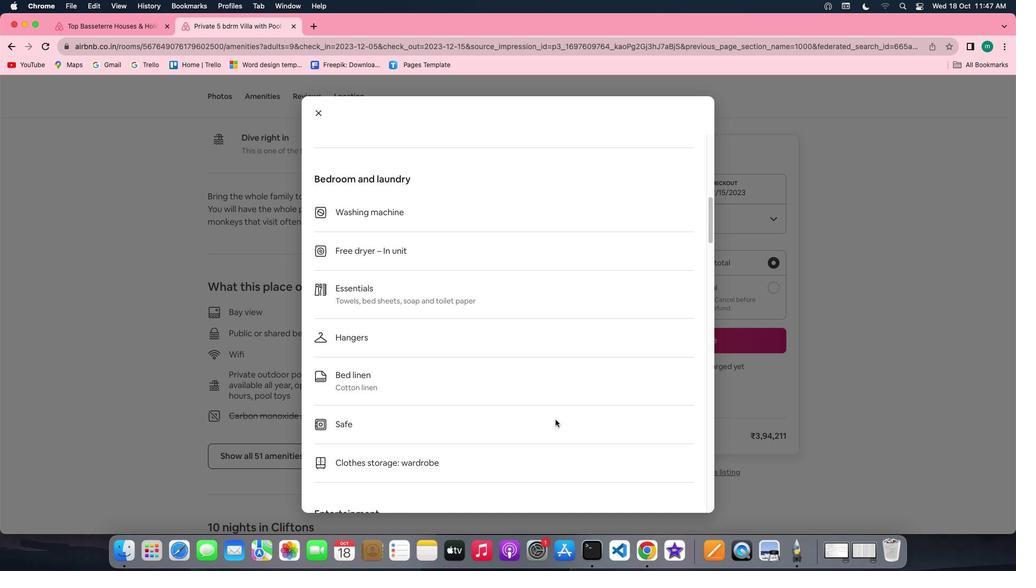 
Action: Mouse scrolled (555, 419) with delta (0, 0)
Screenshot: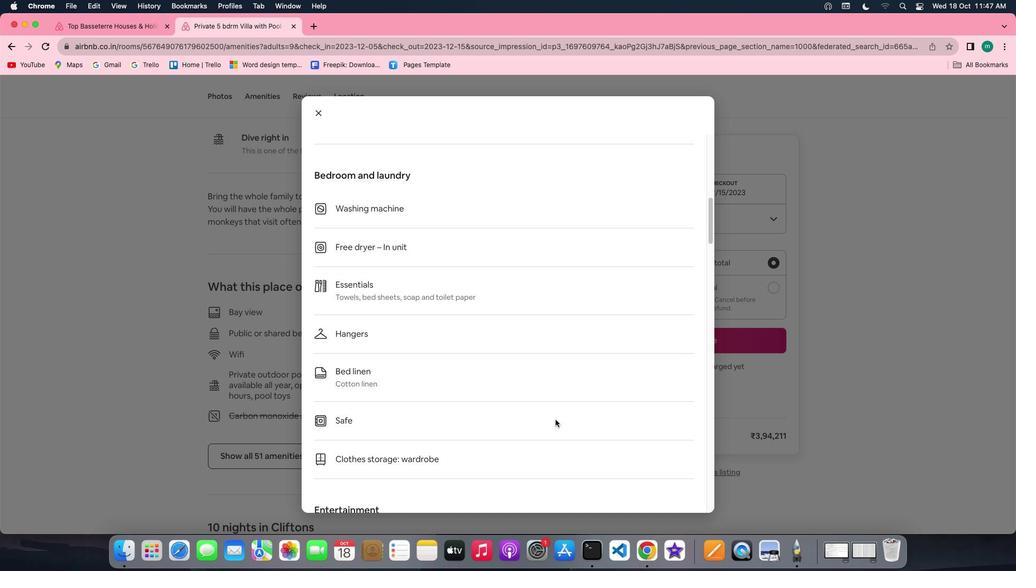 
Action: Mouse scrolled (555, 419) with delta (0, 0)
Screenshot: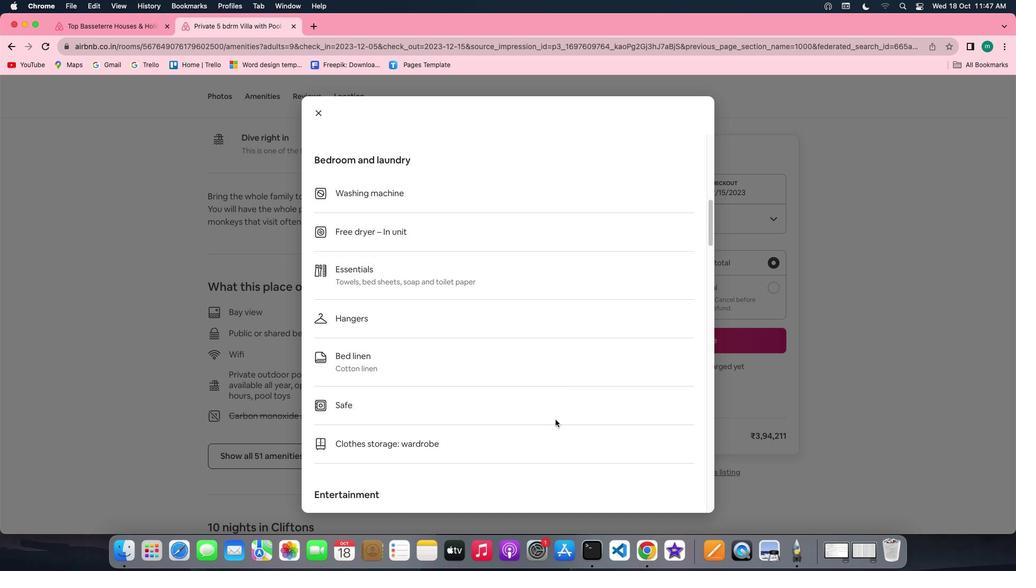 
Action: Mouse scrolled (555, 419) with delta (0, 0)
Screenshot: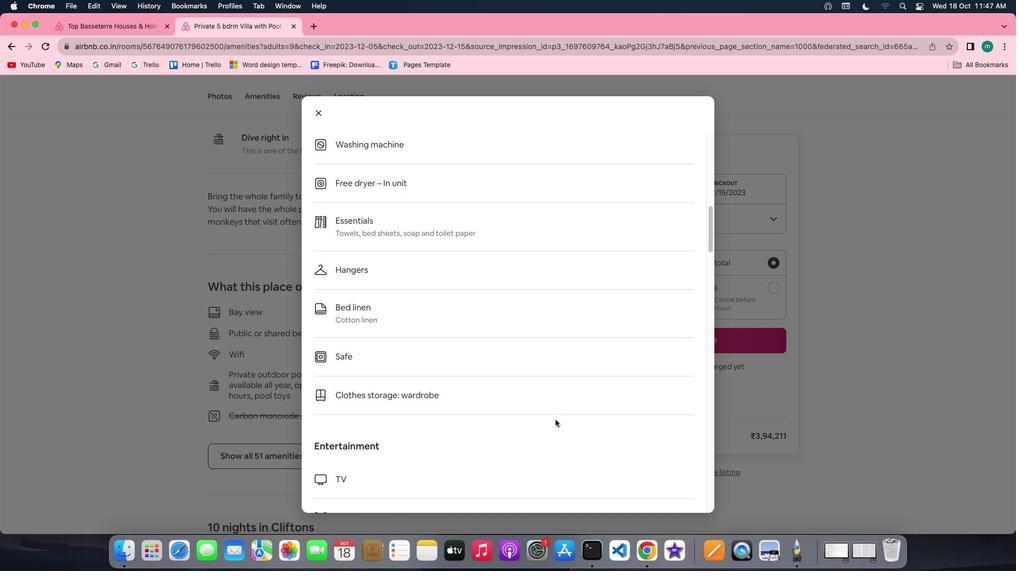 
Action: Mouse scrolled (555, 419) with delta (0, 0)
Screenshot: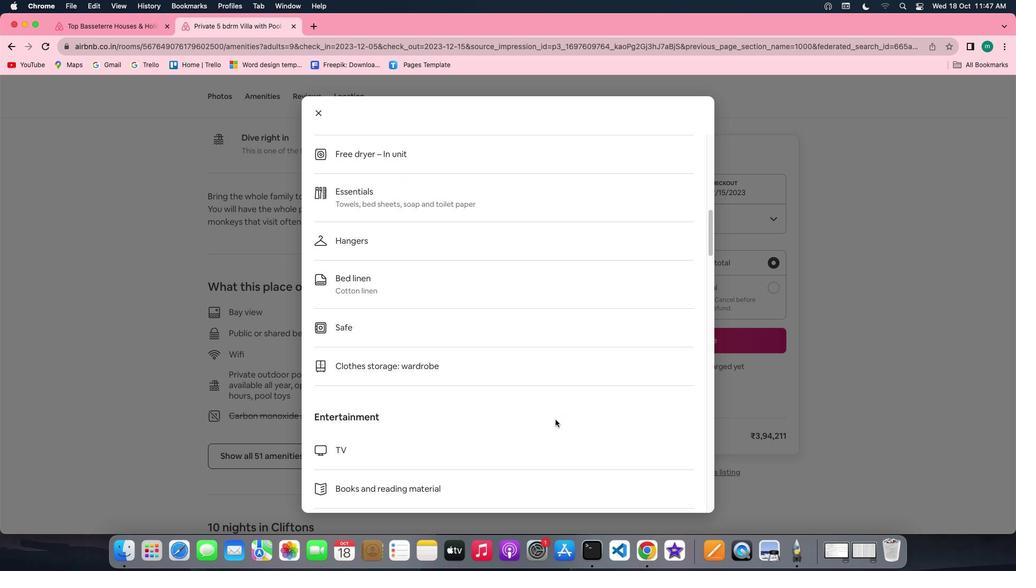 
Action: Mouse scrolled (555, 419) with delta (0, 0)
Screenshot: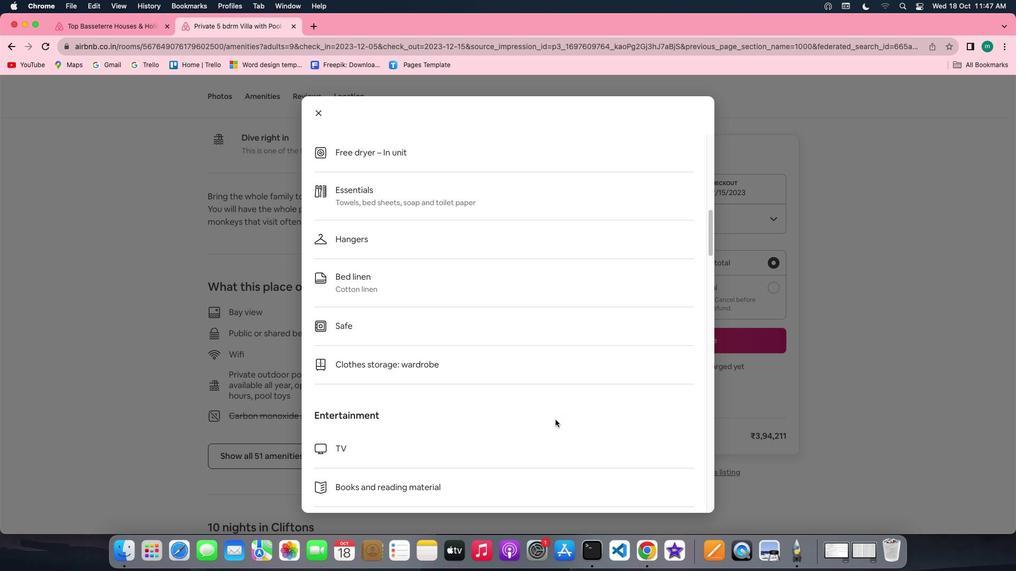
Action: Mouse scrolled (555, 419) with delta (0, 0)
Screenshot: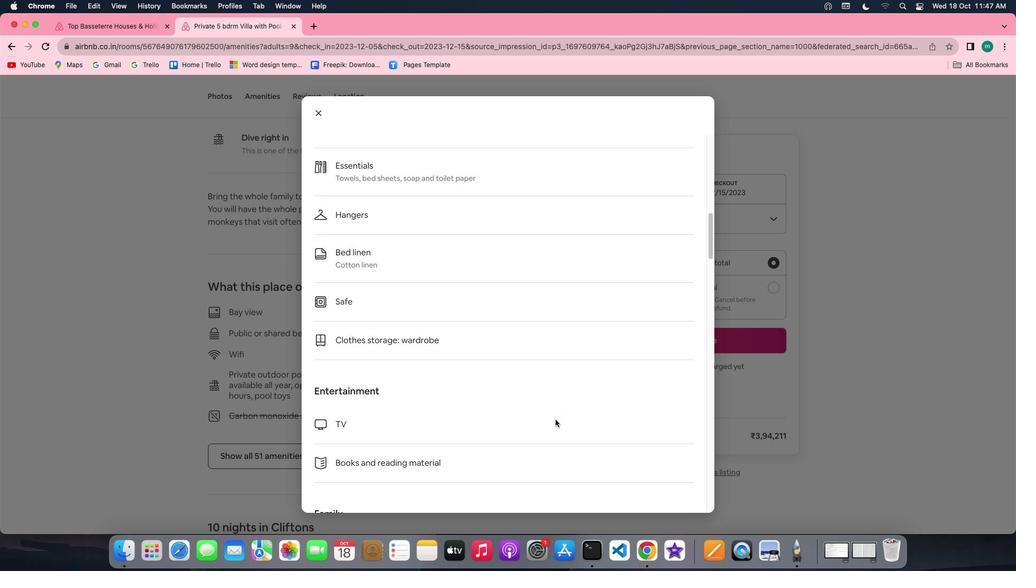 
Action: Mouse scrolled (555, 419) with delta (0, 0)
Screenshot: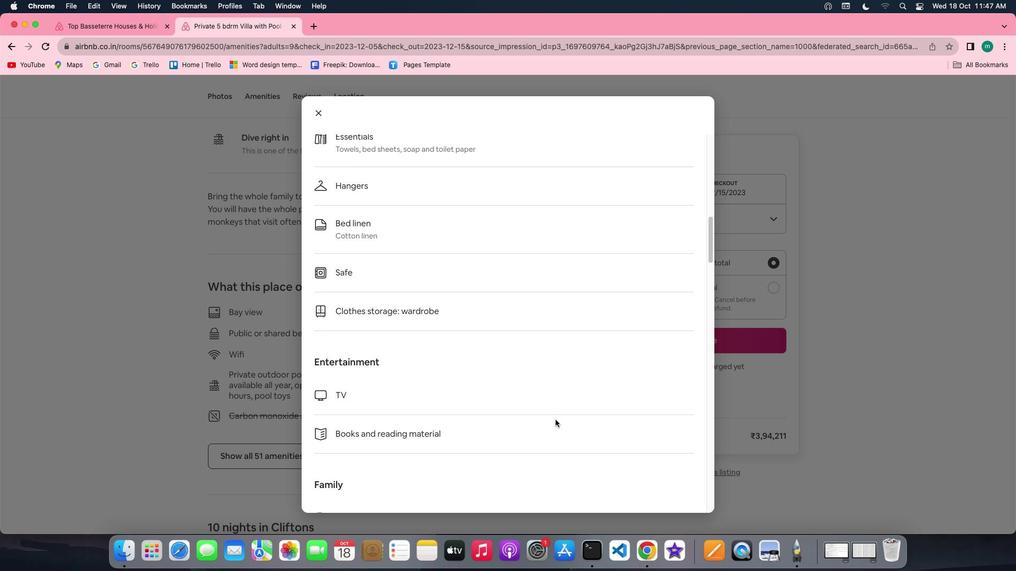 
Action: Mouse scrolled (555, 419) with delta (0, 0)
Screenshot: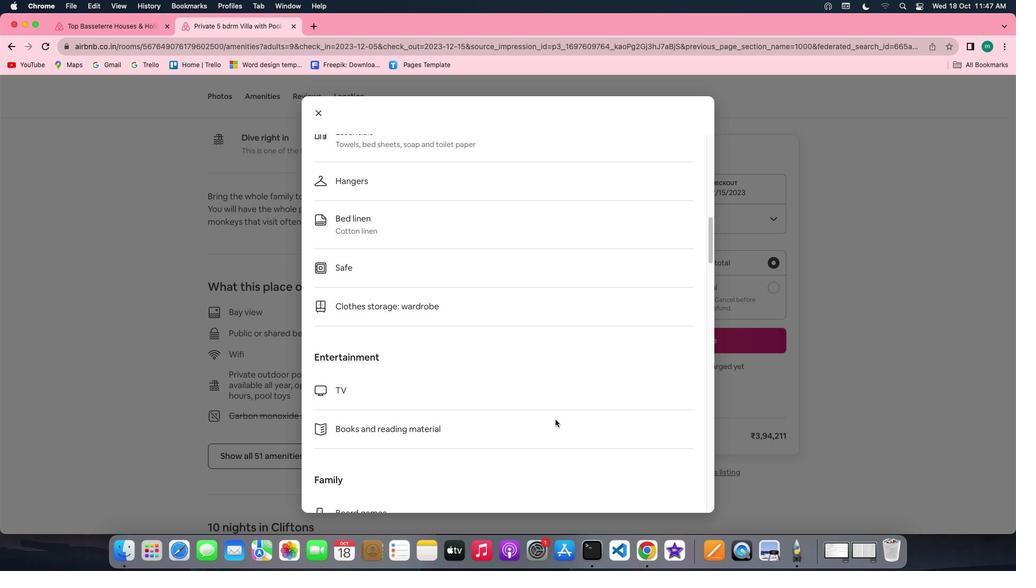 
Action: Mouse scrolled (555, 419) with delta (0, -1)
